Task: Personal Template: Grocery List For DASH.
Action: Mouse moved to (195, 182)
Screenshot: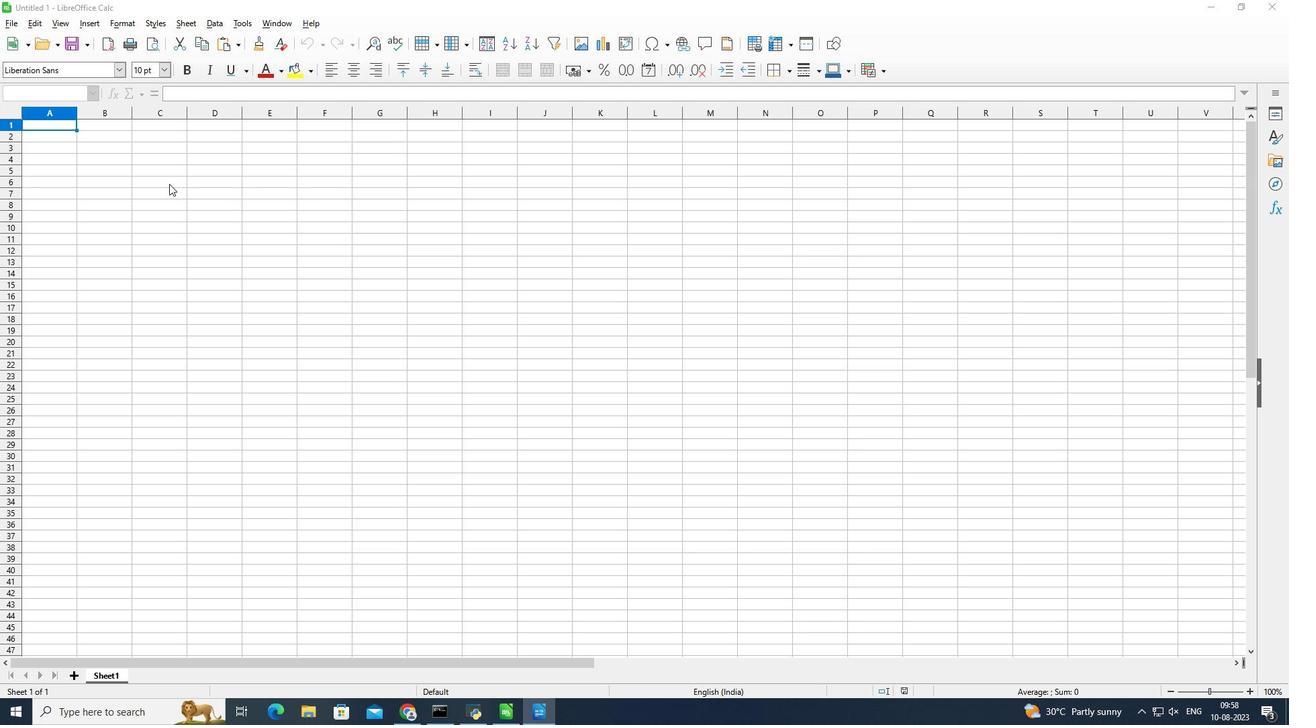 
Action: Mouse pressed left at (195, 182)
Screenshot: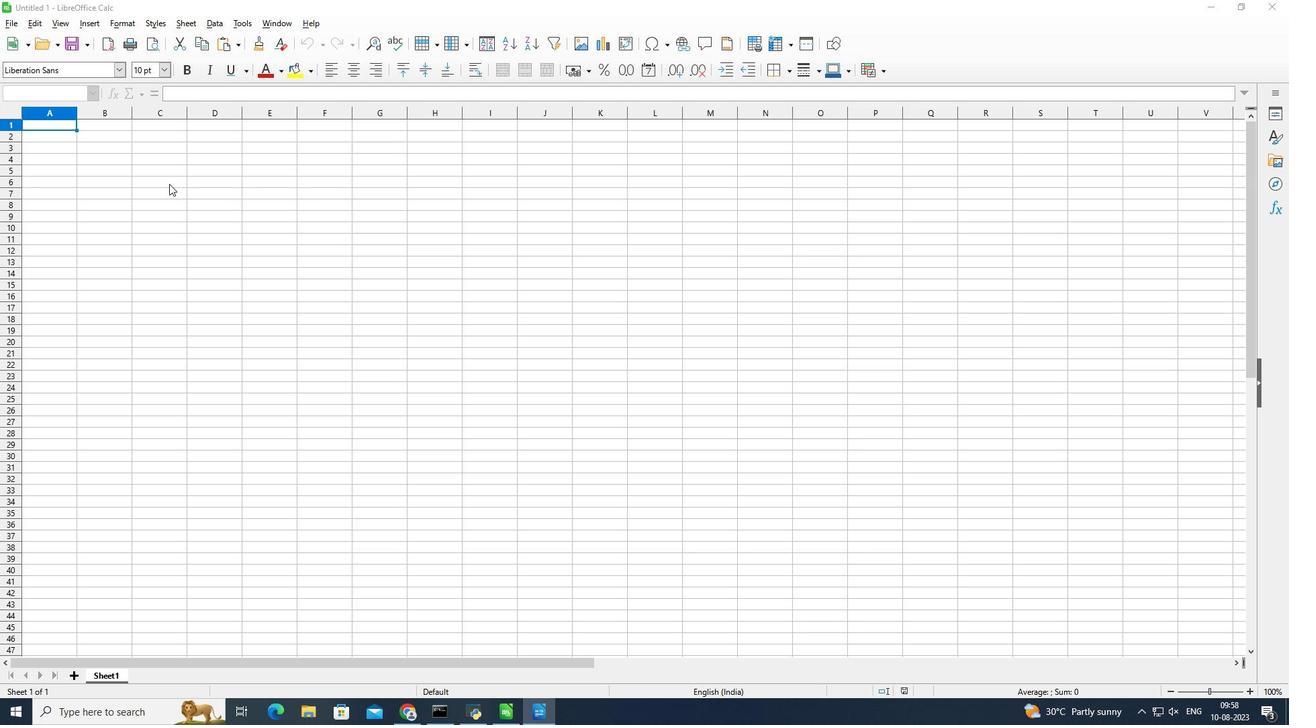 
Action: Mouse moved to (196, 172)
Screenshot: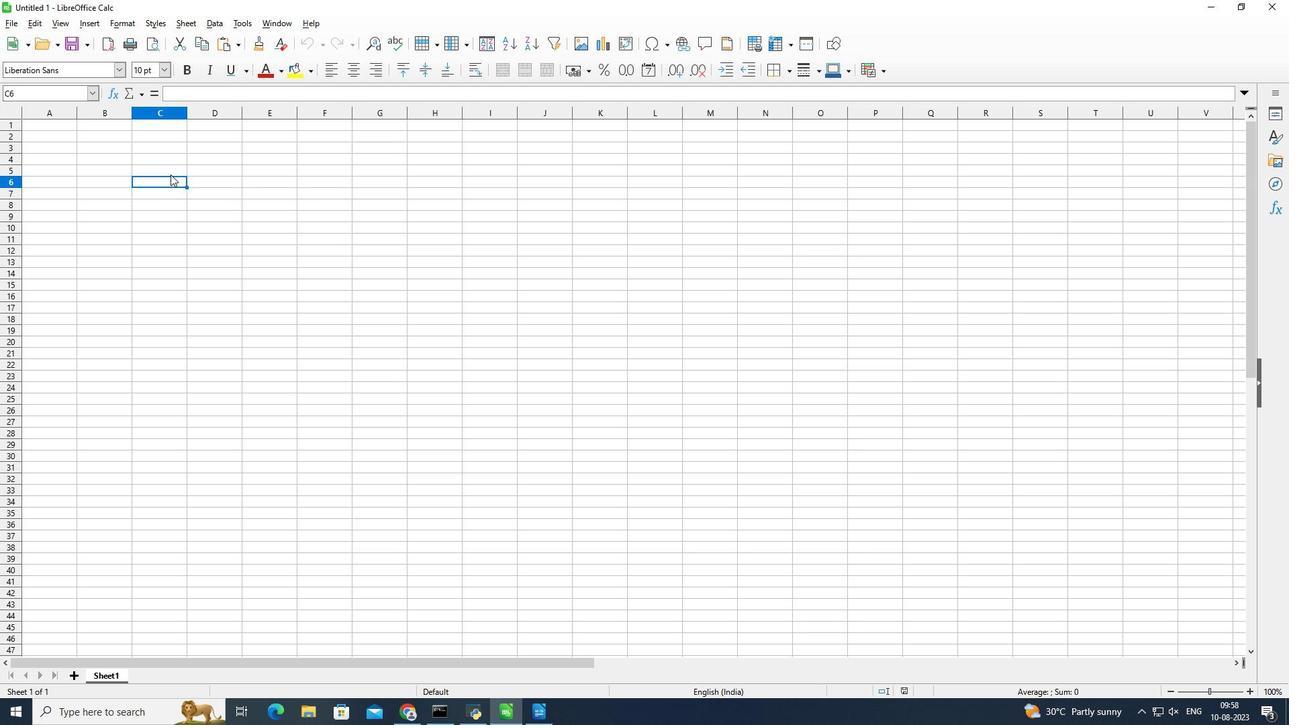 
Action: Mouse pressed left at (196, 172)
Screenshot: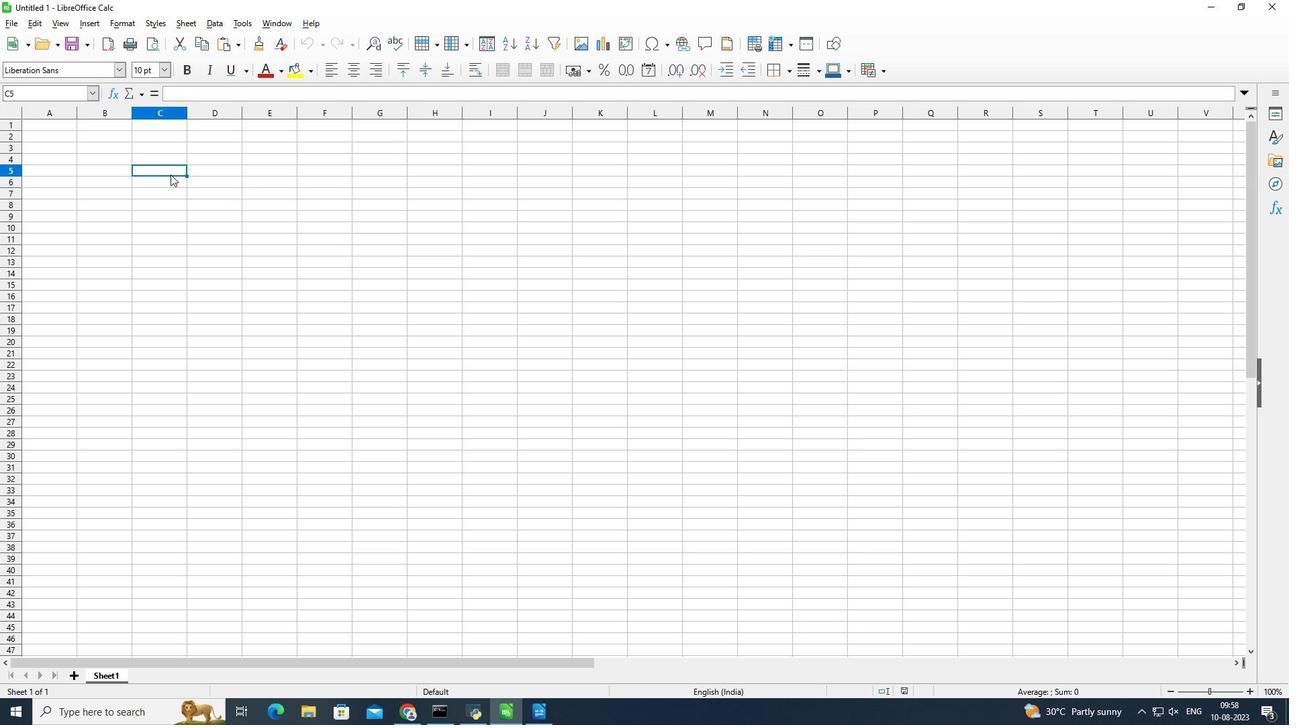 
Action: Key pressed <Key.shift><Key.shift><Key.shift><Key.shift><Key.shift><Key.shift><Key.shift><Key.shift><Key.shift><Key.shift><Key.shift><Key.shift><Key.shift><Key.shift><Key.shift><Key.shift><Key.shift><Key.shift><Key.shift><Key.shift><Key.shift><Key.shift>
Screenshot: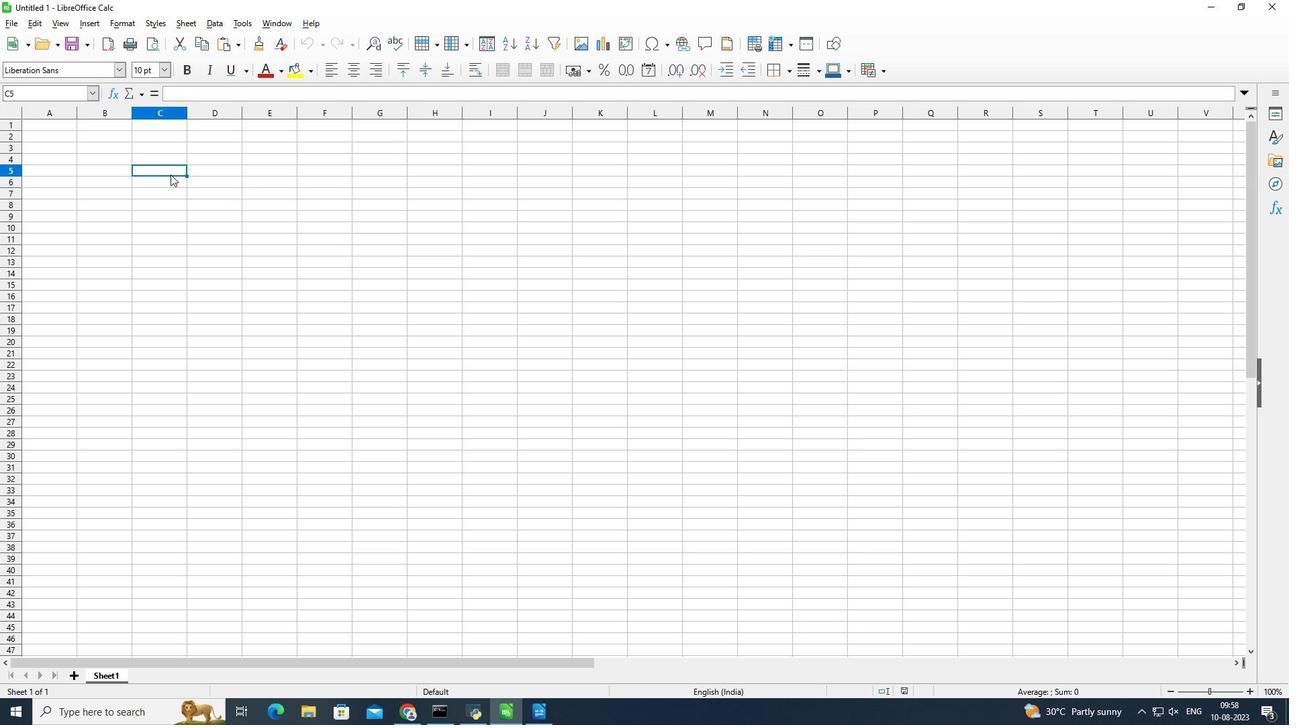 
Action: Mouse moved to (95, 14)
Screenshot: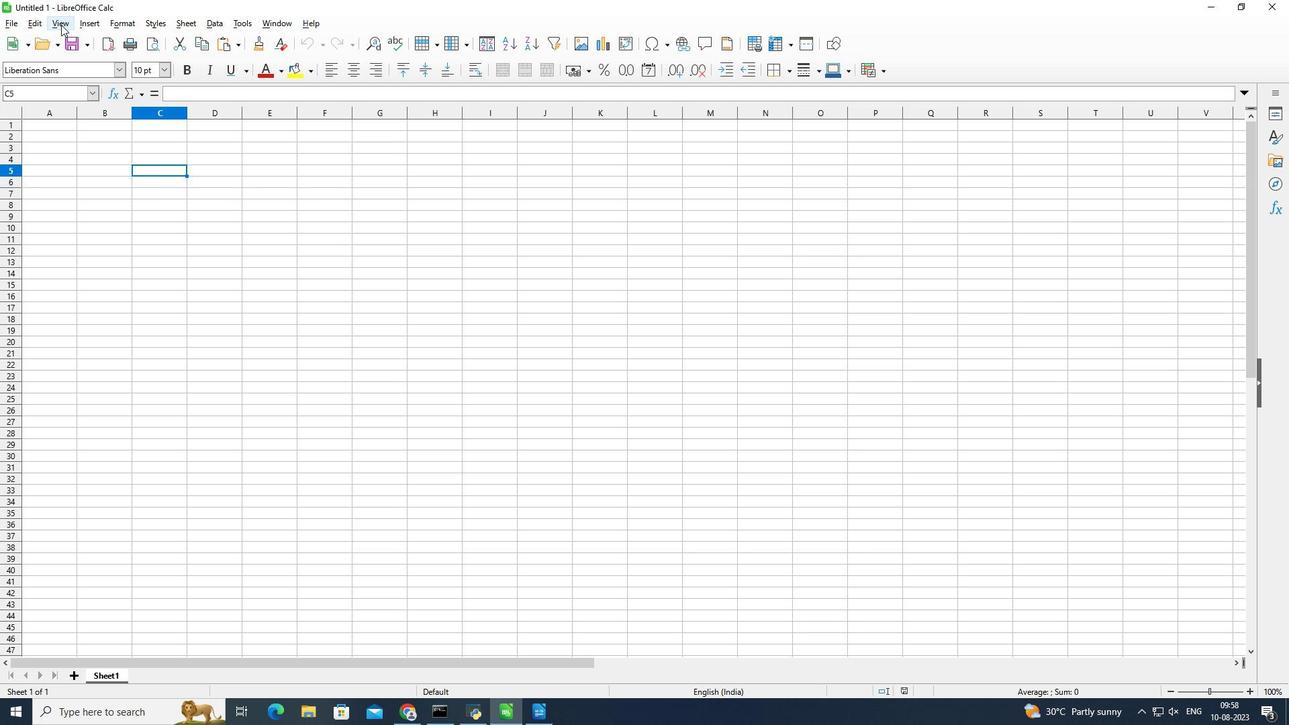
Action: Mouse pressed left at (95, 14)
Screenshot: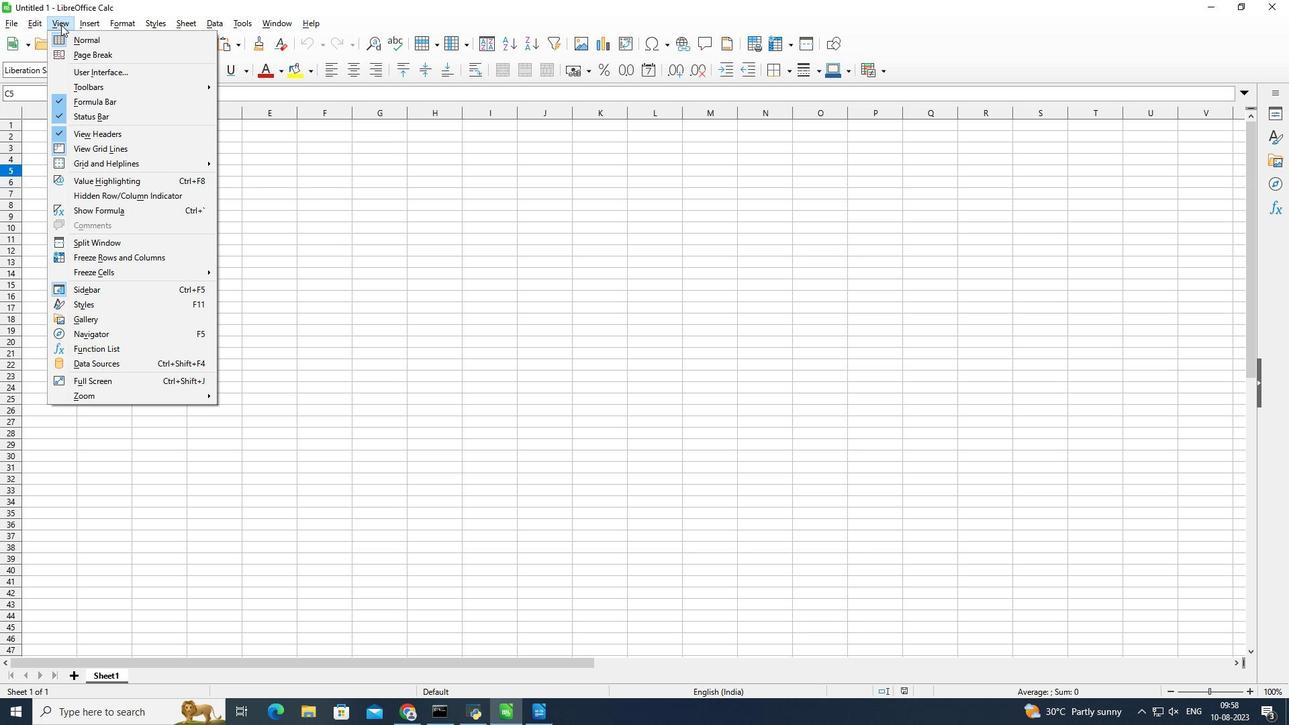 
Action: Mouse moved to (171, 182)
Screenshot: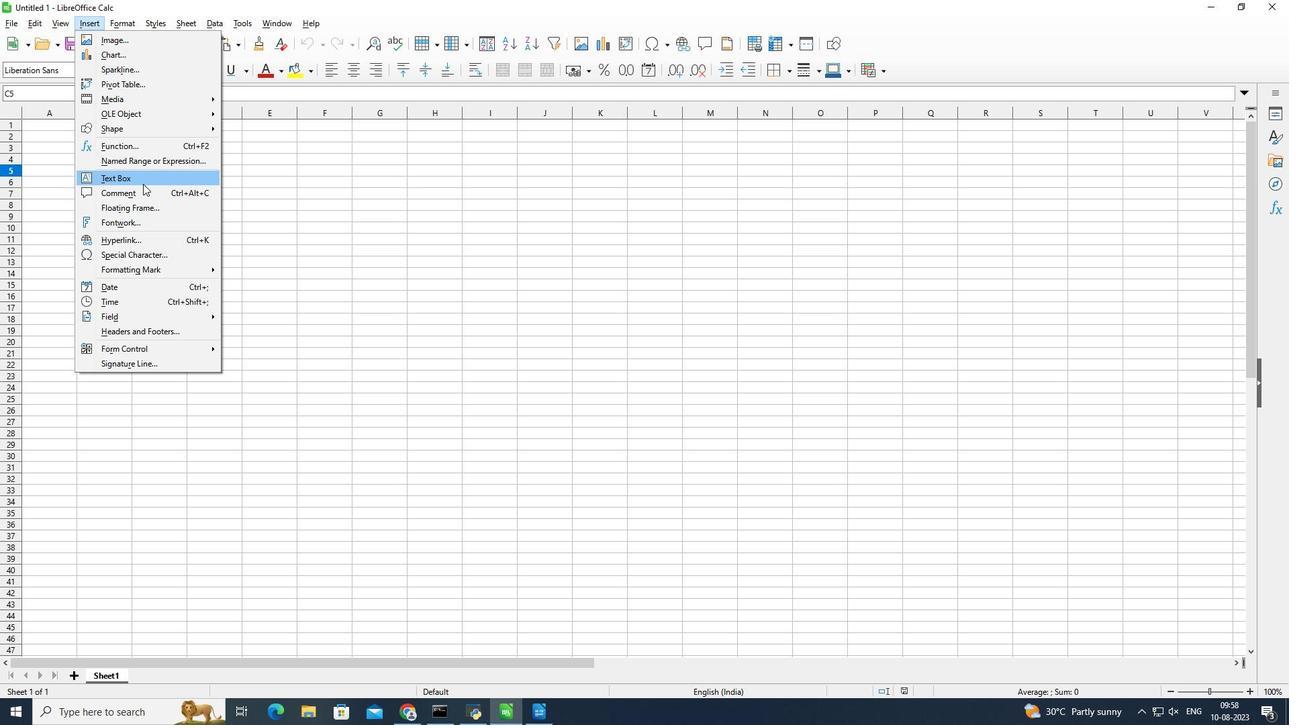 
Action: Mouse pressed left at (171, 182)
Screenshot: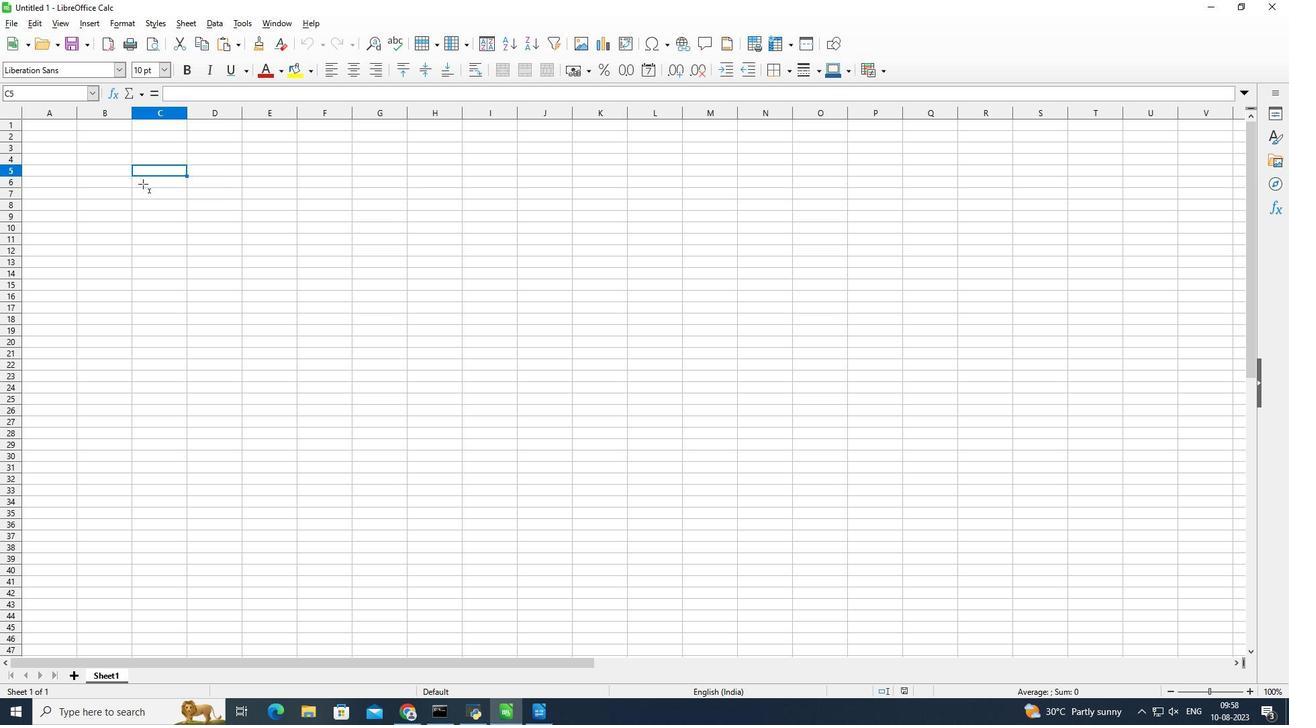 
Action: Mouse moved to (173, 141)
Screenshot: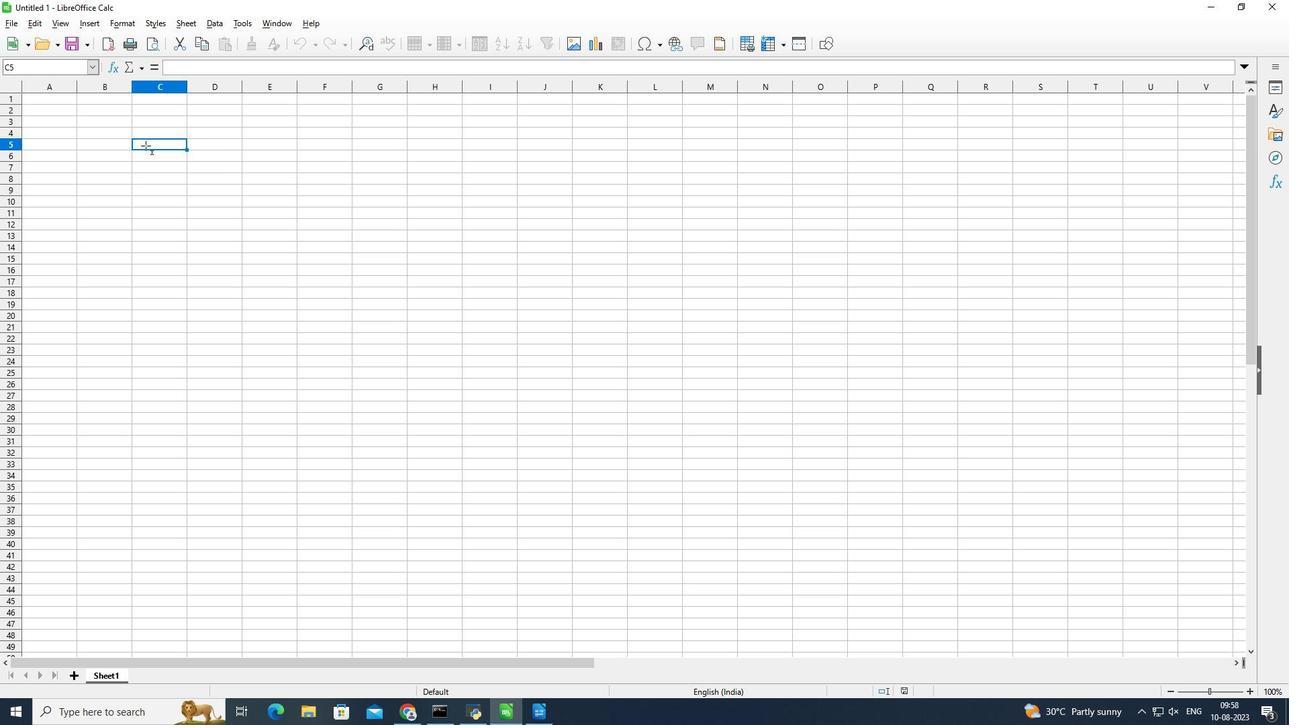 
Action: Mouse pressed left at (173, 141)
Screenshot: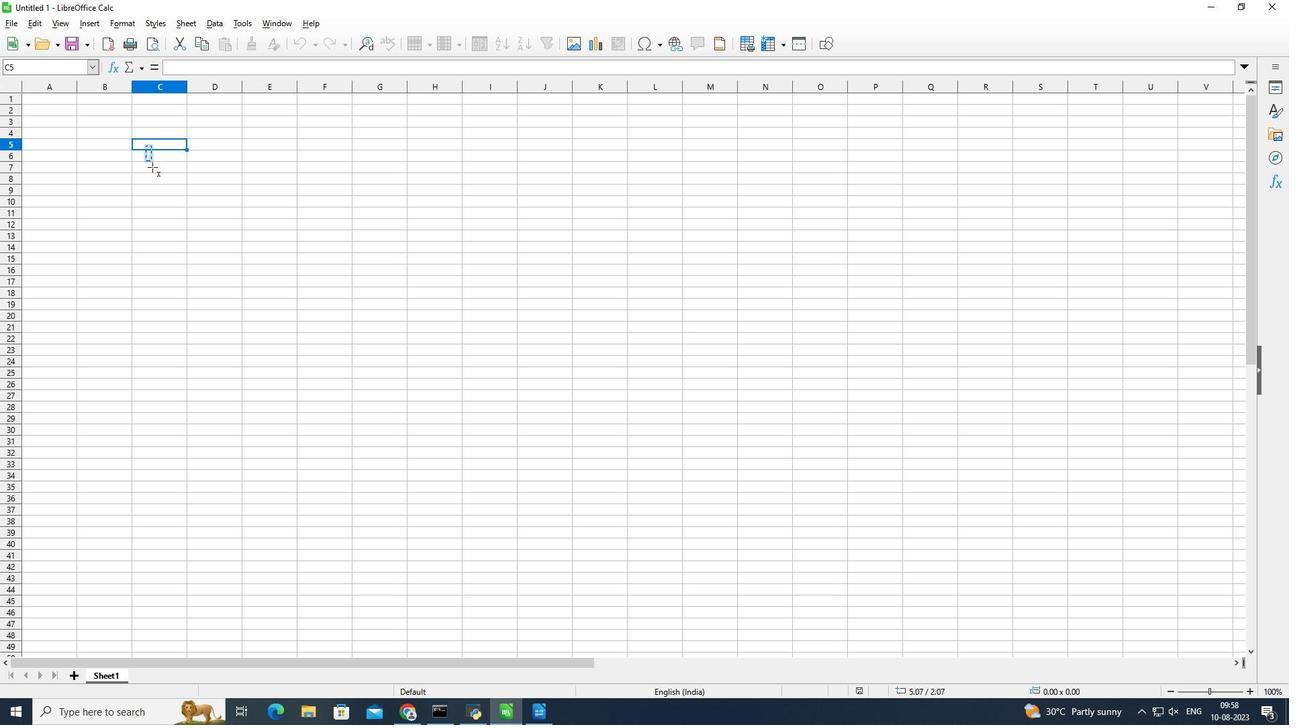 
Action: Mouse moved to (234, 179)
Screenshot: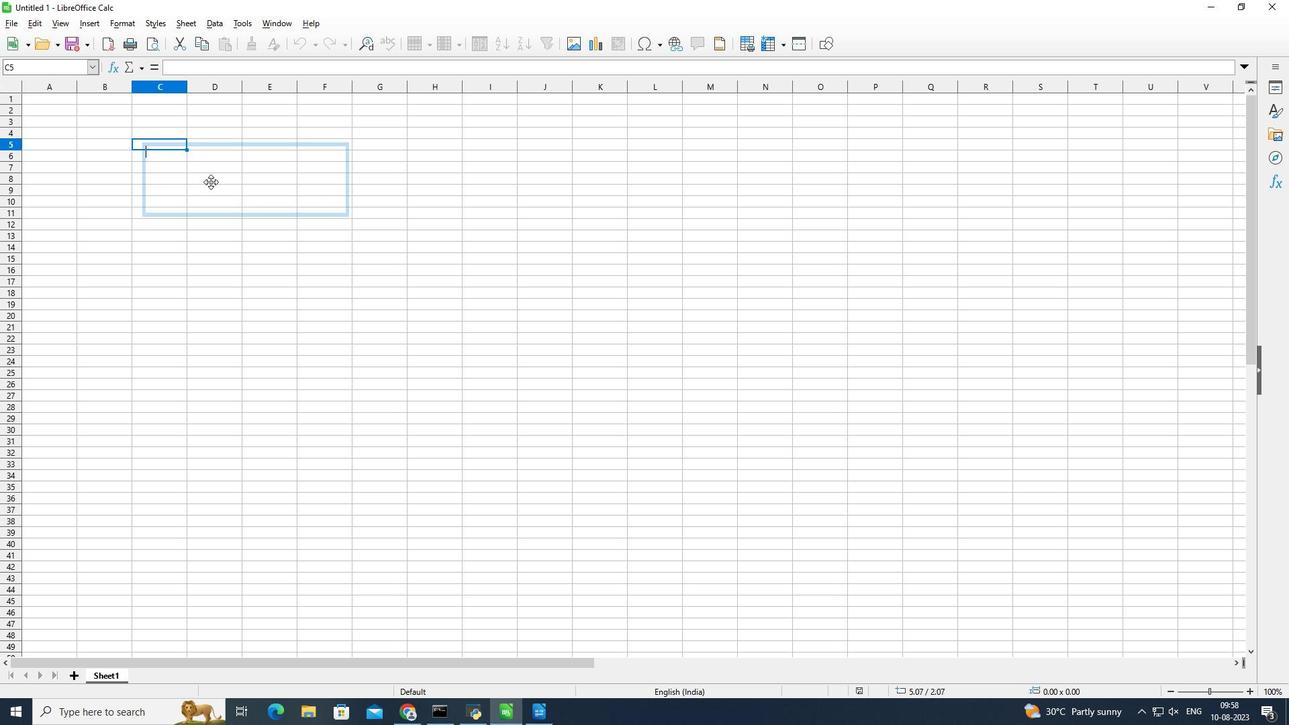 
Action: Key pressed <Key.shift>Da<Key.backspace><Key.shift>ASH<Key.enter><Key.shift><Key.shift><Key.shift><Key.shift><Key.shift><Key.shift><Key.shift><Key.shift><Key.shift><Key.shift><Key.shift><Key.shift><Key.shift><Key.shift><Key.shift><Key.shift><Key.shift><Key.shift><Key.shift><Key.shift><Key.shift><Key.shift><Key.shift><Key.shift><Key.shift><Key.shift>Grocery<Key.space><Key.shift>List
Screenshot: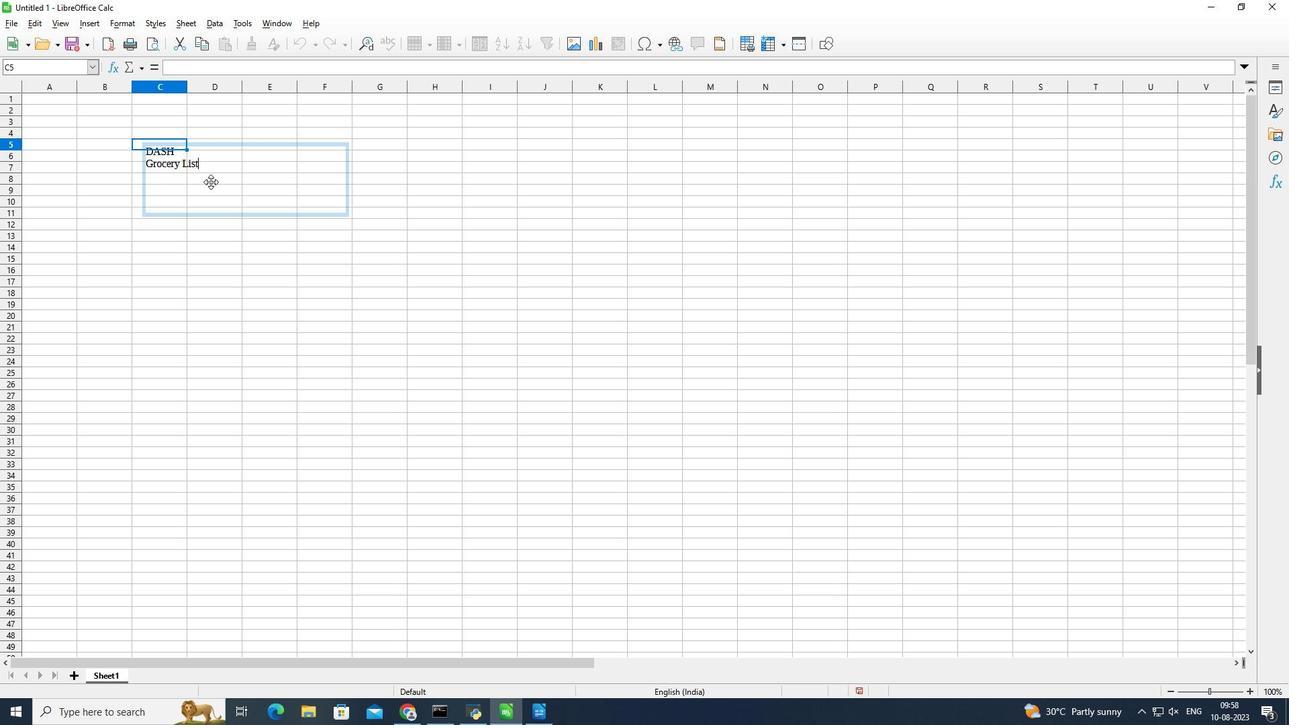 
Action: Mouse moved to (360, 181)
Screenshot: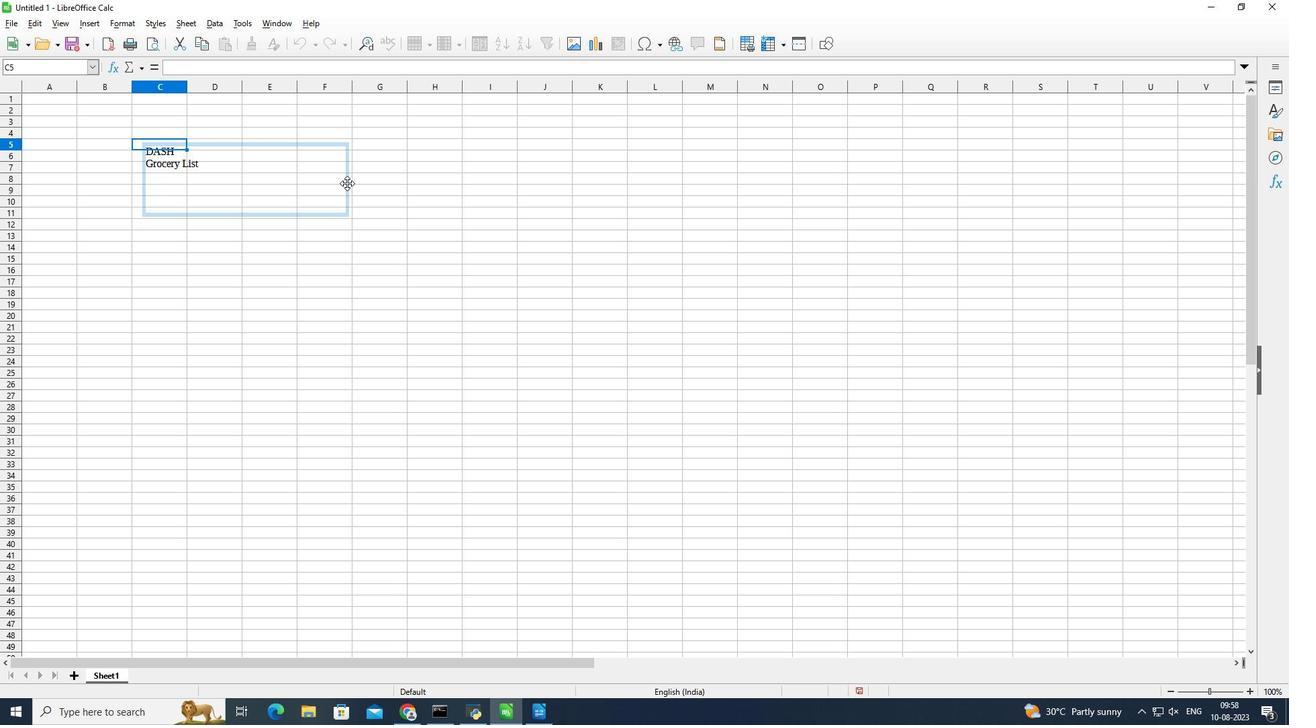 
Action: Mouse pressed left at (360, 181)
Screenshot: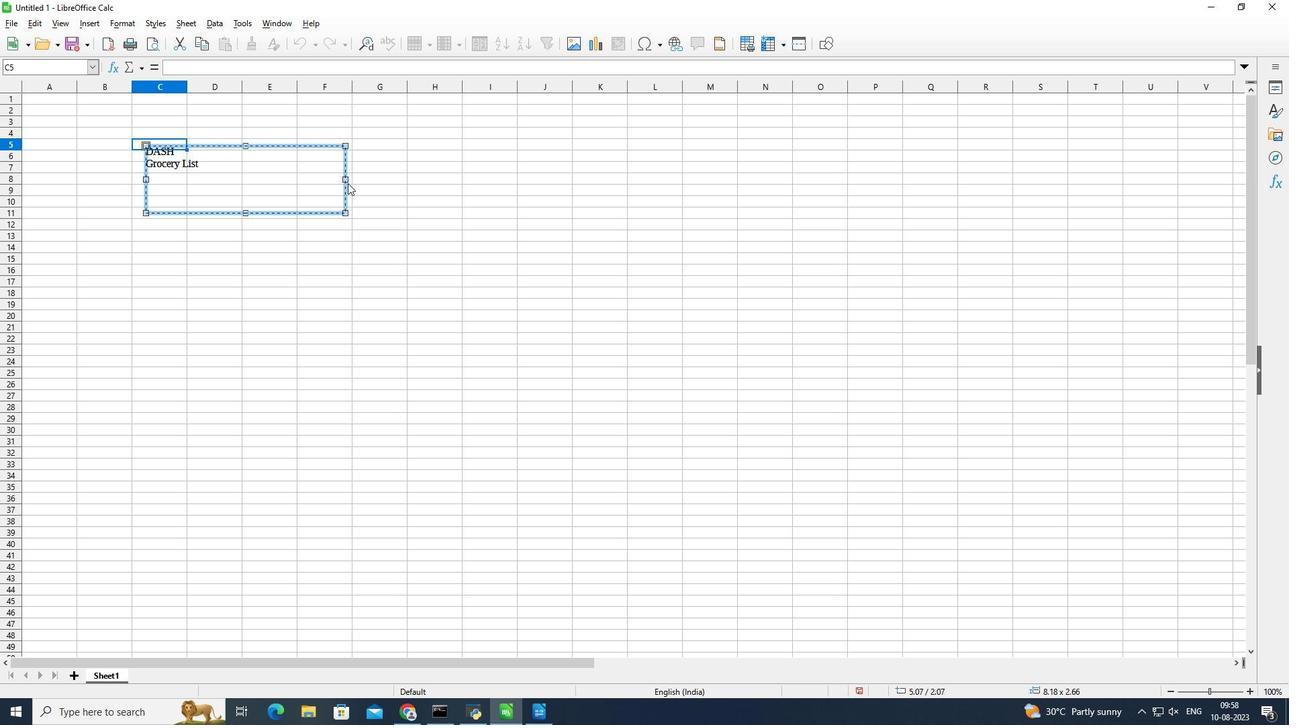 
Action: Mouse moved to (257, 188)
Screenshot: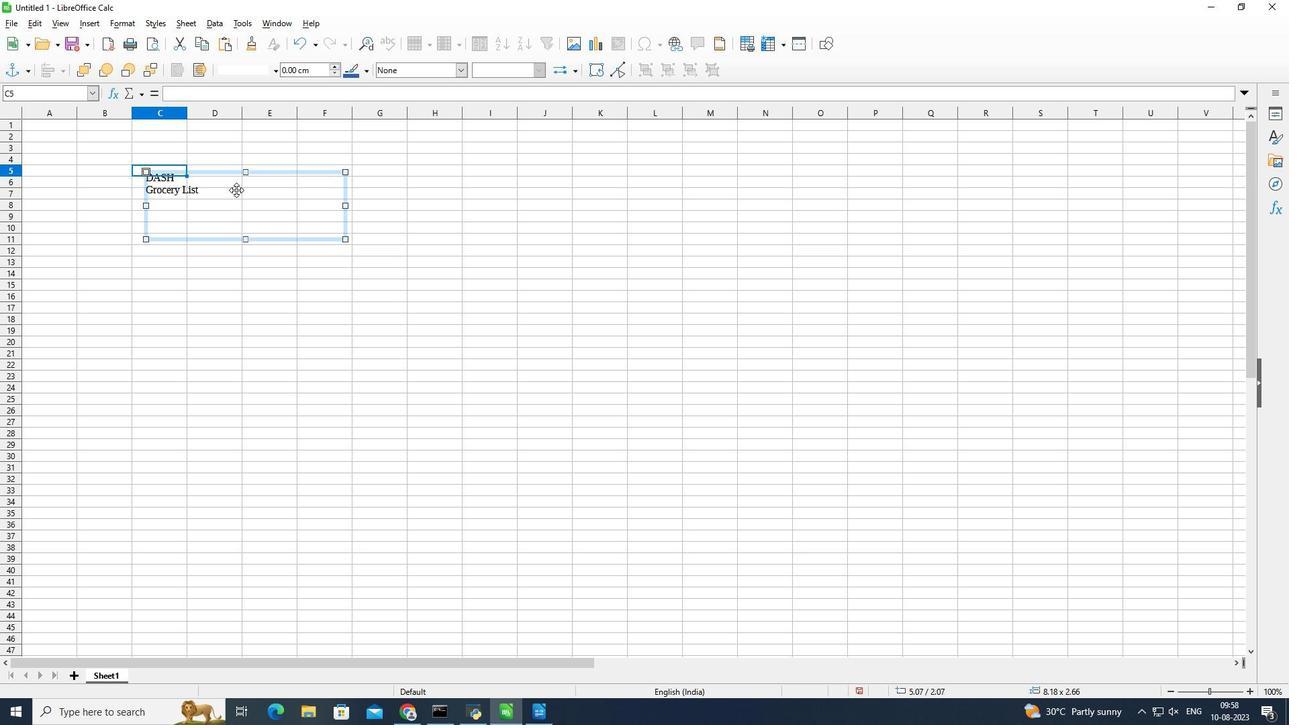 
Action: Mouse pressed left at (257, 188)
Screenshot: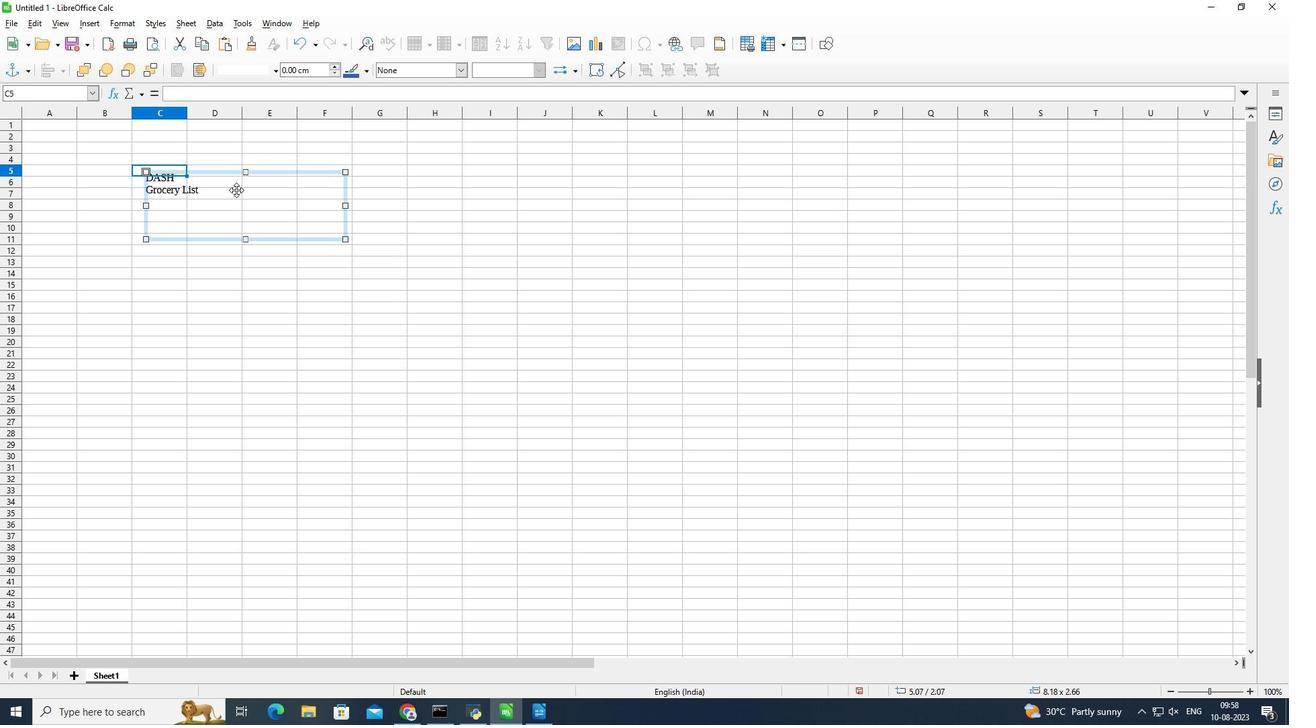 
Action: Mouse pressed left at (257, 188)
Screenshot: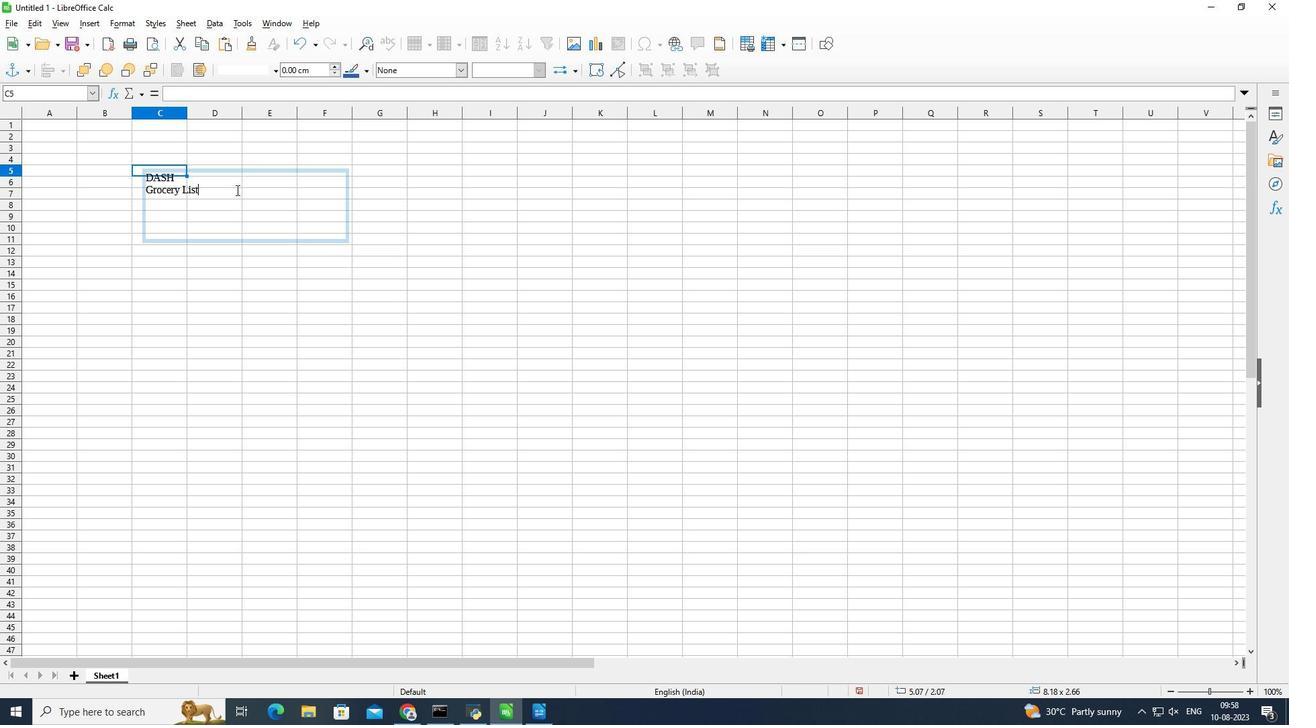 
Action: Mouse pressed left at (257, 188)
Screenshot: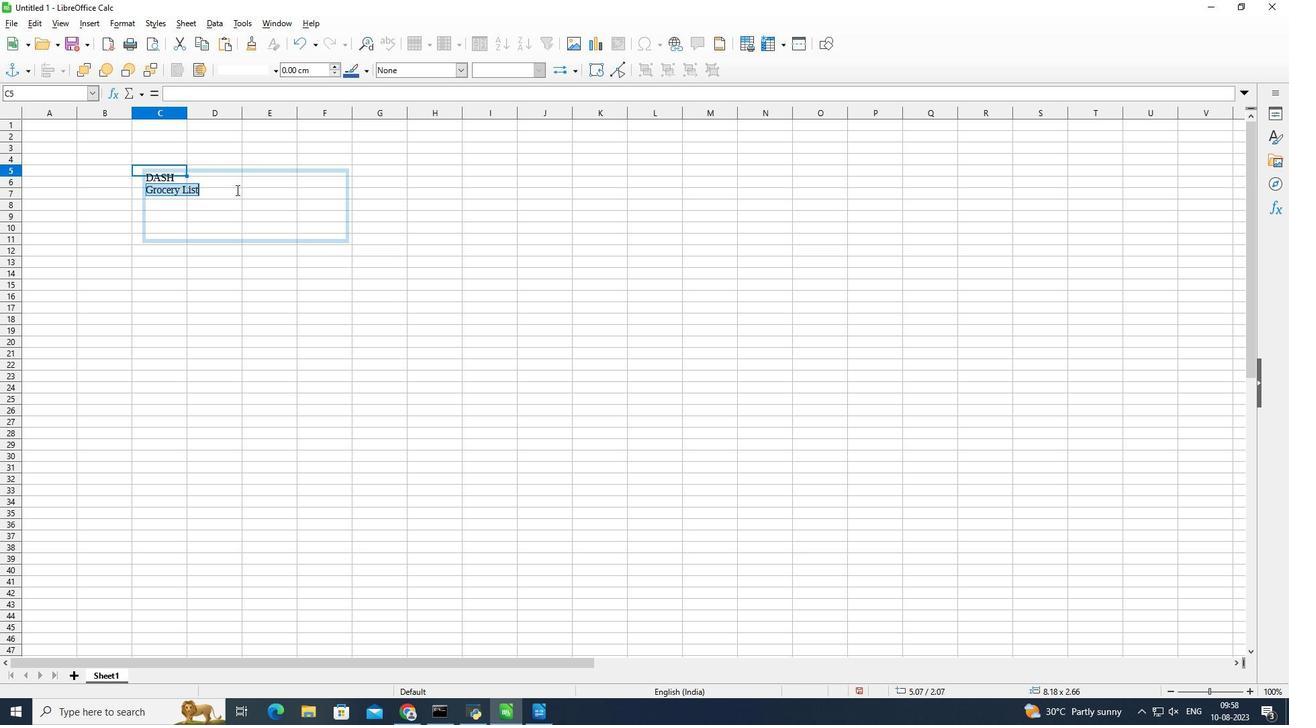 
Action: Mouse moved to (192, 150)
Screenshot: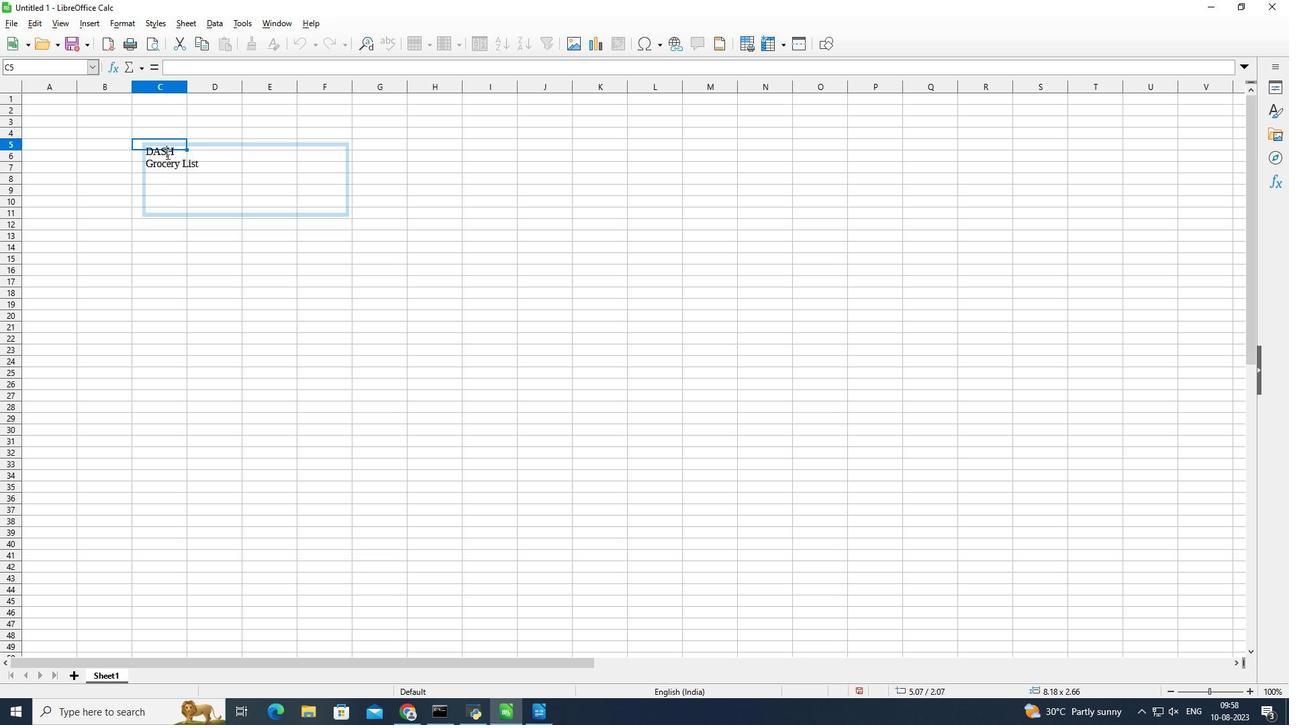 
Action: Mouse pressed left at (192, 150)
Screenshot: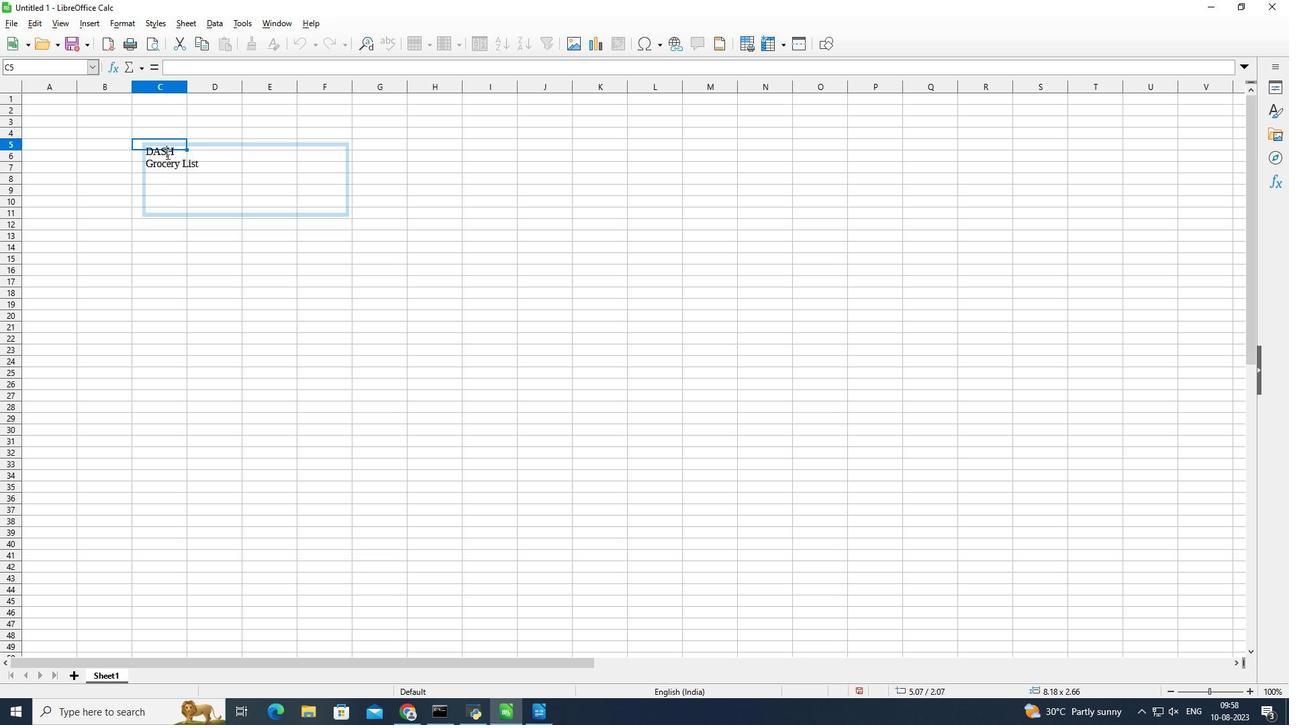 
Action: Mouse pressed left at (192, 150)
Screenshot: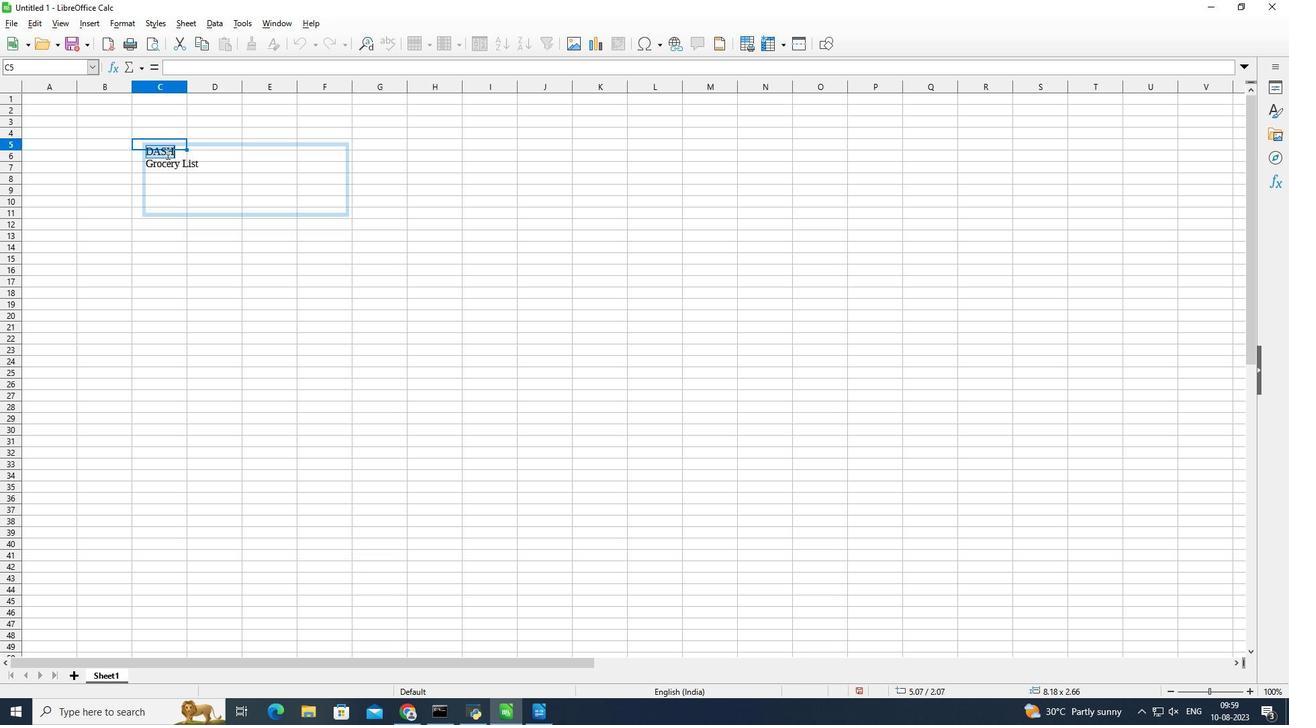 
Action: Mouse pressed left at (192, 150)
Screenshot: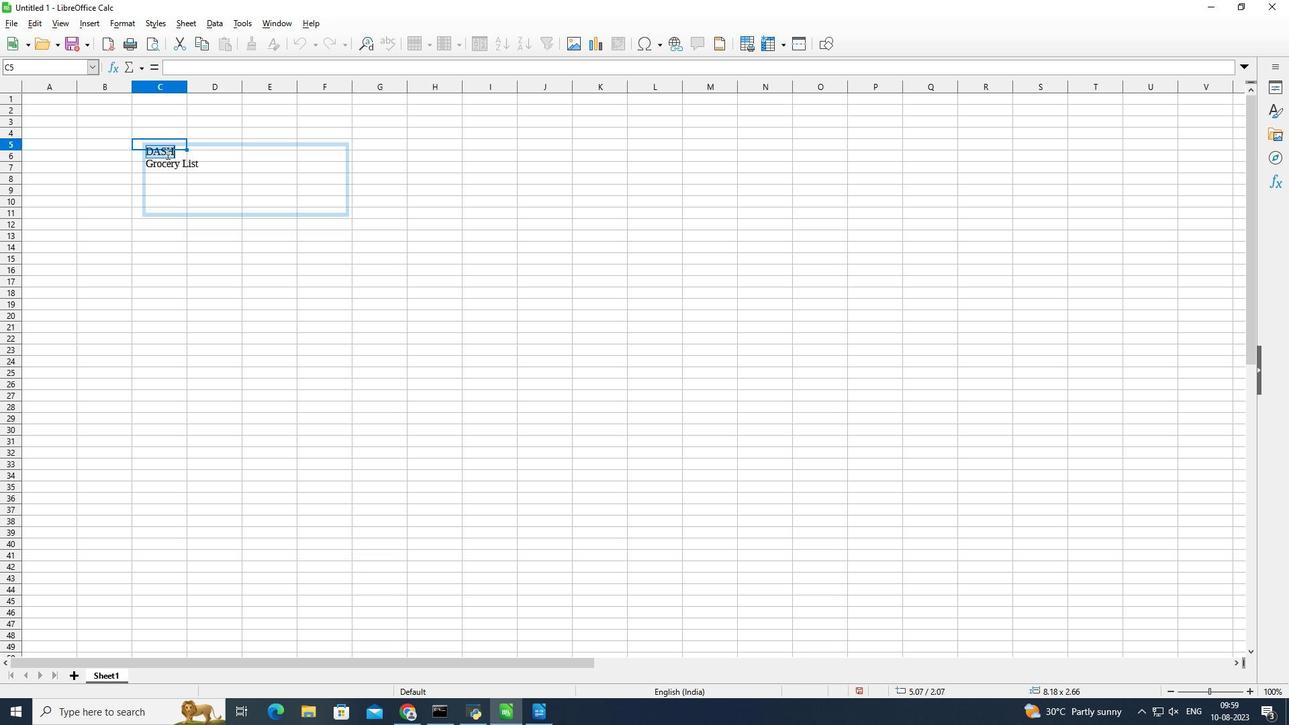 
Action: Mouse moved to (219, 163)
Screenshot: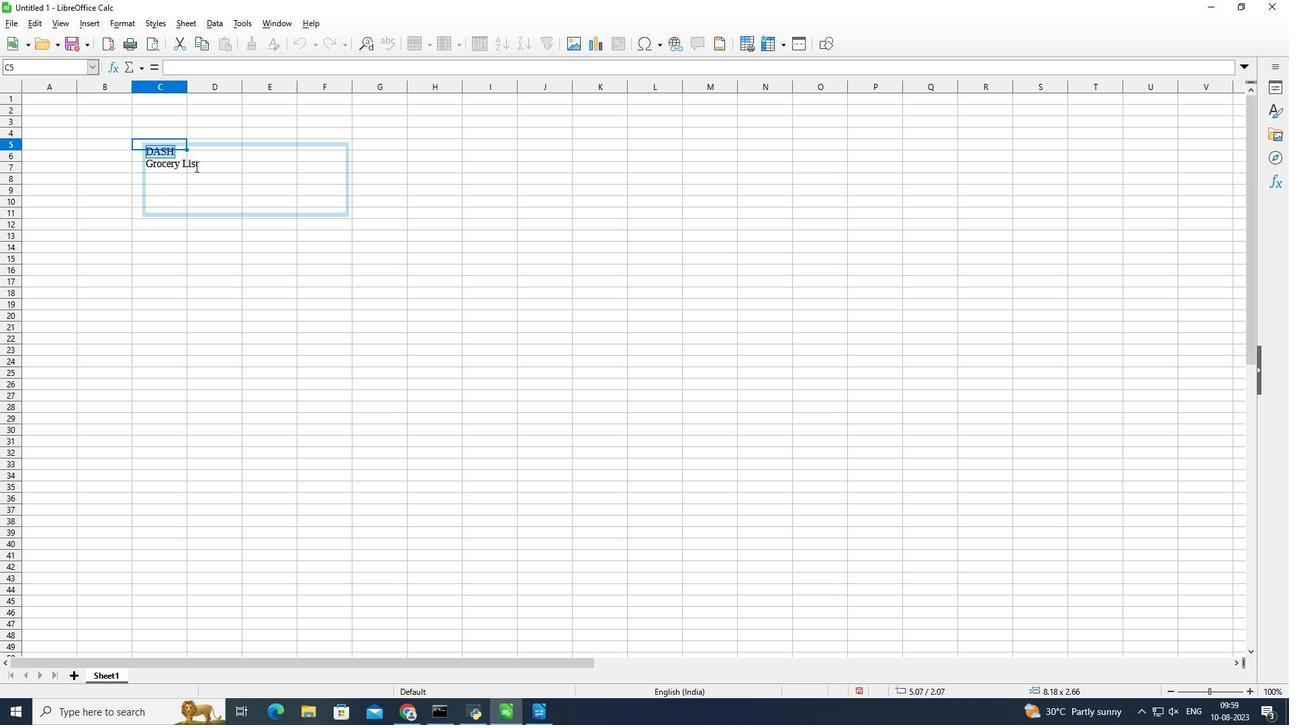 
Action: Mouse pressed left at (219, 163)
Screenshot: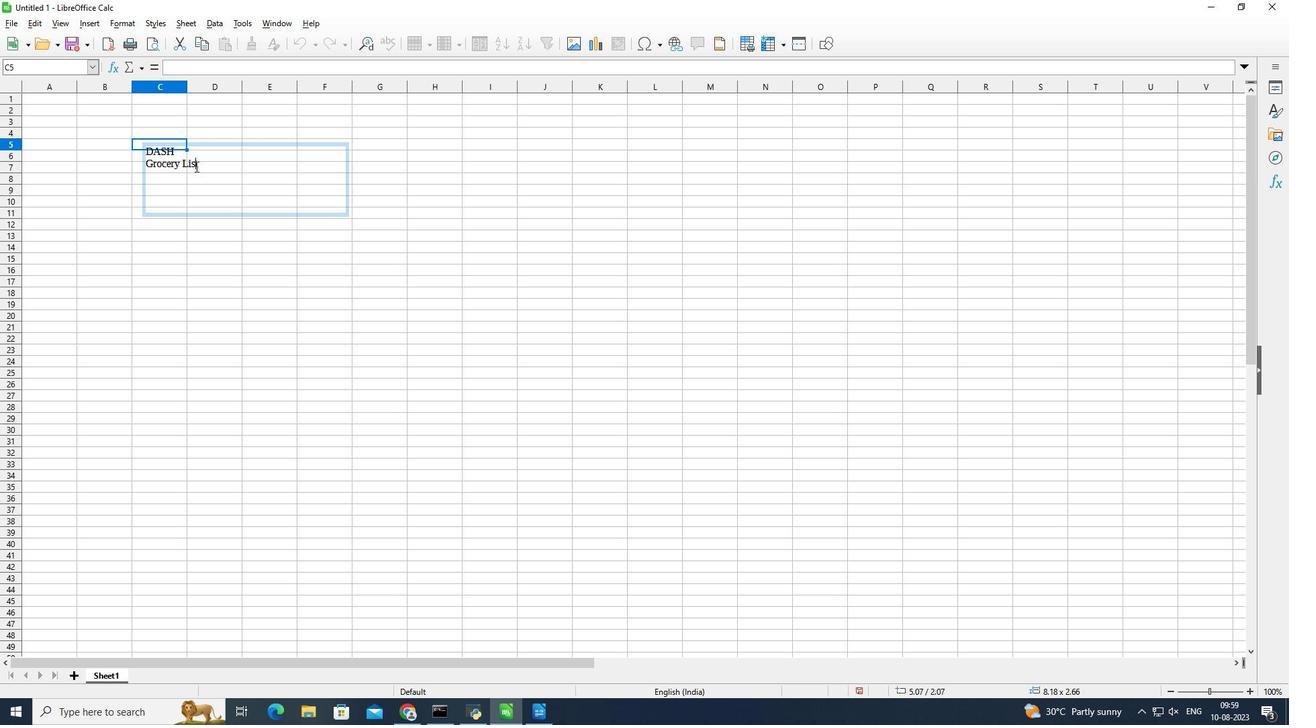
Action: Key pressed ctrl+A
Screenshot: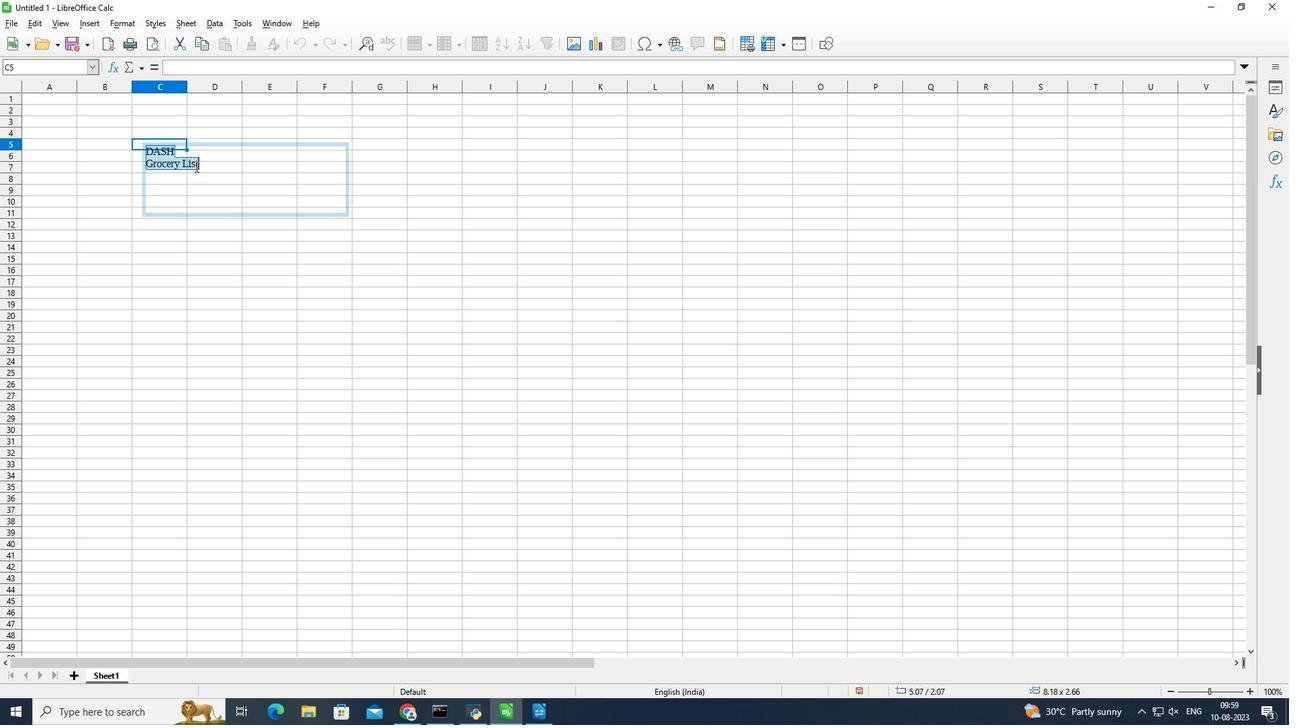 
Action: Mouse moved to (252, 169)
Screenshot: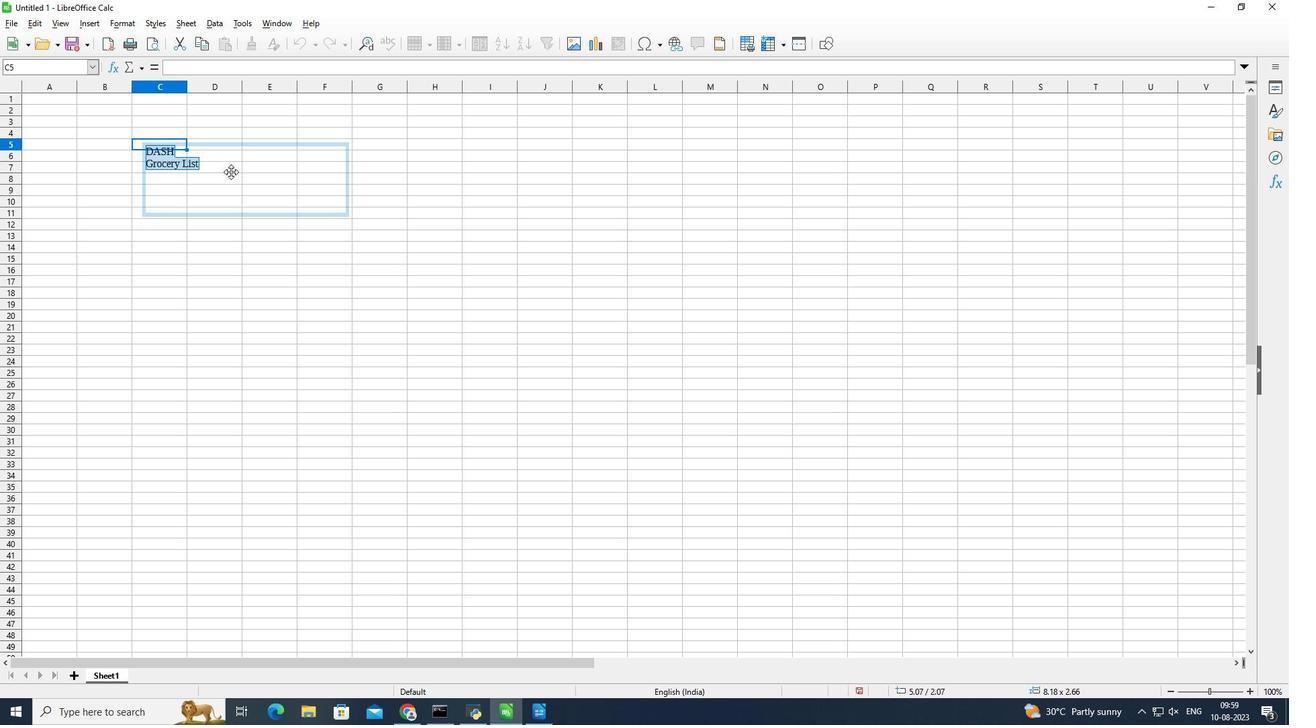 
Action: Mouse pressed left at (252, 169)
Screenshot: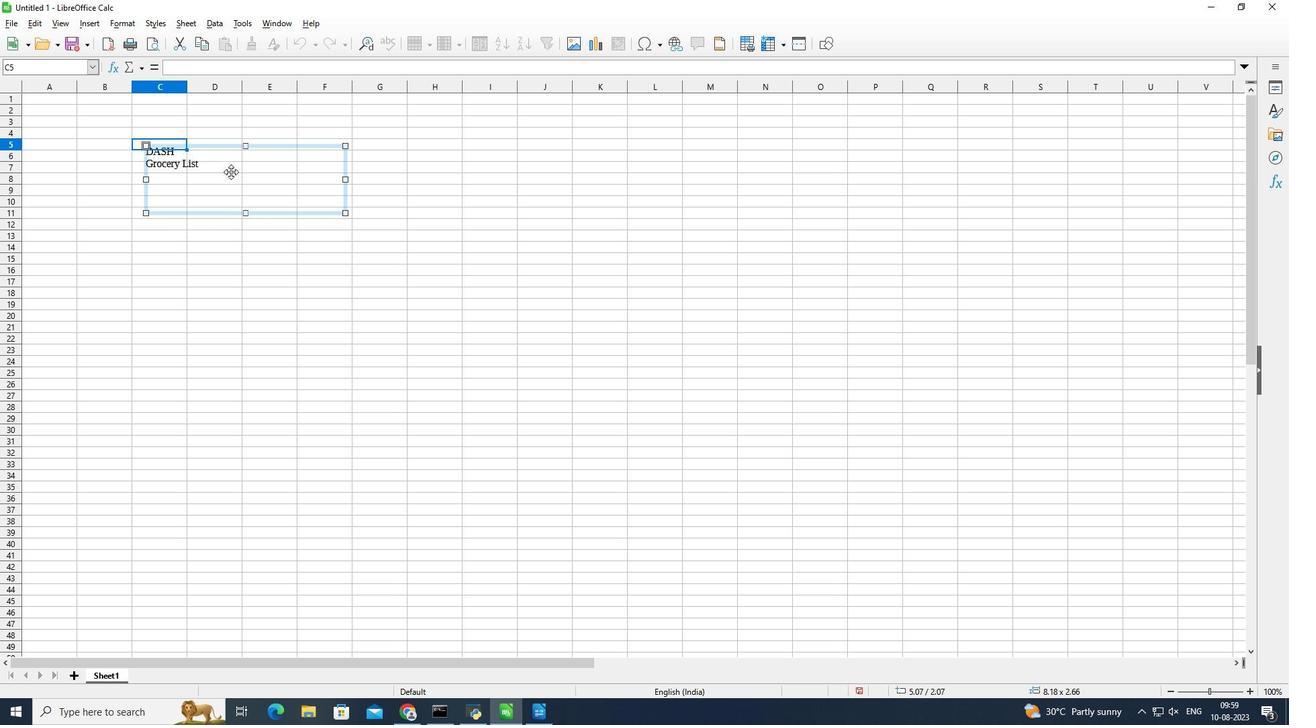 
Action: Mouse moved to (201, 183)
Screenshot: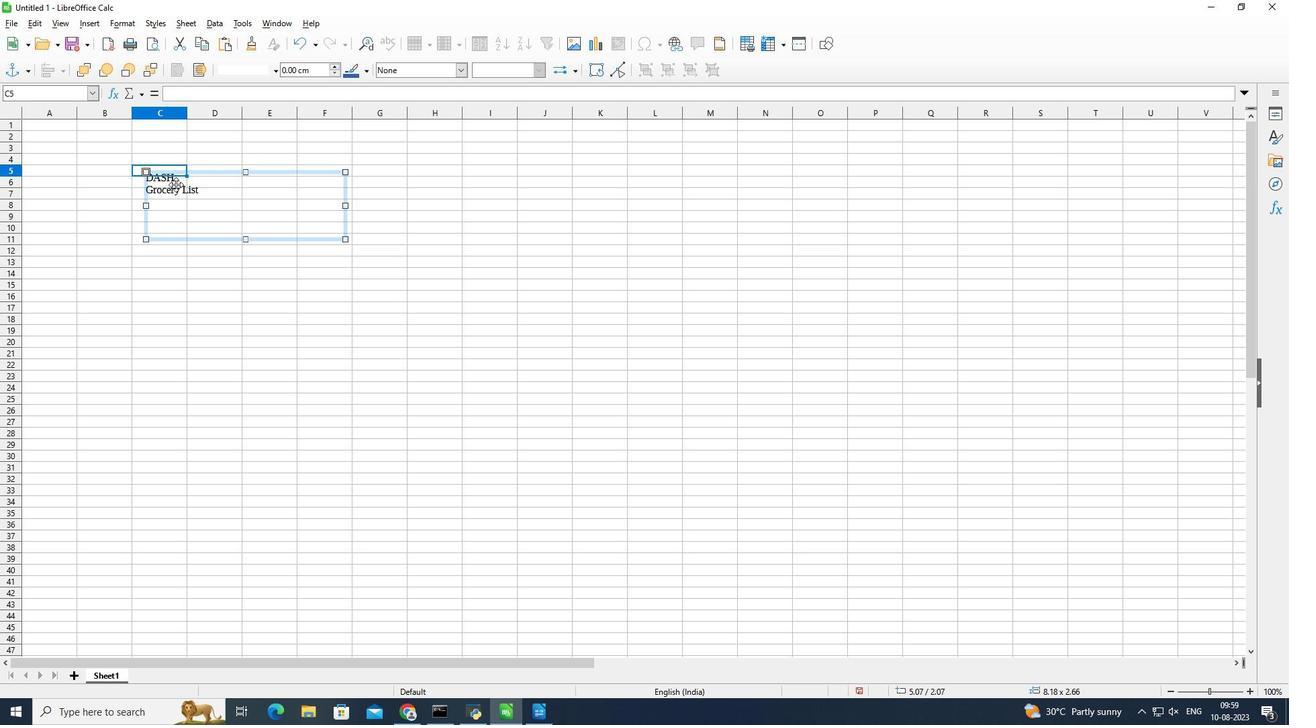 
Action: Mouse pressed left at (201, 183)
Screenshot: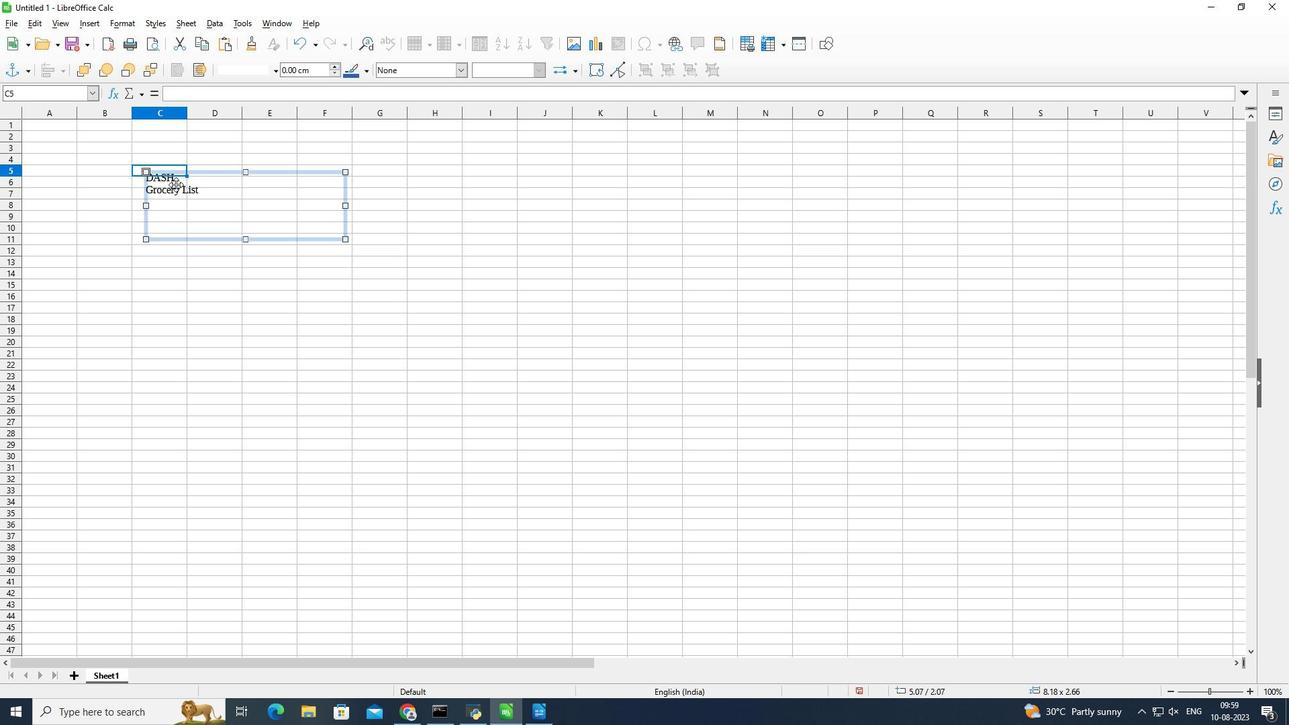 
Action: Mouse pressed left at (201, 183)
Screenshot: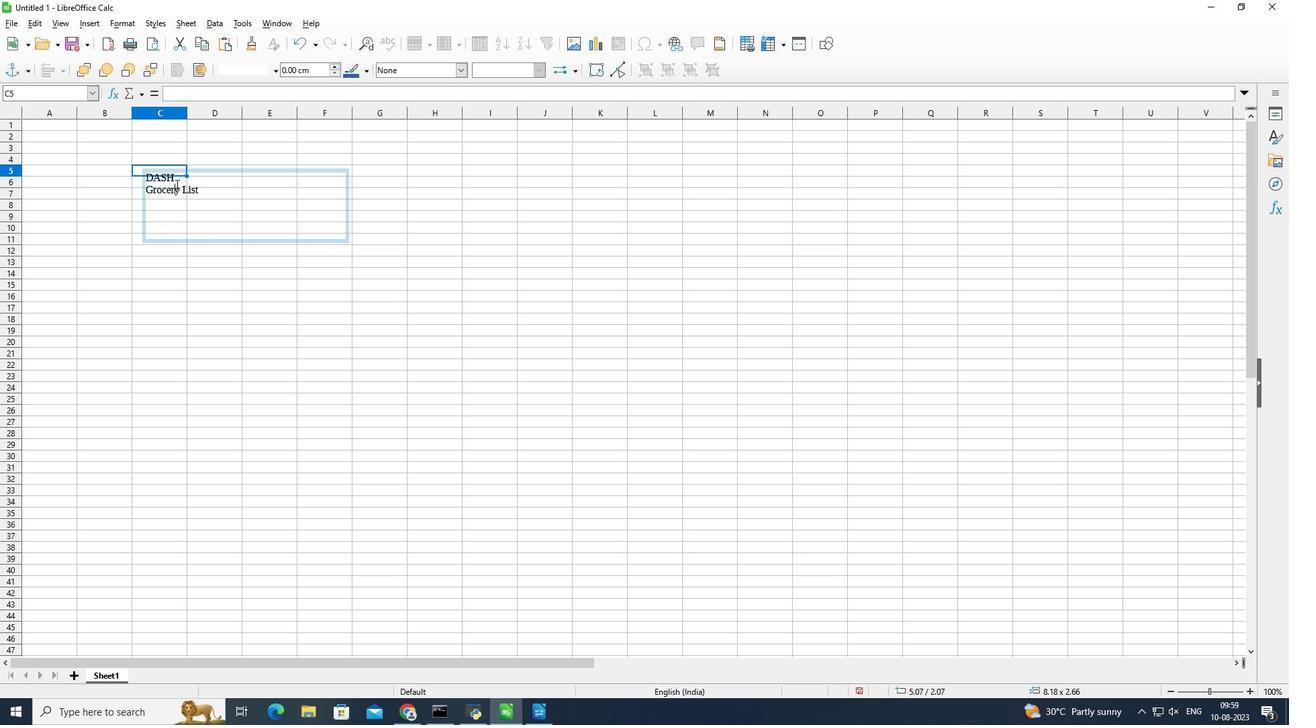 
Action: Mouse pressed left at (201, 183)
Screenshot: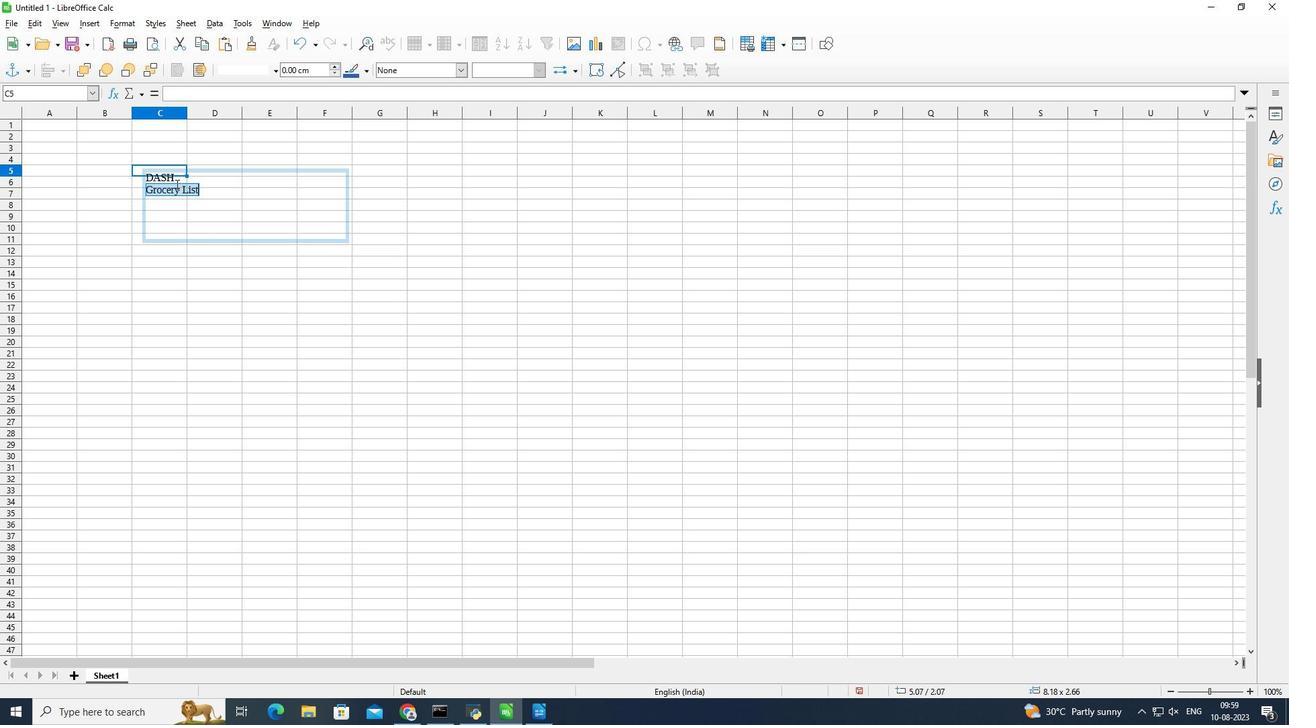 
Action: Mouse moved to (200, 181)
Screenshot: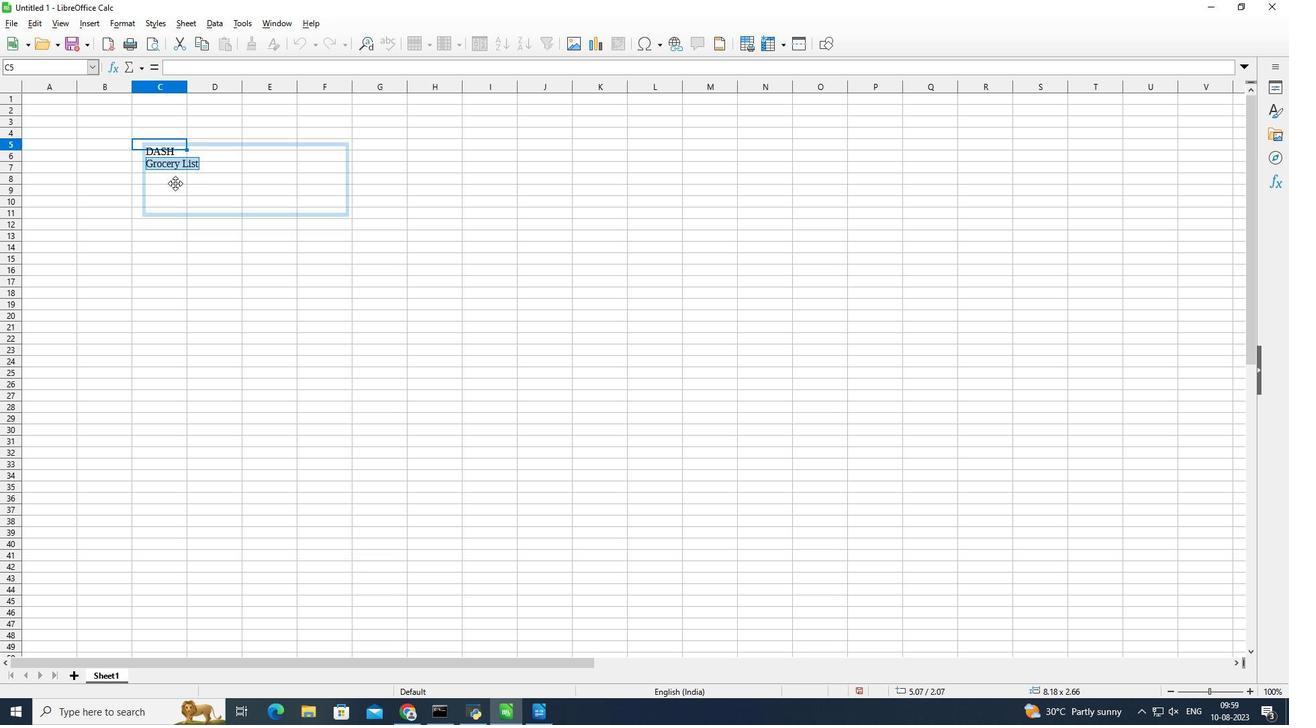 
Action: Mouse pressed right at (200, 181)
Screenshot: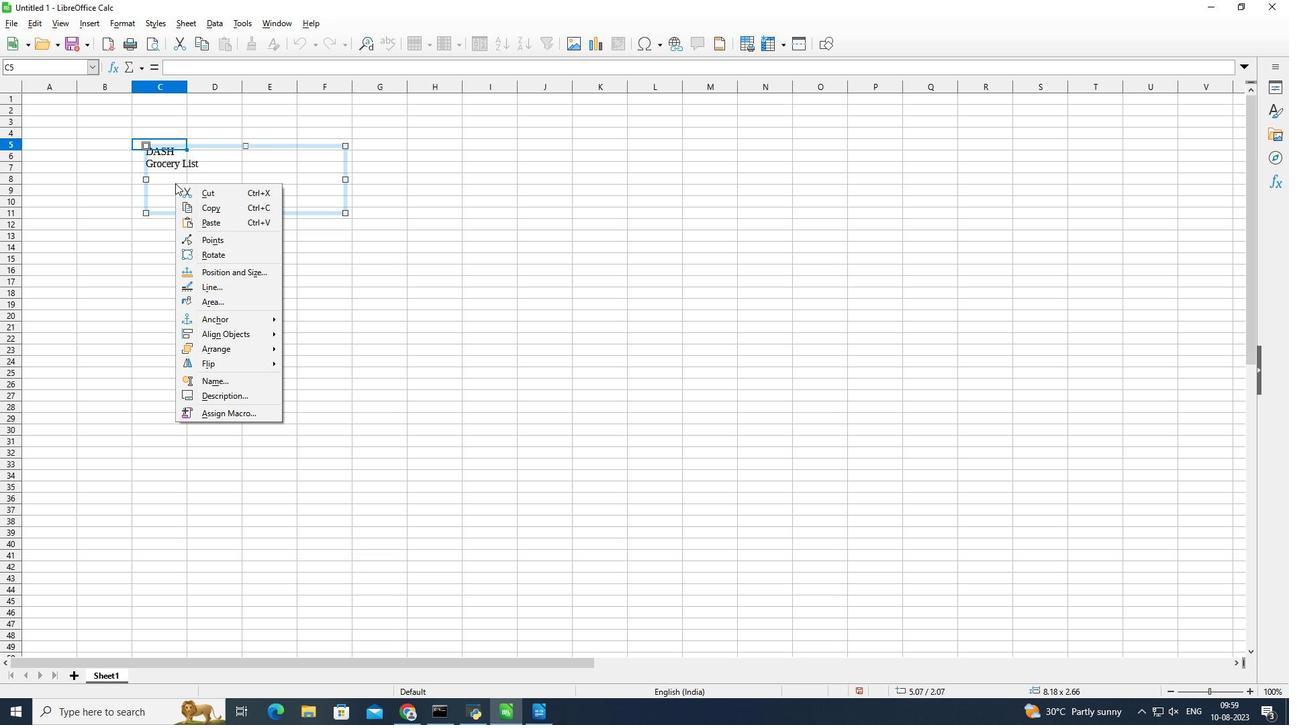 
Action: Mouse moved to (186, 296)
Screenshot: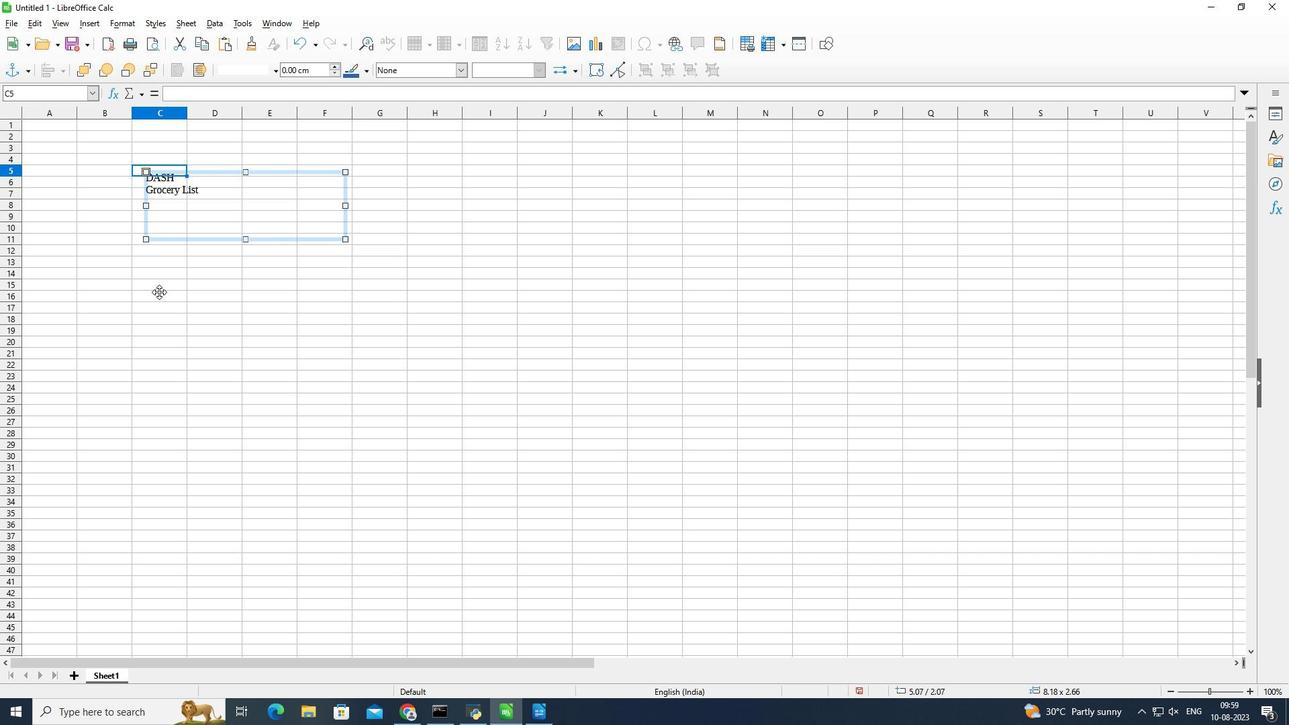 
Action: Mouse pressed left at (186, 296)
Screenshot: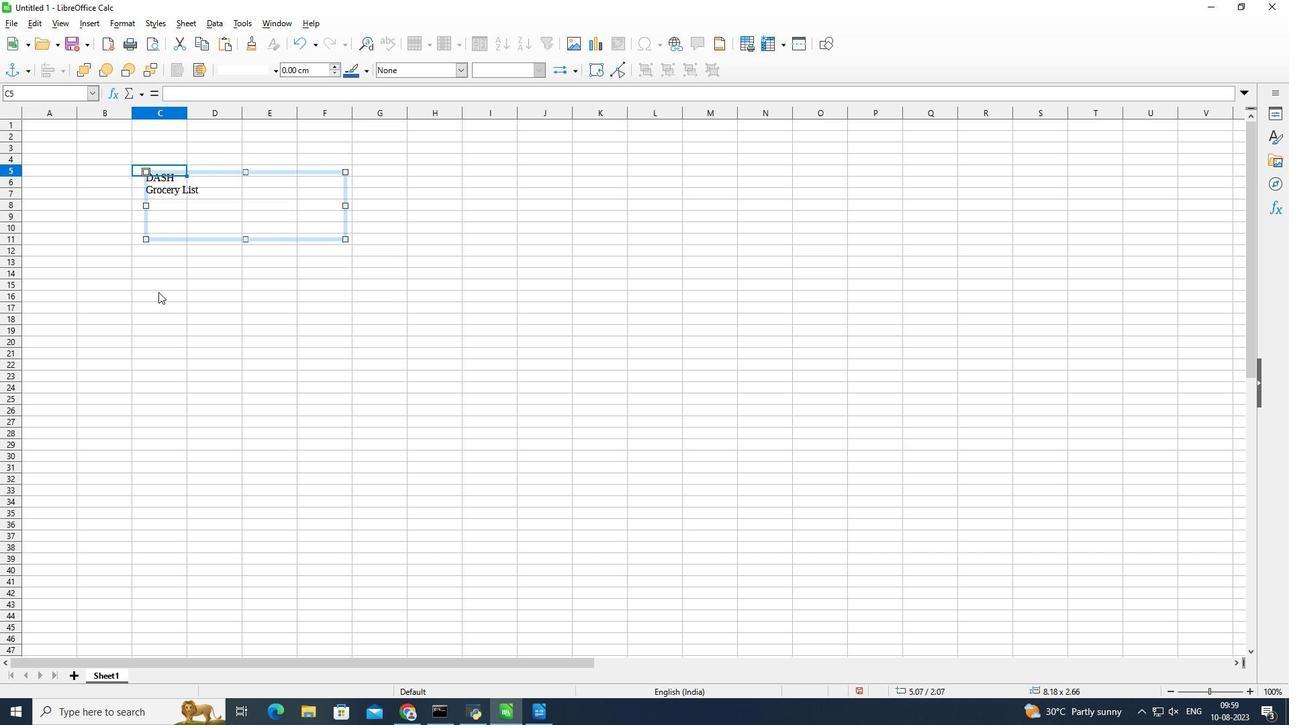 
Action: Mouse moved to (175, 170)
Screenshot: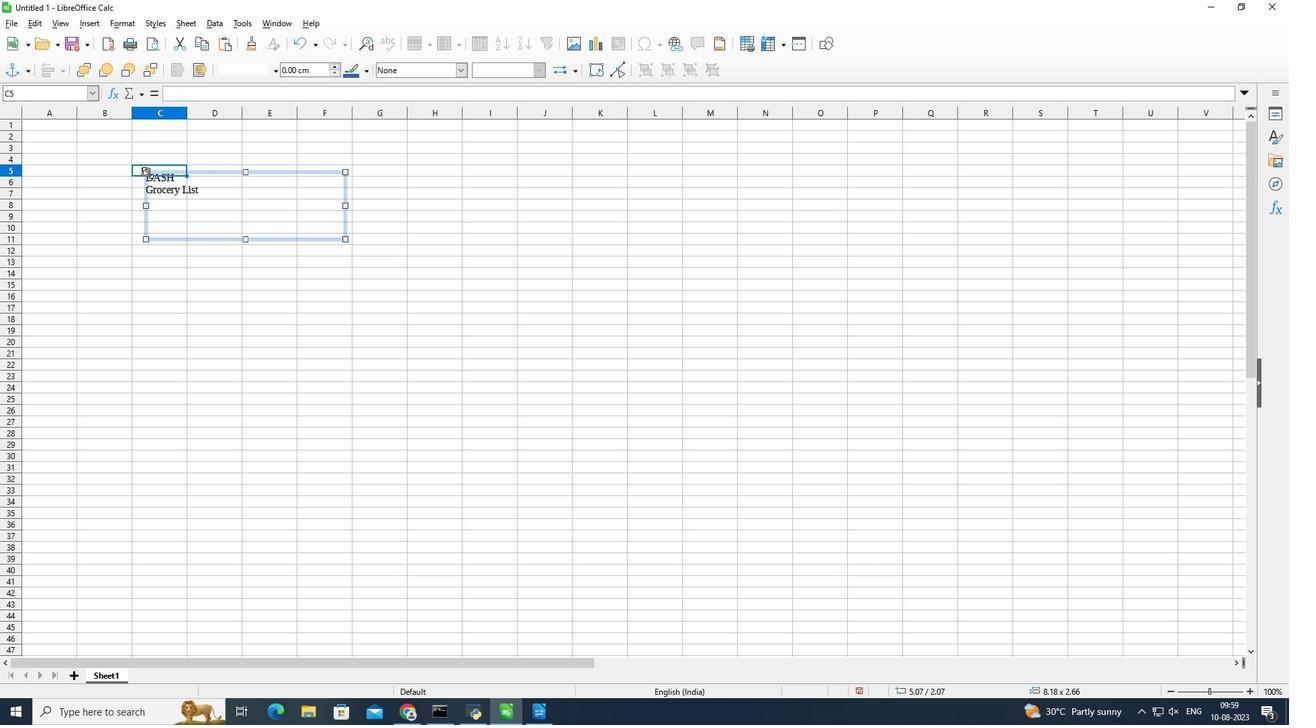 
Action: Mouse pressed left at (175, 170)
Screenshot: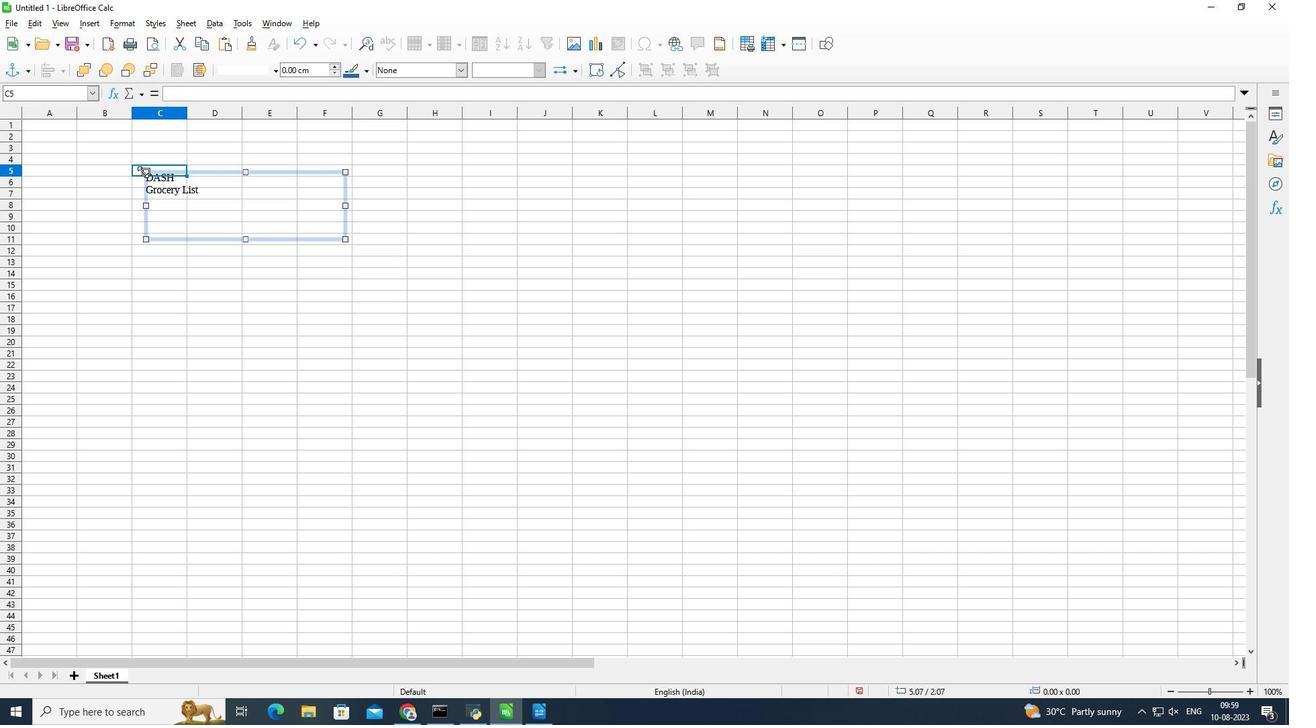 
Action: Mouse moved to (361, 202)
Screenshot: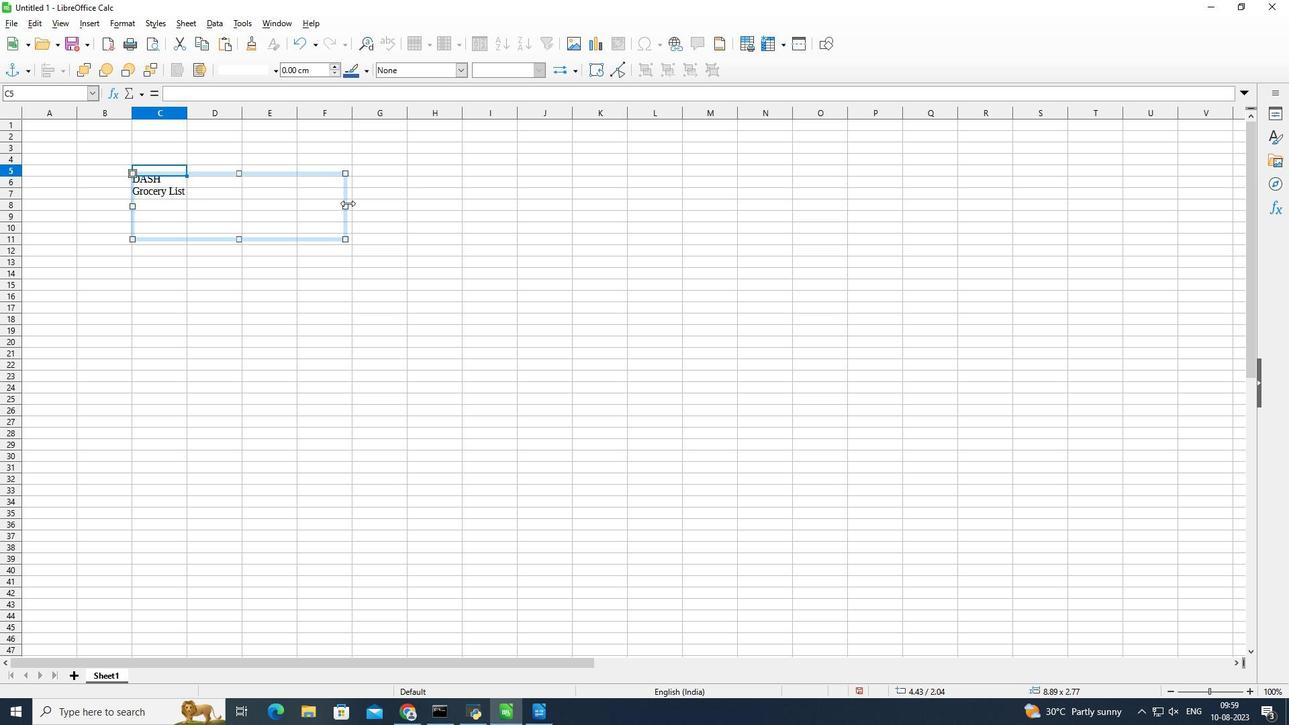 
Action: Mouse pressed left at (361, 202)
Screenshot: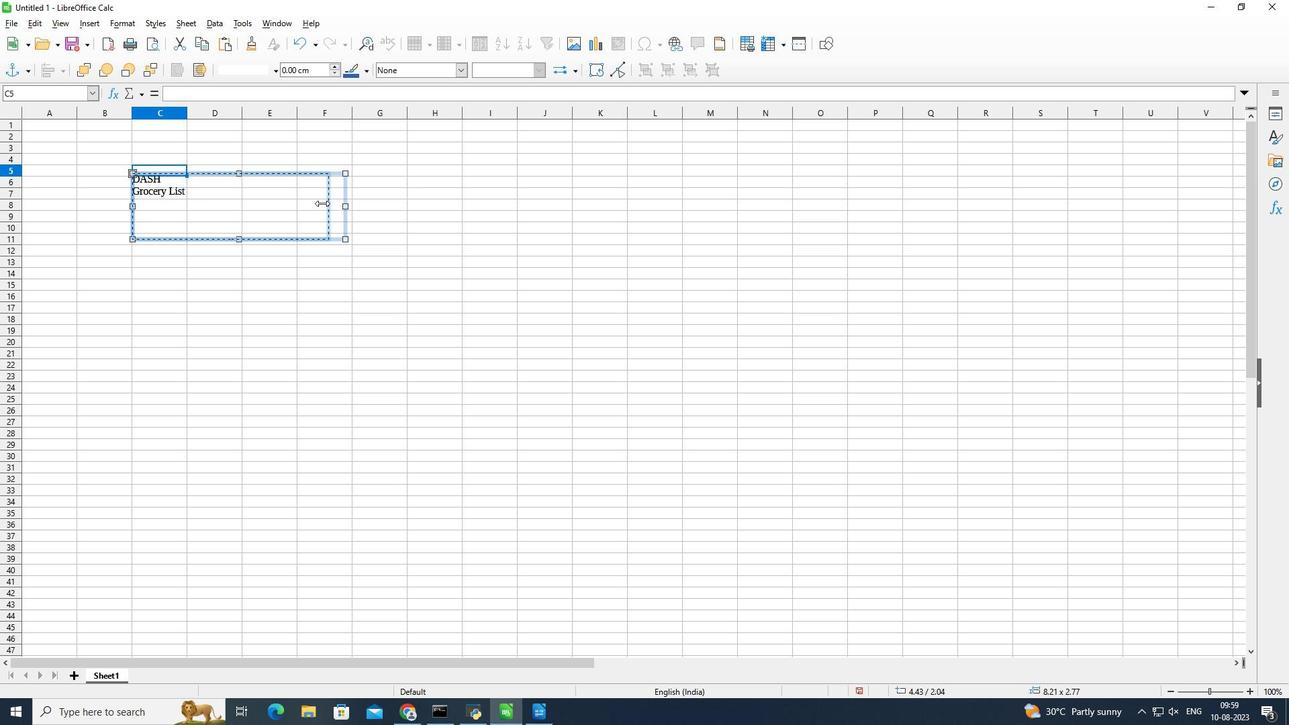 
Action: Mouse moved to (191, 186)
Screenshot: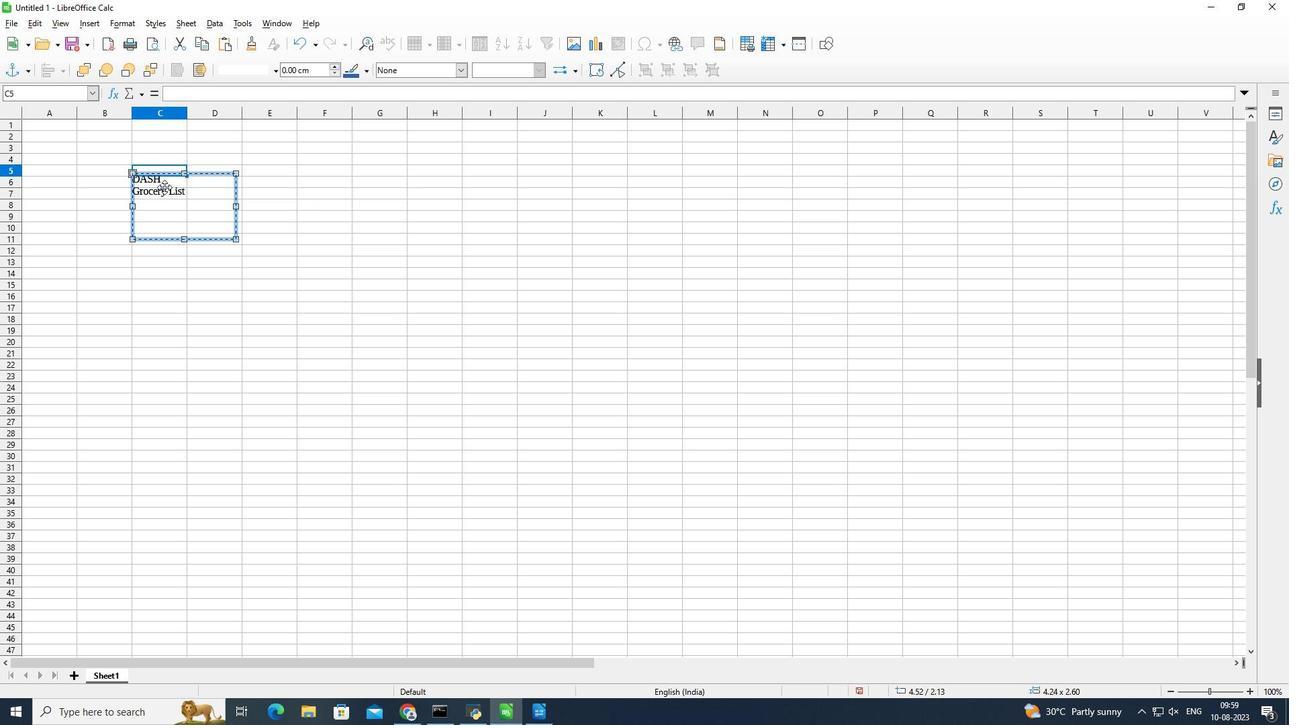 
Action: Mouse pressed left at (191, 186)
Screenshot: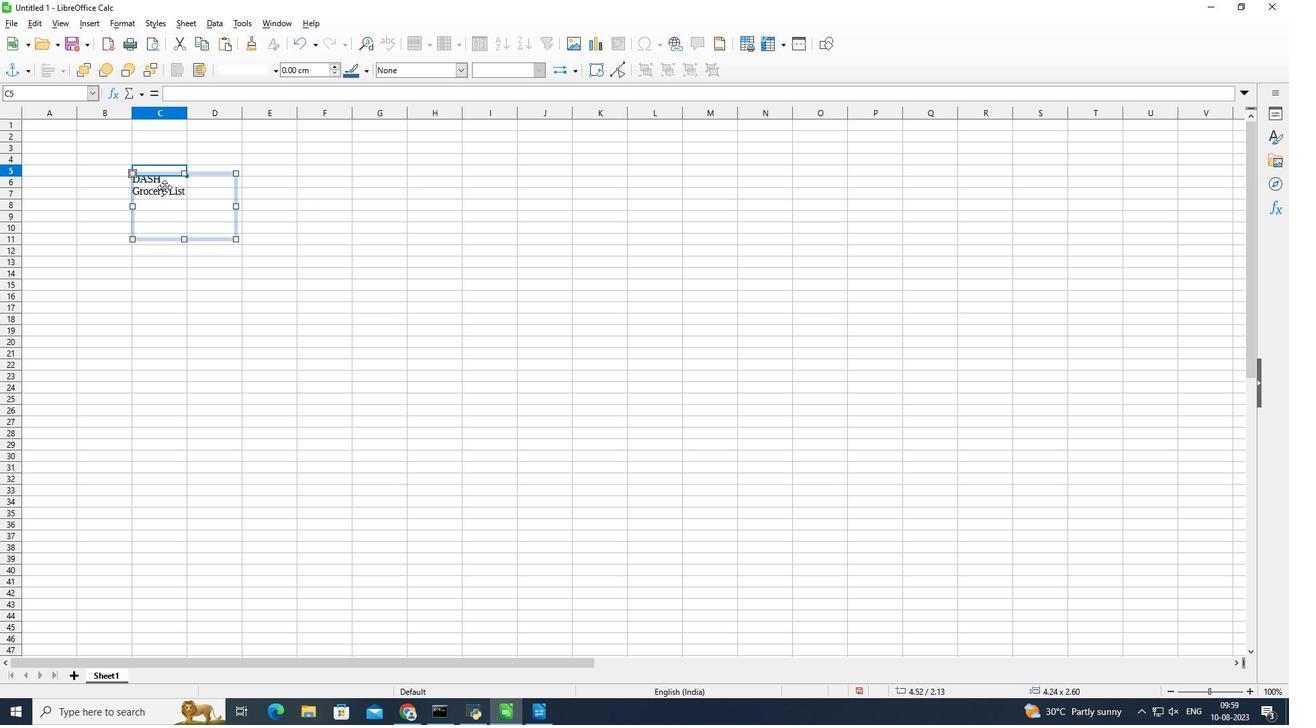 
Action: Mouse pressed left at (191, 186)
Screenshot: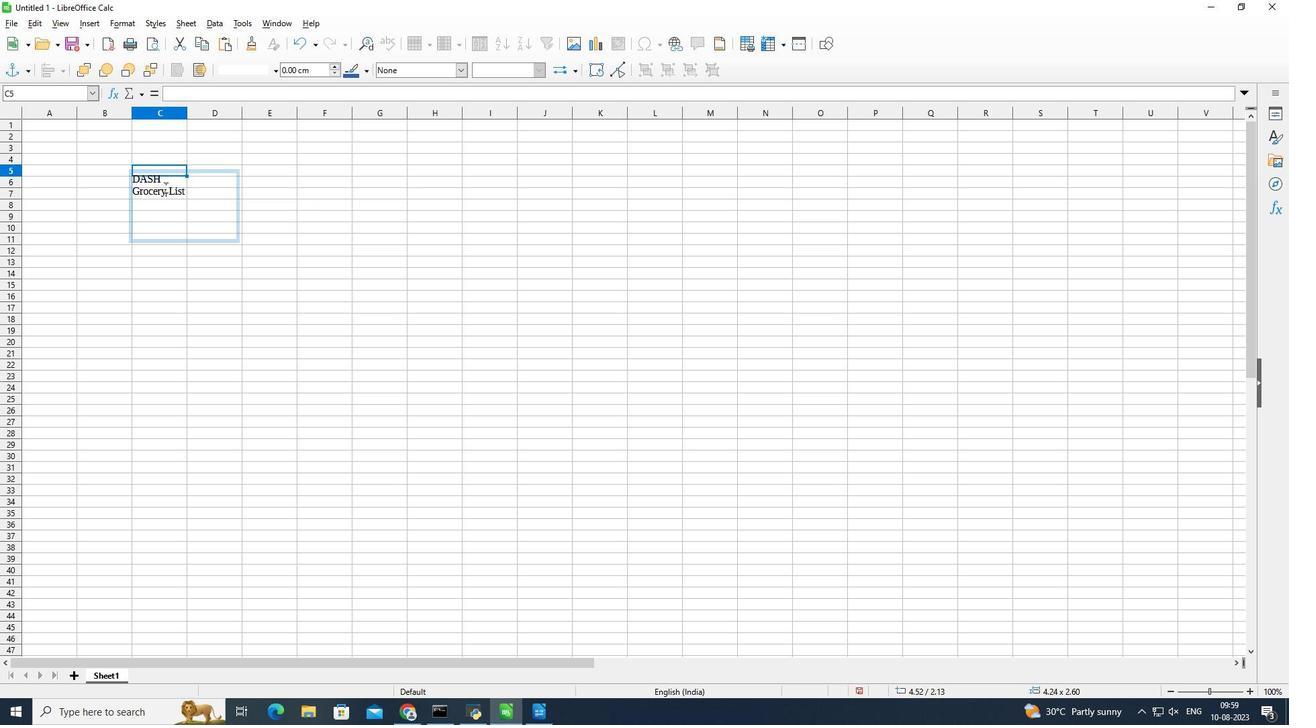
Action: Mouse pressed left at (191, 186)
Screenshot: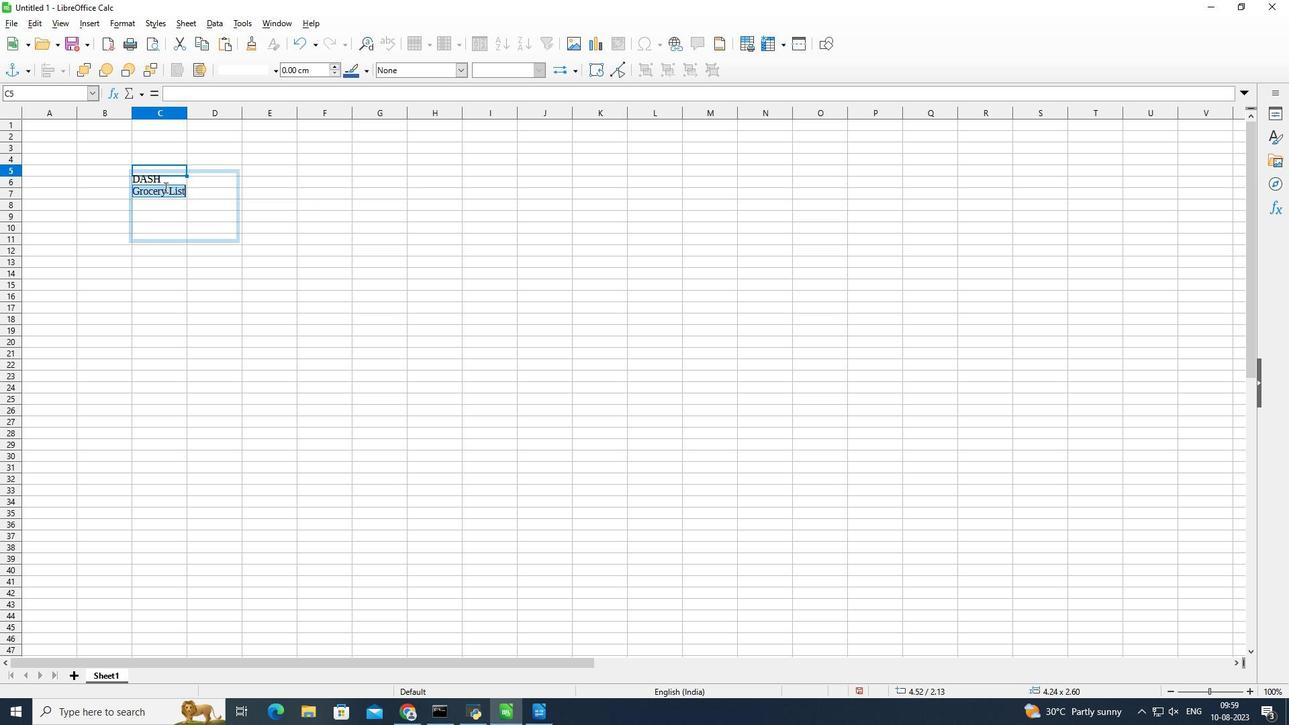 
Action: Mouse moved to (74, 14)
Screenshot: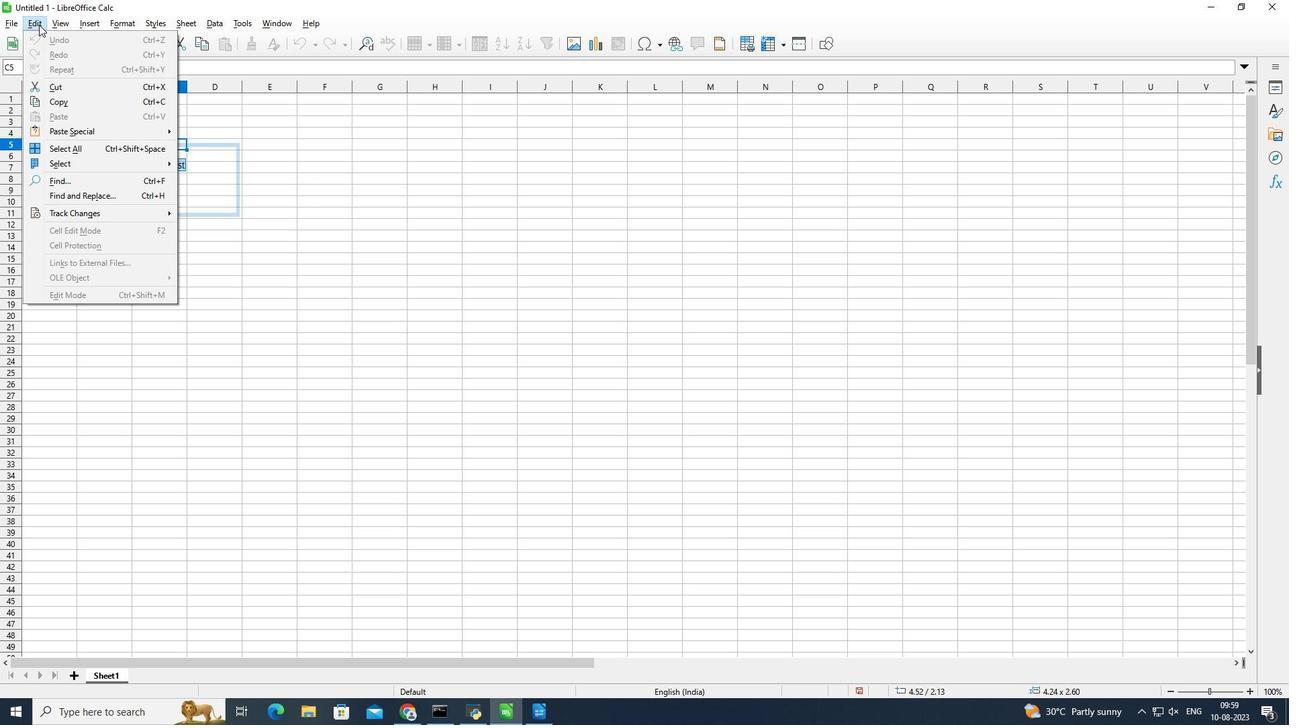 
Action: Mouse pressed left at (74, 14)
Screenshot: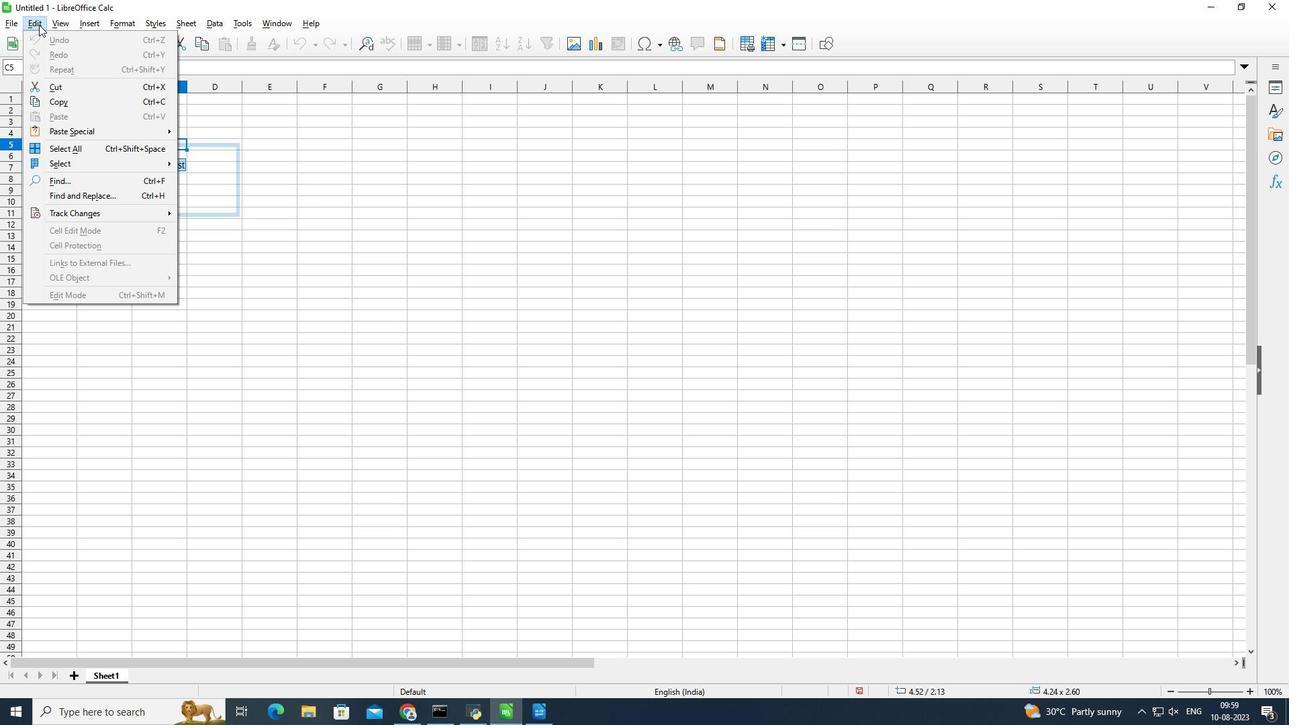 
Action: Mouse moved to (87, 12)
Screenshot: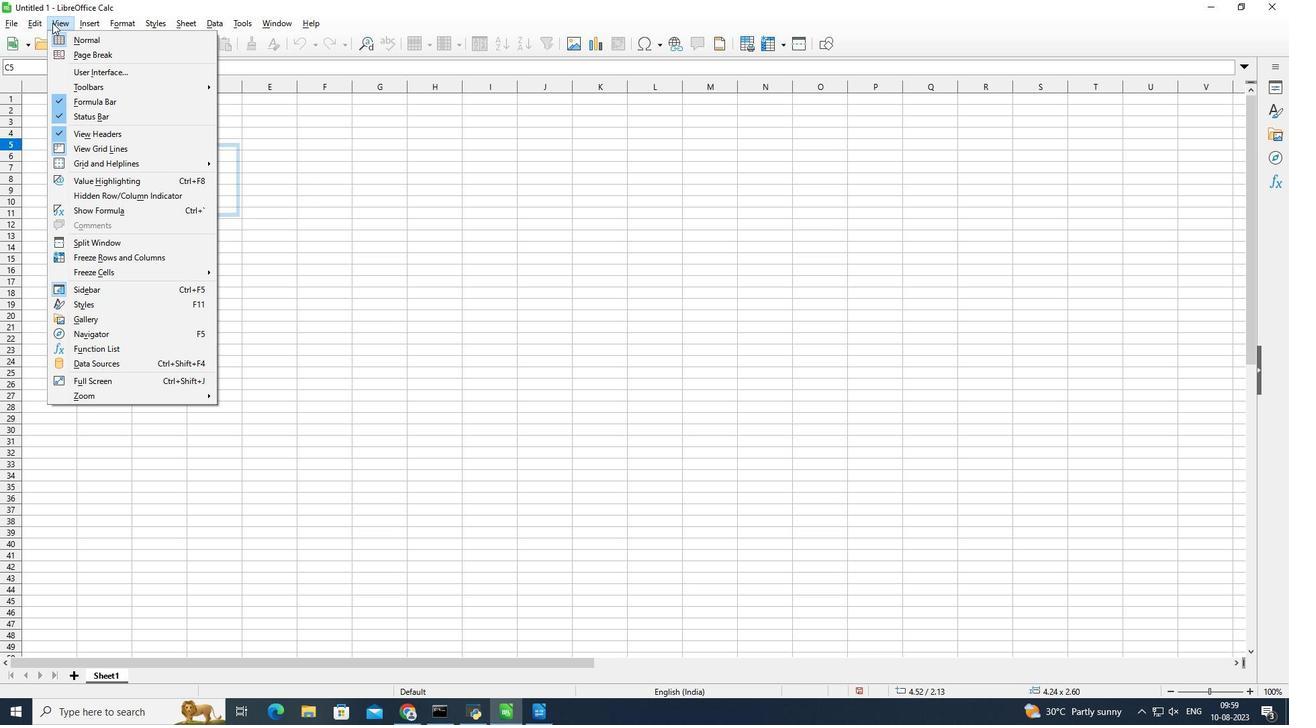
Action: Mouse pressed left at (87, 12)
Screenshot: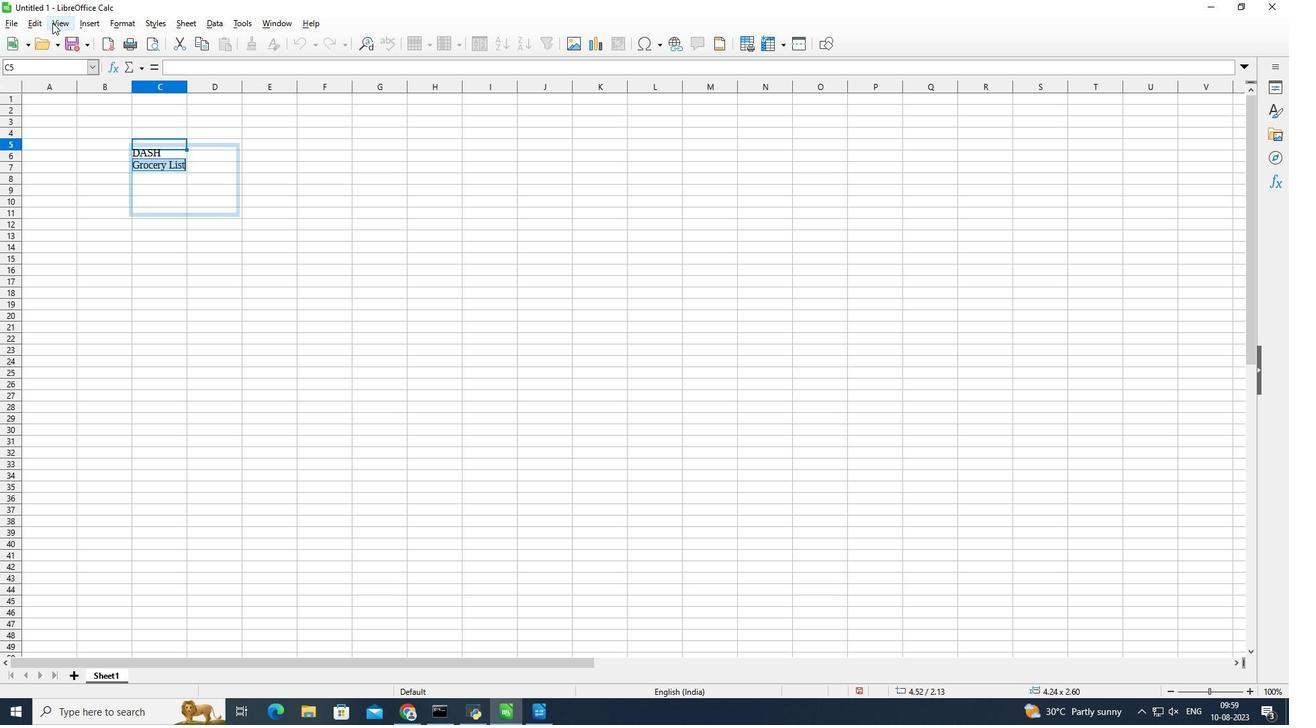 
Action: Mouse moved to (122, 12)
Screenshot: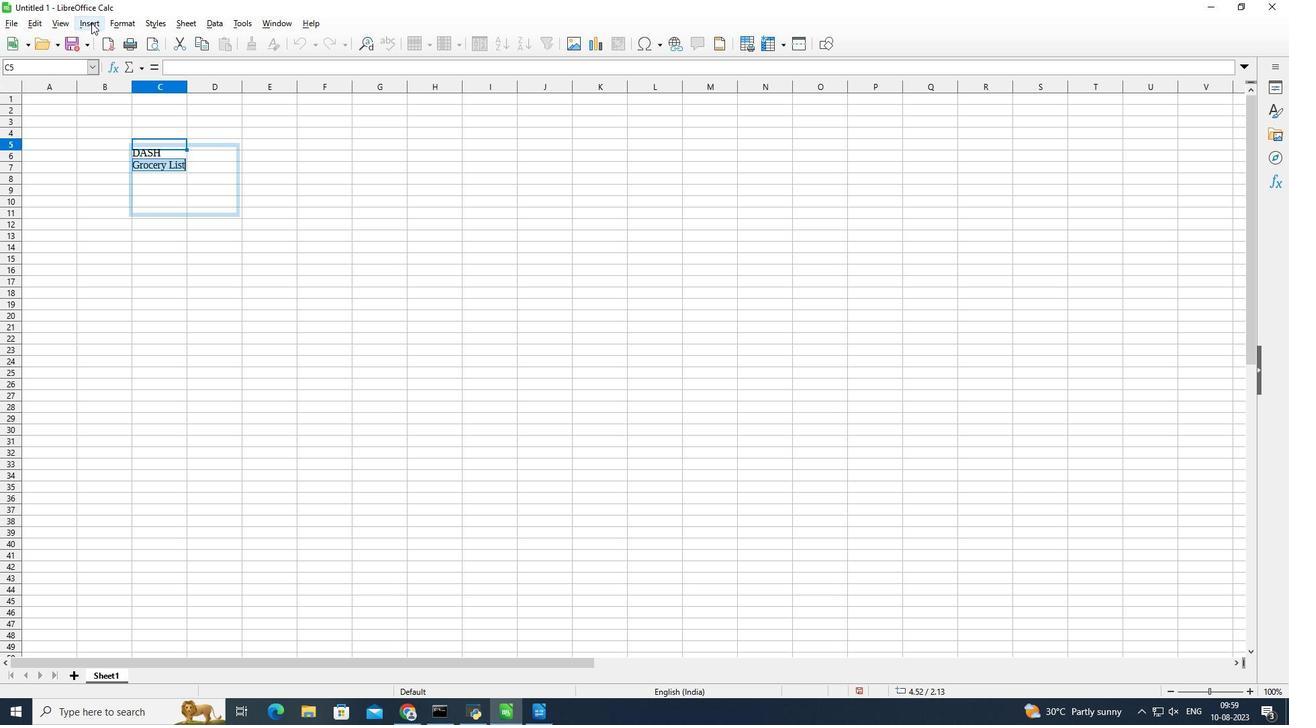 
Action: Mouse pressed left at (122, 12)
Screenshot: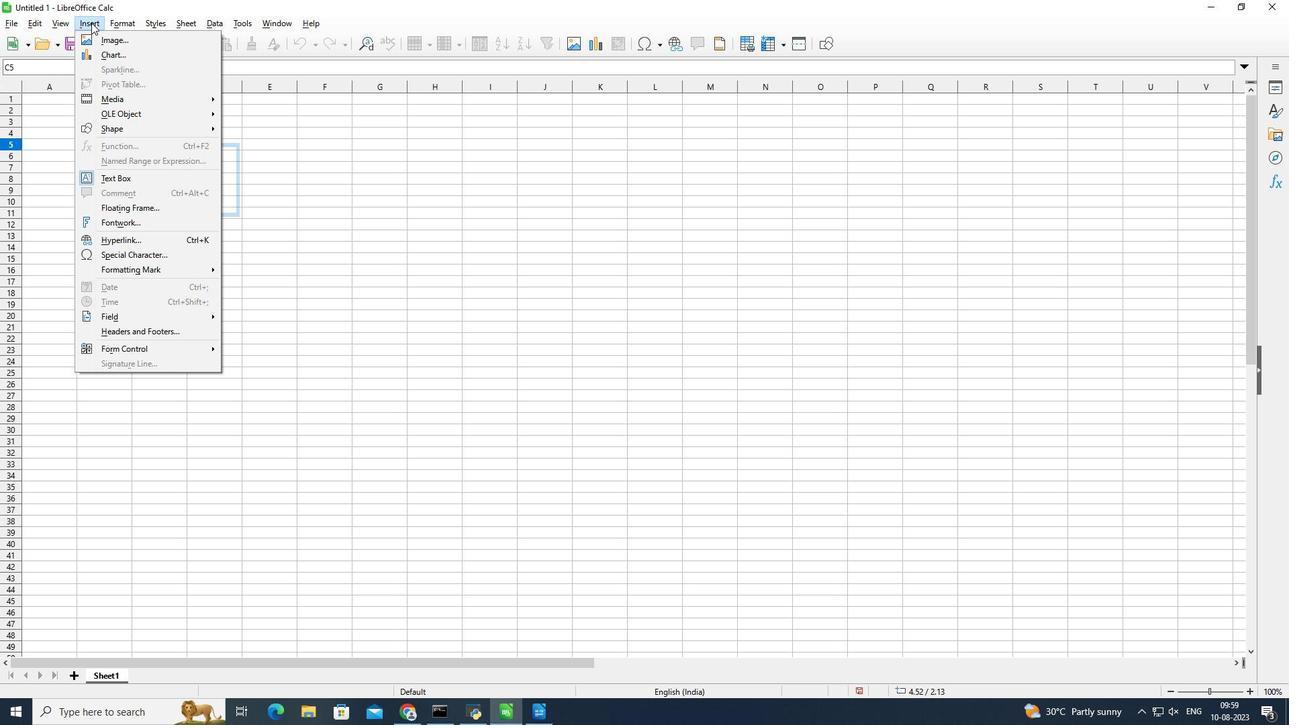
Action: Mouse moved to (396, 346)
Screenshot: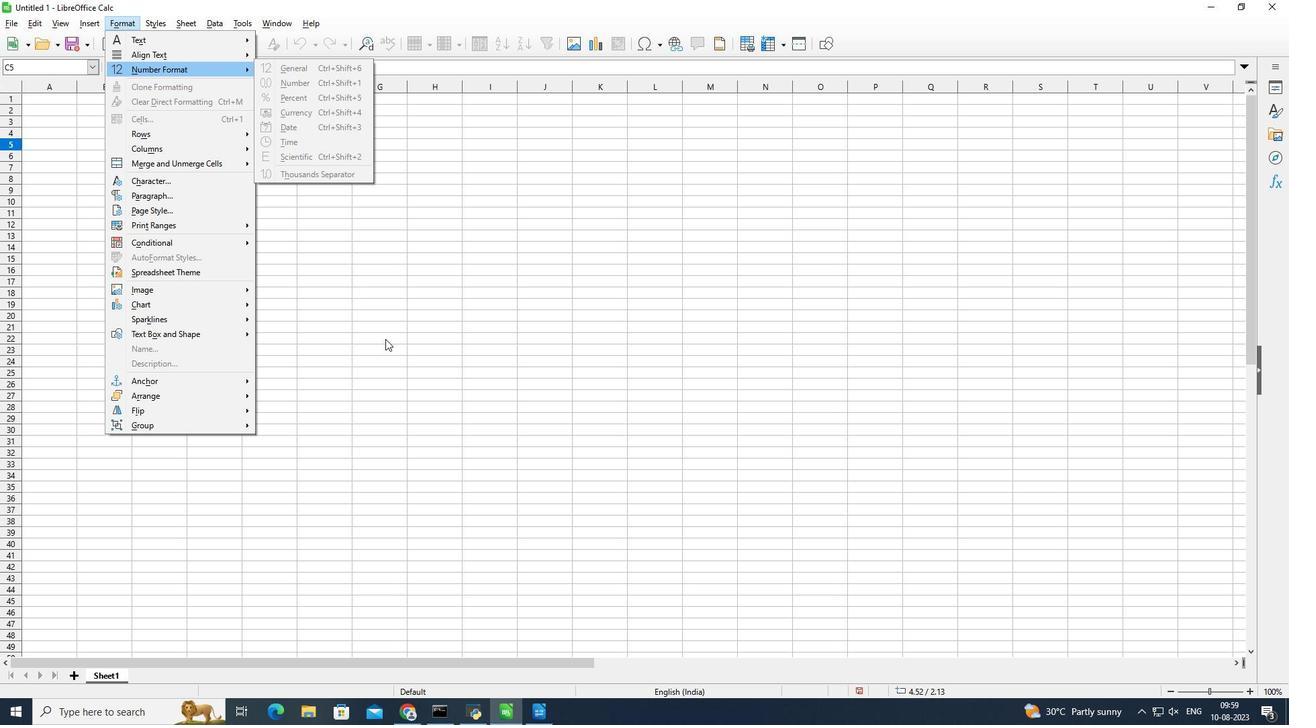 
Action: Mouse pressed left at (396, 346)
Screenshot: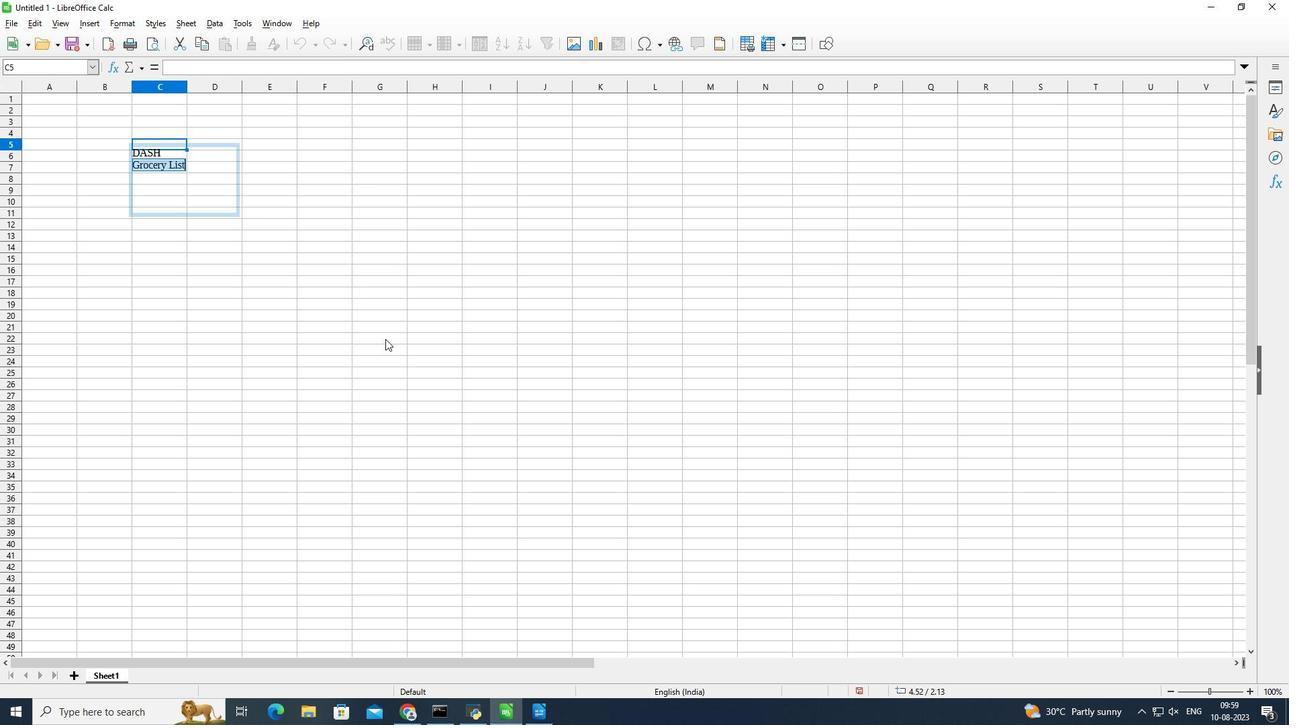 
Action: Mouse moved to (179, 166)
Screenshot: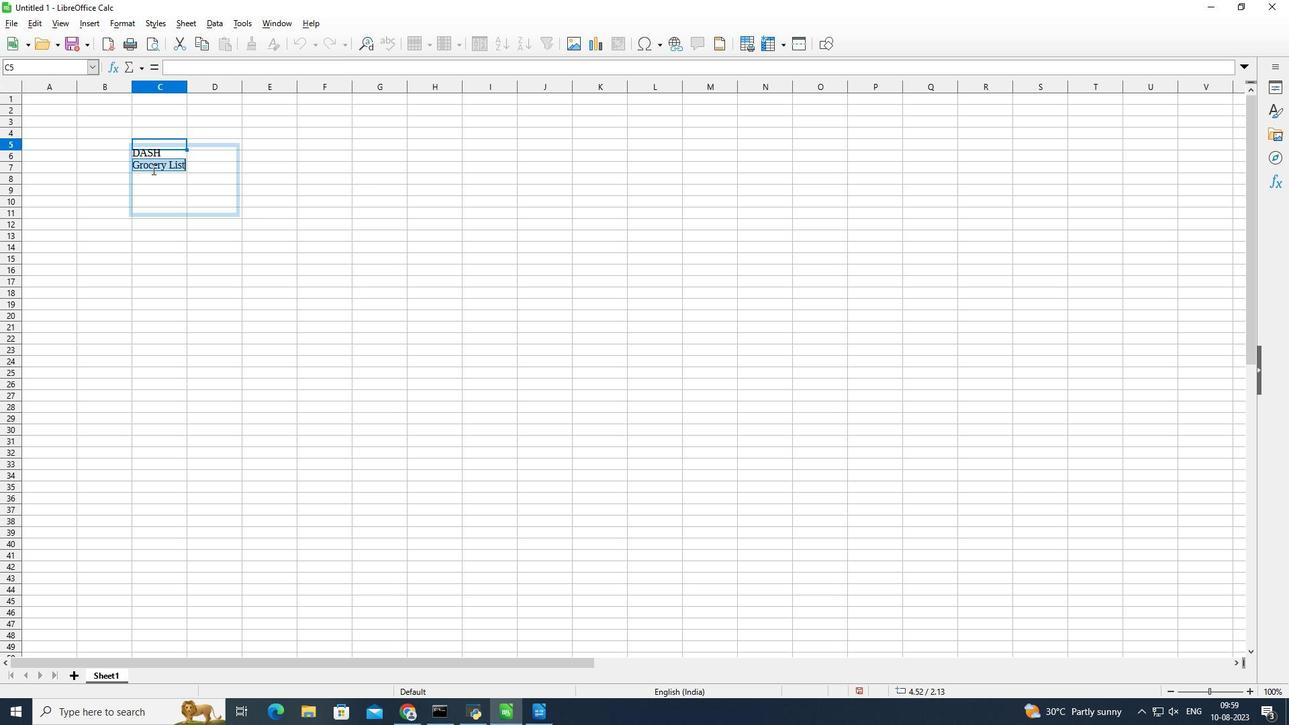 
Action: Mouse pressed left at (179, 166)
Screenshot: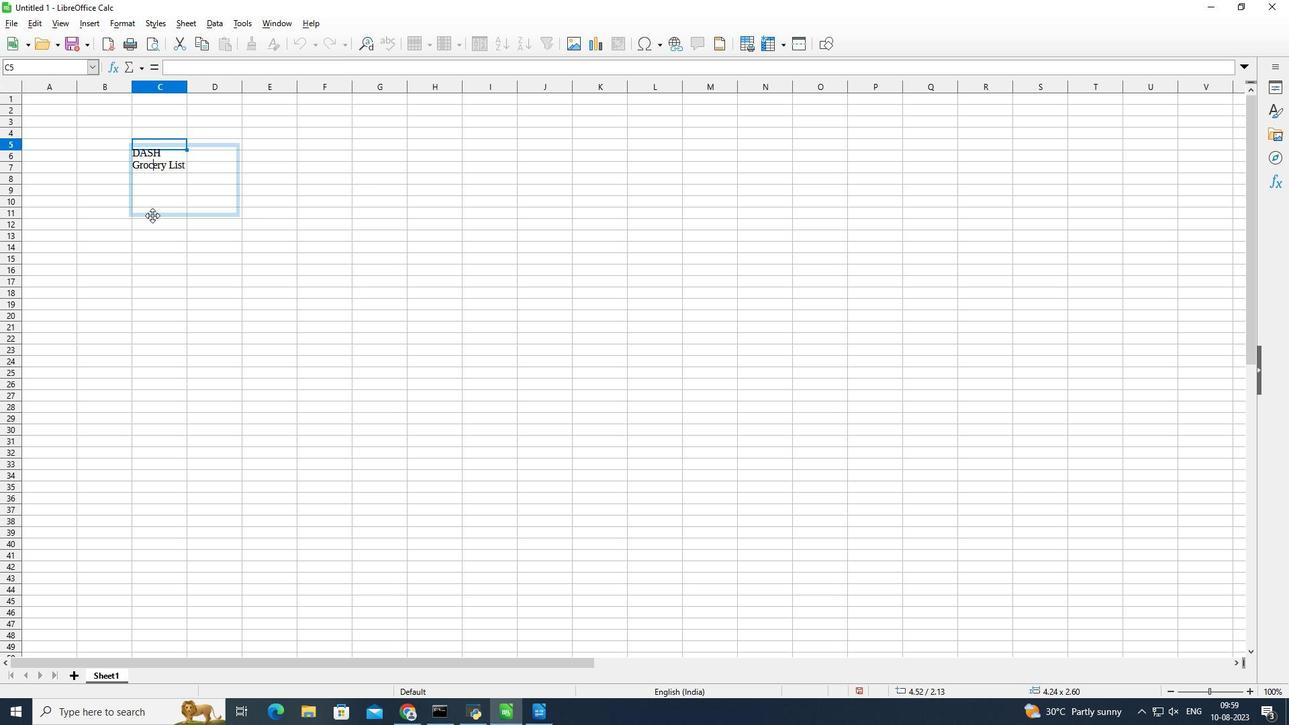 
Action: Mouse moved to (187, 253)
Screenshot: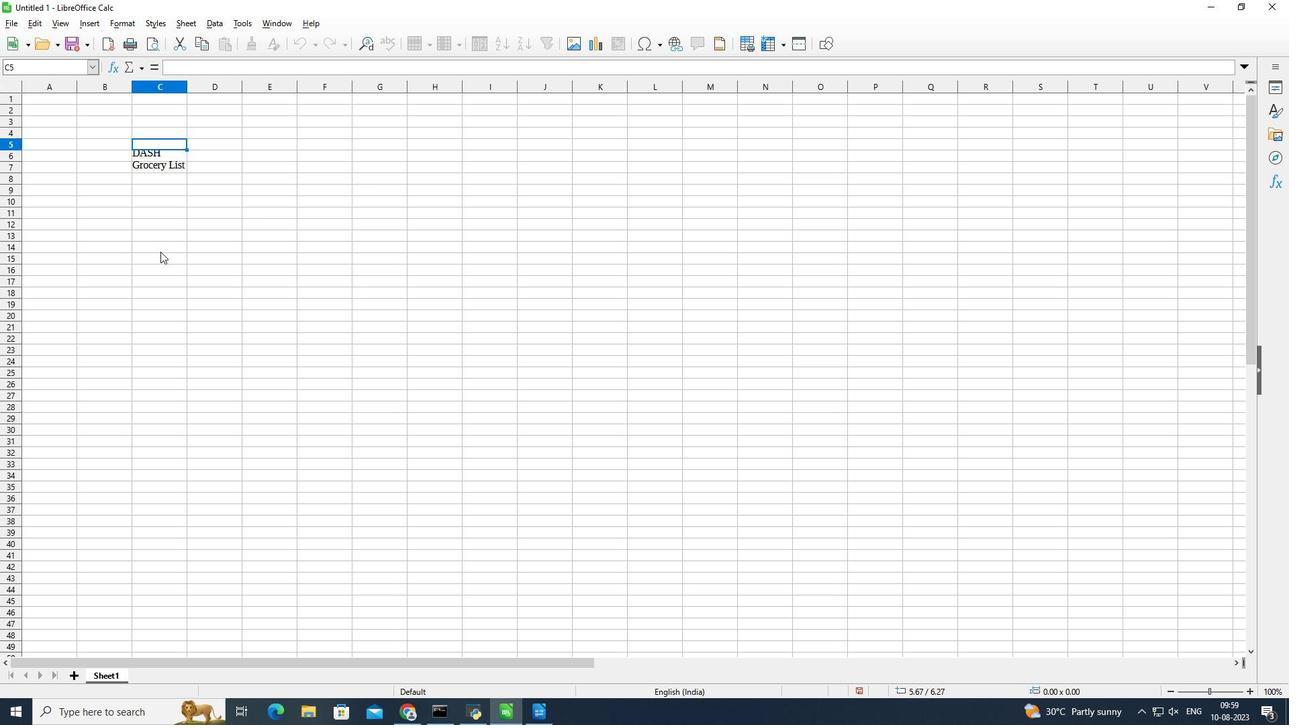 
Action: Mouse pressed left at (187, 253)
Screenshot: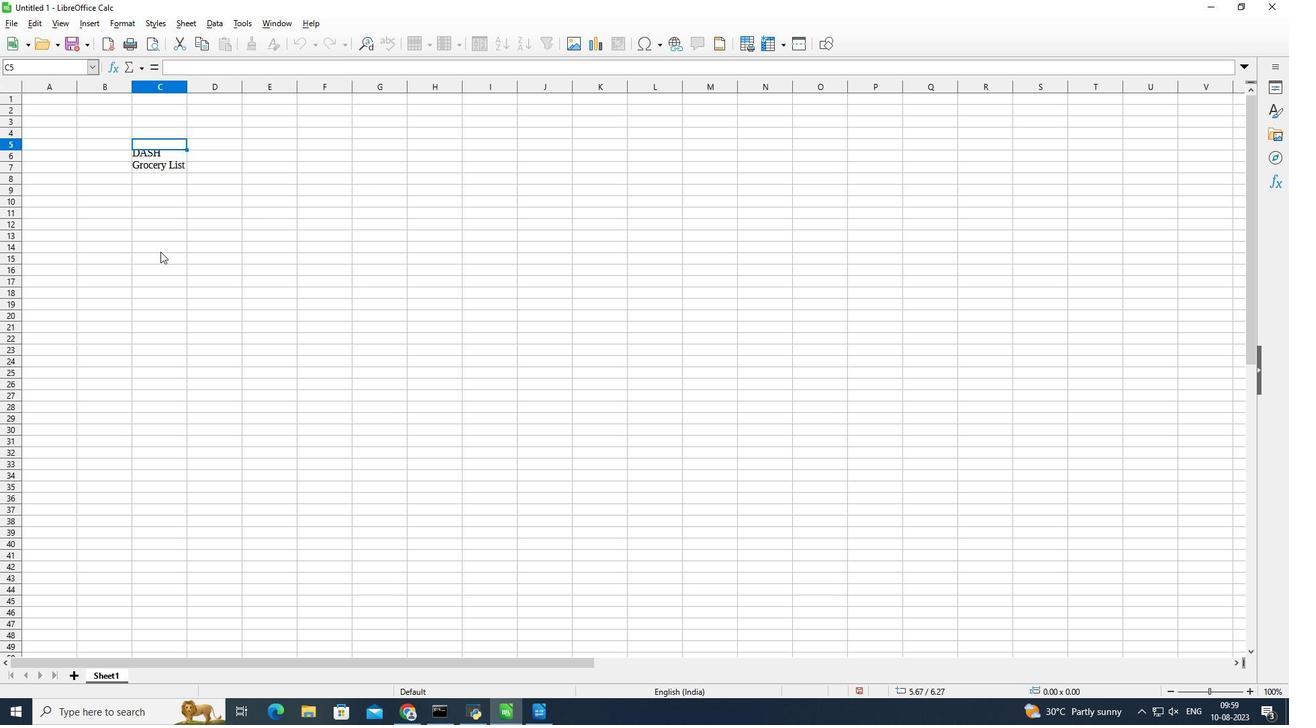 
Action: Mouse moved to (182, 145)
Screenshot: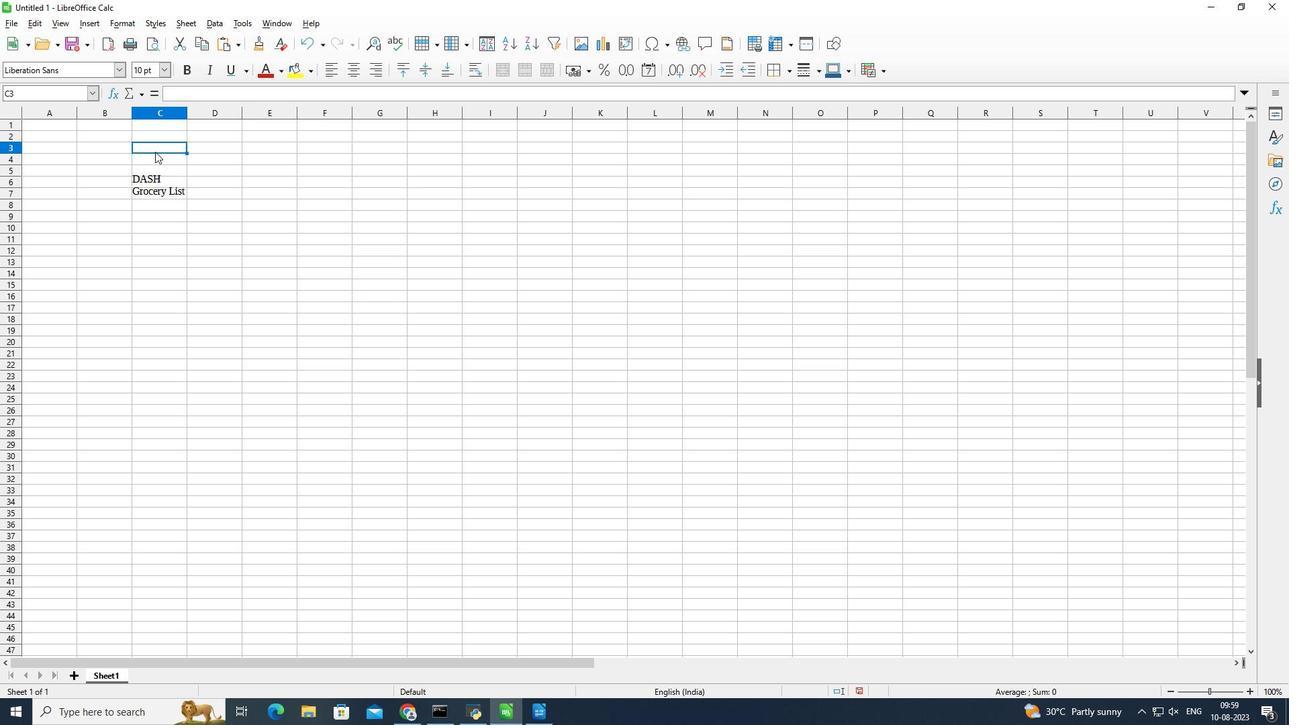 
Action: Mouse pressed left at (182, 145)
Screenshot: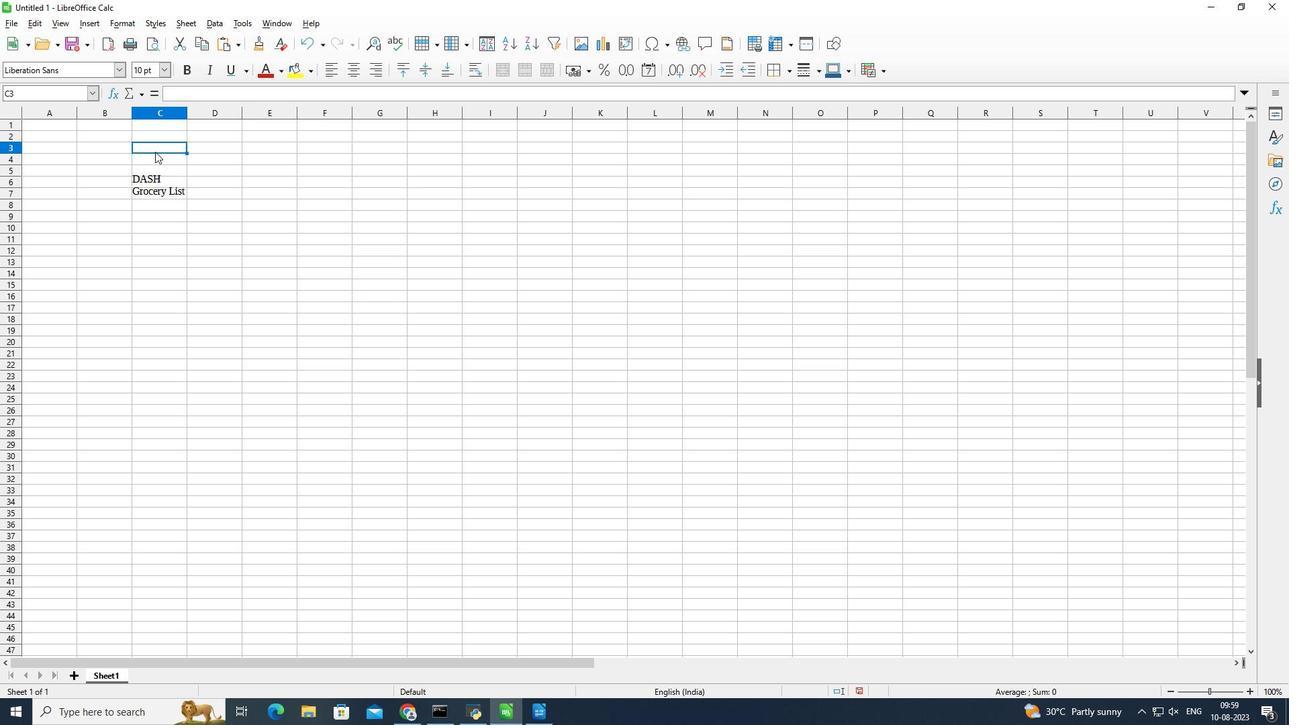 
Action: Mouse moved to (181, 177)
Screenshot: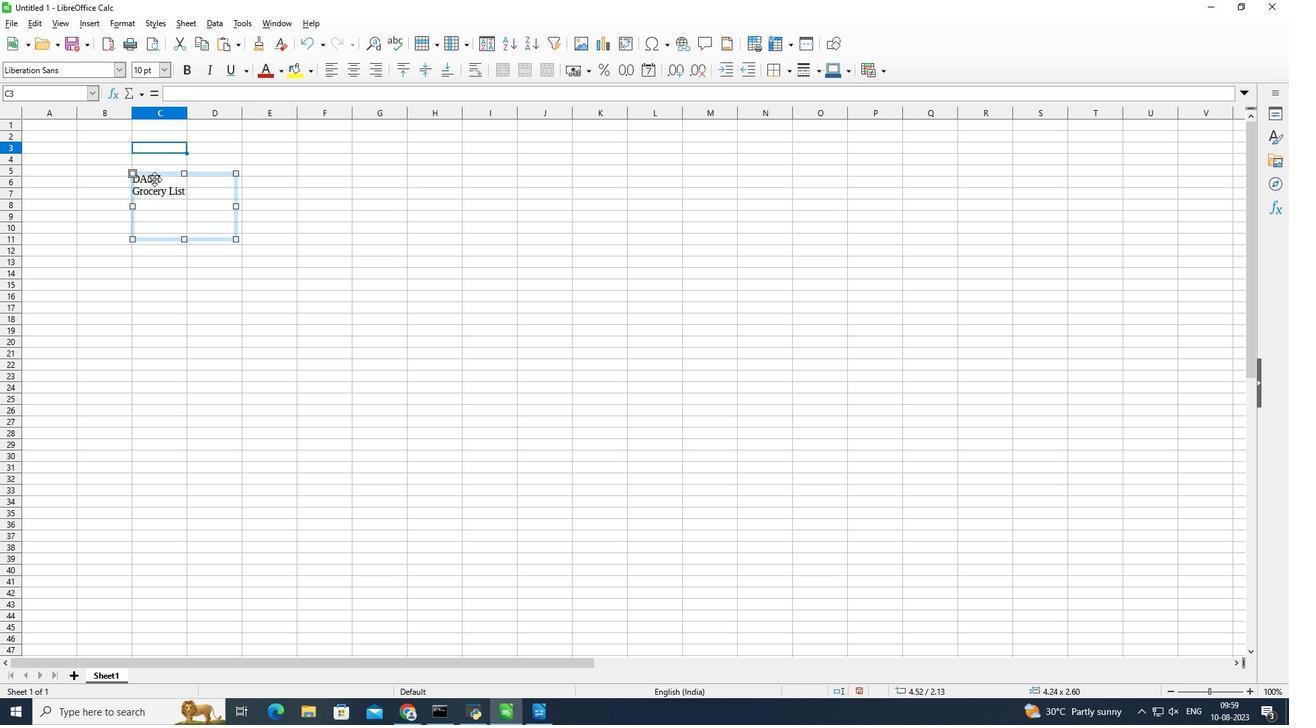 
Action: Mouse pressed left at (181, 177)
Screenshot: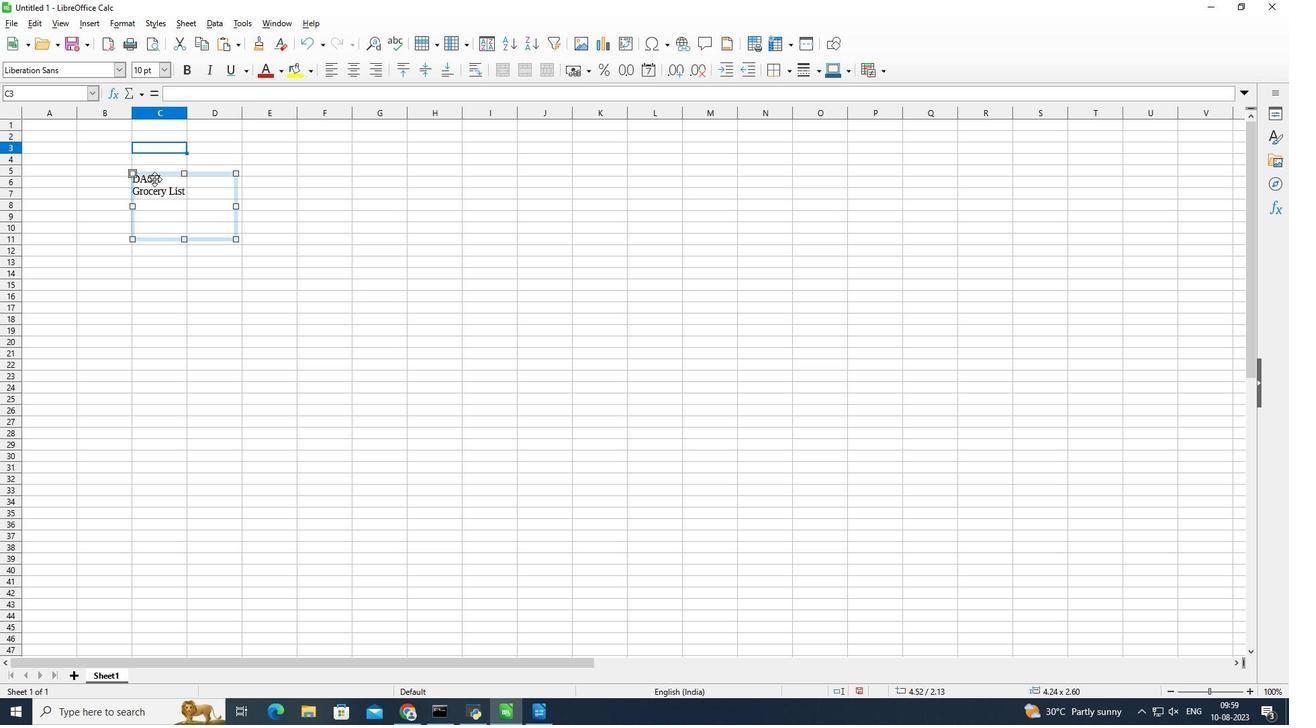 
Action: Key pressed <Key.delete>
Screenshot: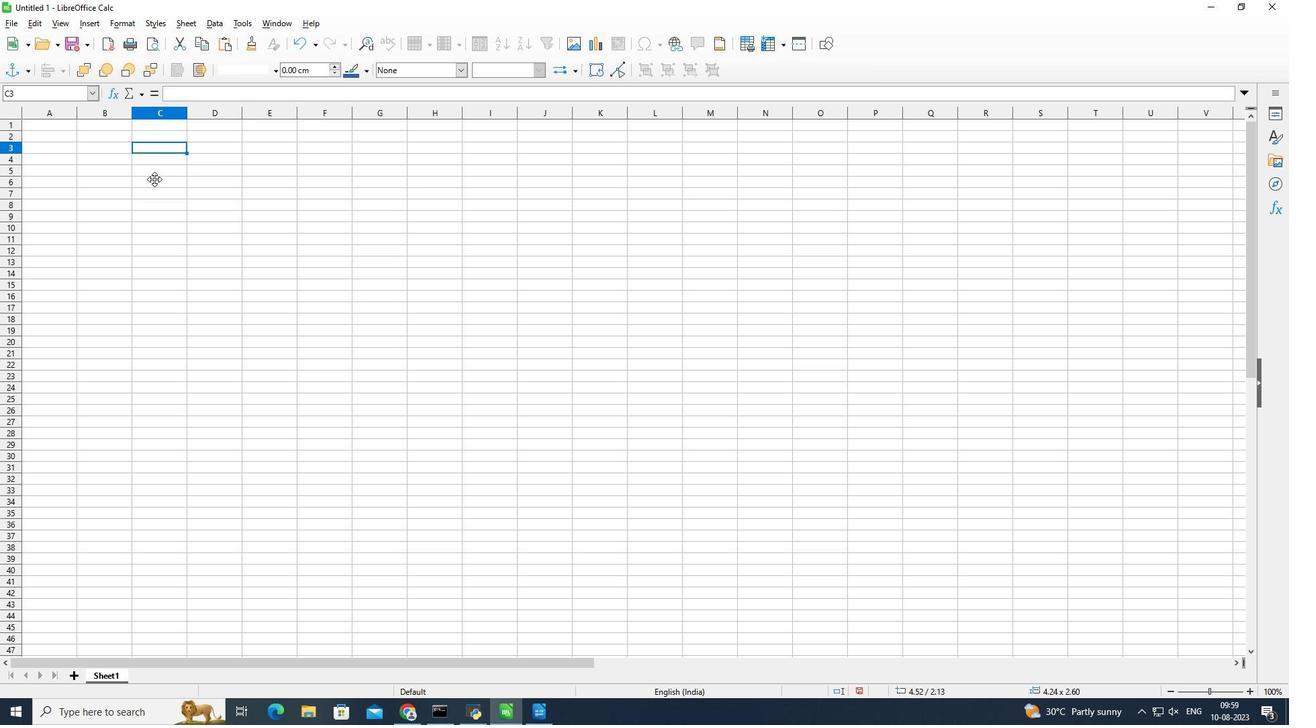 
Action: Mouse pressed left at (181, 177)
Screenshot: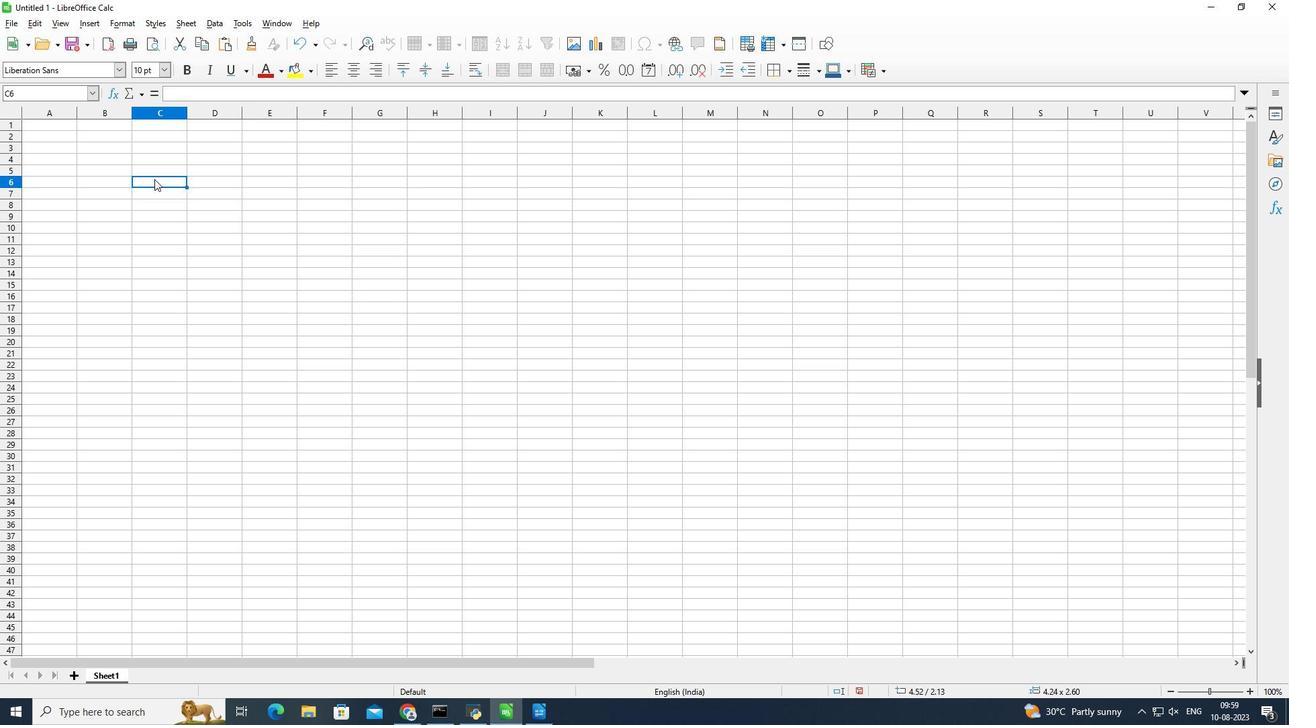 
Action: Key pressed <Key.shift>D<Key.shift>A<Key.shift>Sh<Key.backspace><Key.shift><Key.shift><Key.shift><Key.shift><Key.shift><Key.shift>H
Screenshot: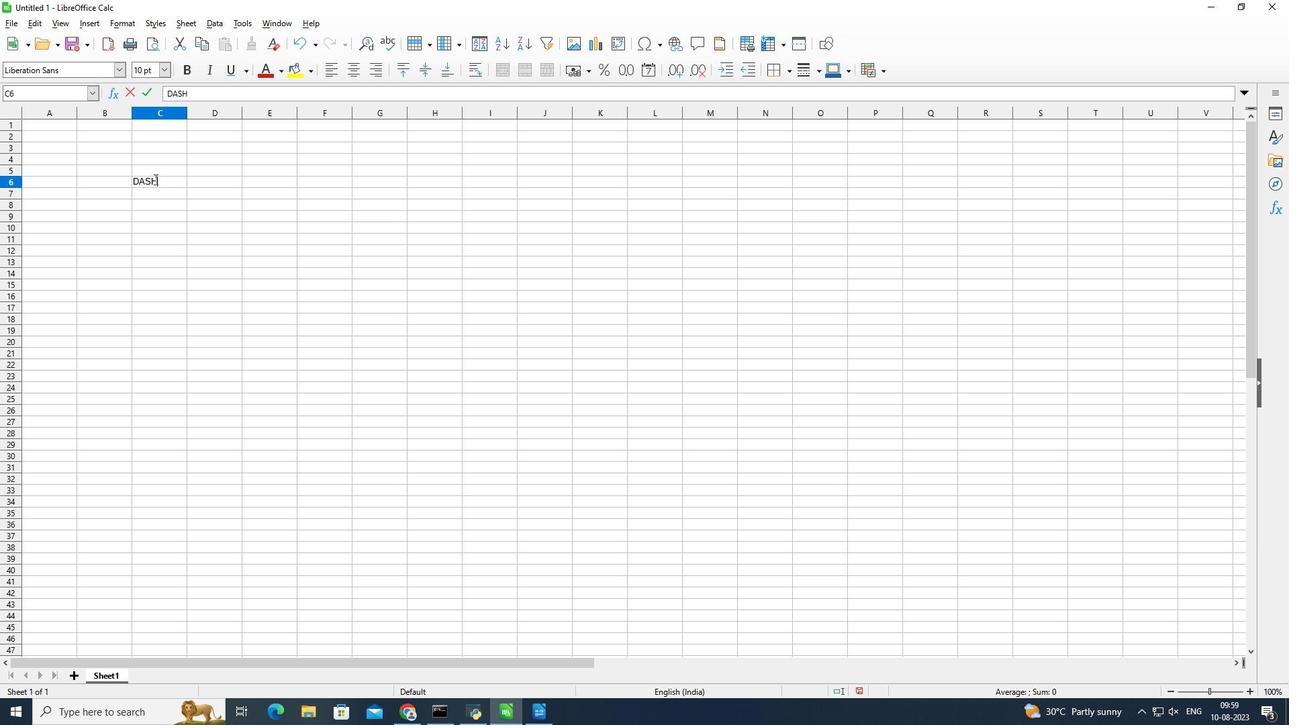 
Action: Mouse moved to (181, 196)
Screenshot: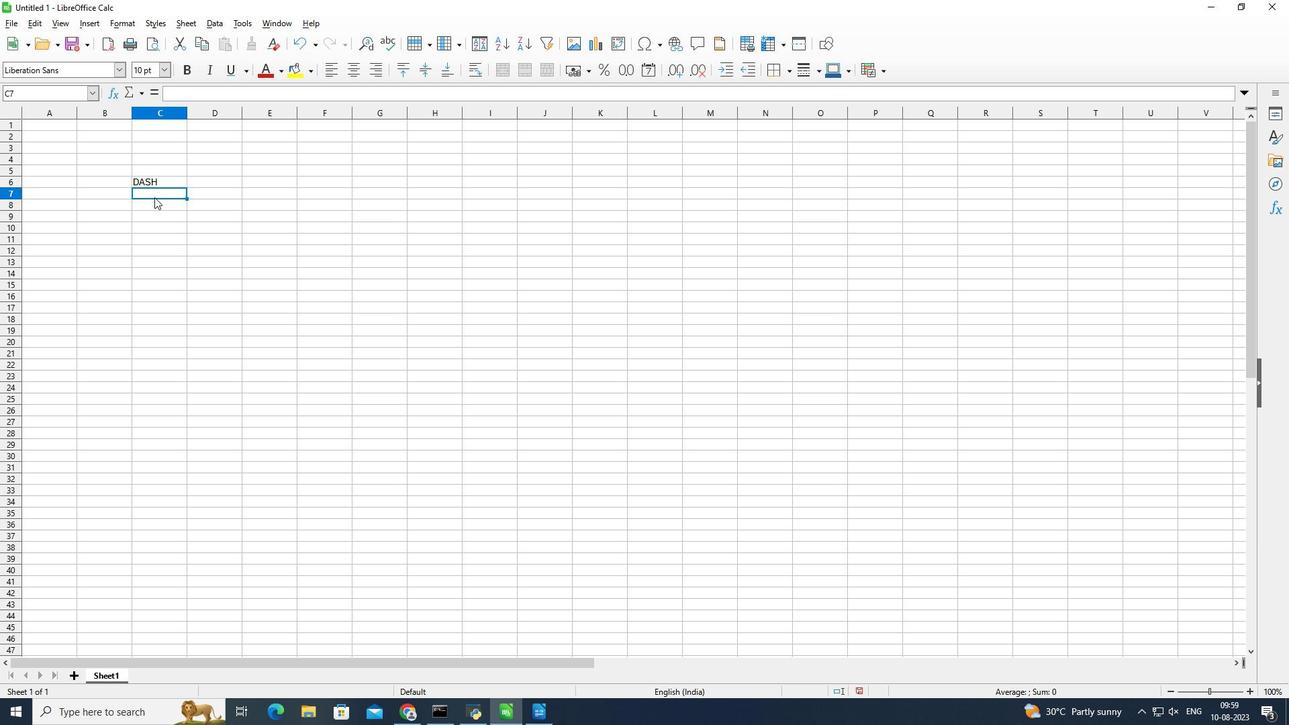 
Action: Mouse pressed left at (181, 196)
Screenshot: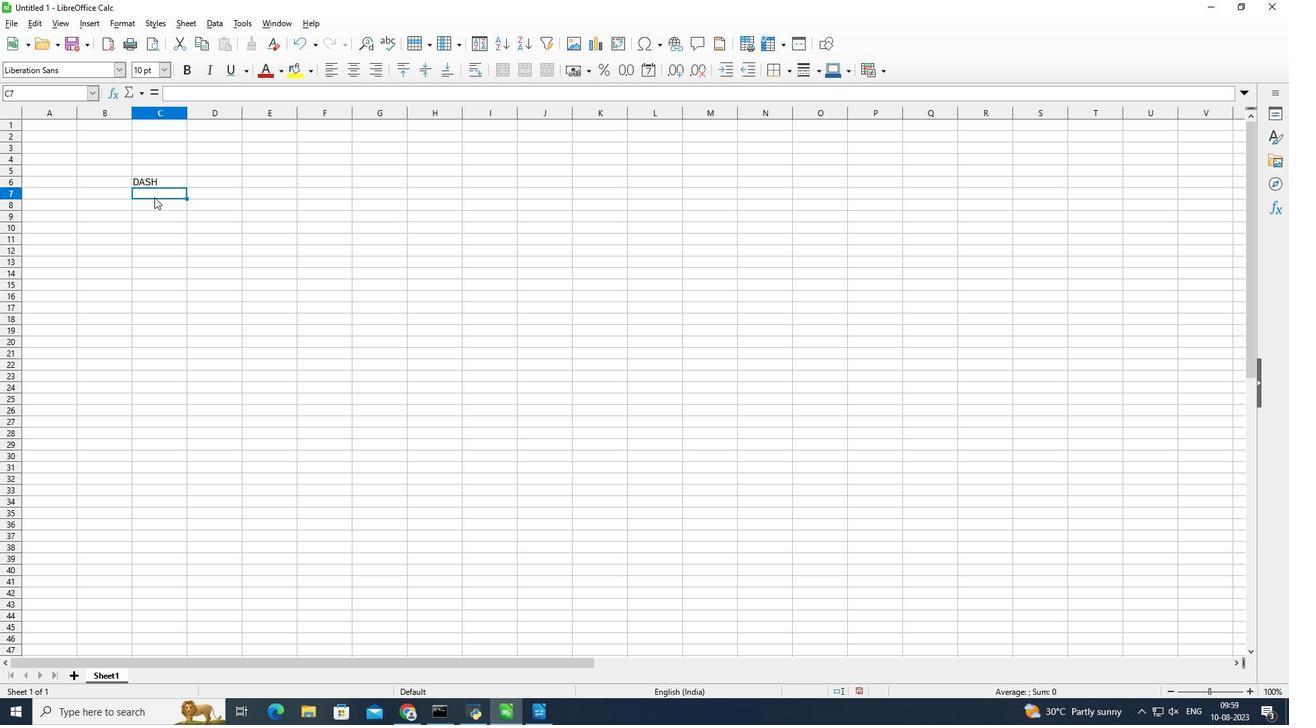 
Action: Key pressed <Key.shift>G<Key.shift>Ro<Key.space><Key.shift>Cery
Screenshot: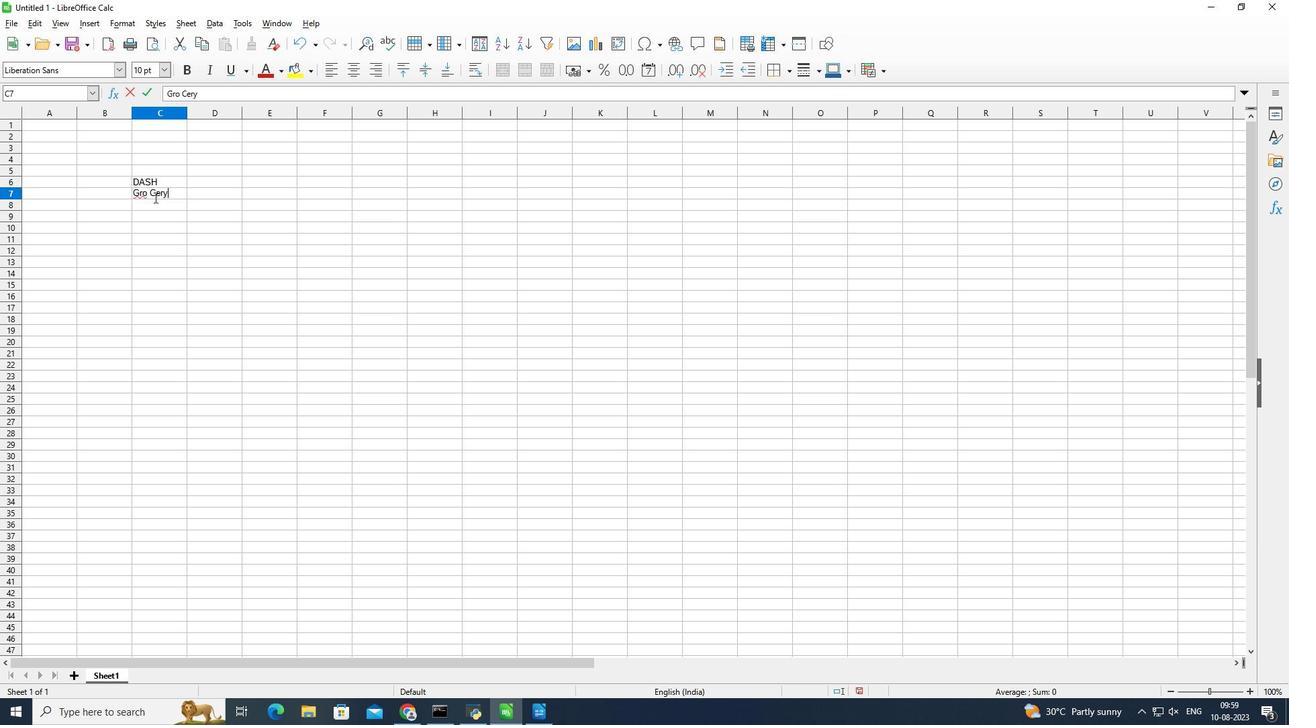 
Action: Mouse moved to (177, 193)
Screenshot: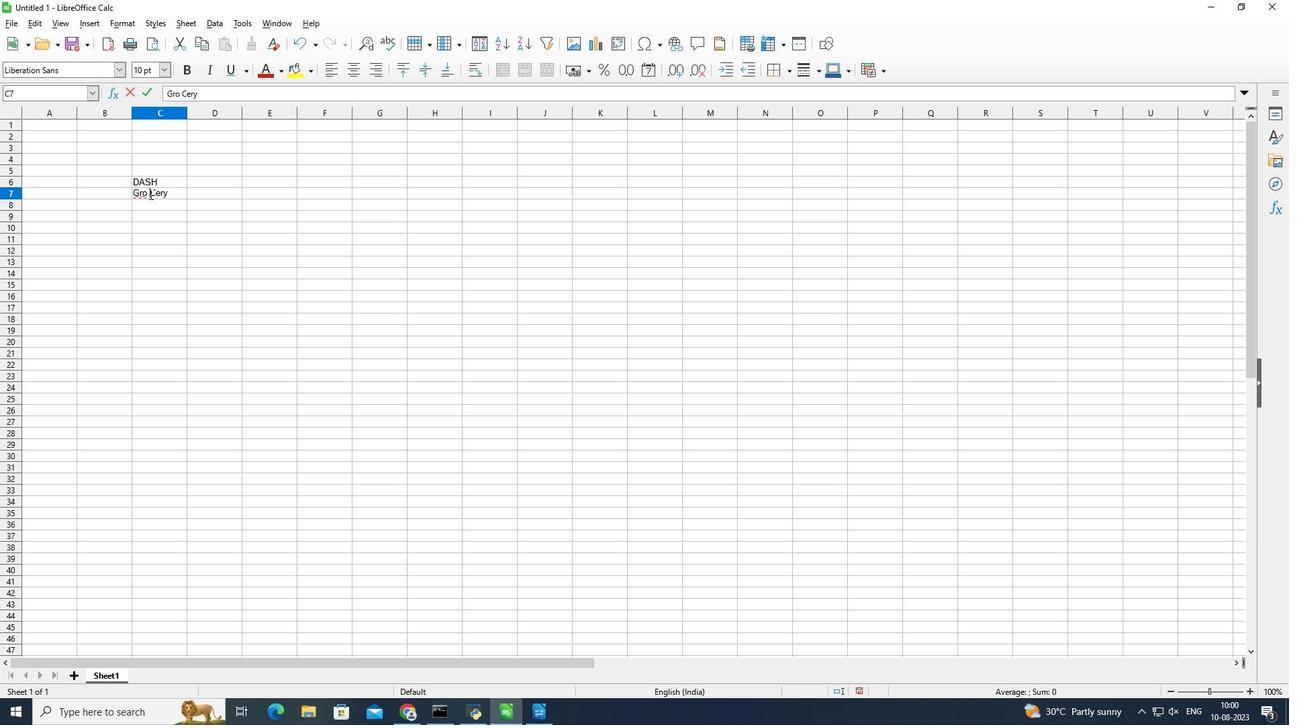 
Action: Mouse pressed left at (177, 193)
Screenshot: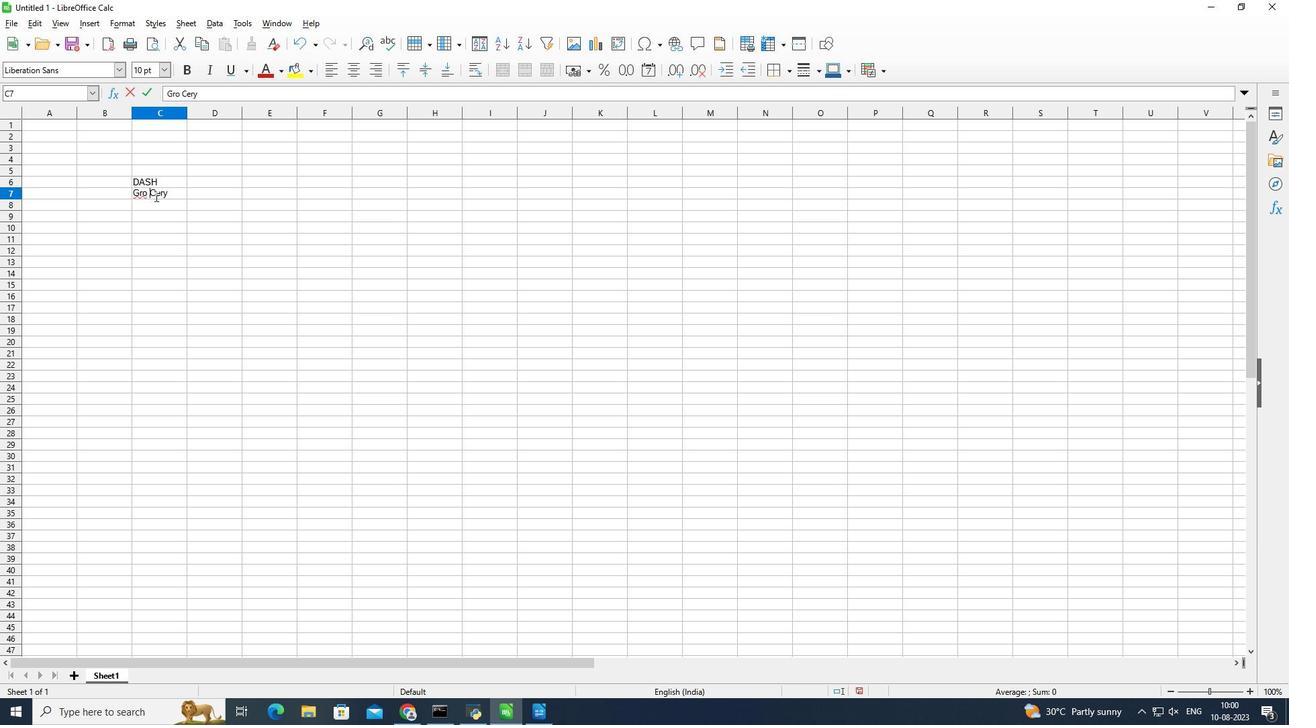 
Action: Mouse moved to (183, 188)
Screenshot: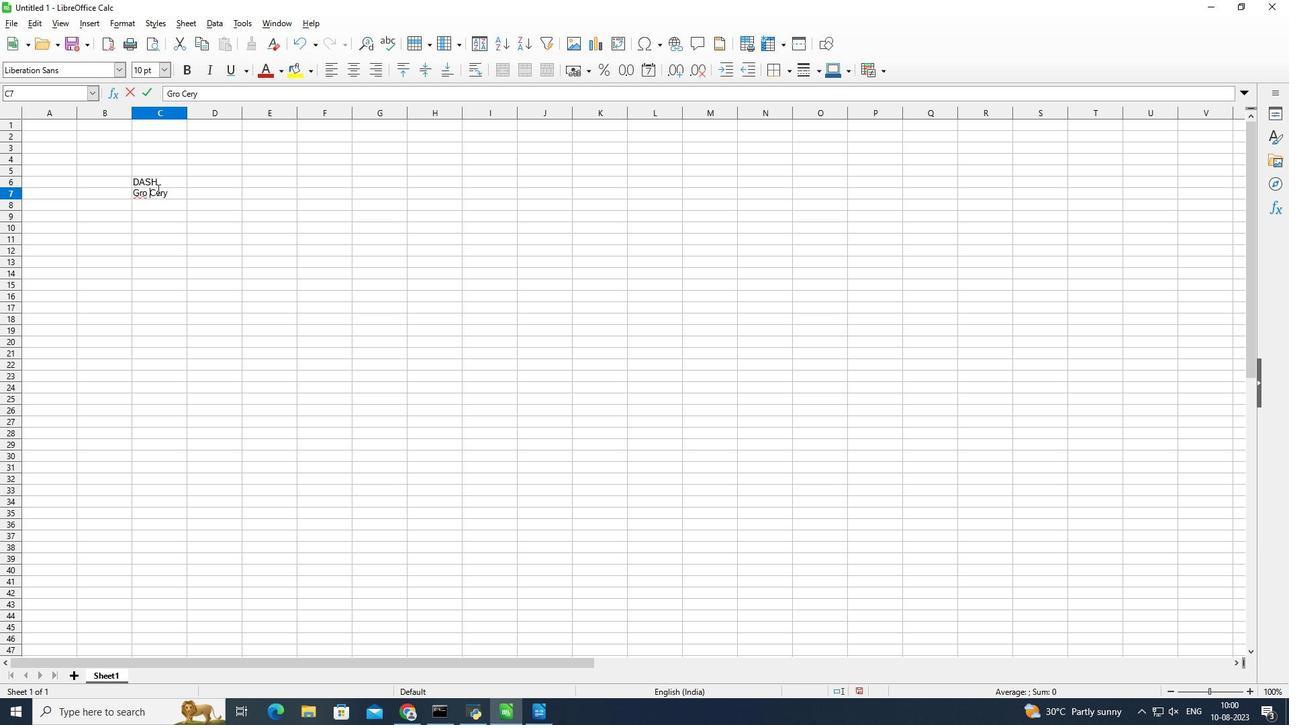 
Action: Mouse pressed left at (183, 188)
Screenshot: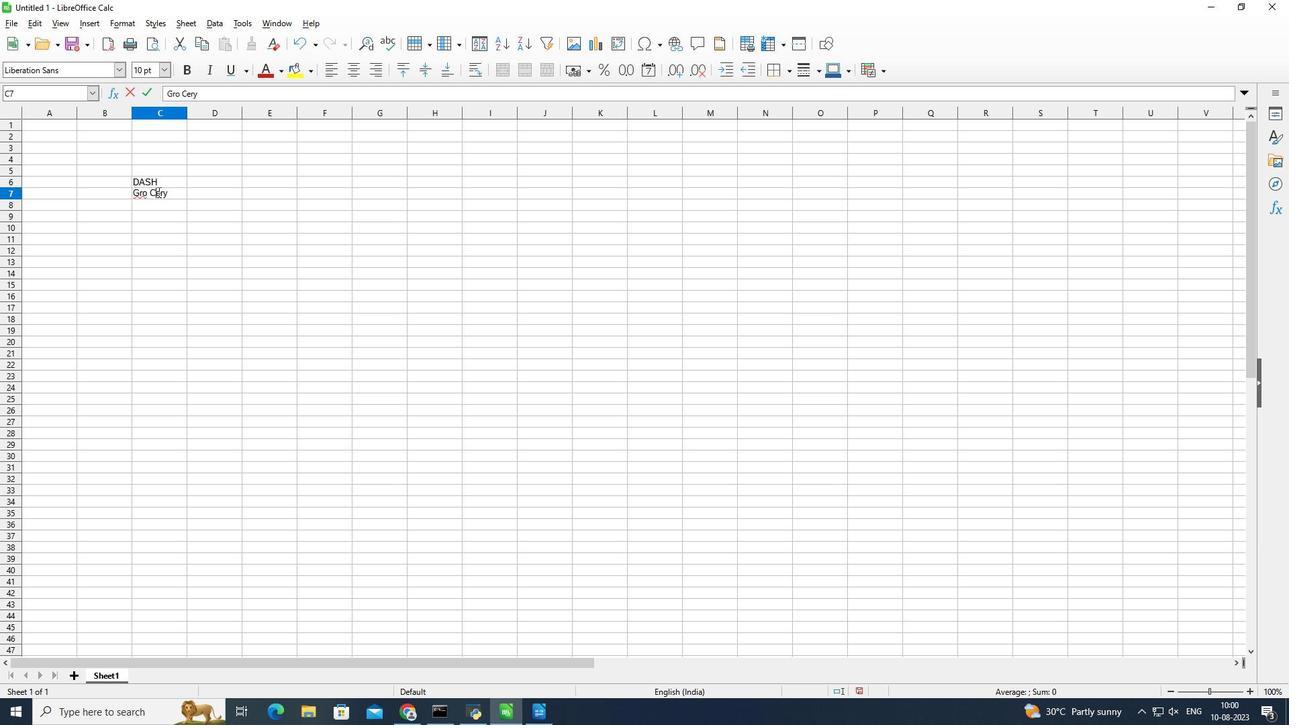 
Action: Mouse moved to (188, 200)
Screenshot: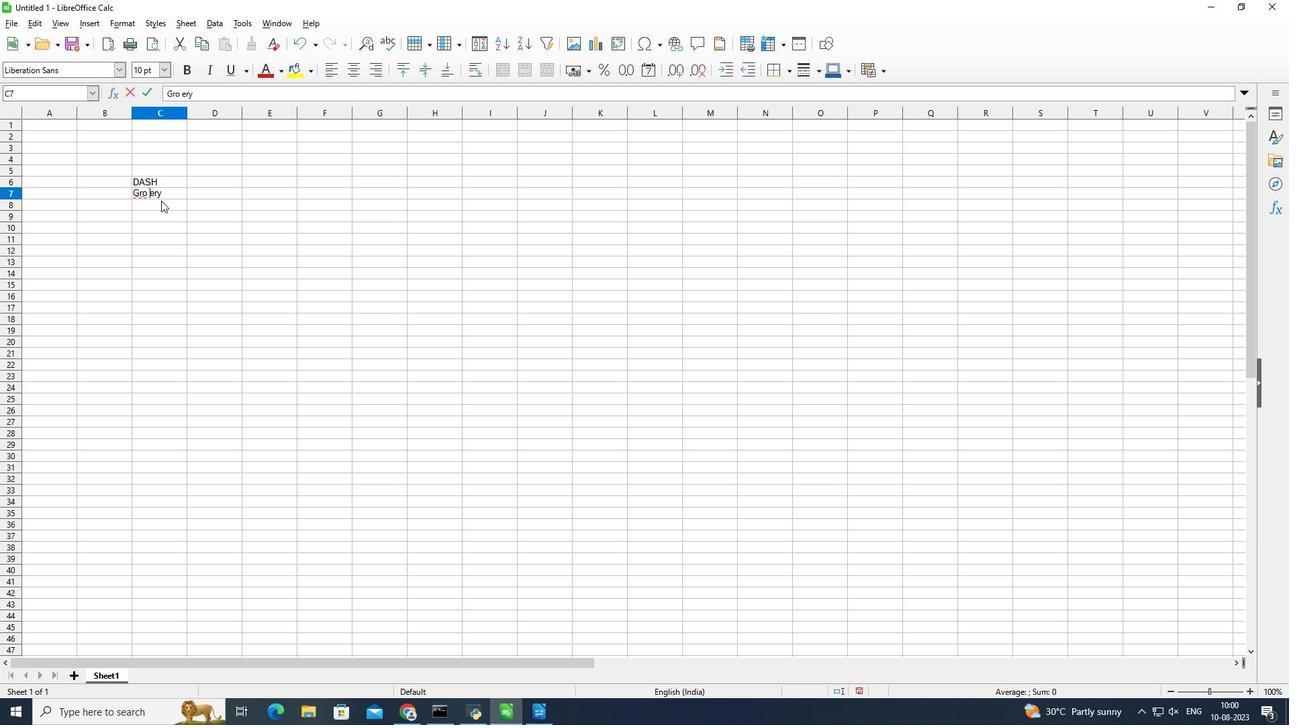 
Action: Key pressed <Key.backspace><Key.backspace>c<Key.right><Key.right><Key.right><Key.space><Key.shift><Key.shift><Key.shift>List
Screenshot: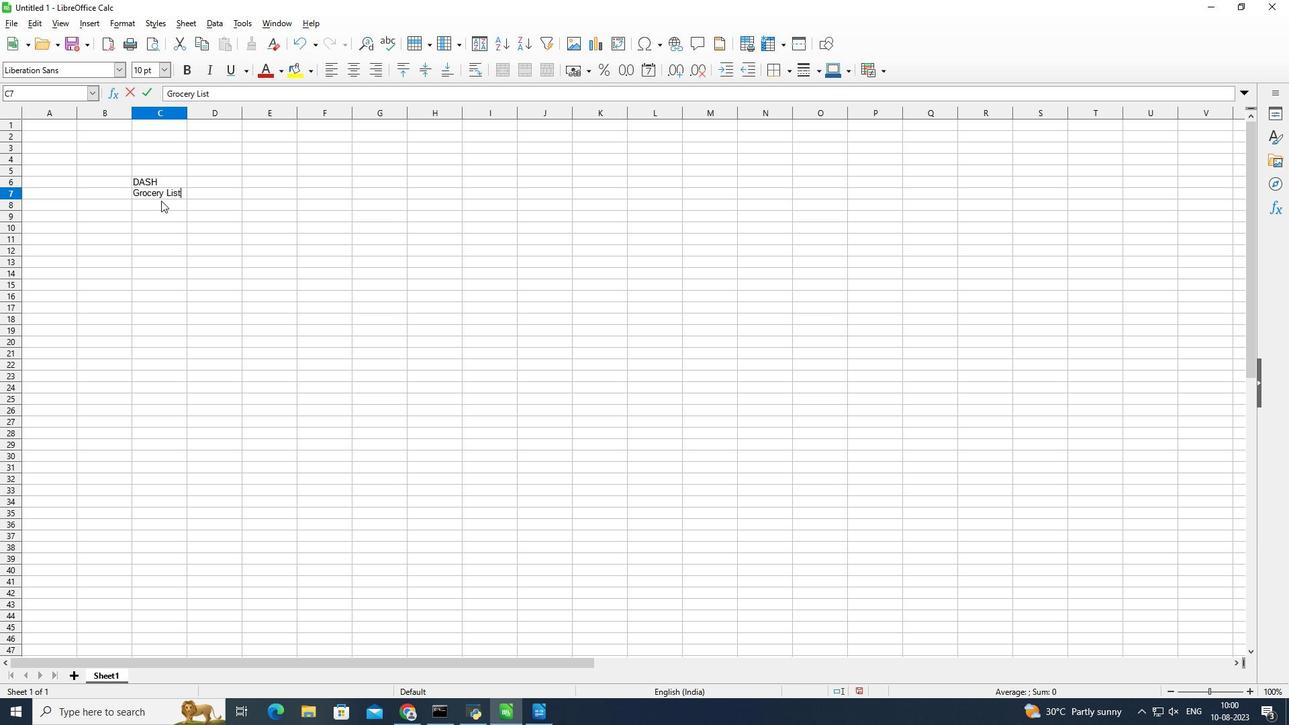 
Action: Mouse moved to (198, 233)
Screenshot: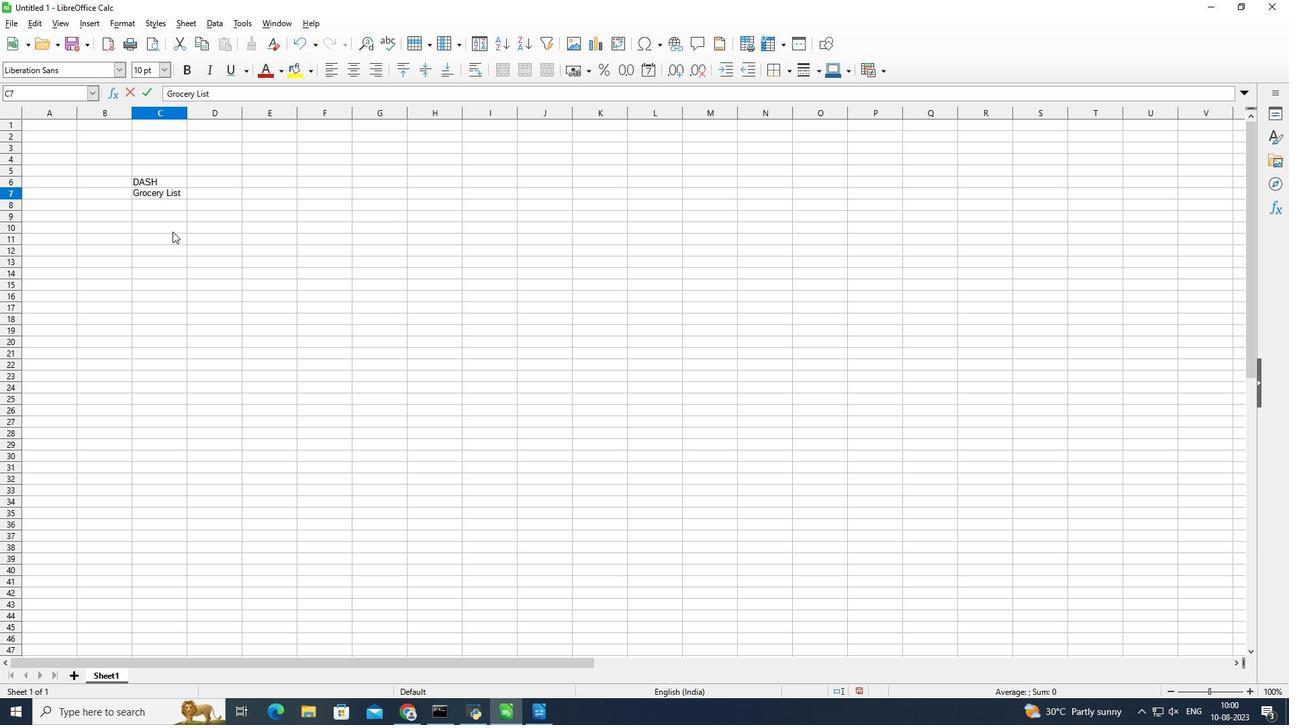 
Action: Mouse pressed left at (198, 233)
Screenshot: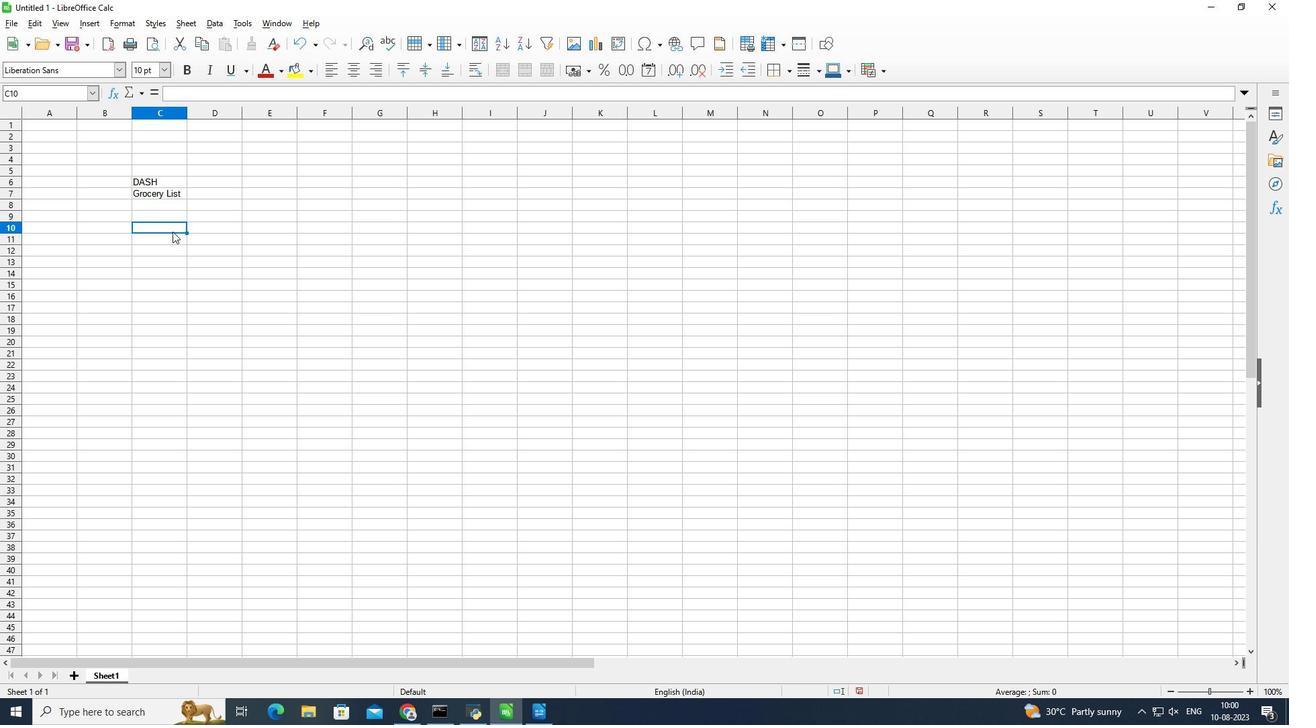 
Action: Mouse moved to (181, 181)
Screenshot: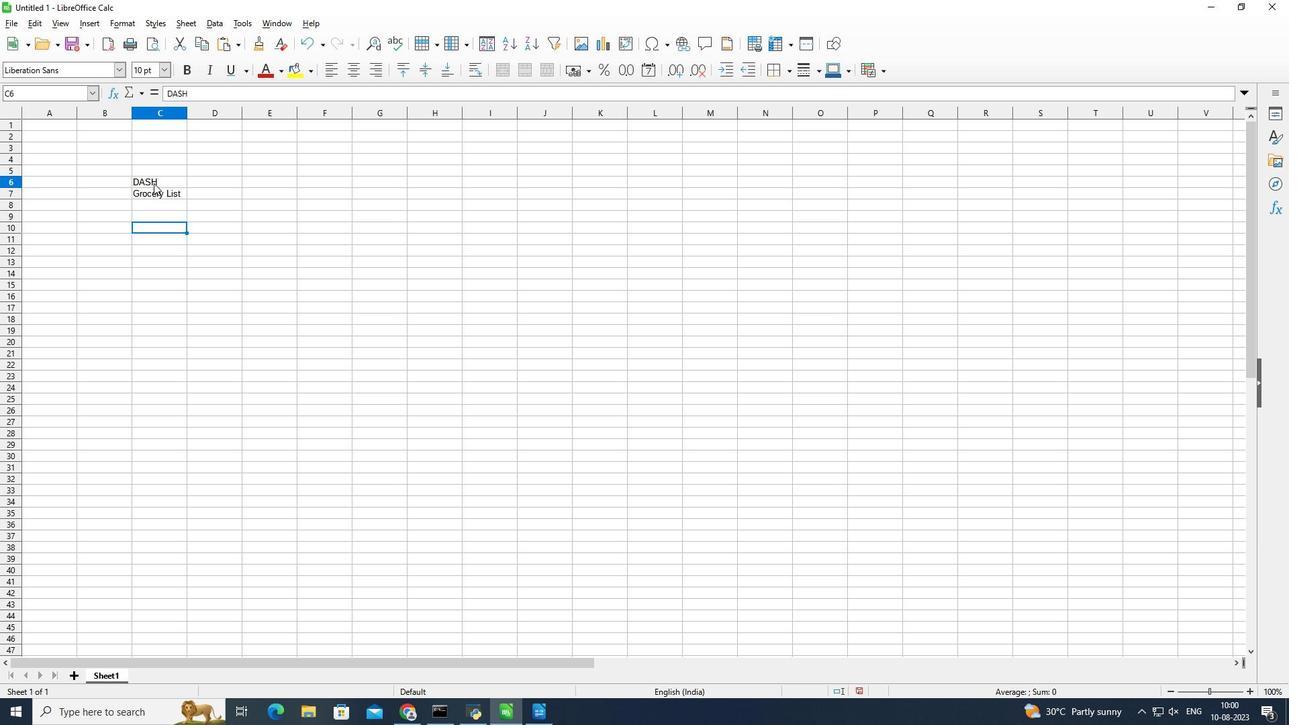 
Action: Mouse pressed left at (181, 181)
Screenshot: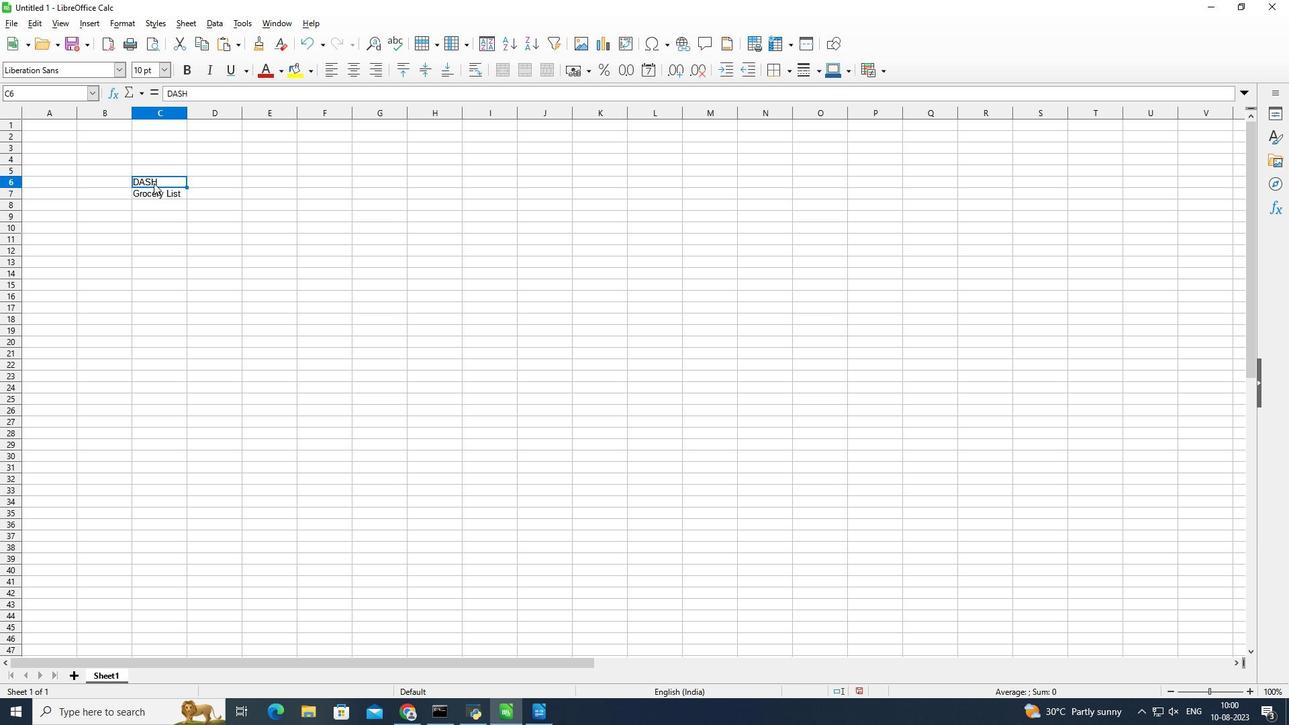 
Action: Mouse moved to (188, 61)
Screenshot: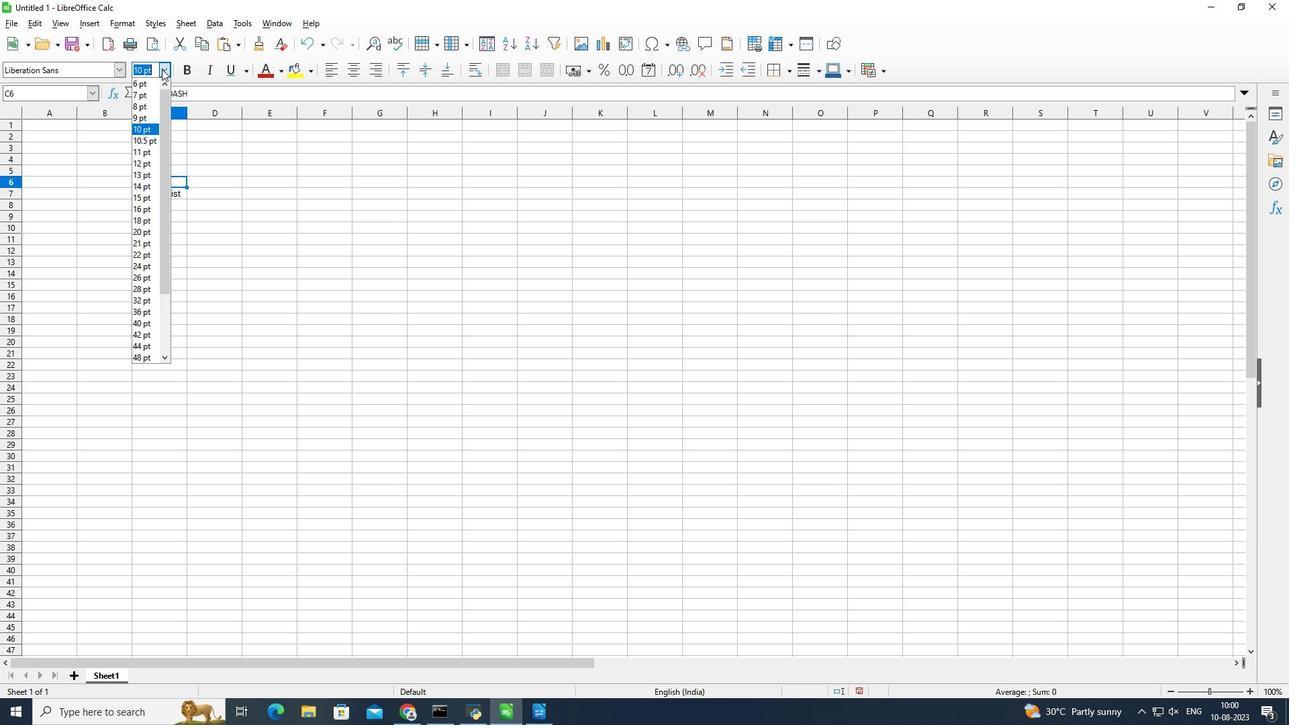 
Action: Mouse pressed left at (188, 61)
Screenshot: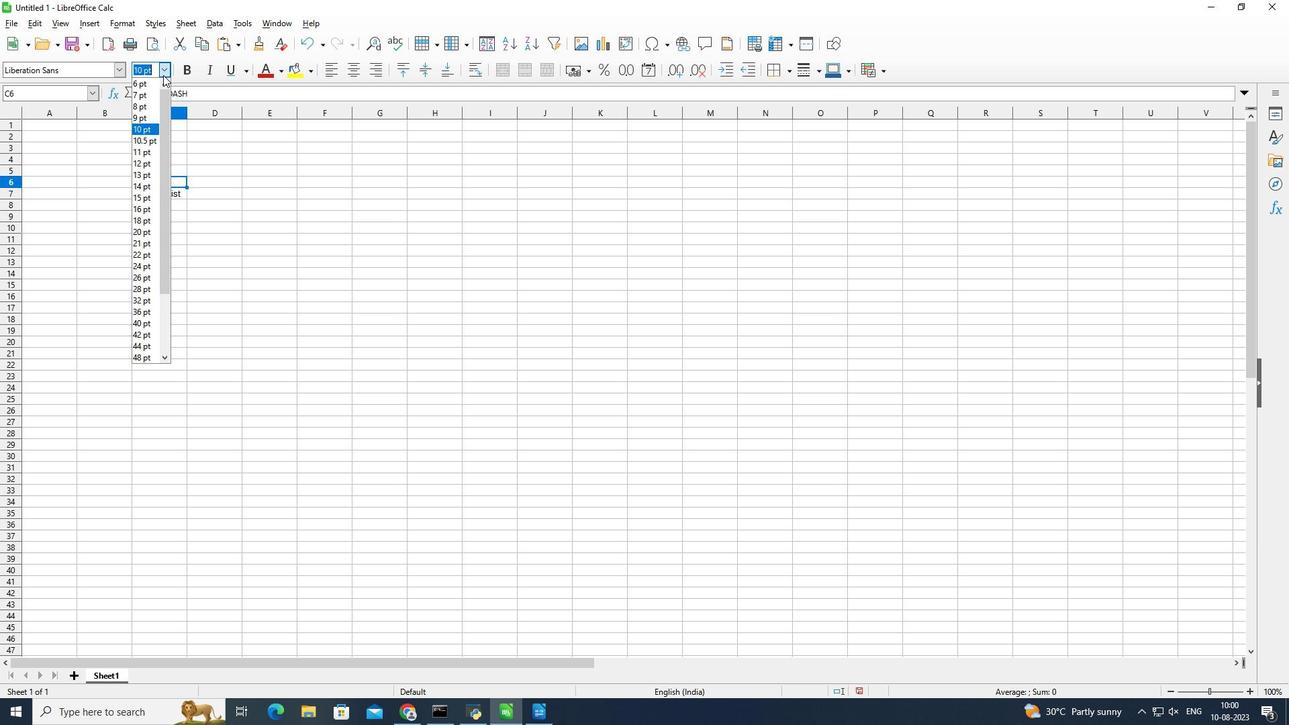 
Action: Mouse moved to (171, 188)
Screenshot: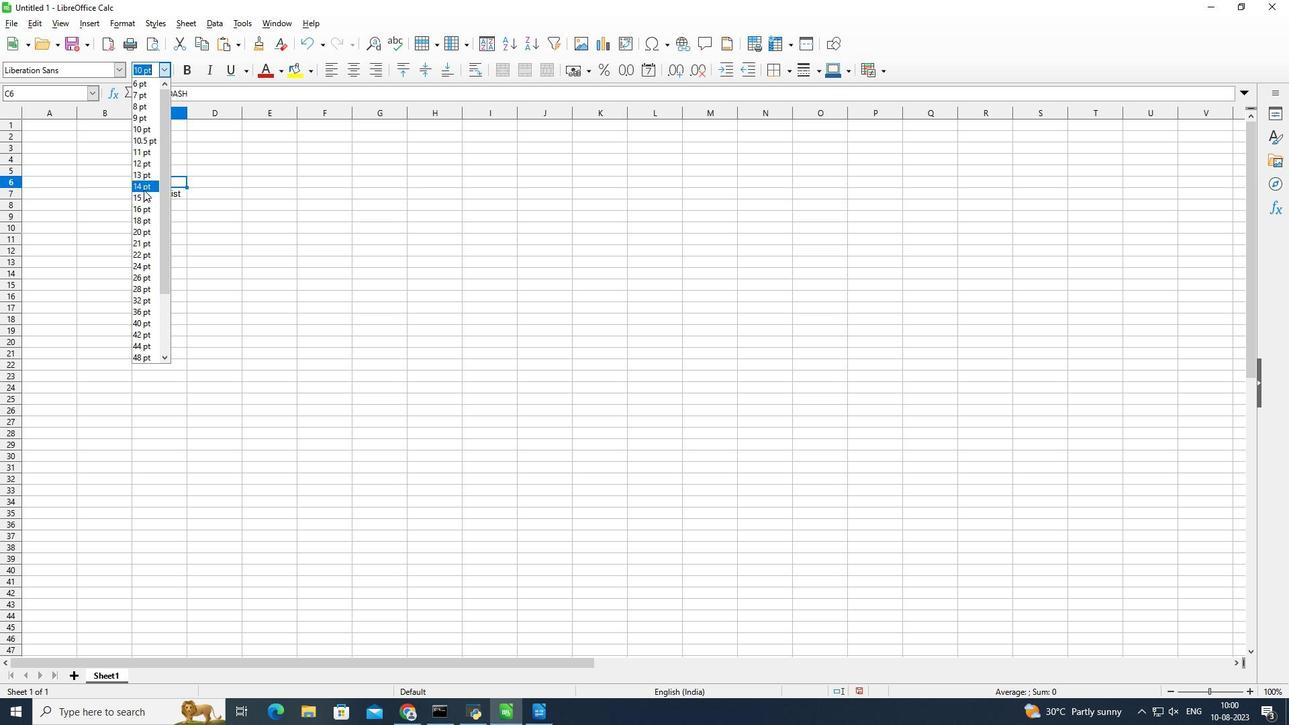 
Action: Mouse pressed left at (171, 188)
Screenshot: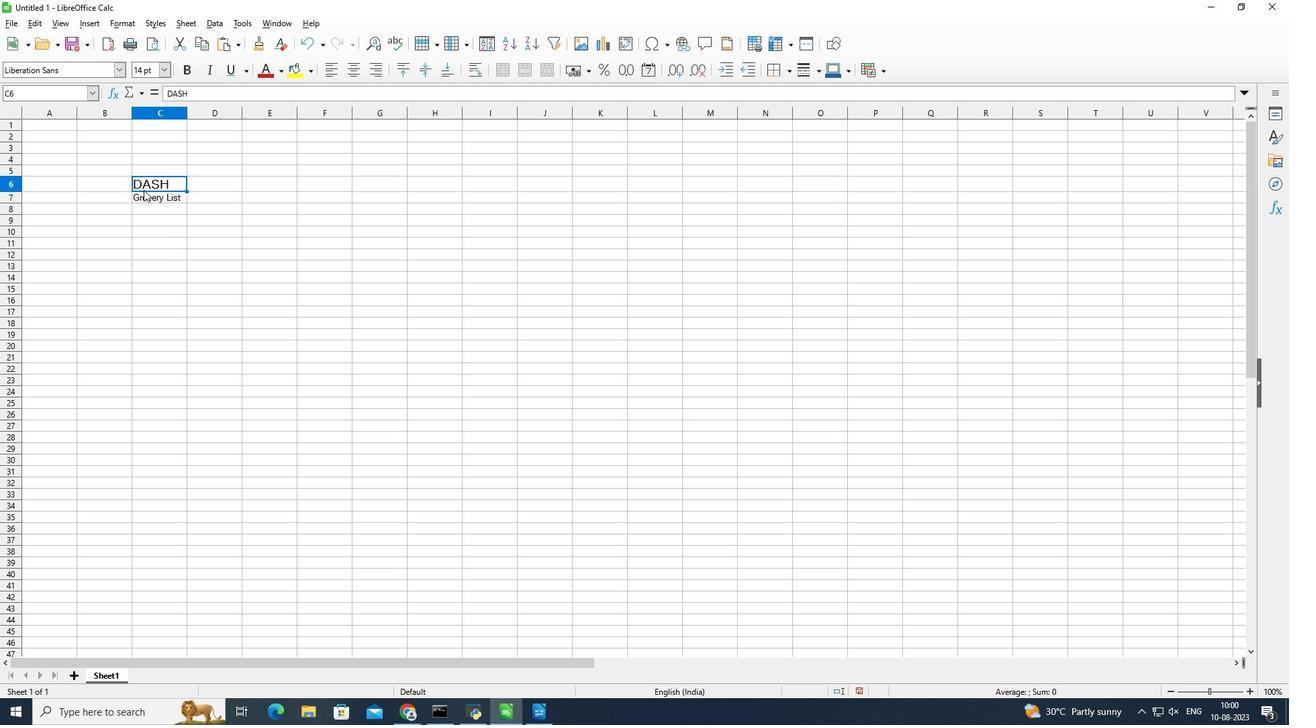 
Action: Mouse moved to (181, 190)
Screenshot: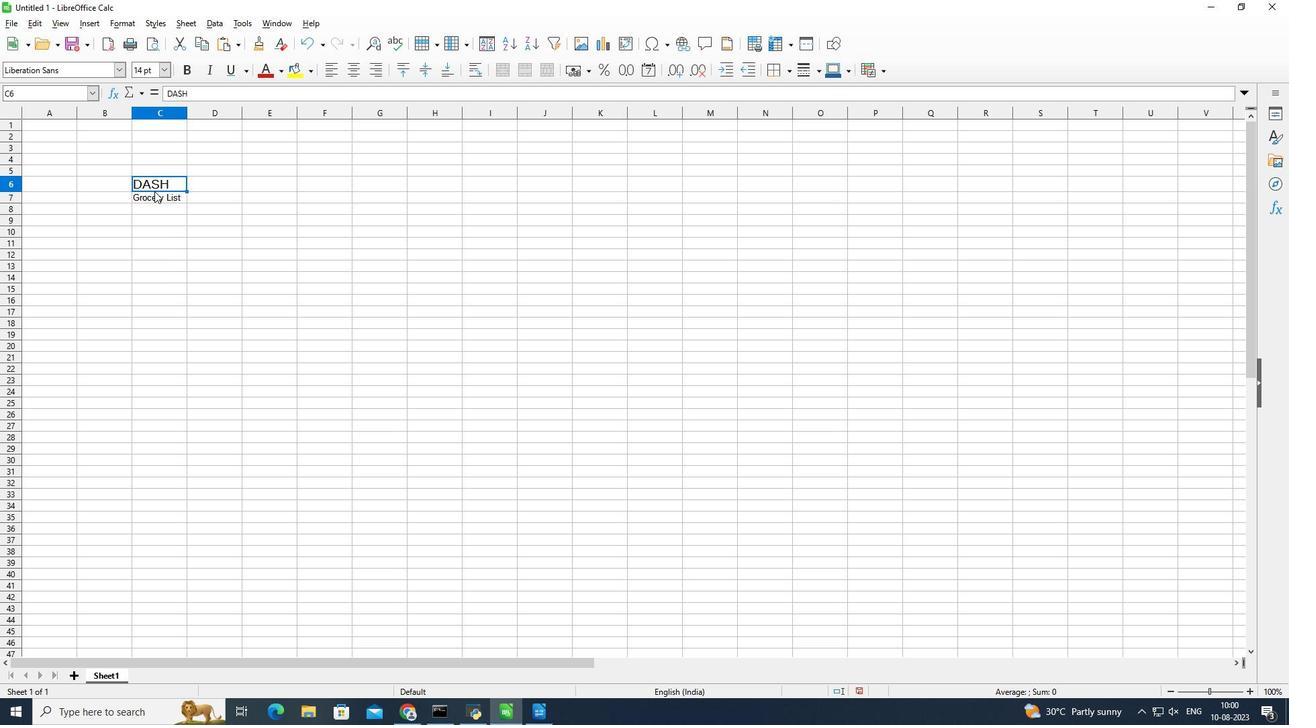 
Action: Mouse pressed left at (181, 190)
Screenshot: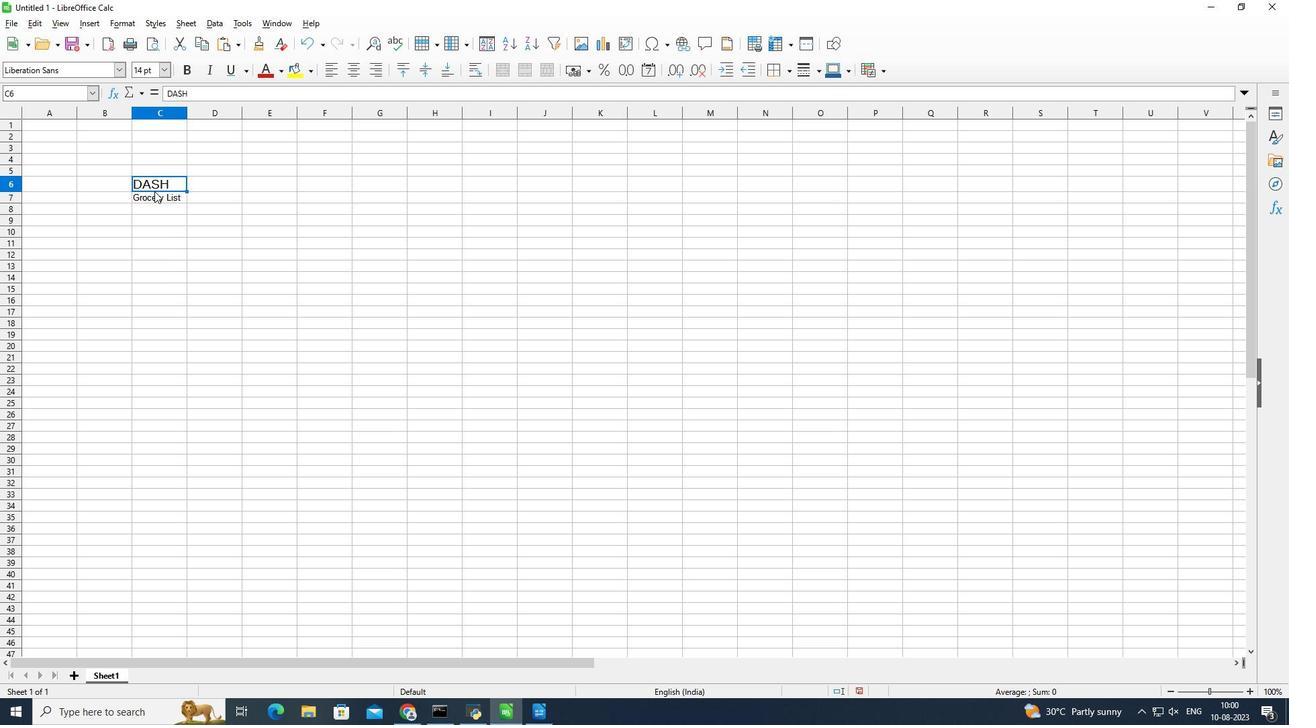 
Action: Mouse moved to (181, 194)
Screenshot: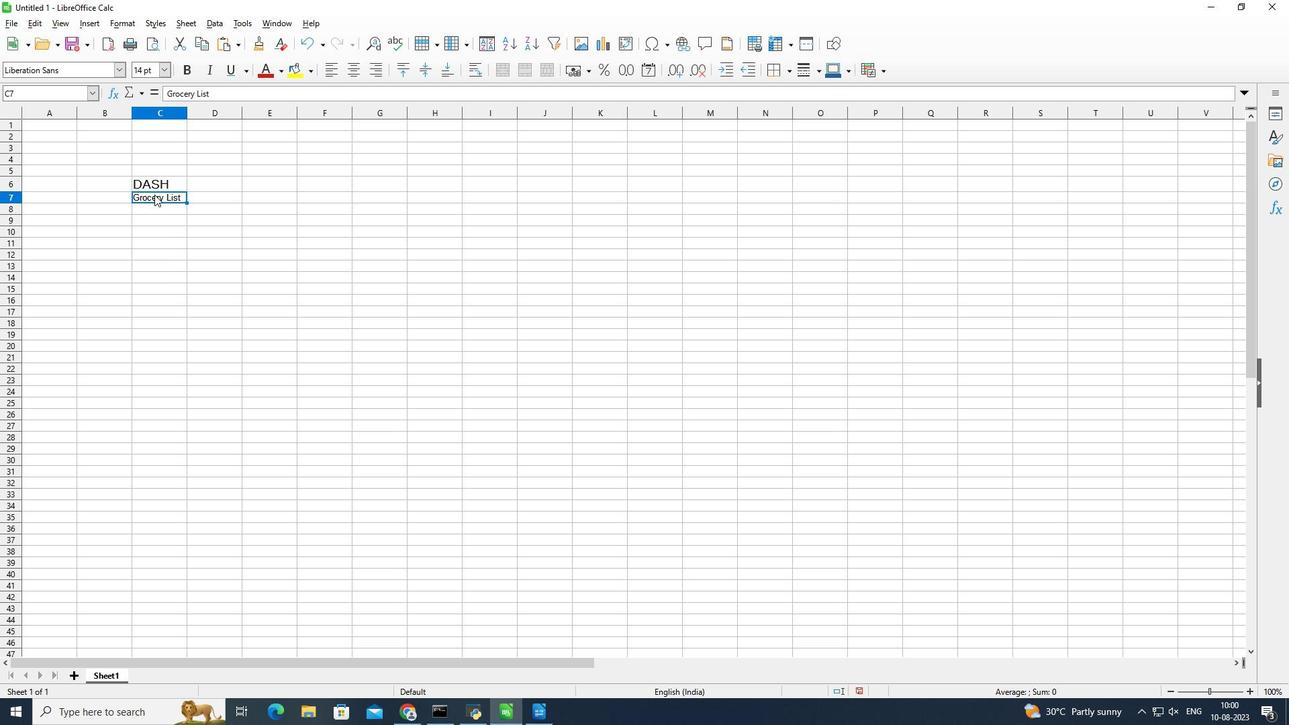 
Action: Mouse pressed left at (181, 194)
Screenshot: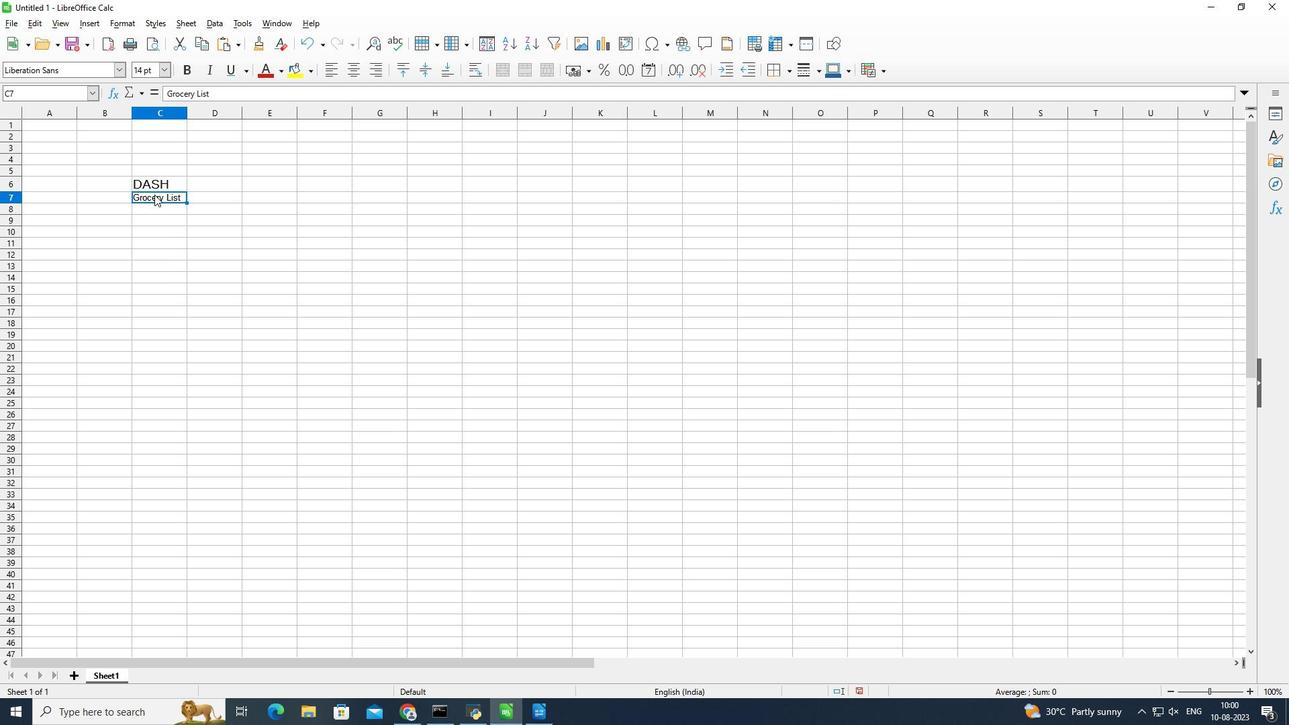 
Action: Mouse moved to (195, 61)
Screenshot: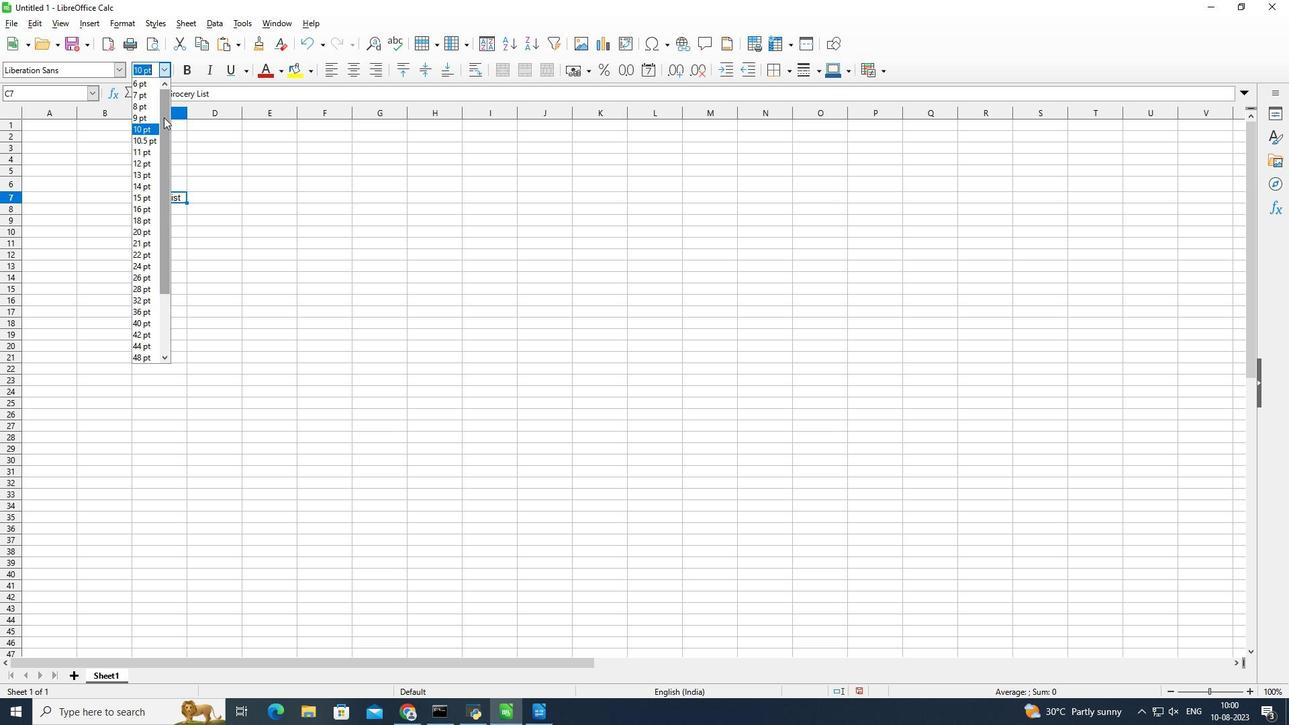 
Action: Mouse pressed left at (195, 61)
Screenshot: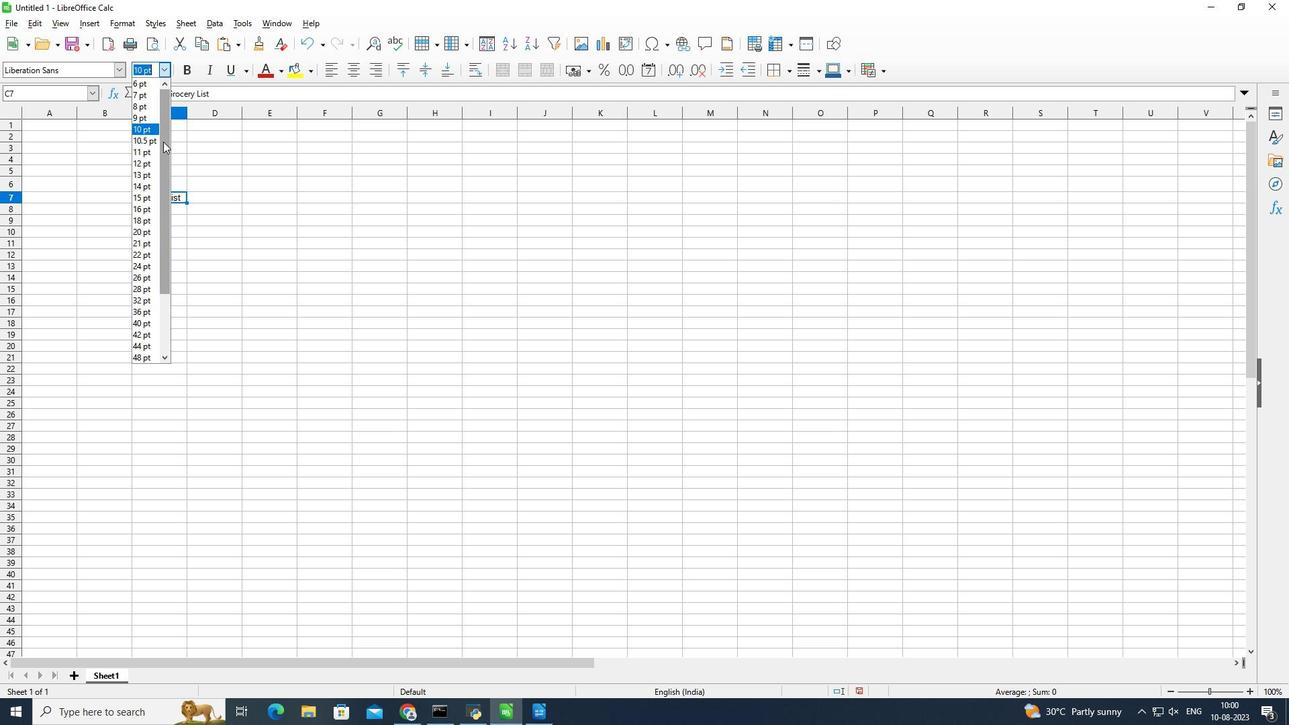 
Action: Mouse moved to (177, 265)
Screenshot: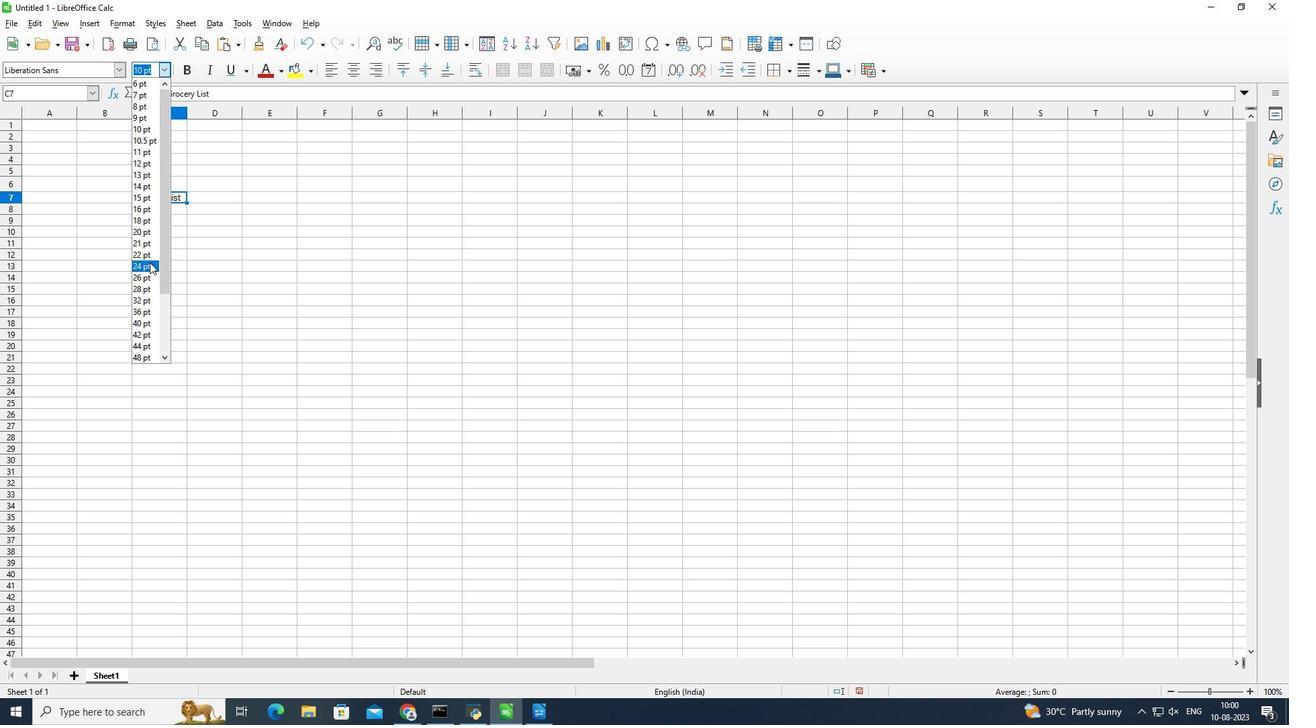 
Action: Mouse pressed left at (177, 265)
Screenshot: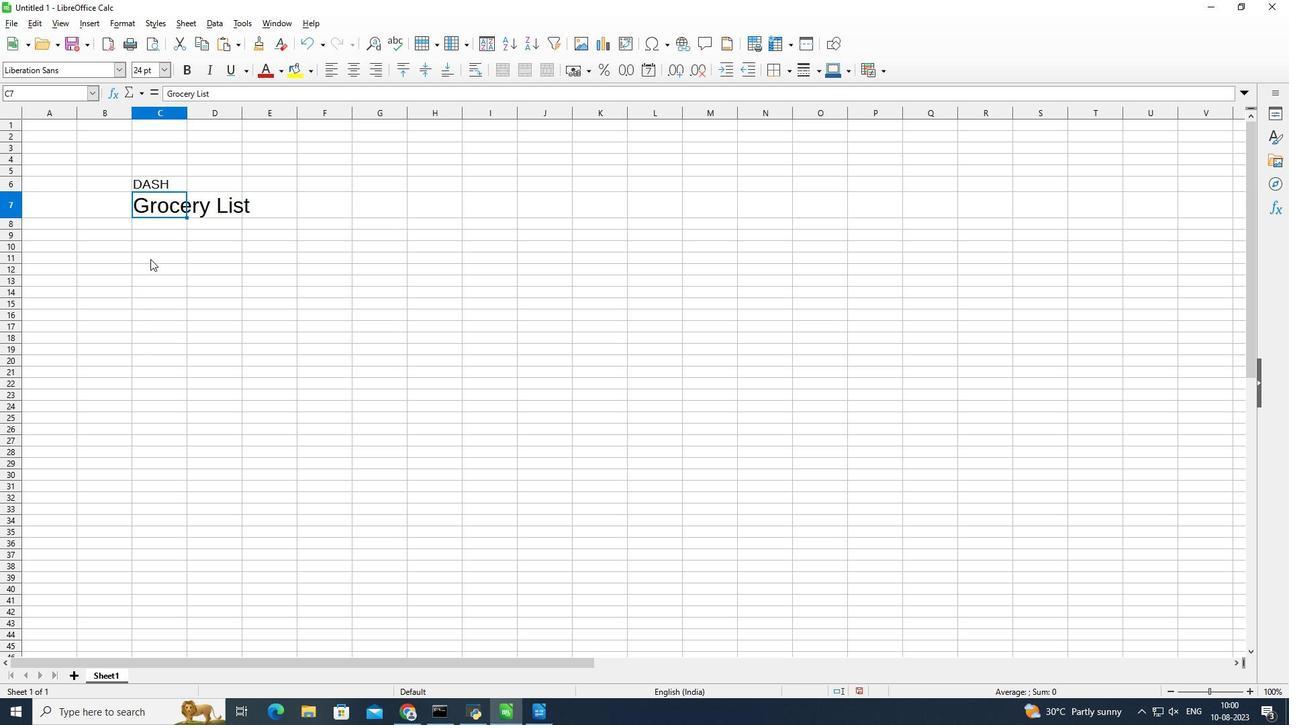 
Action: Mouse moved to (198, 169)
Screenshot: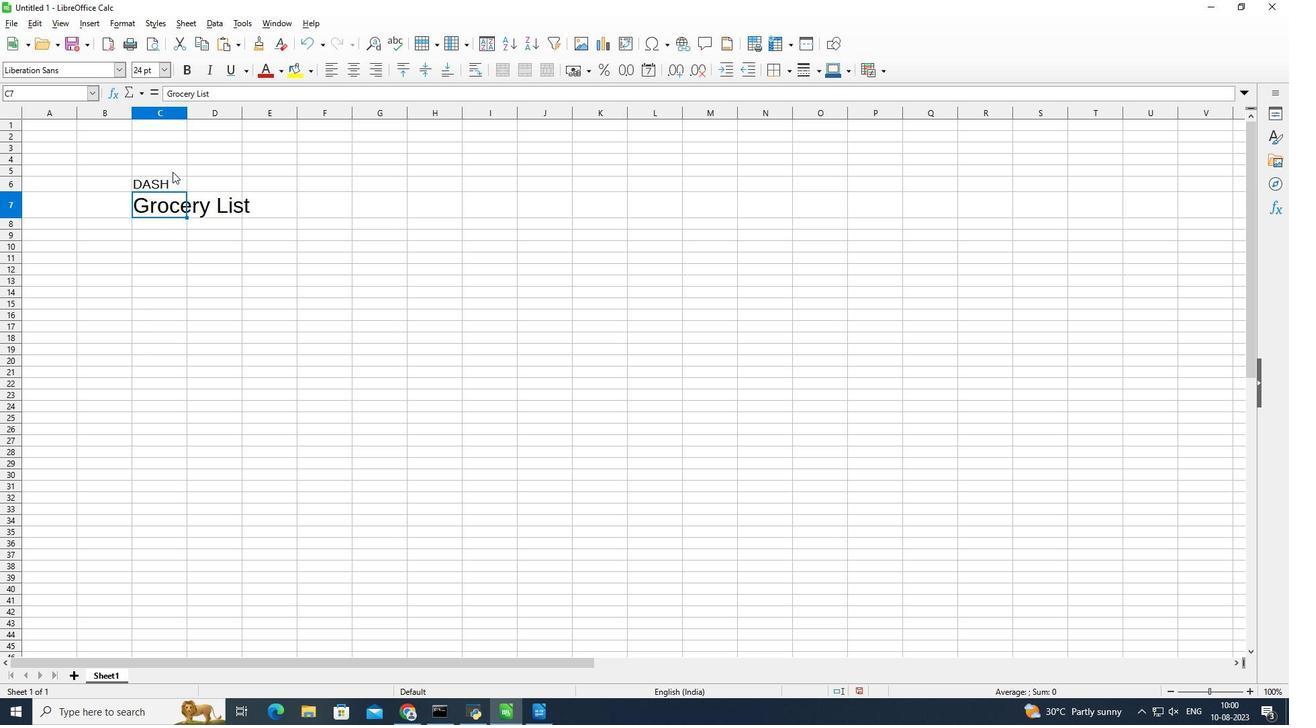 
Action: Mouse pressed left at (198, 169)
Screenshot: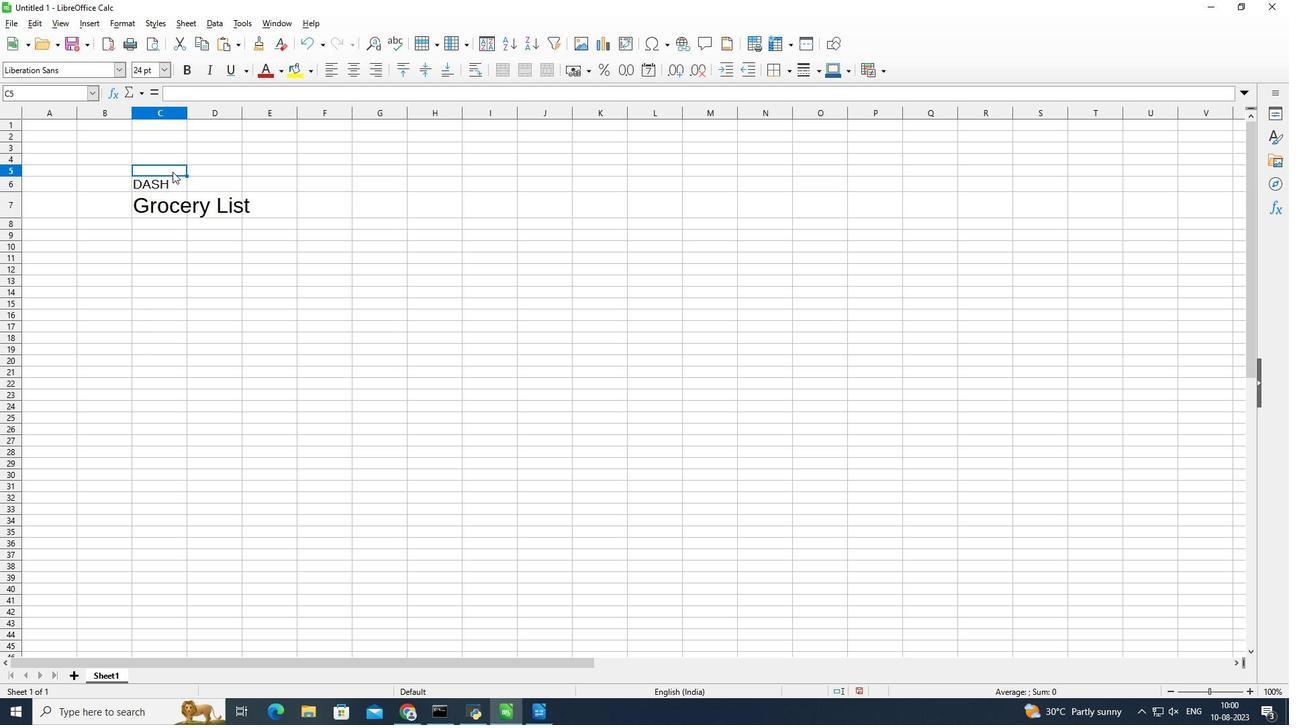 
Action: Mouse moved to (195, 175)
Screenshot: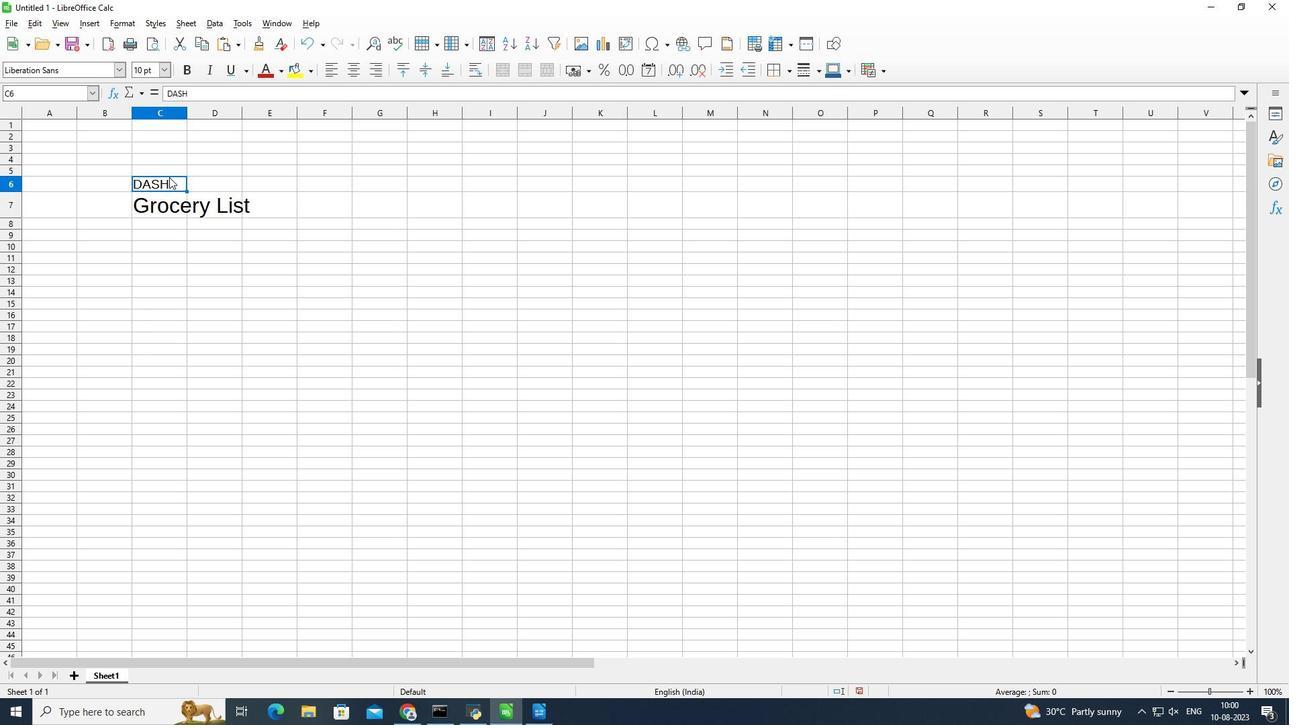 
Action: Mouse pressed left at (195, 175)
Screenshot: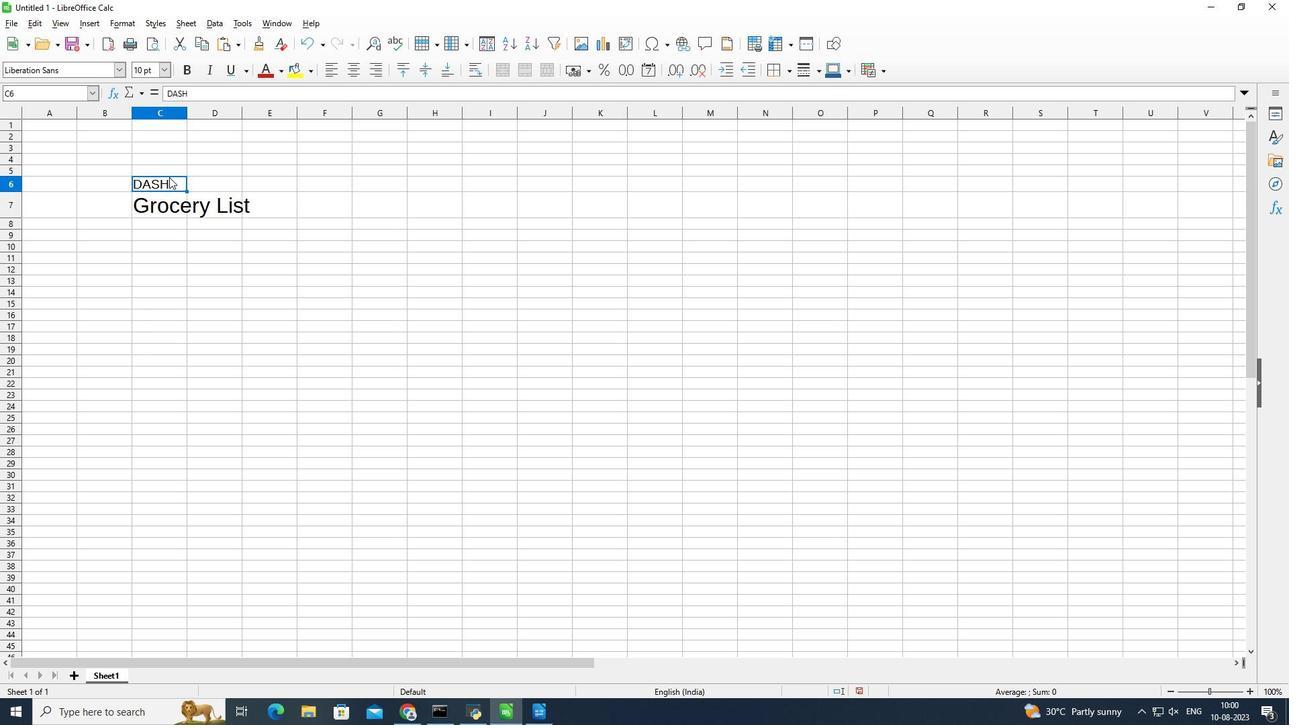 
Action: Mouse moved to (192, 68)
Screenshot: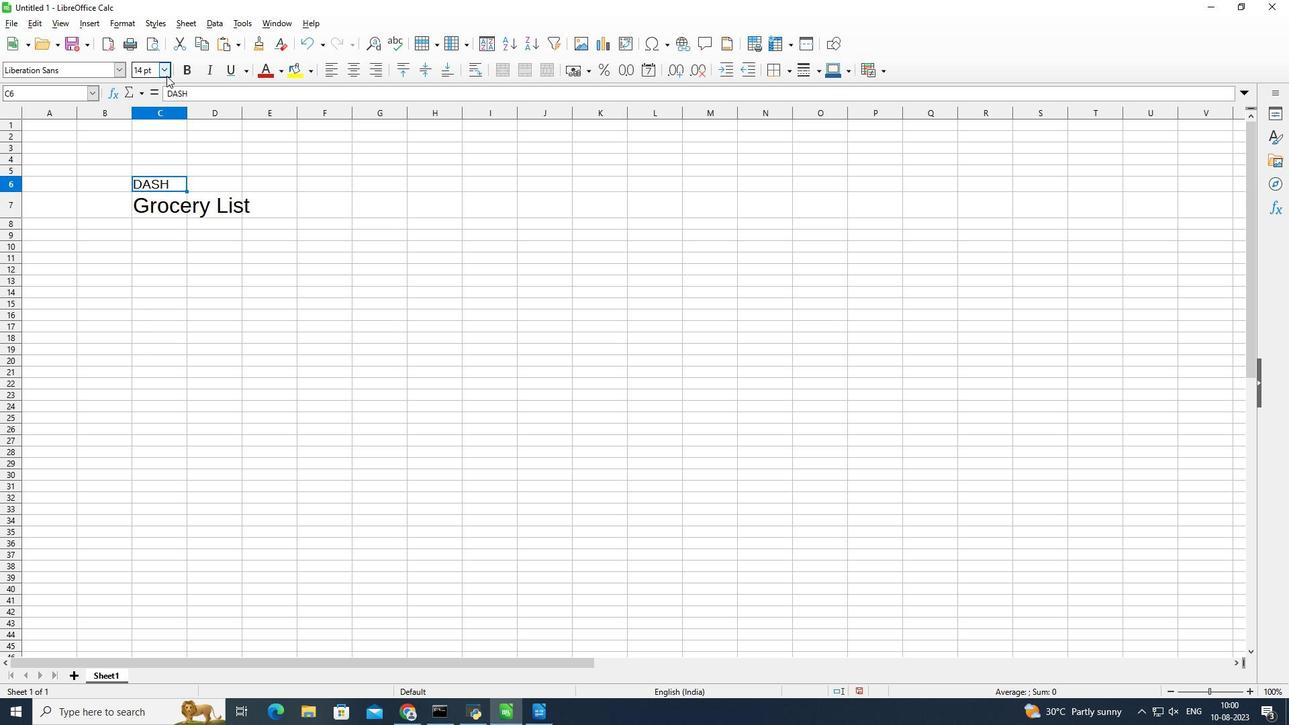 
Action: Mouse pressed left at (192, 68)
Screenshot: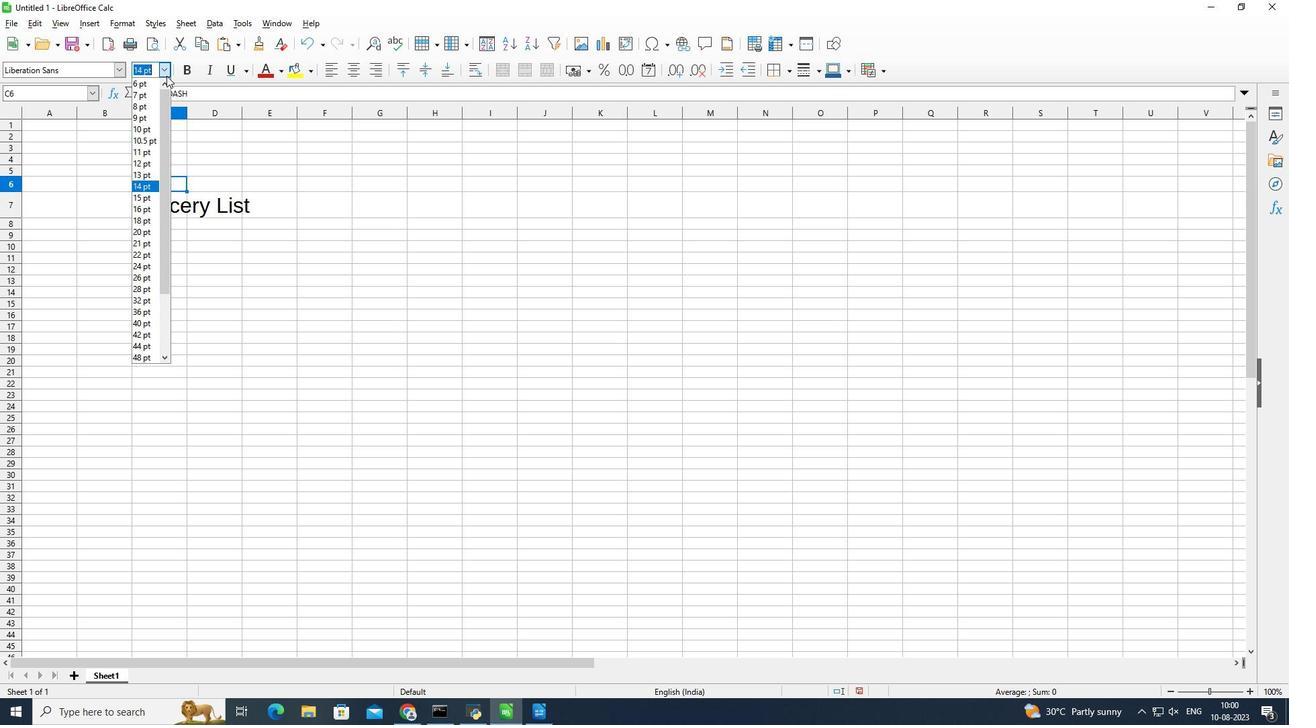 
Action: Mouse moved to (174, 271)
Screenshot: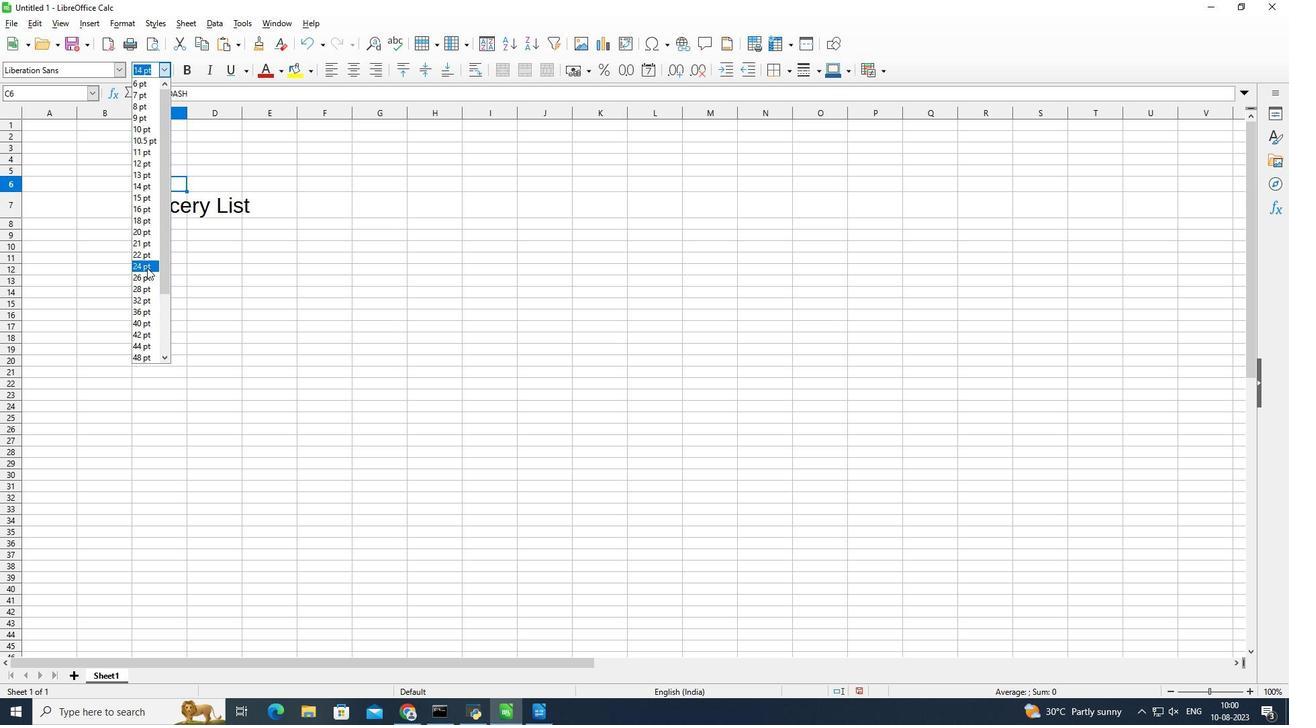 
Action: Mouse pressed left at (174, 271)
Screenshot: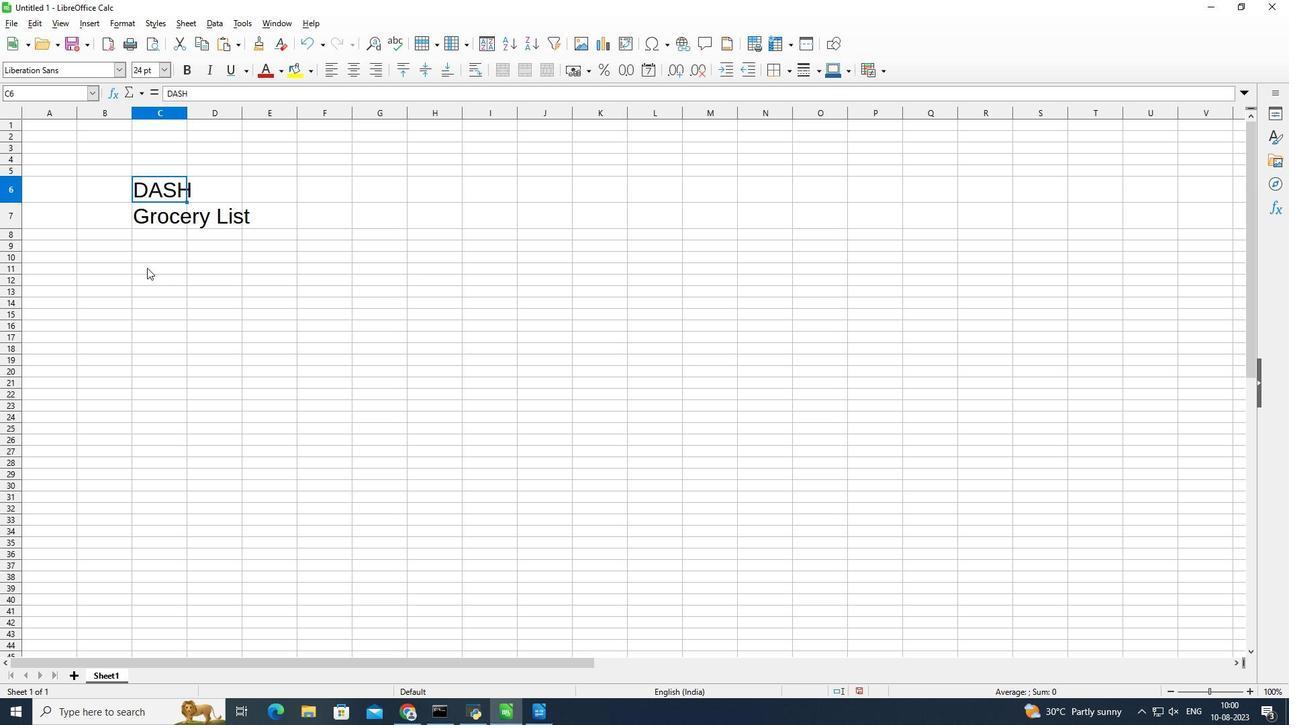 
Action: Mouse moved to (204, 263)
Screenshot: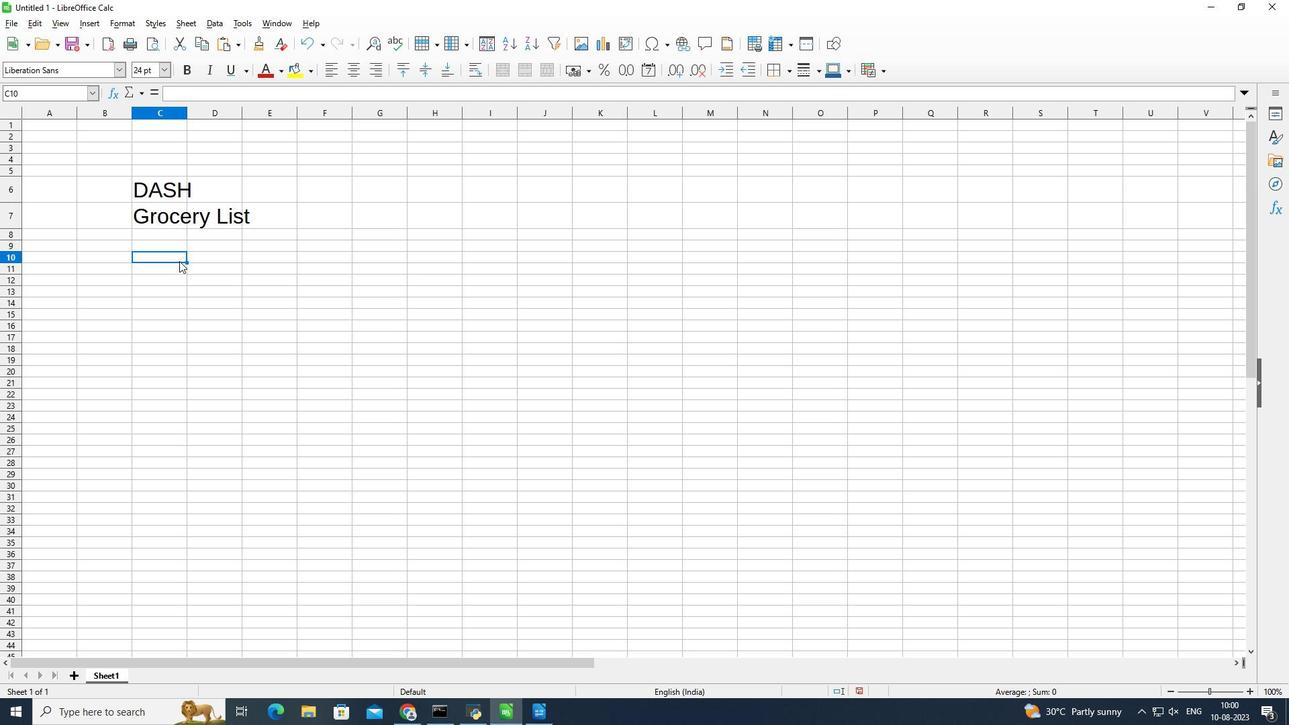 
Action: Mouse pressed left at (204, 263)
Screenshot: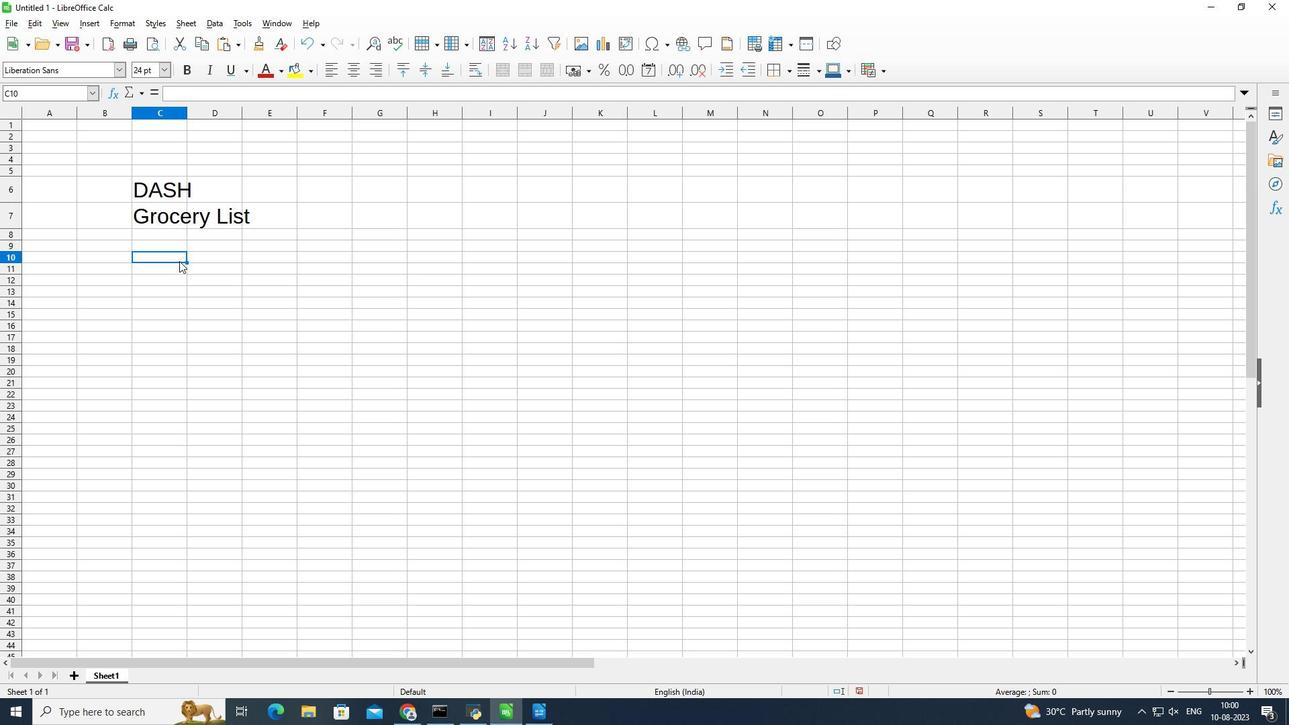 
Action: Mouse moved to (192, 192)
Screenshot: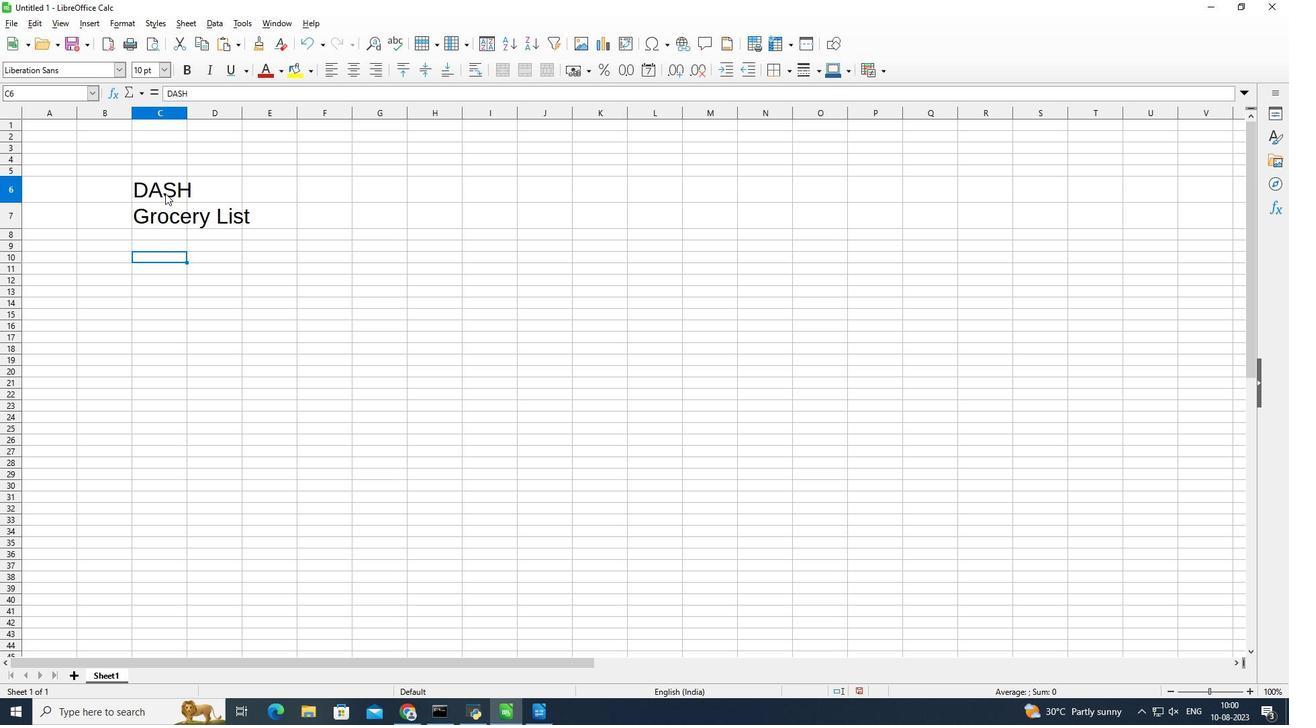 
Action: Mouse pressed left at (192, 192)
Screenshot: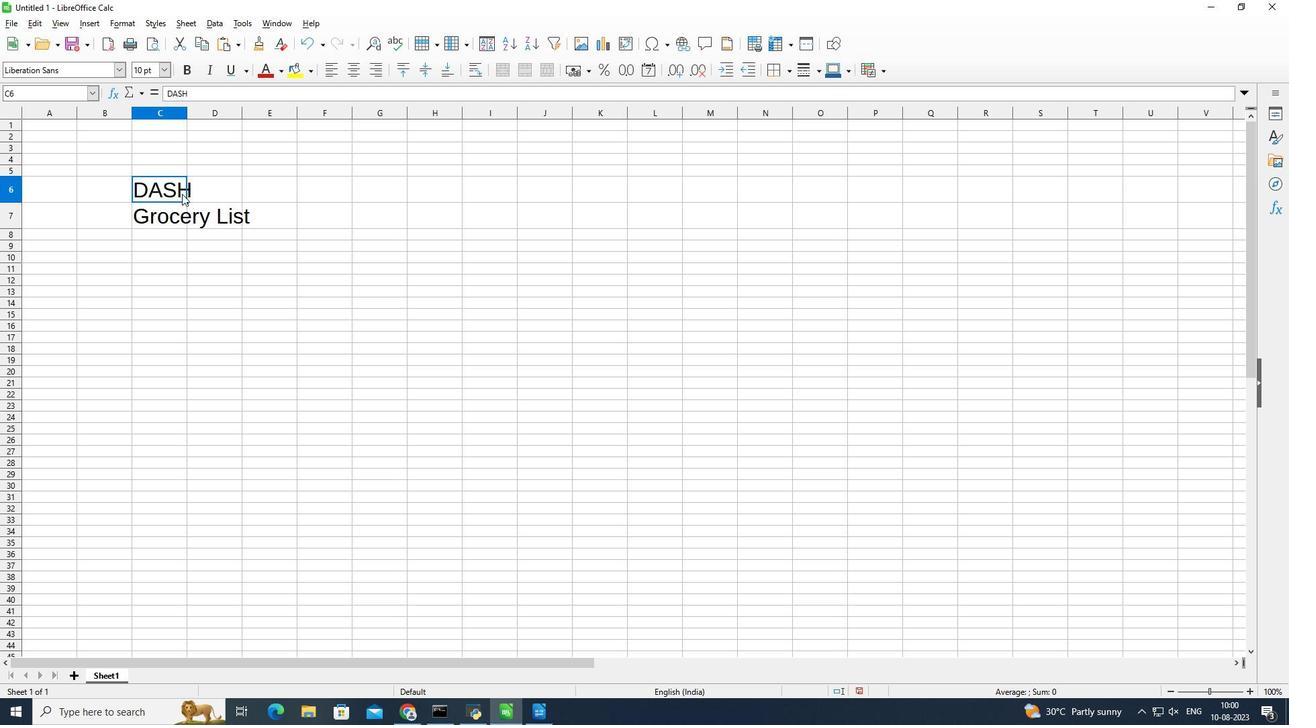 
Action: Mouse moved to (526, 70)
Screenshot: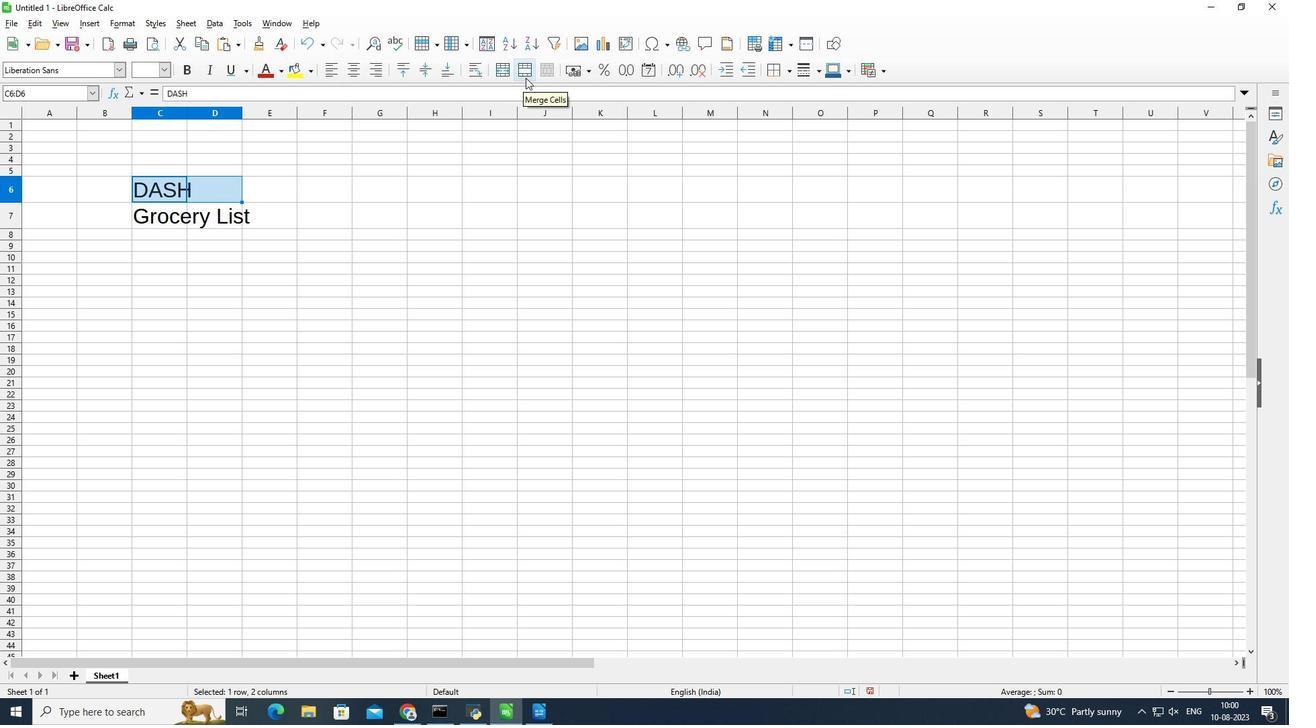 
Action: Mouse pressed left at (526, 70)
Screenshot: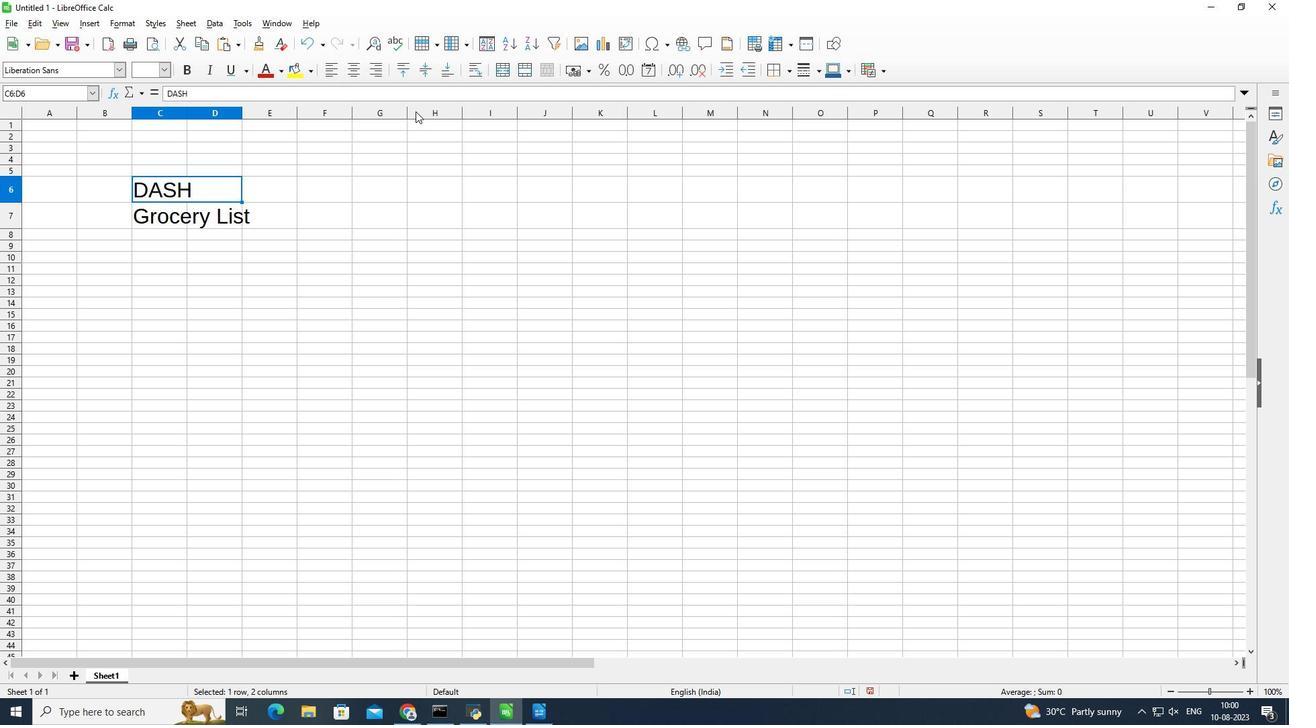 
Action: Mouse moved to (180, 216)
Screenshot: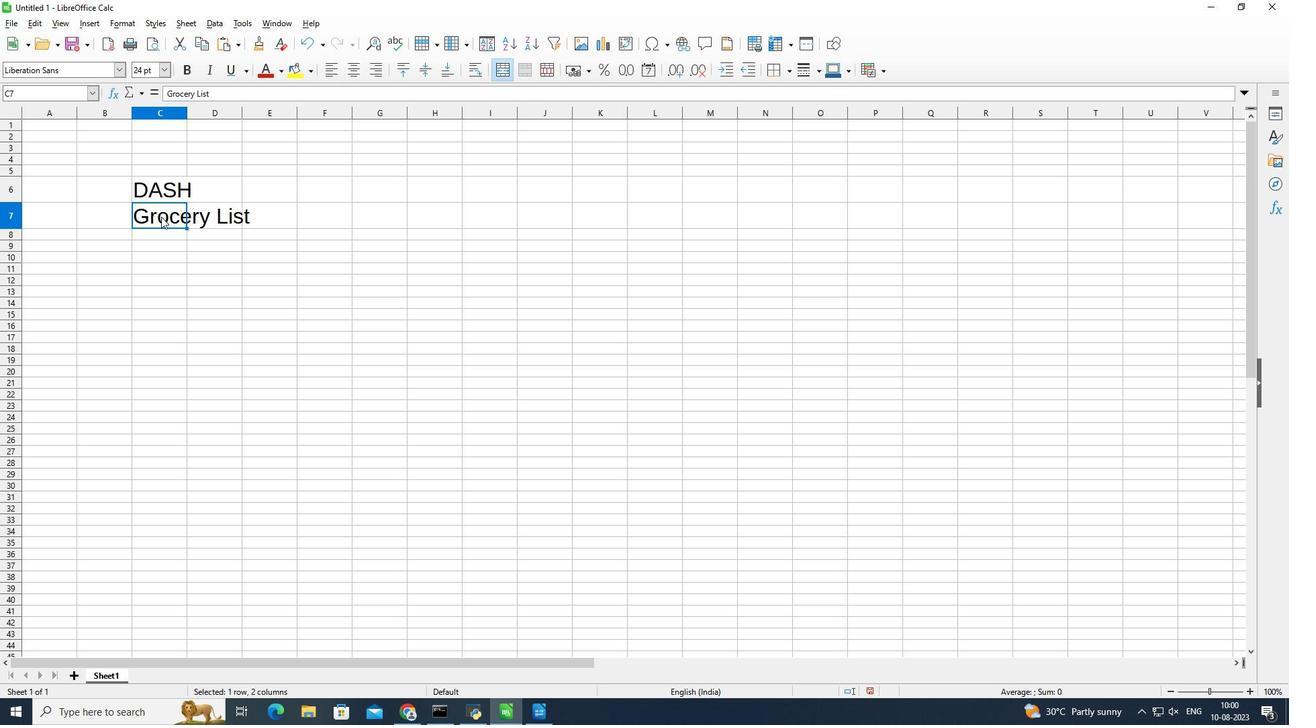 
Action: Mouse pressed left at (180, 216)
Screenshot: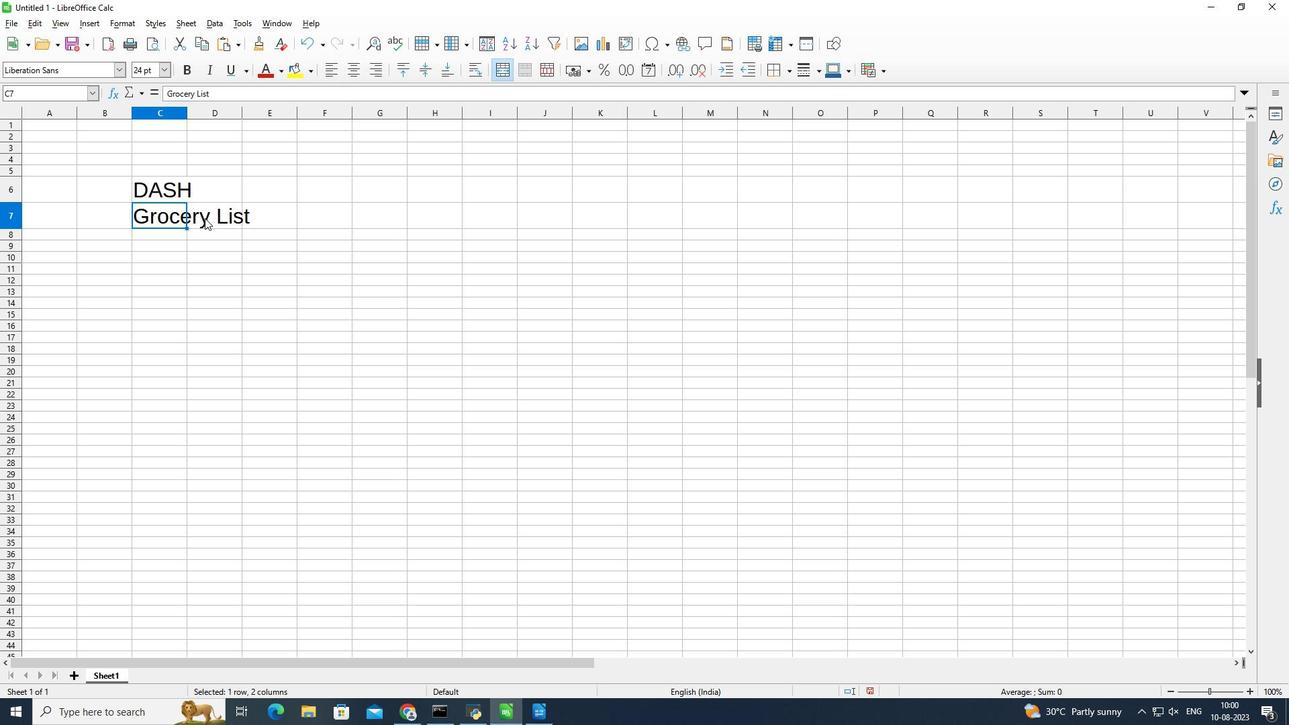 
Action: Mouse moved to (529, 63)
Screenshot: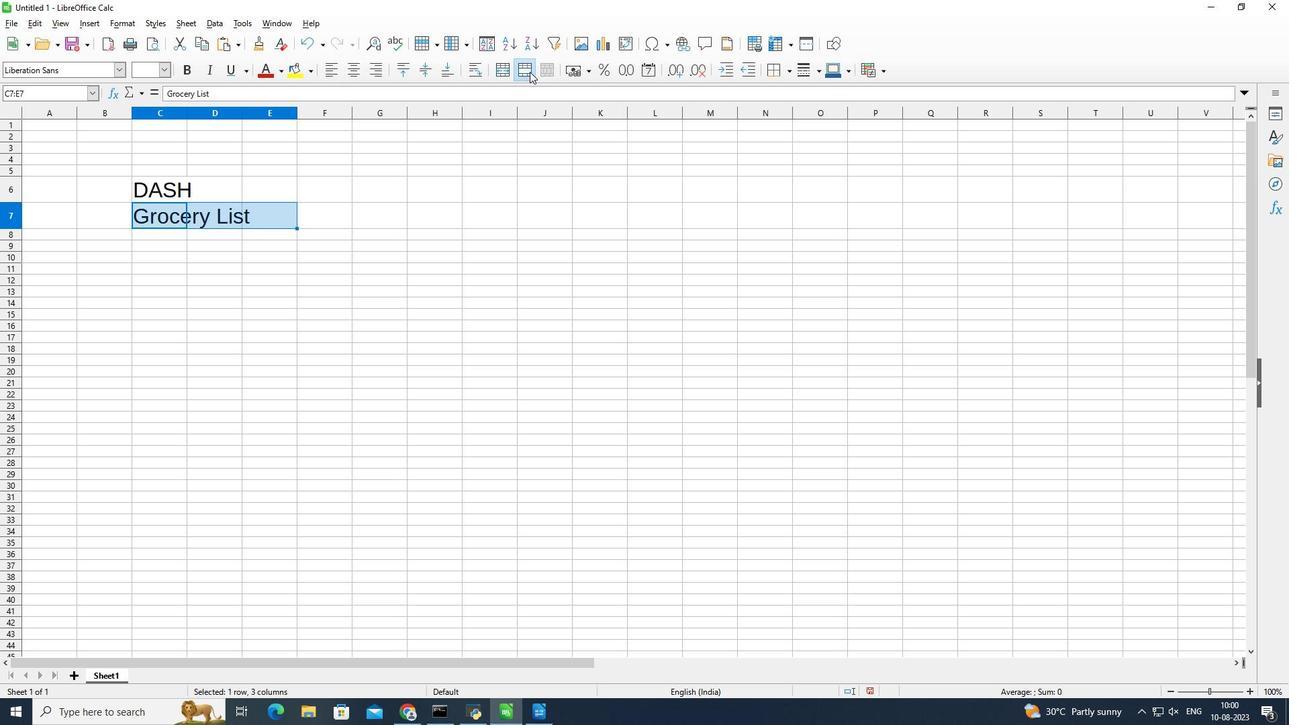 
Action: Mouse pressed left at (529, 63)
Screenshot: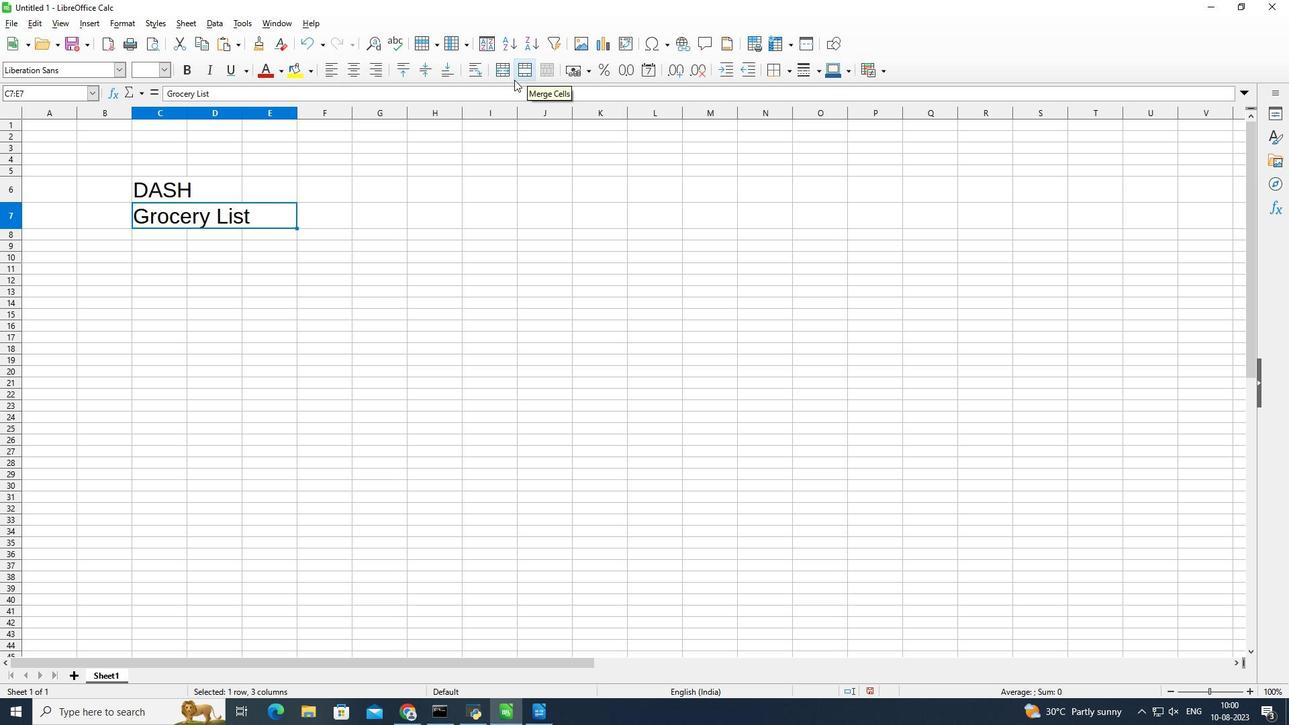 
Action: Mouse moved to (204, 297)
Screenshot: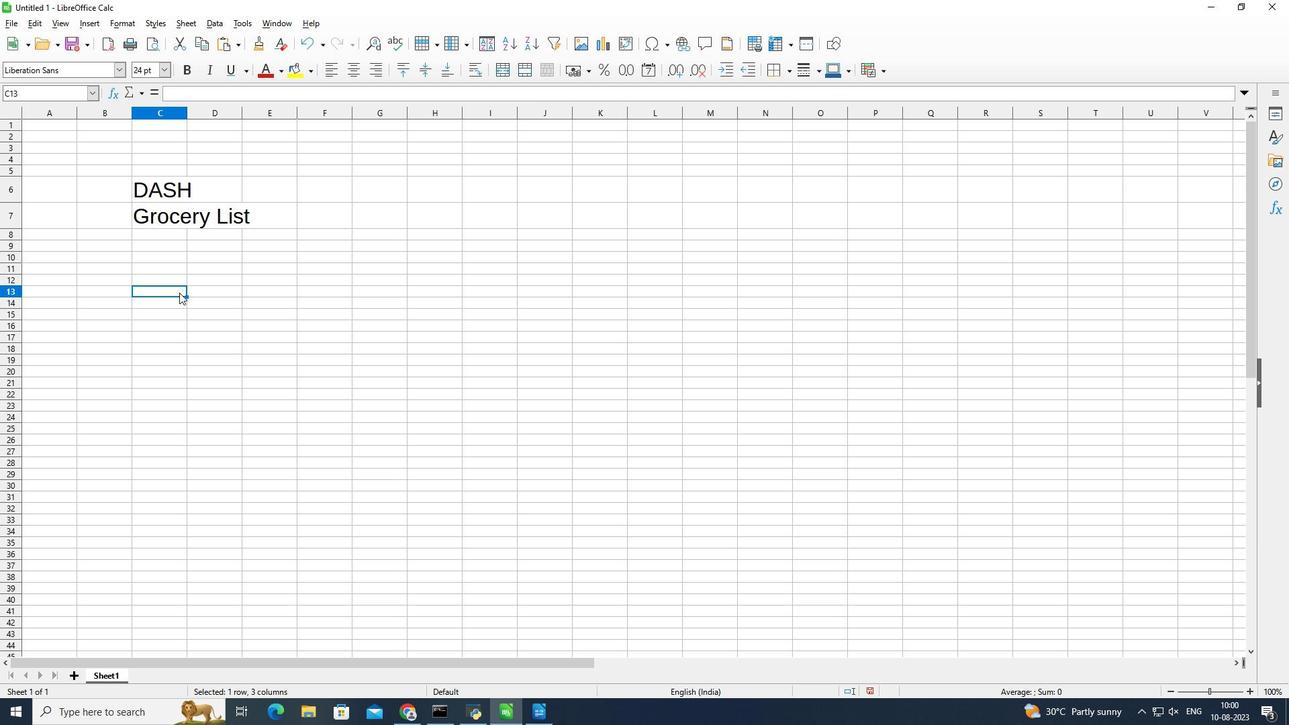 
Action: Mouse pressed left at (204, 297)
Screenshot: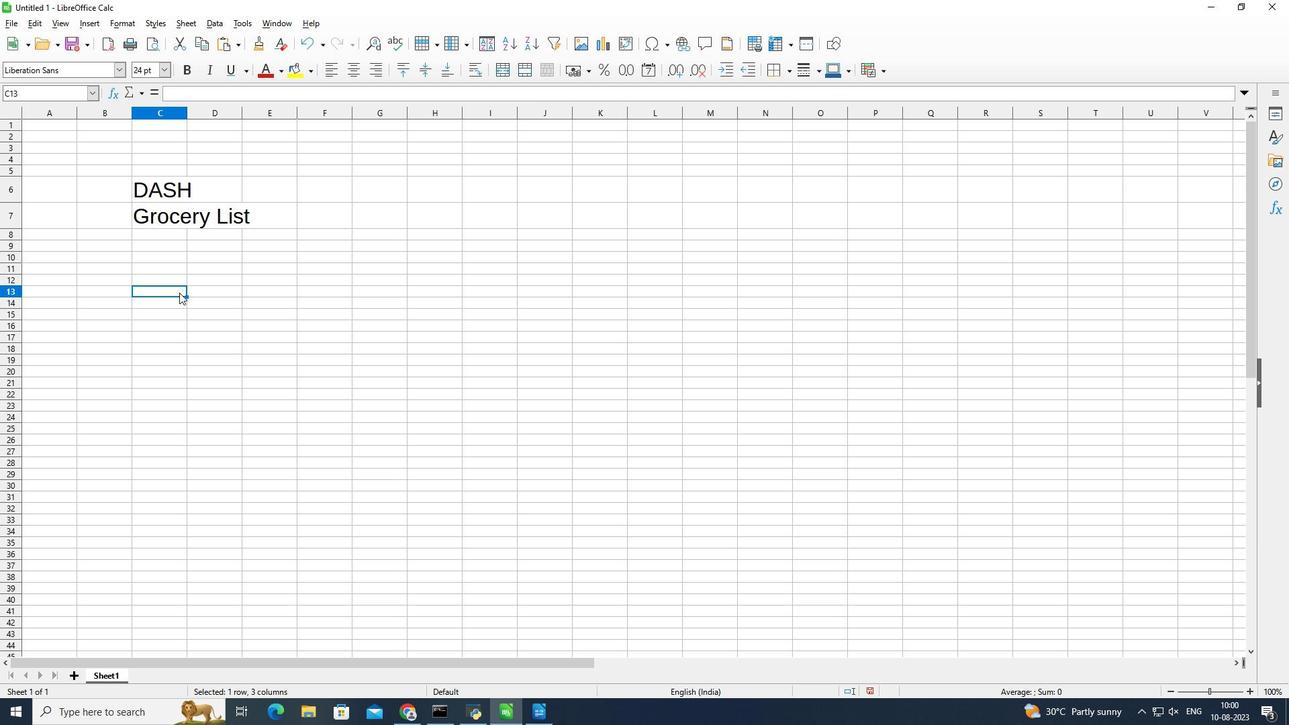
Action: Mouse moved to (188, 179)
Screenshot: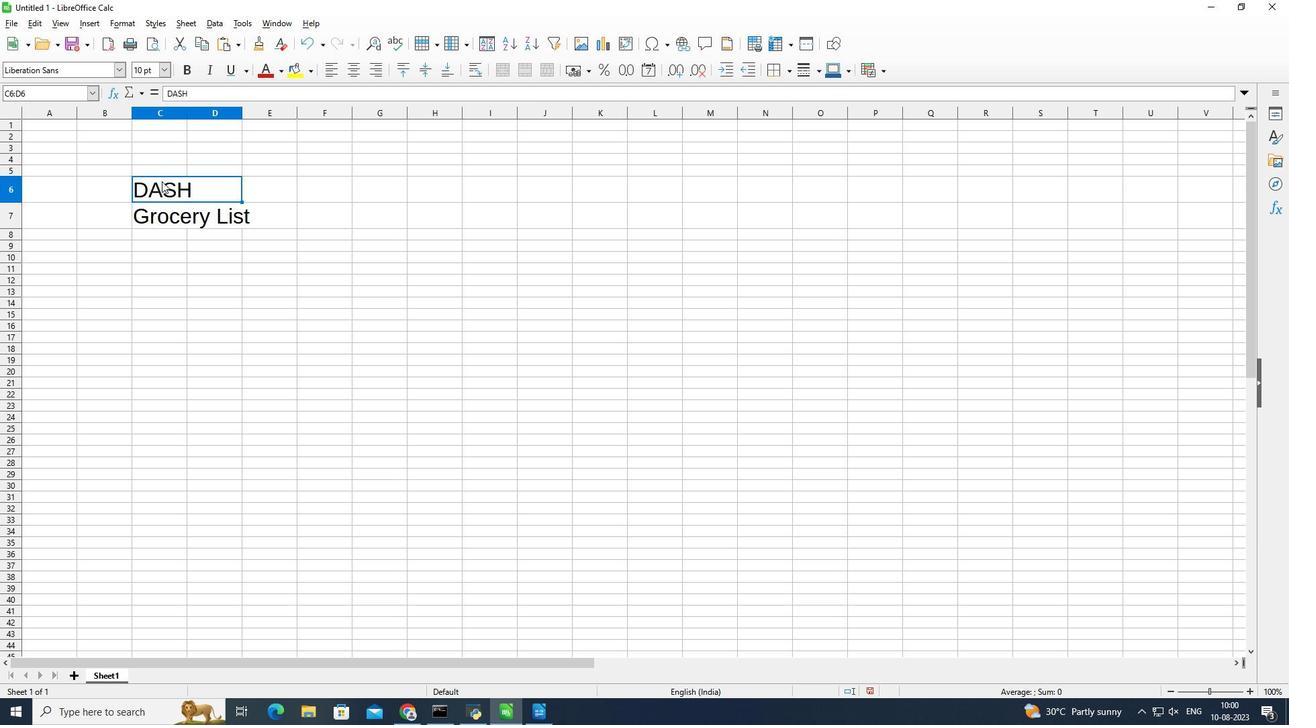 
Action: Mouse pressed left at (188, 179)
Screenshot: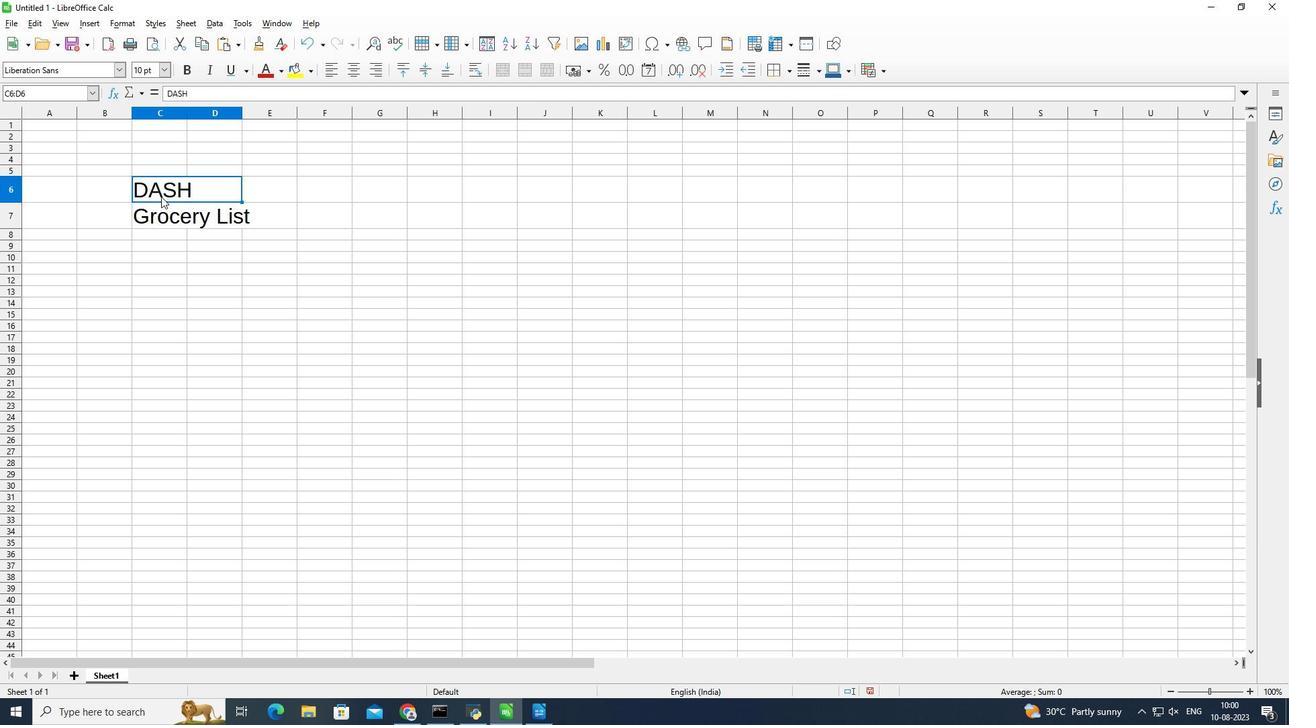 
Action: Mouse moved to (766, 66)
Screenshot: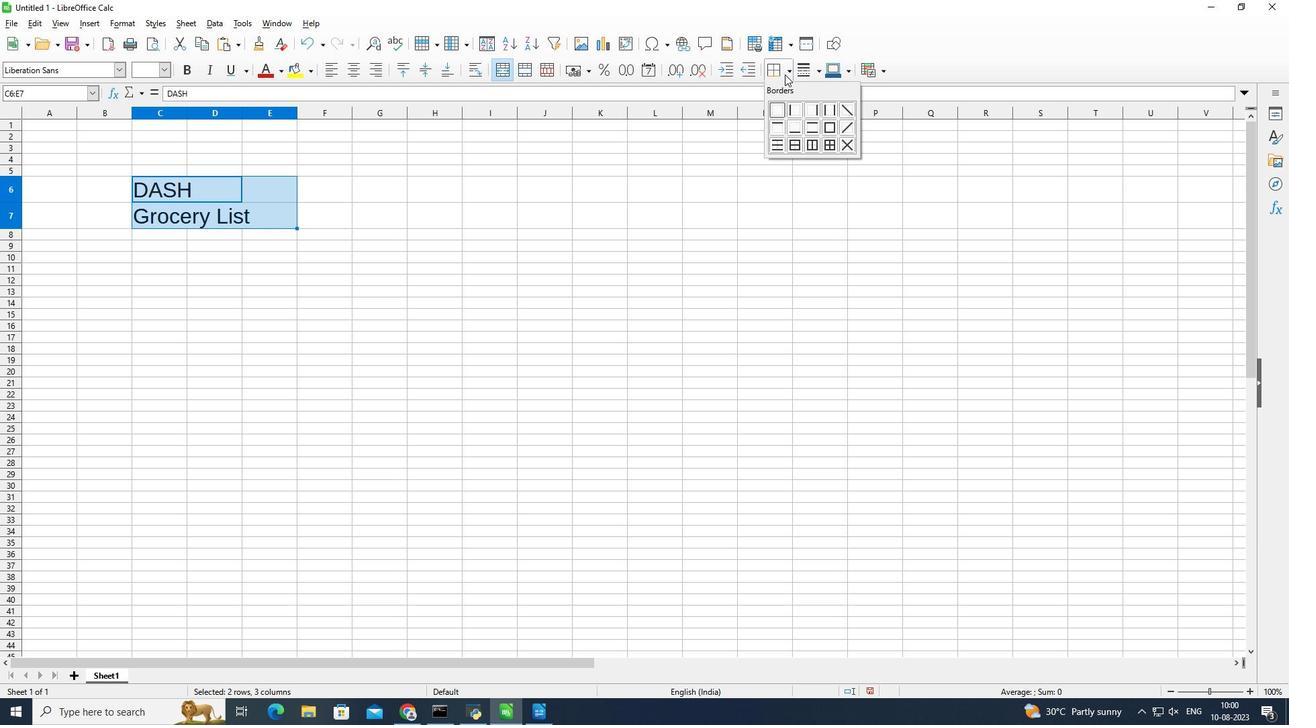 
Action: Mouse pressed left at (766, 66)
Screenshot: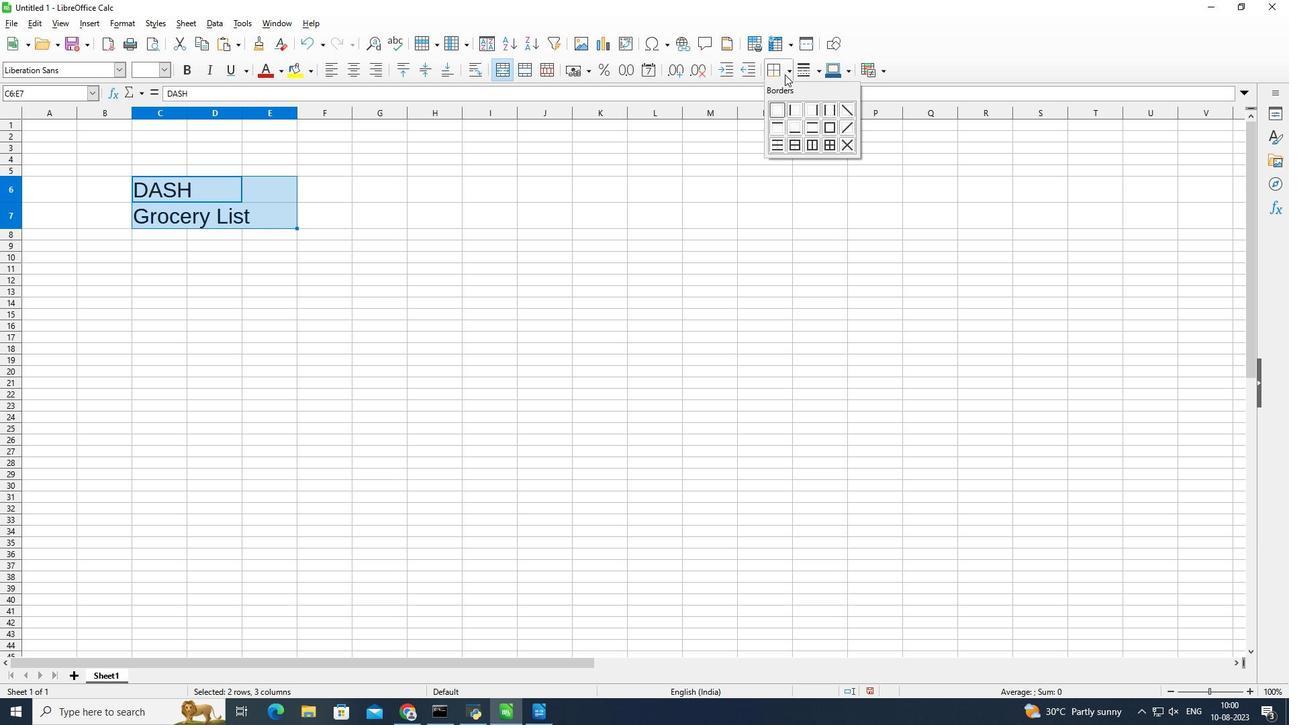 
Action: Mouse moved to (807, 123)
Screenshot: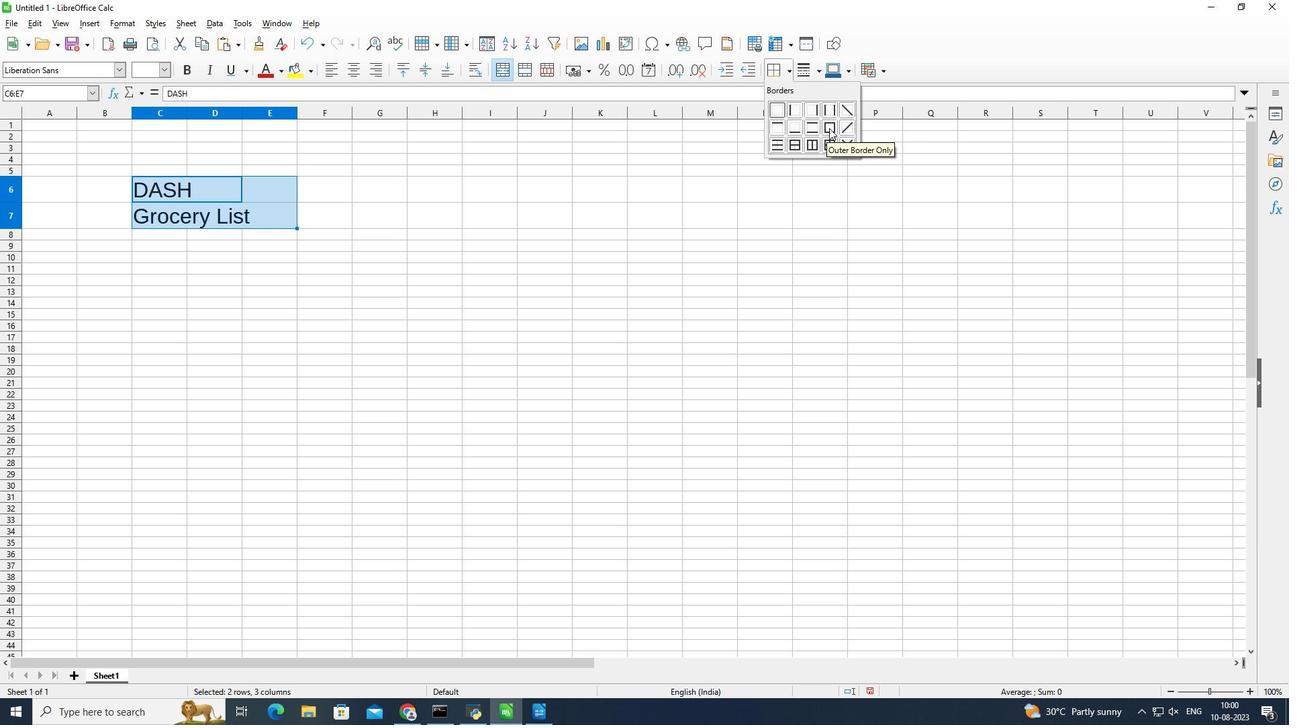 
Action: Mouse pressed left at (807, 123)
Screenshot: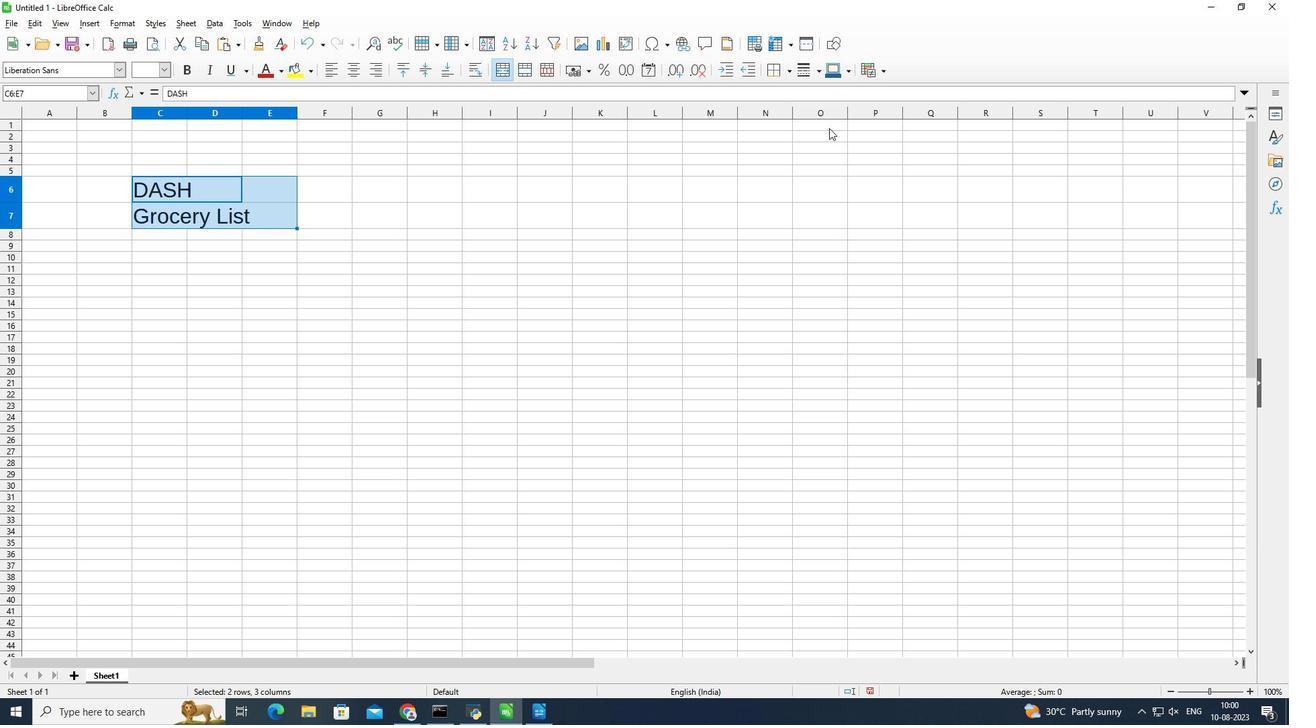 
Action: Mouse moved to (823, 57)
Screenshot: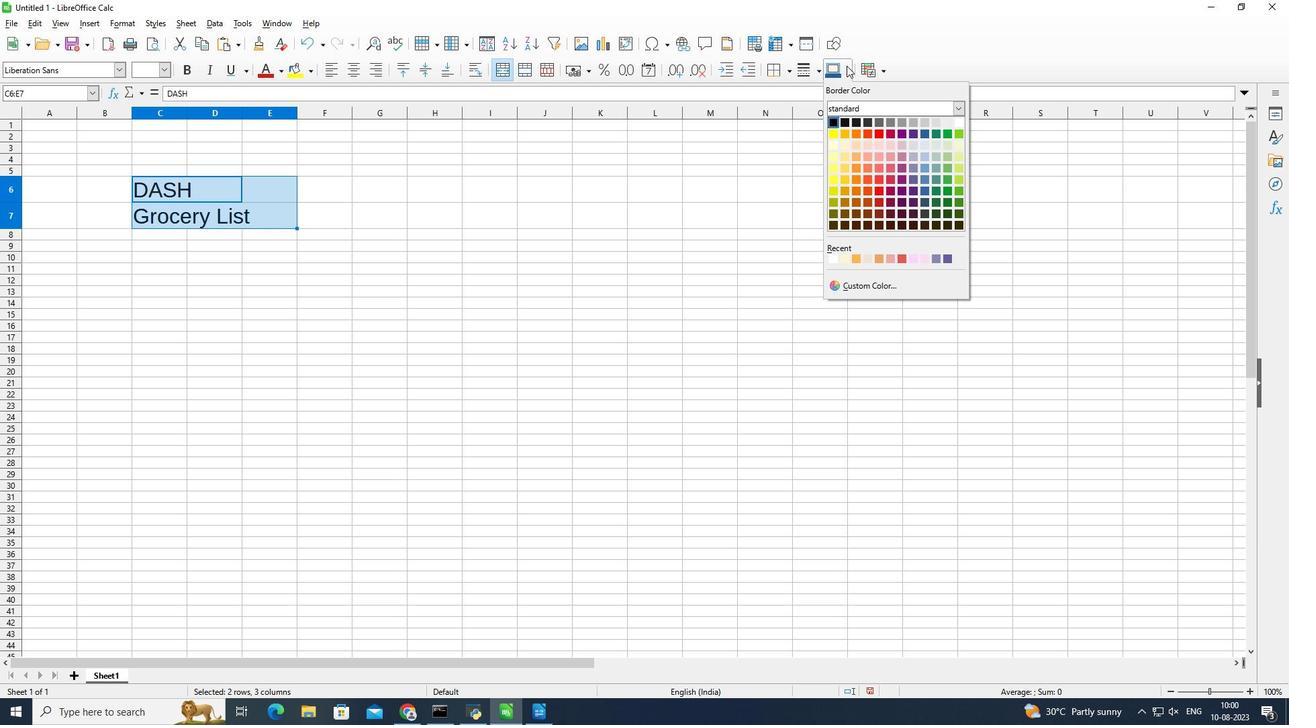 
Action: Mouse pressed left at (823, 57)
Screenshot: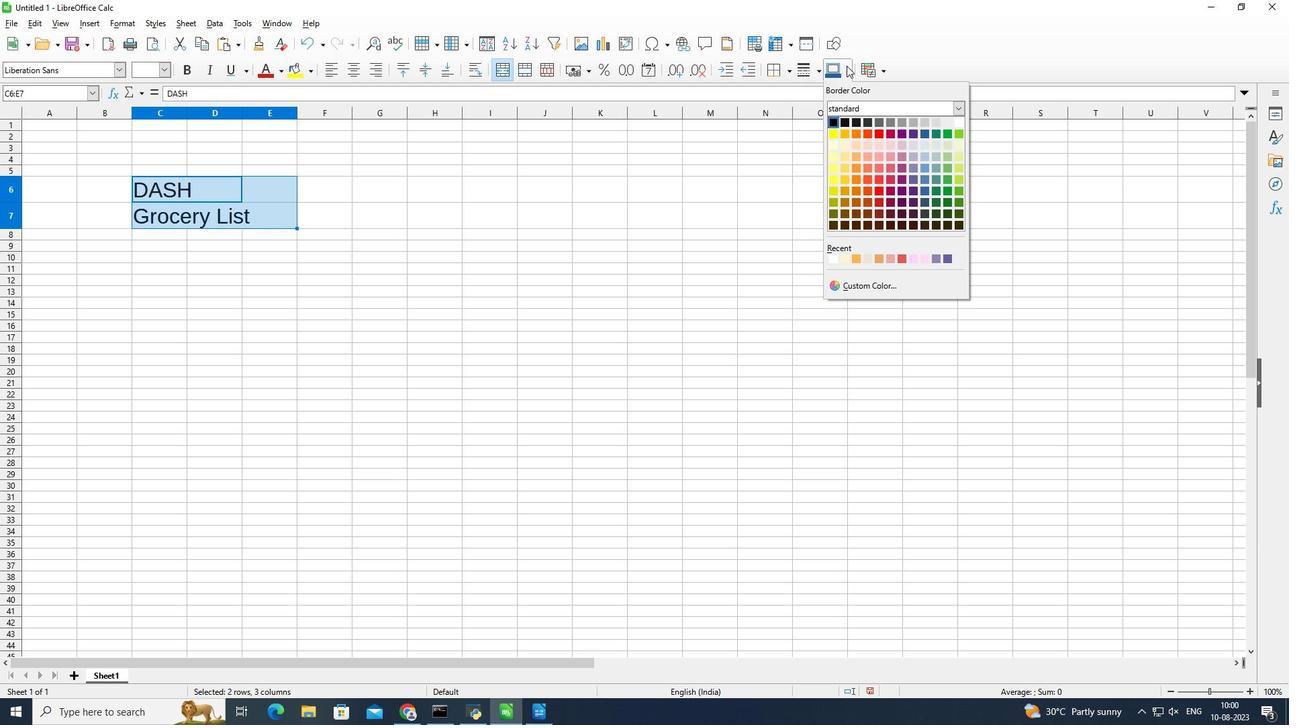
Action: Mouse moved to (856, 116)
Screenshot: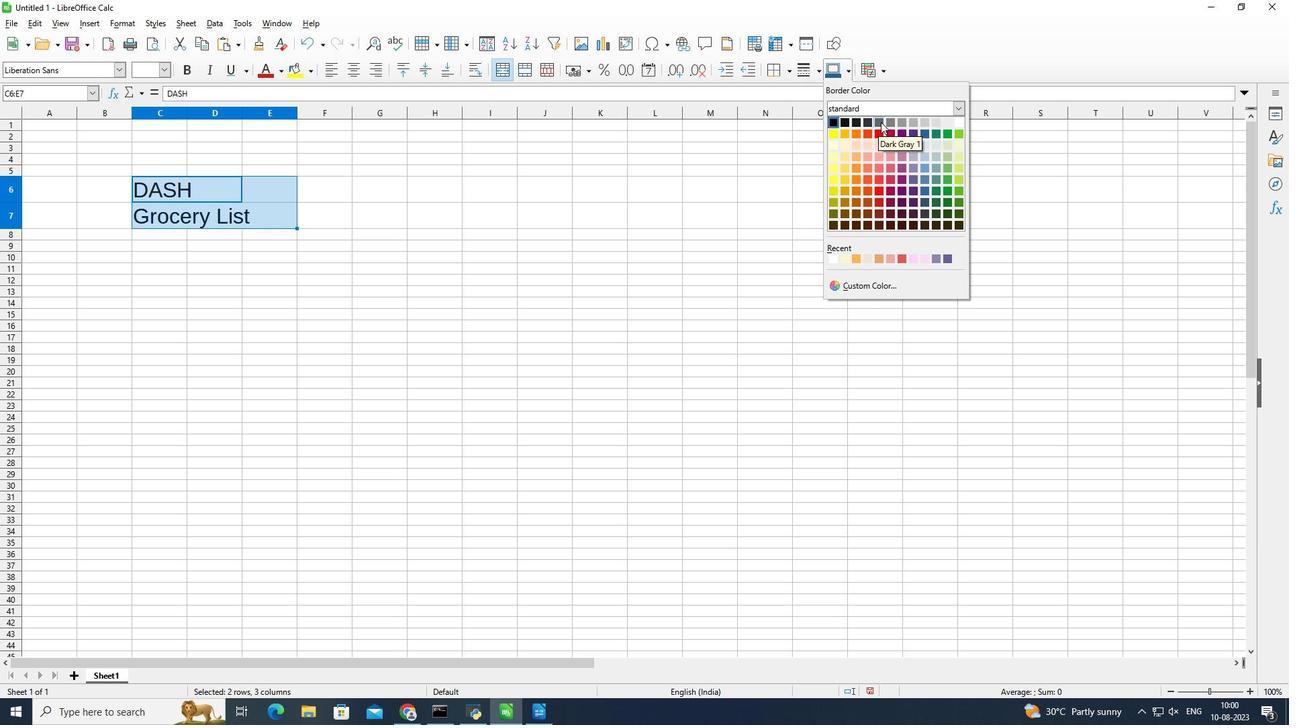 
Action: Mouse pressed left at (856, 116)
Screenshot: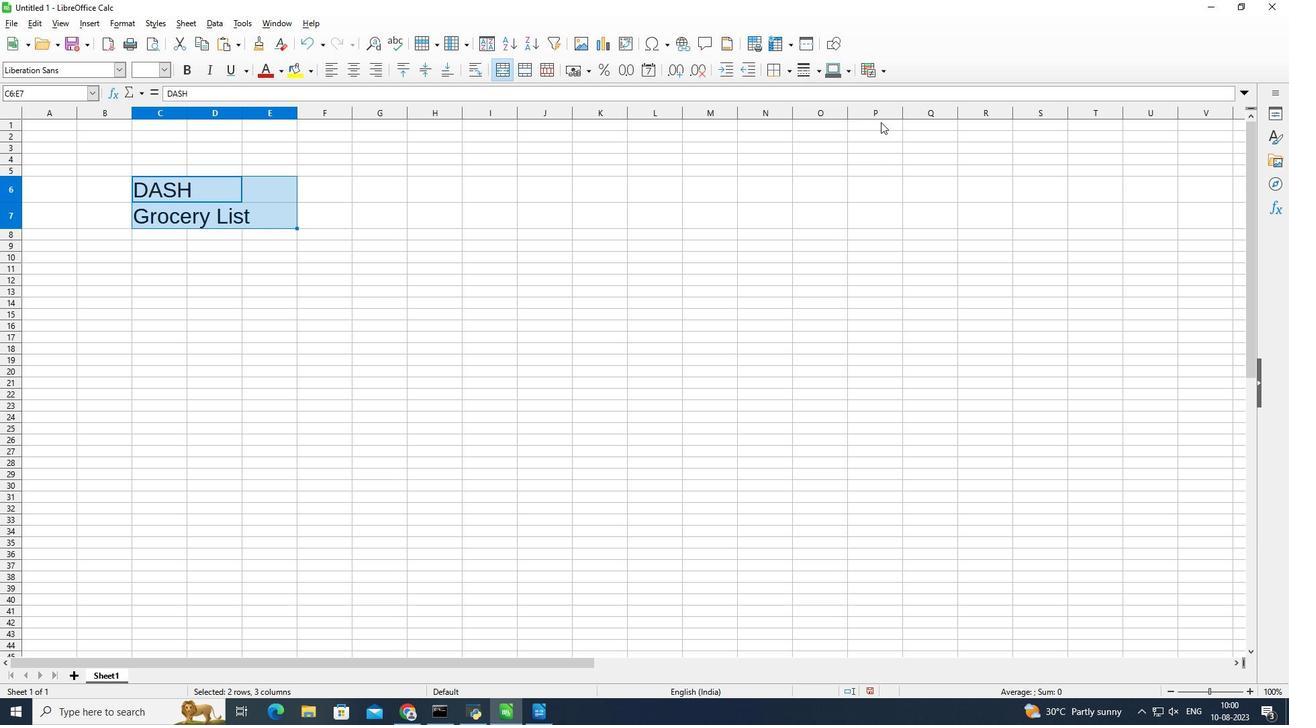 
Action: Mouse moved to (341, 272)
Screenshot: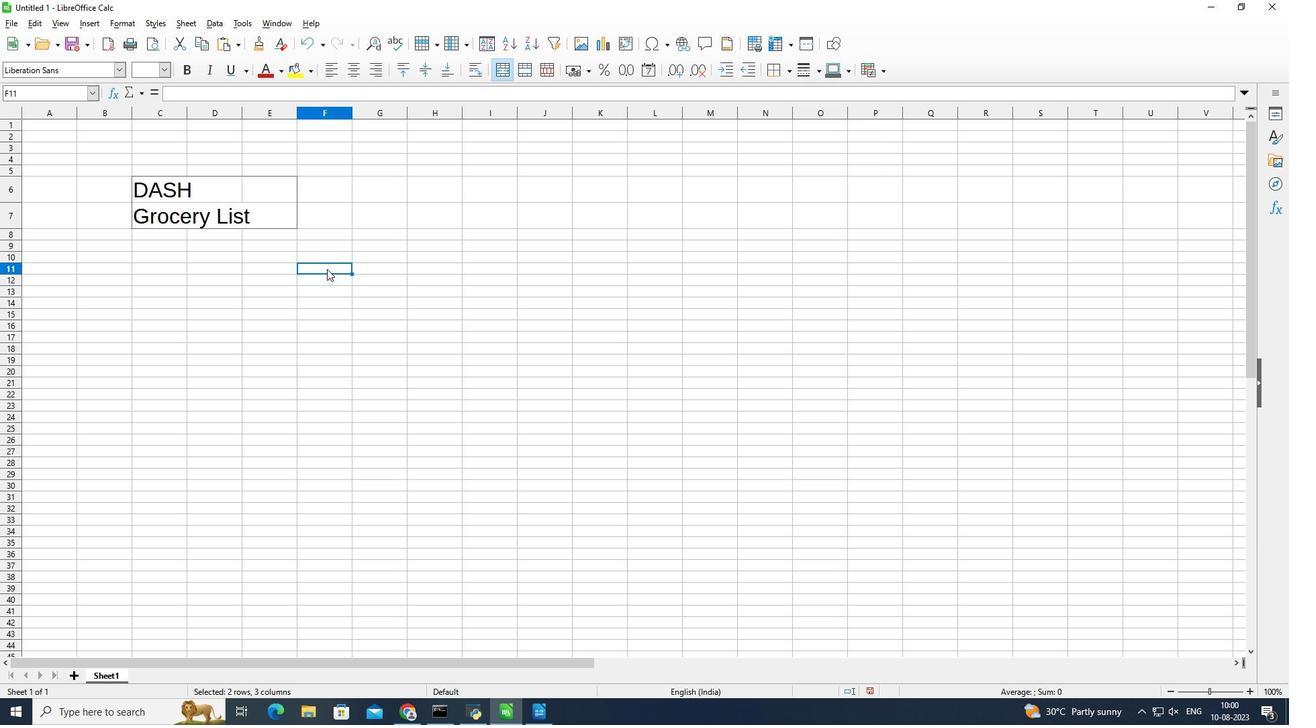 
Action: Mouse pressed left at (341, 272)
Screenshot: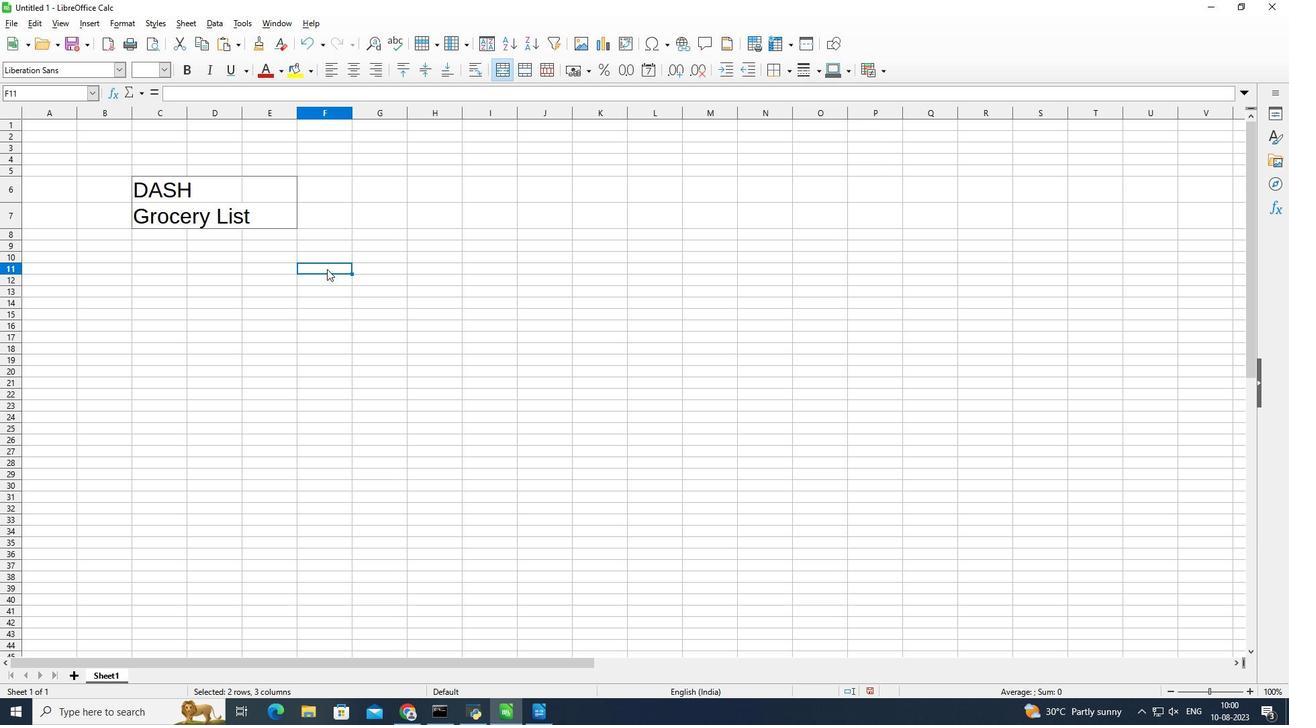 
Action: Mouse moved to (179, 253)
Screenshot: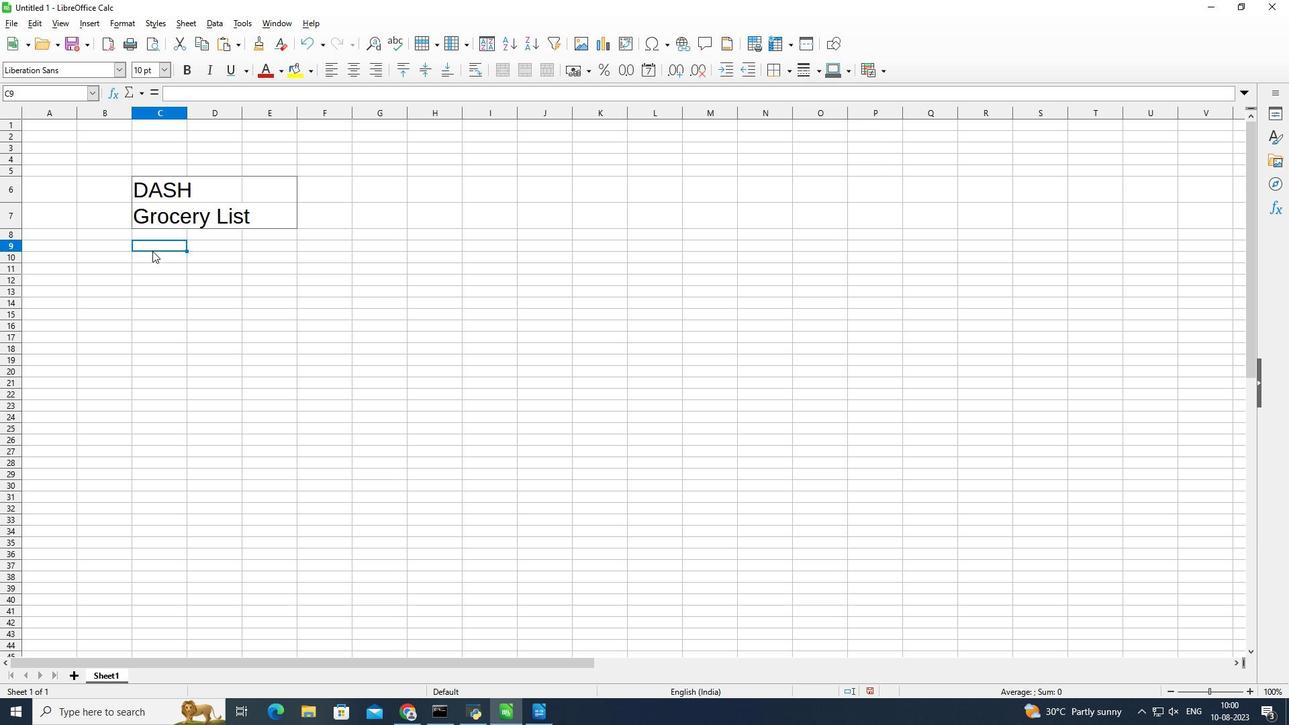 
Action: Mouse pressed left at (179, 253)
Screenshot: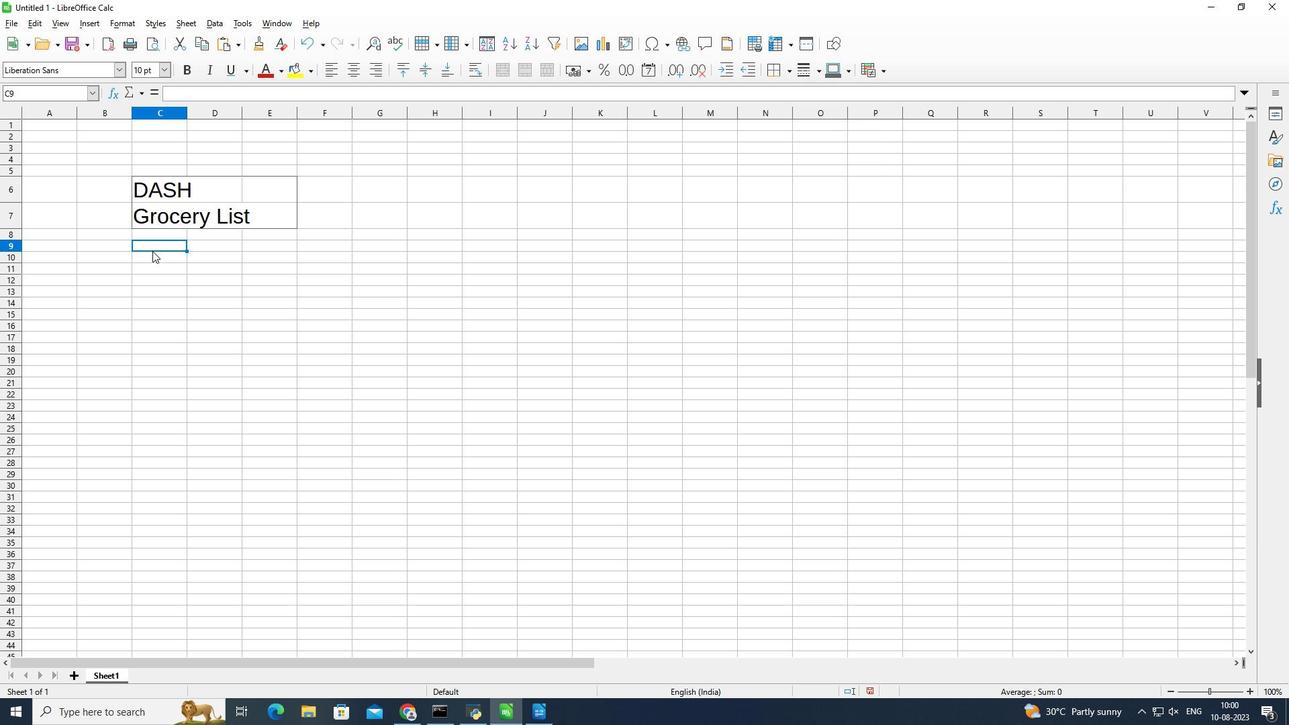
Action: Mouse moved to (176, 258)
Screenshot: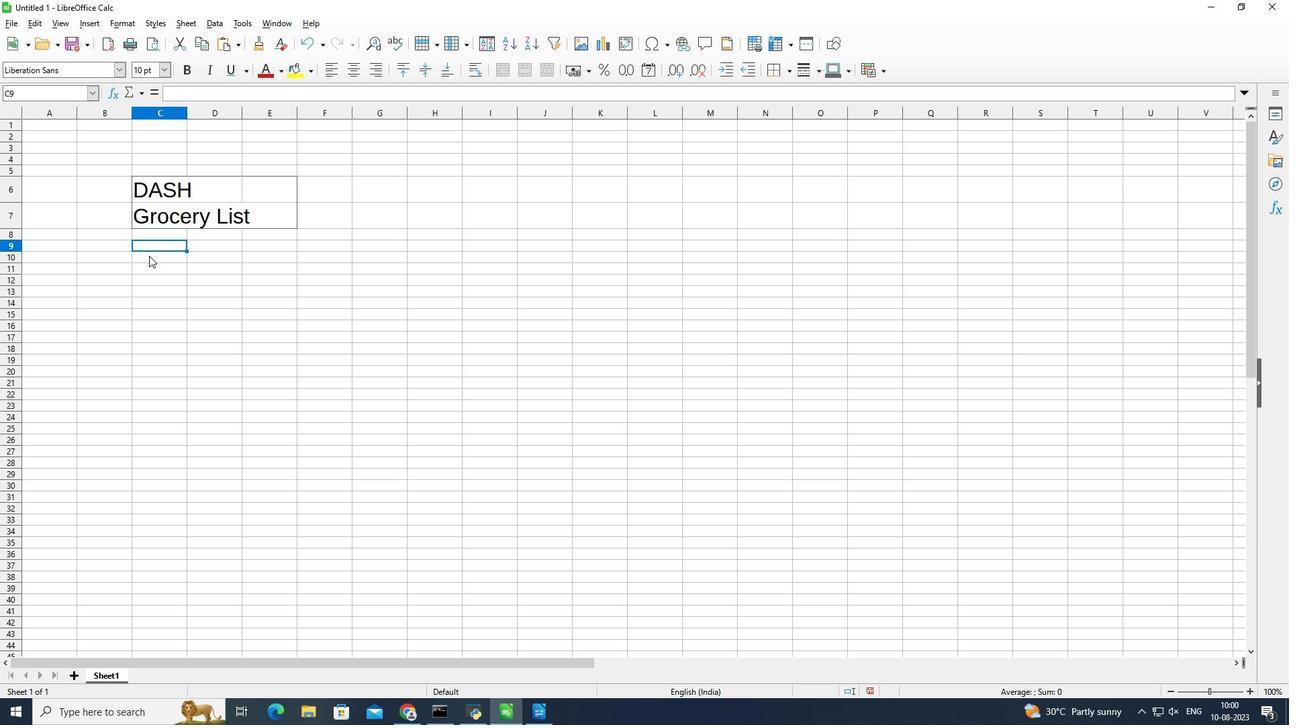 
Action: Mouse pressed left at (176, 258)
Screenshot: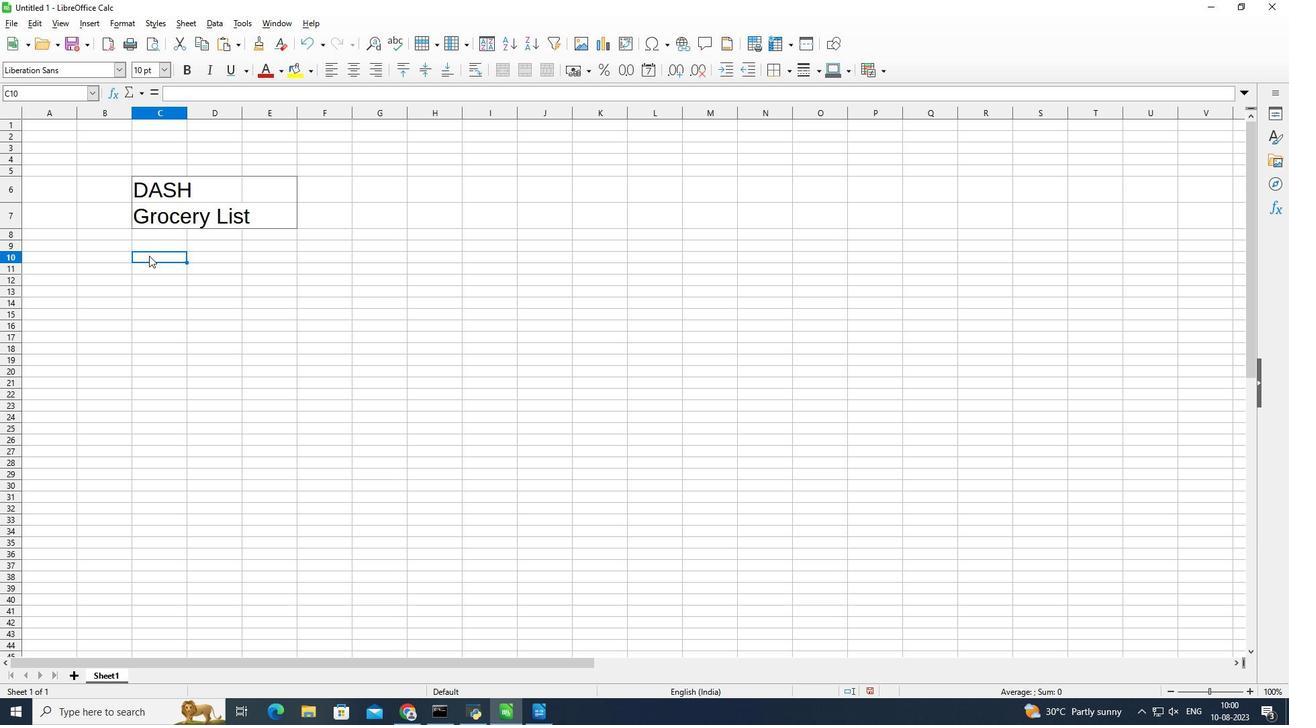 
Action: Mouse moved to (175, 248)
Screenshot: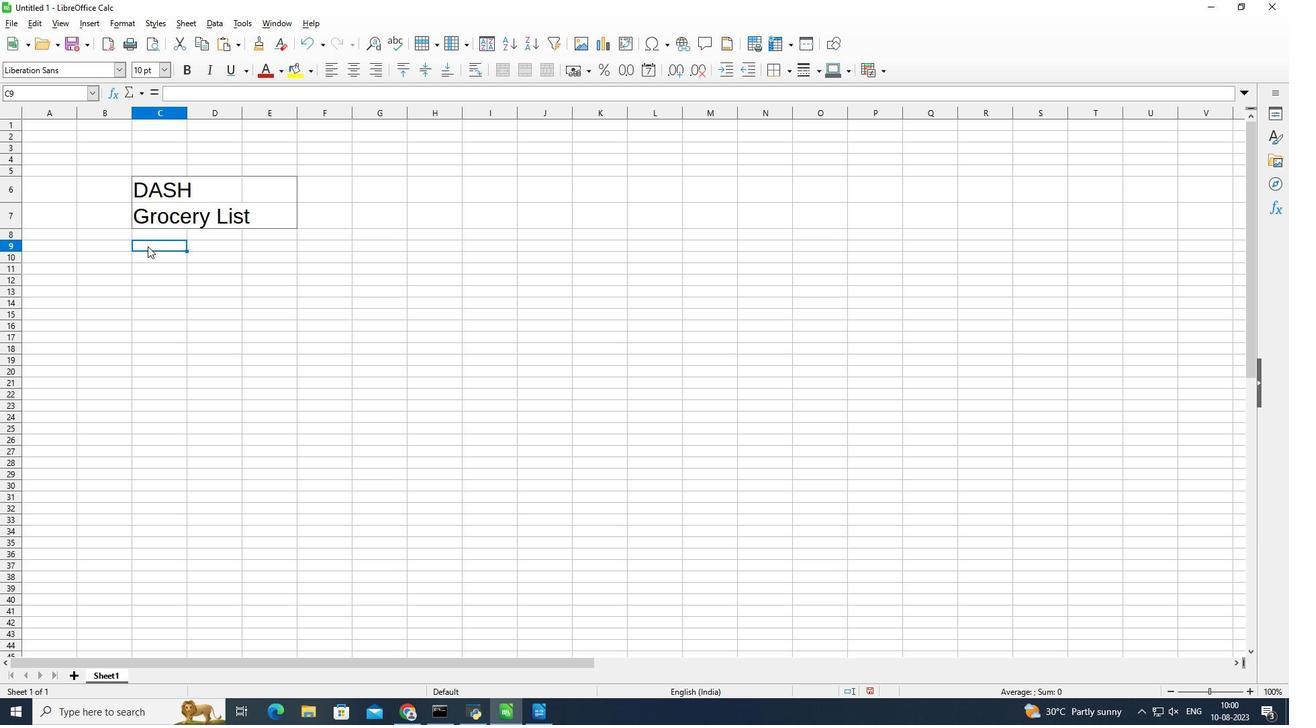 
Action: Mouse pressed left at (175, 248)
Screenshot: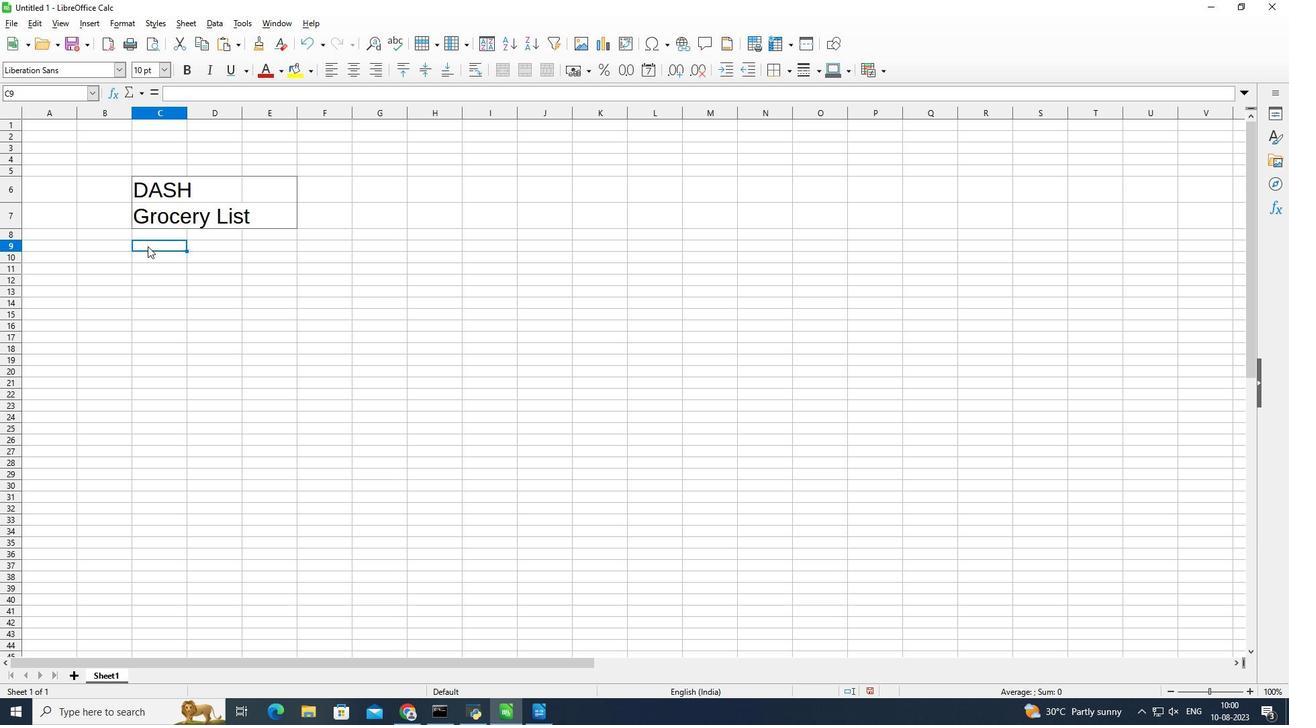 
Action: Key pressed <Key.shift><Key.shift>Me<Key.shift>A<Key.backspace>at
Screenshot: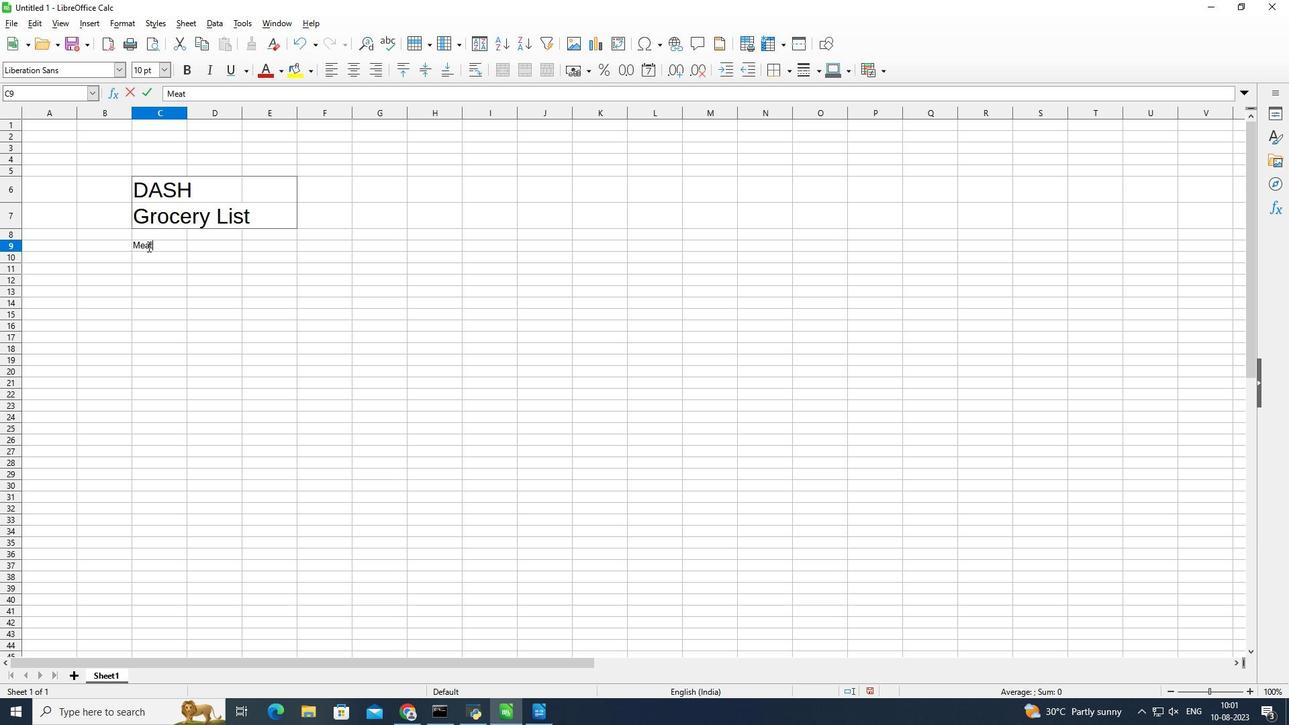 
Action: Mouse moved to (201, 282)
Screenshot: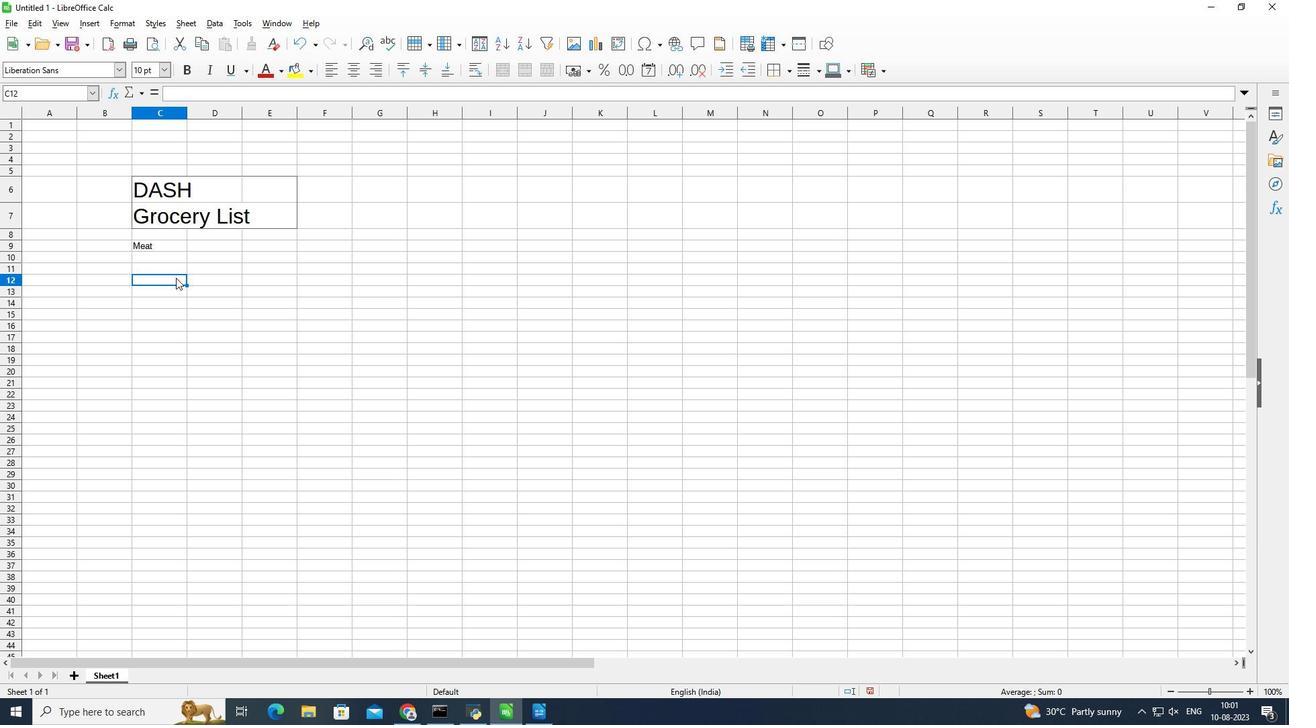 
Action: Mouse pressed left at (201, 282)
Screenshot: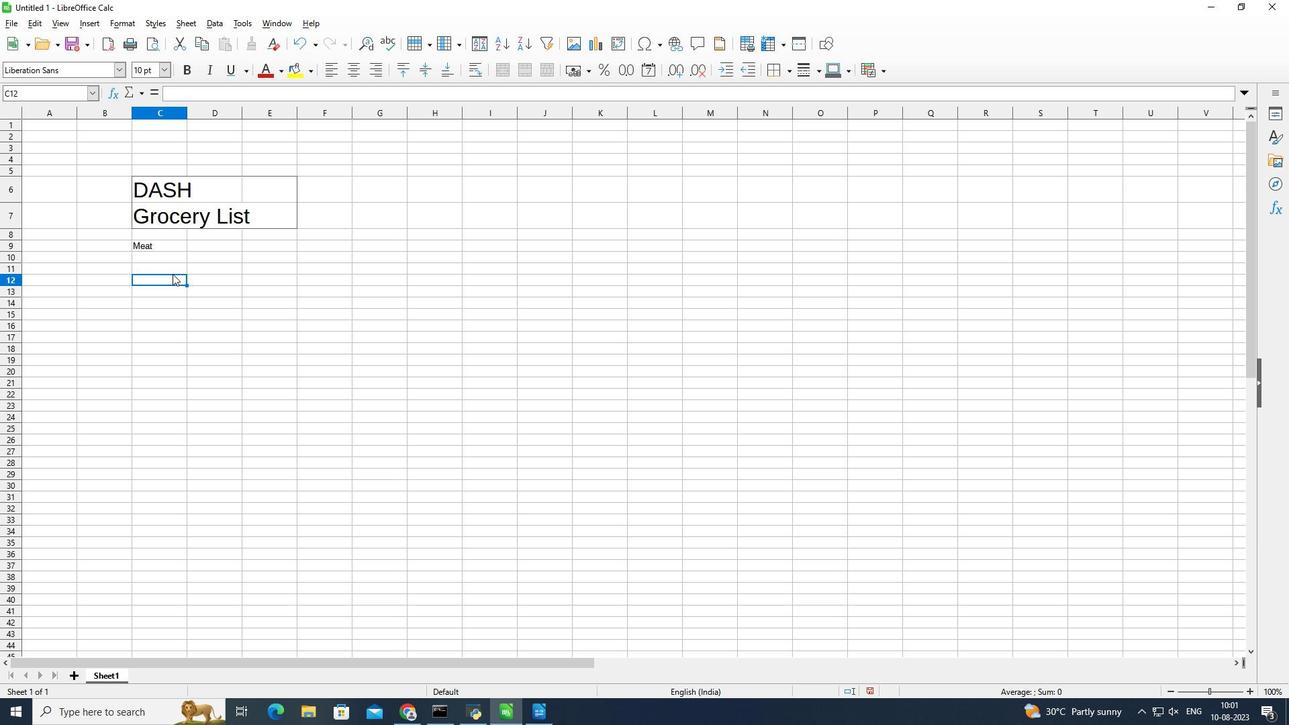 
Action: Mouse moved to (188, 251)
Screenshot: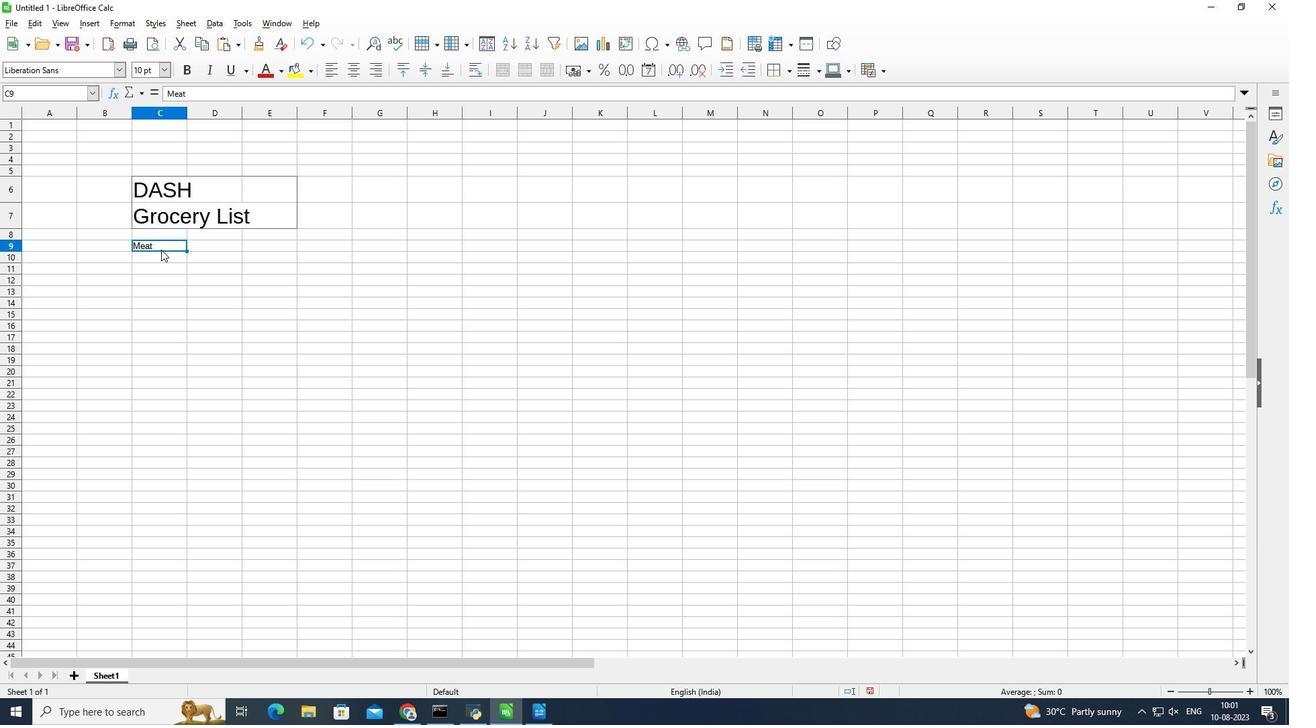 
Action: Mouse pressed left at (188, 251)
Screenshot: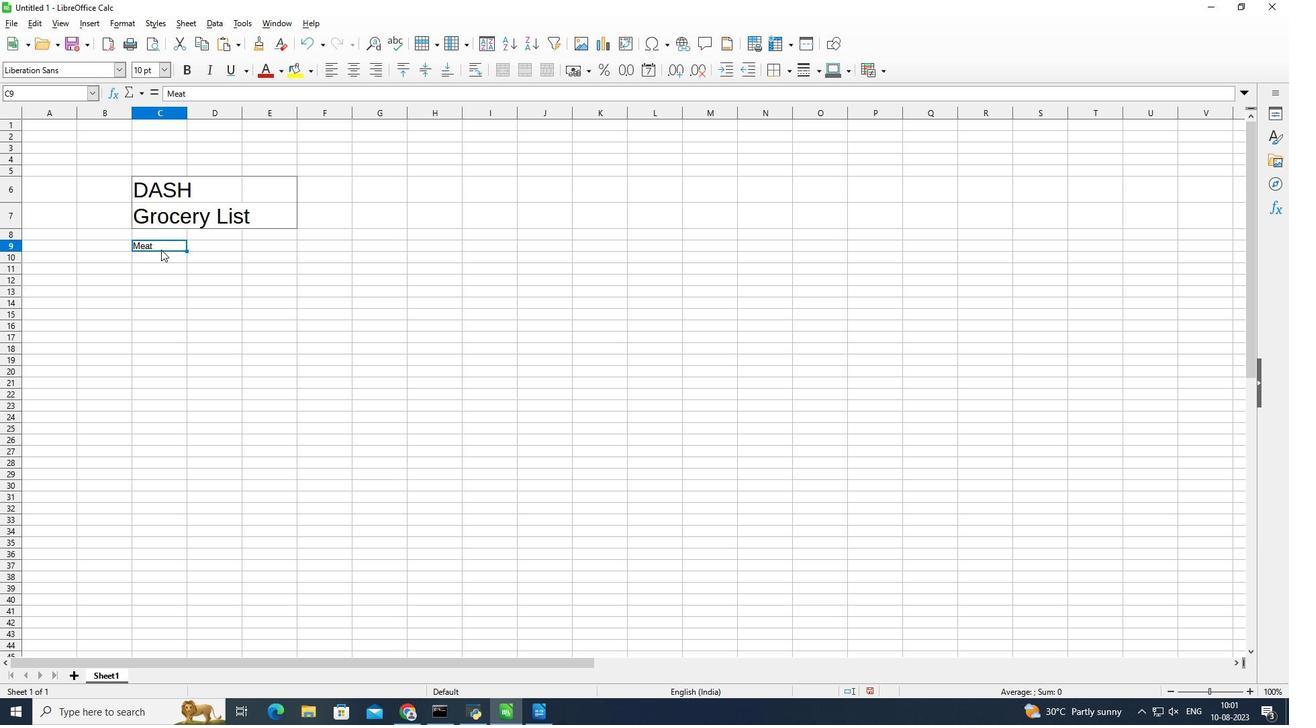 
Action: Mouse moved to (210, 71)
Screenshot: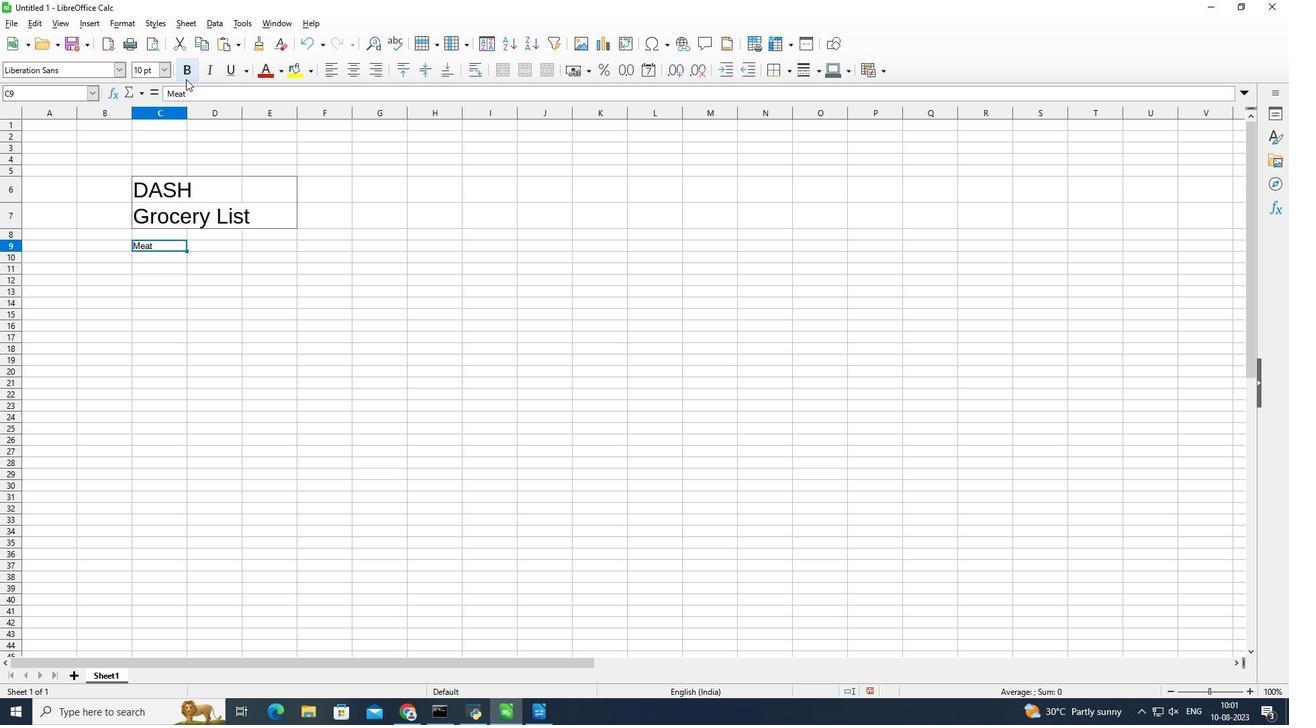 
Action: Mouse pressed left at (210, 71)
Screenshot: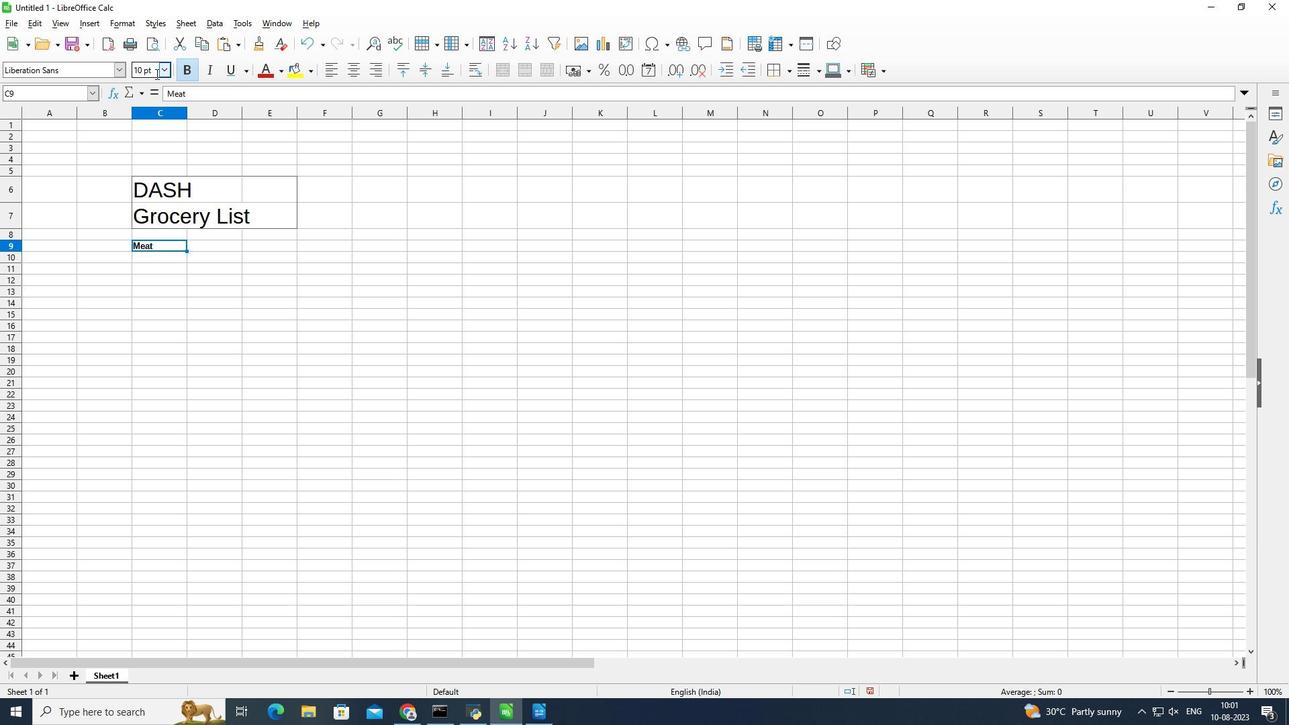 
Action: Mouse moved to (189, 61)
Screenshot: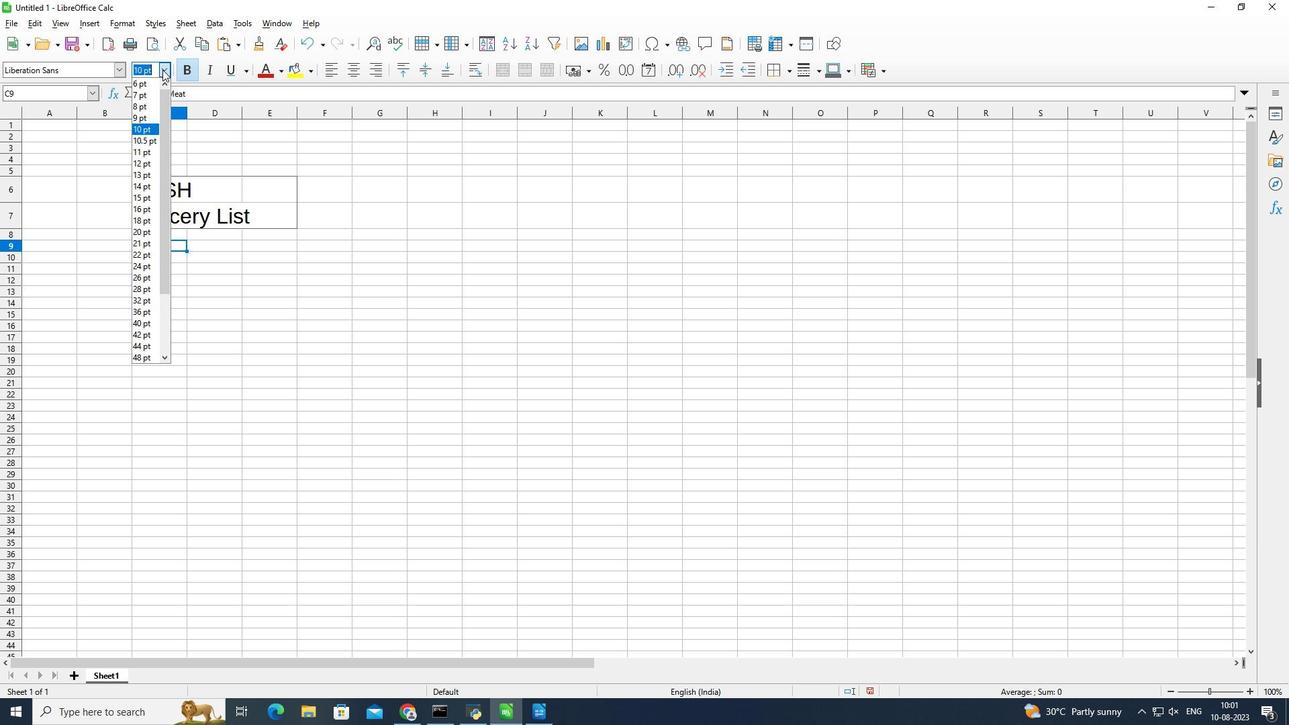 
Action: Mouse pressed left at (189, 61)
Screenshot: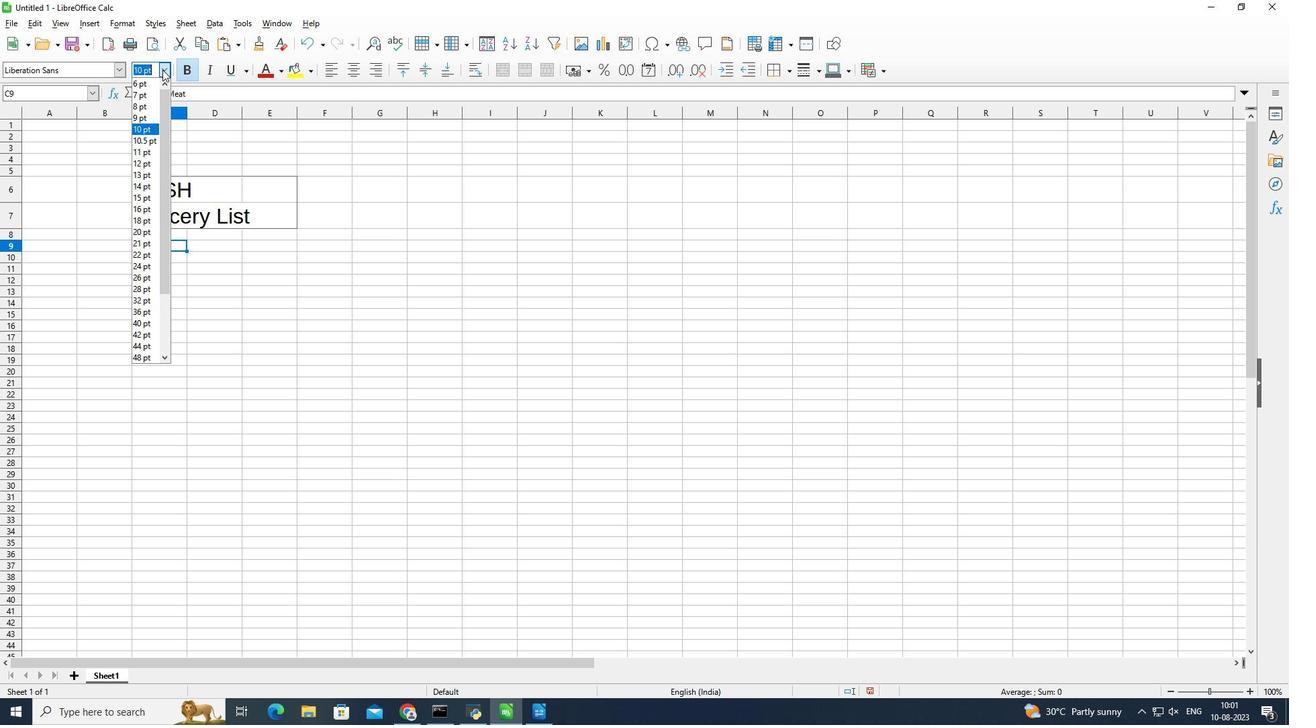 
Action: Mouse moved to (178, 190)
Screenshot: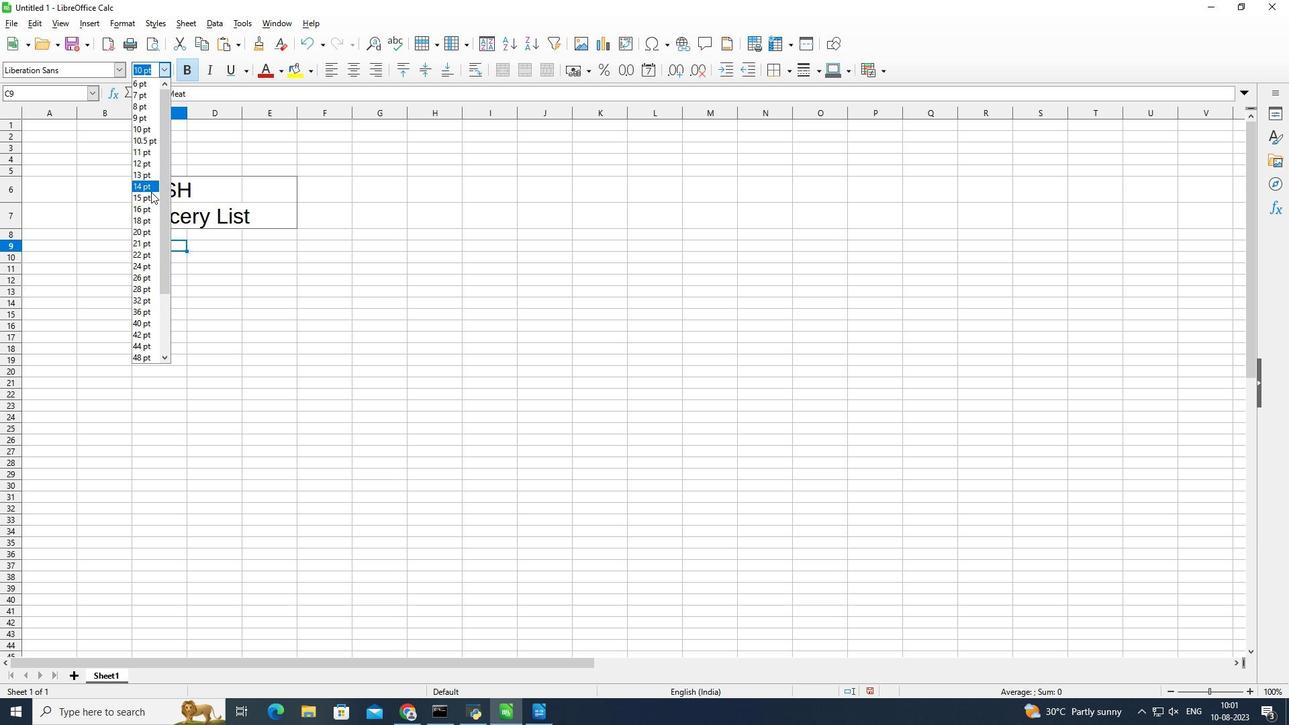 
Action: Mouse pressed left at (178, 190)
Screenshot: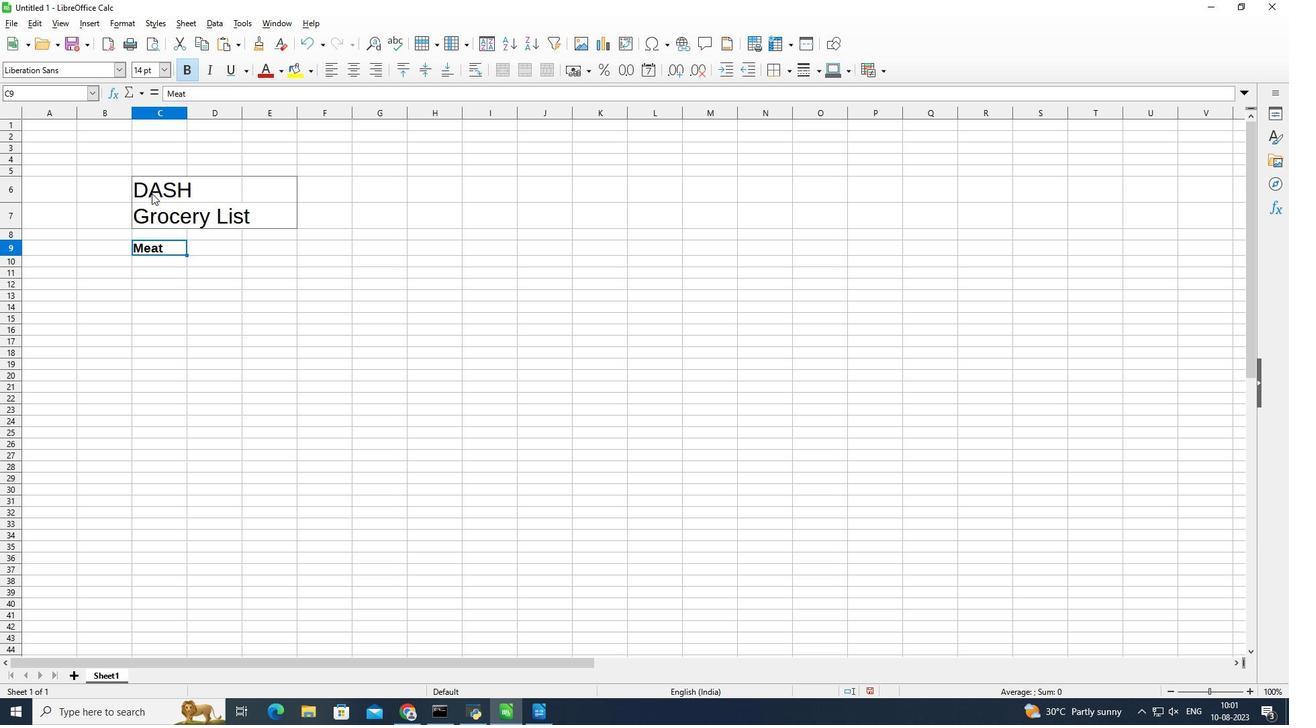 
Action: Mouse moved to (166, 259)
Screenshot: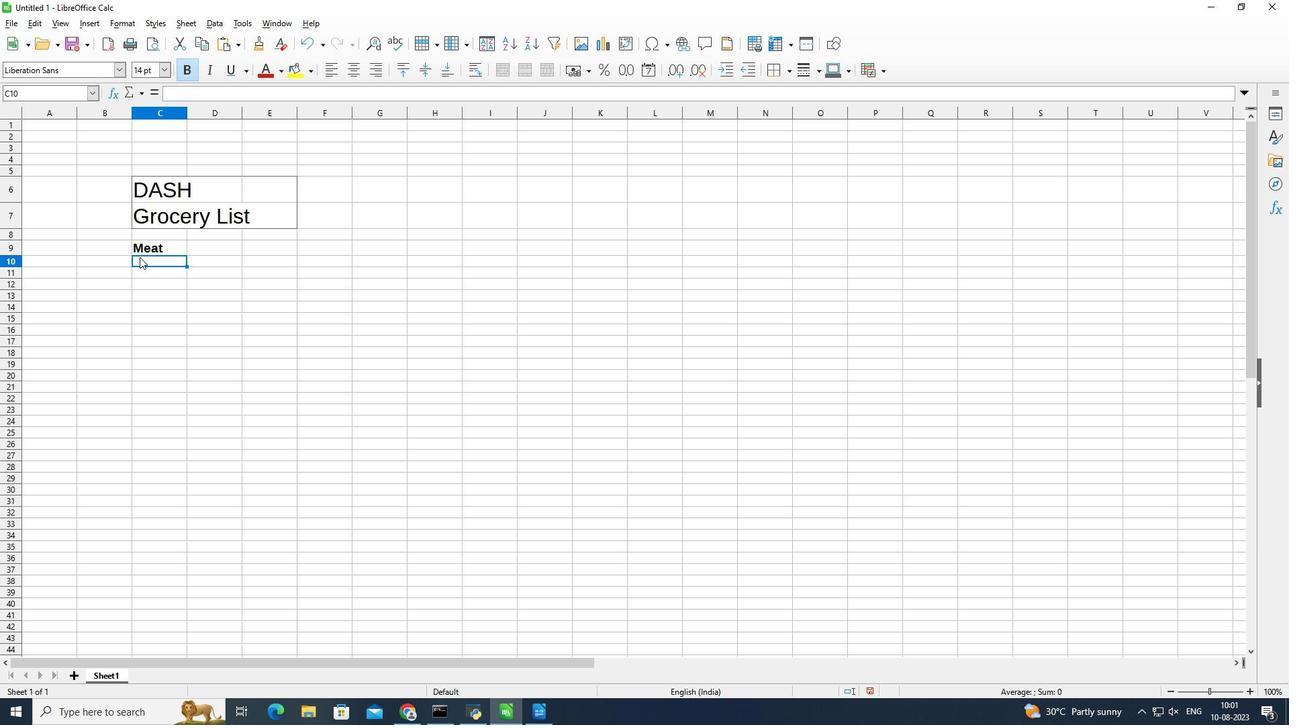 
Action: Mouse pressed left at (166, 259)
Screenshot: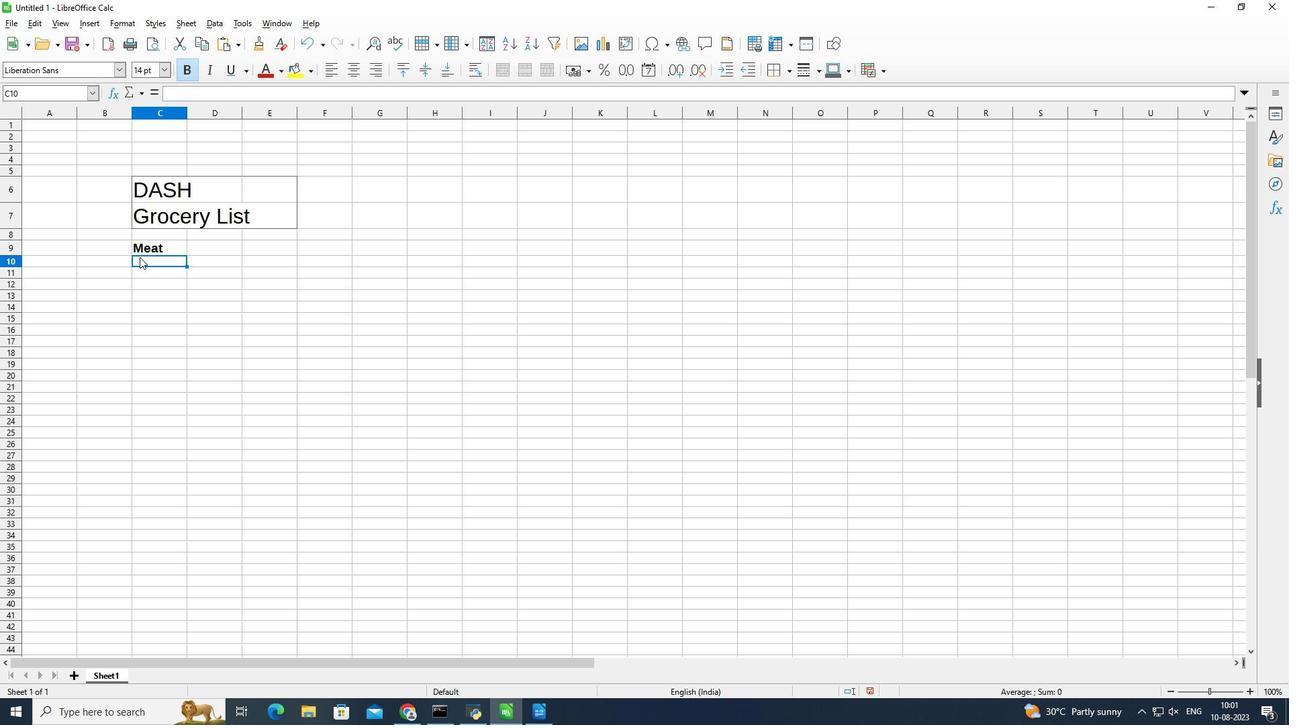 
Action: Mouse moved to (656, 33)
Screenshot: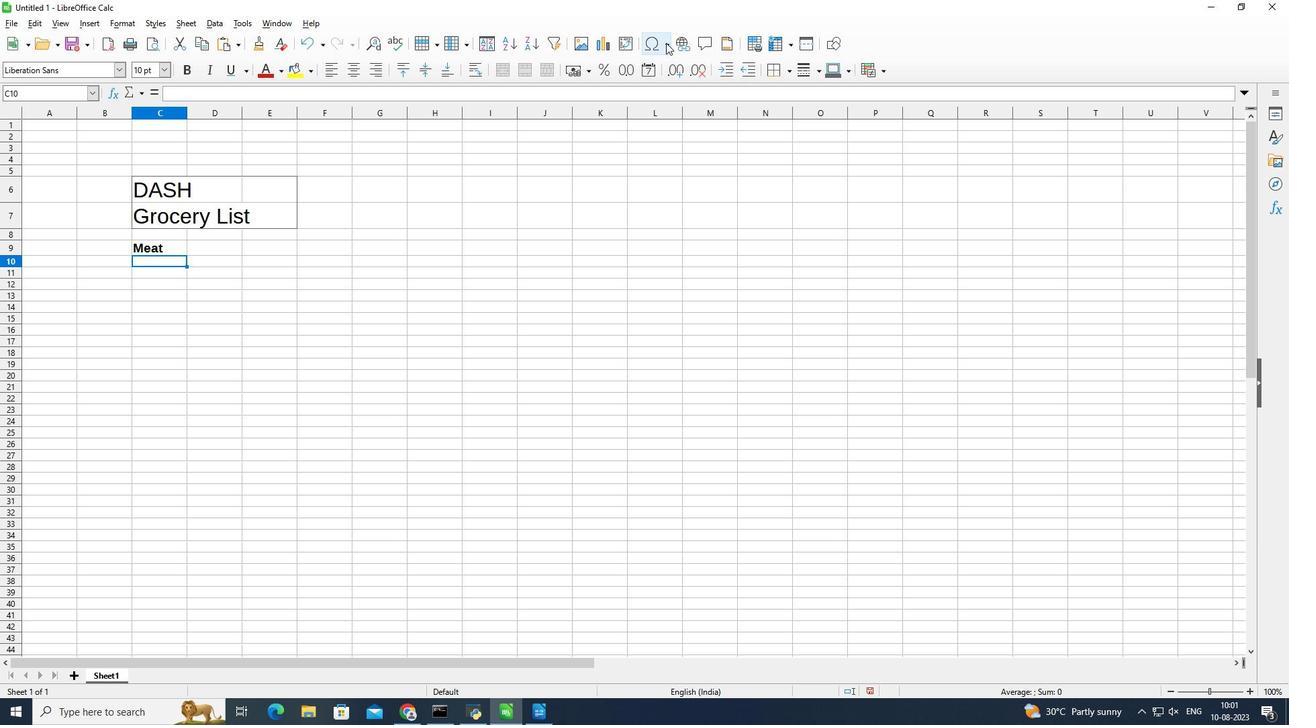 
Action: Mouse pressed left at (656, 33)
Screenshot: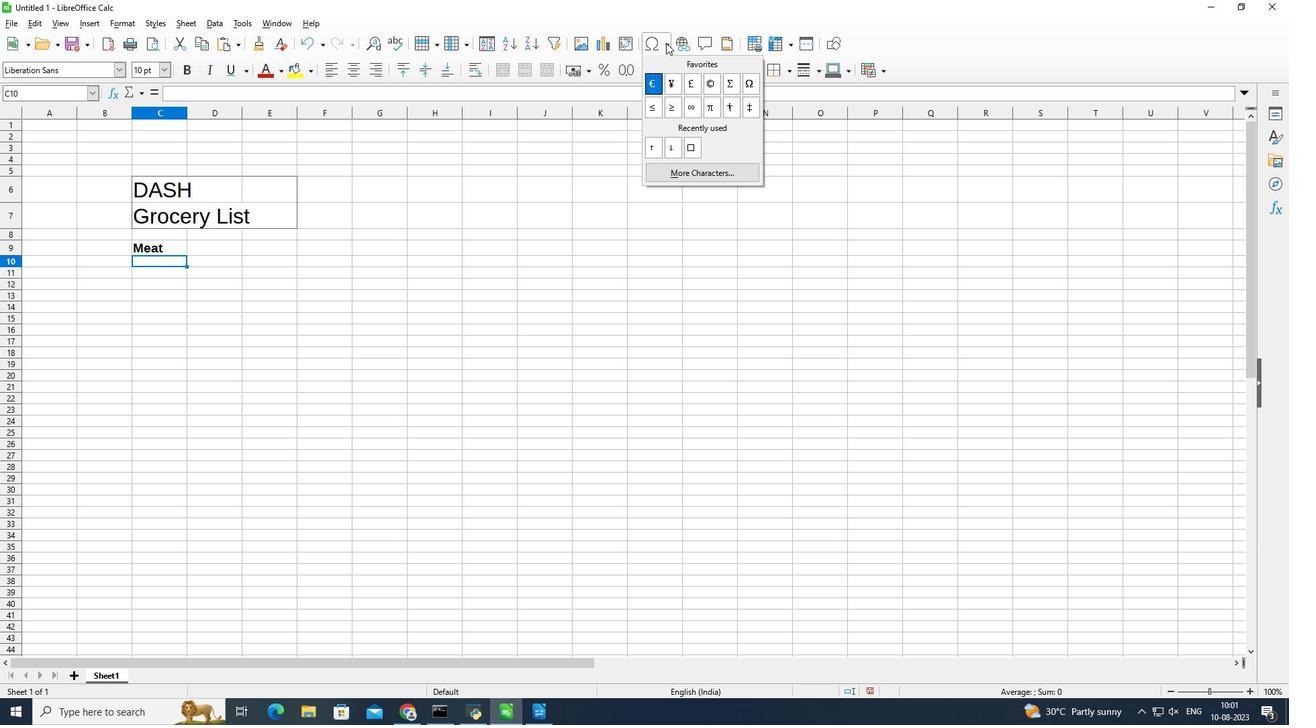 
Action: Mouse moved to (680, 146)
Screenshot: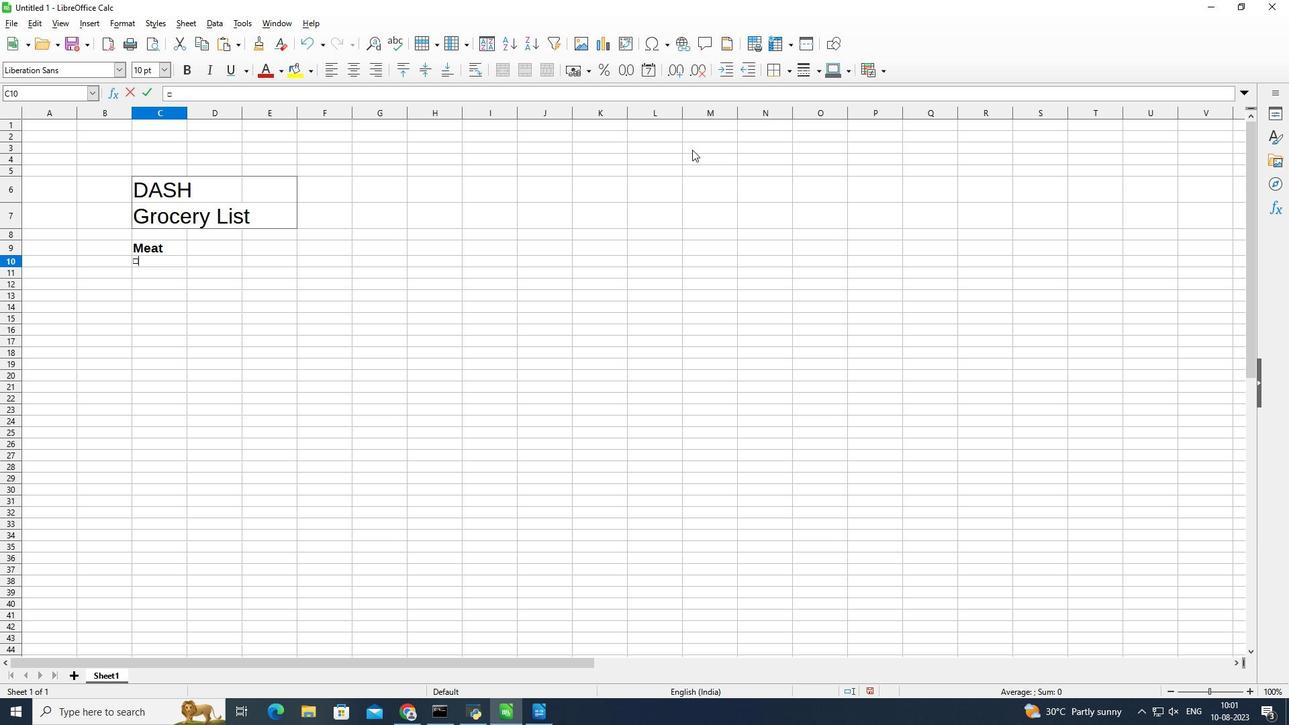 
Action: Mouse pressed left at (680, 146)
Screenshot: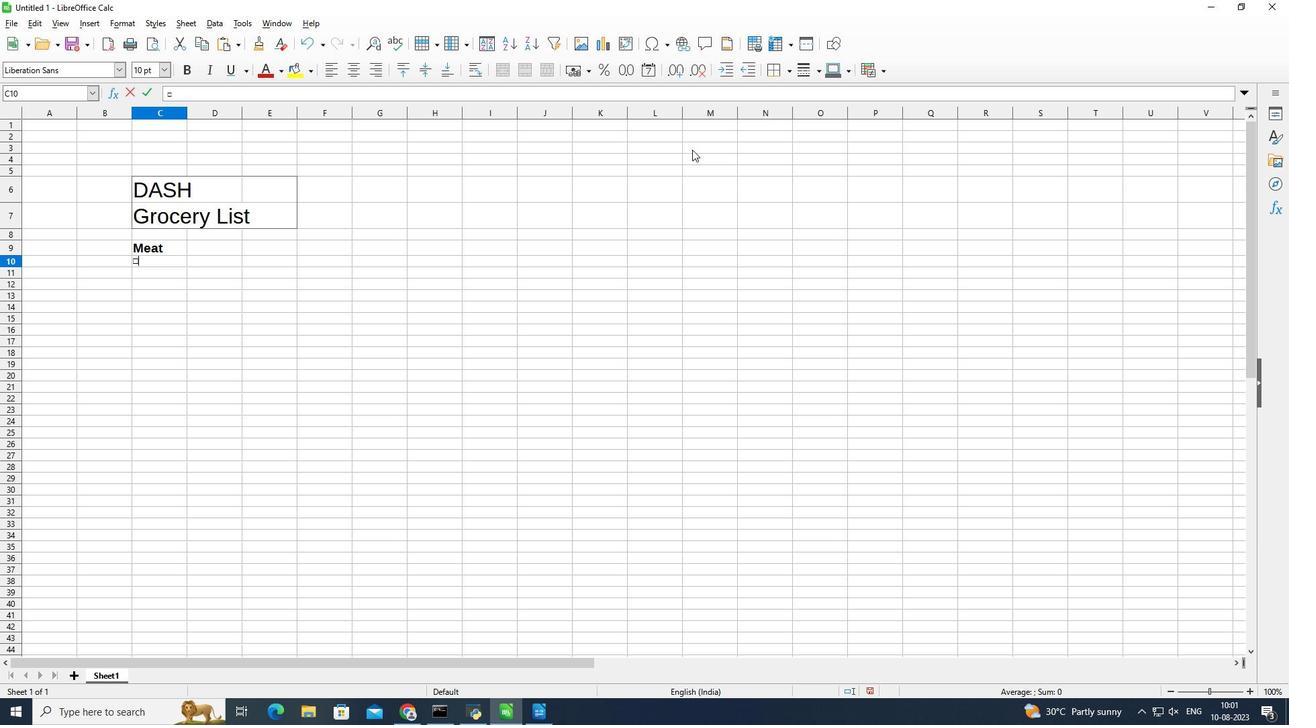 
Action: Mouse moved to (177, 263)
Screenshot: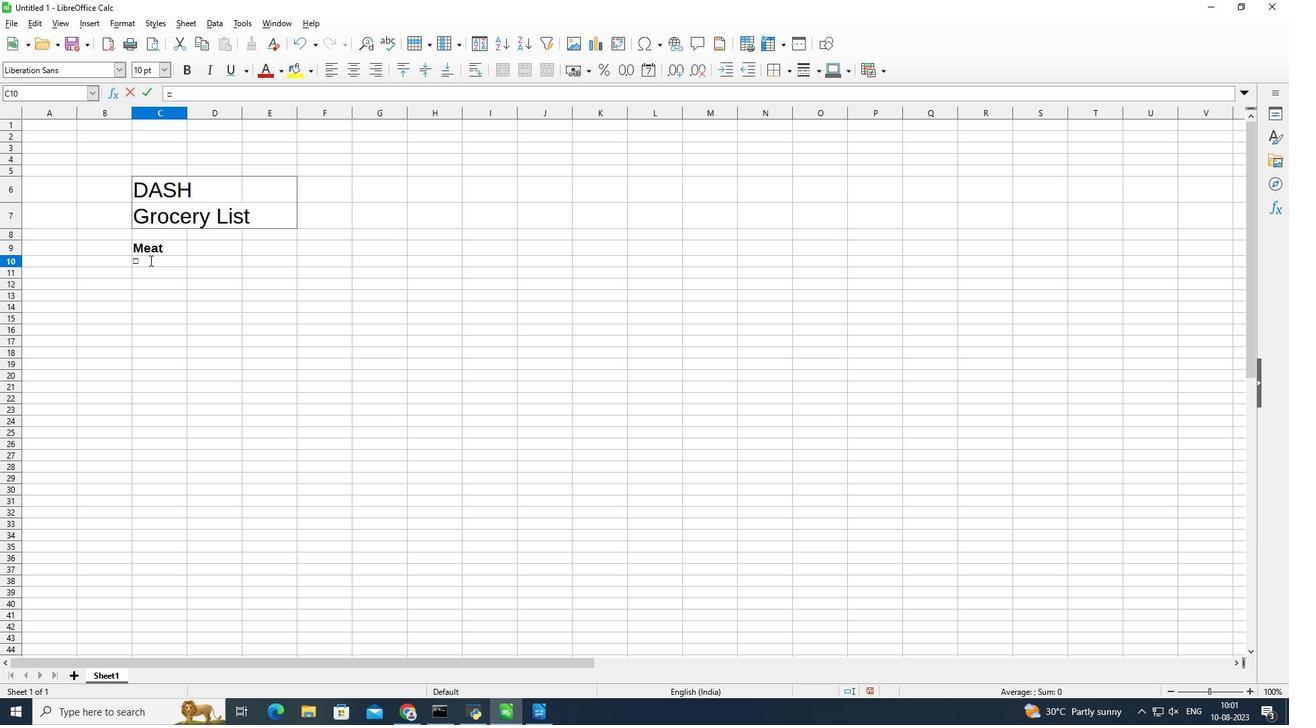 
Action: Mouse pressed left at (177, 263)
Screenshot: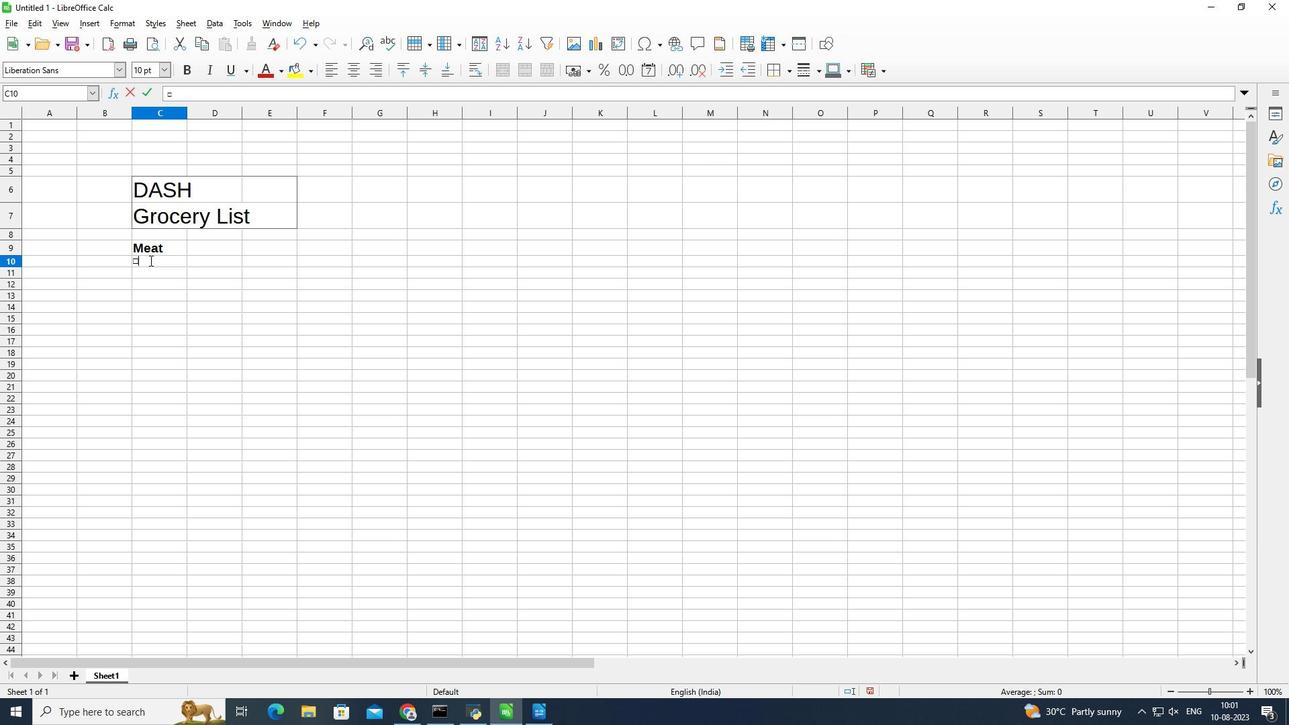 
Action: Mouse moved to (199, 263)
Screenshot: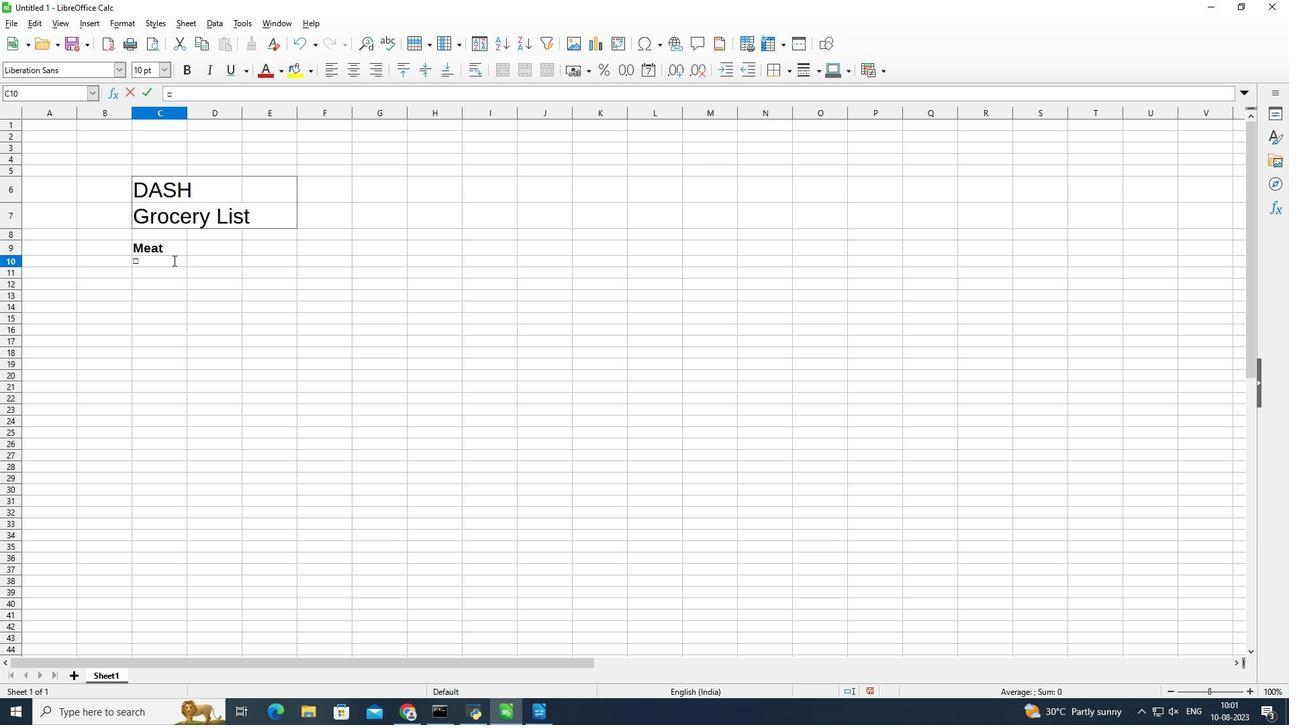 
Action: Mouse pressed left at (199, 263)
Screenshot: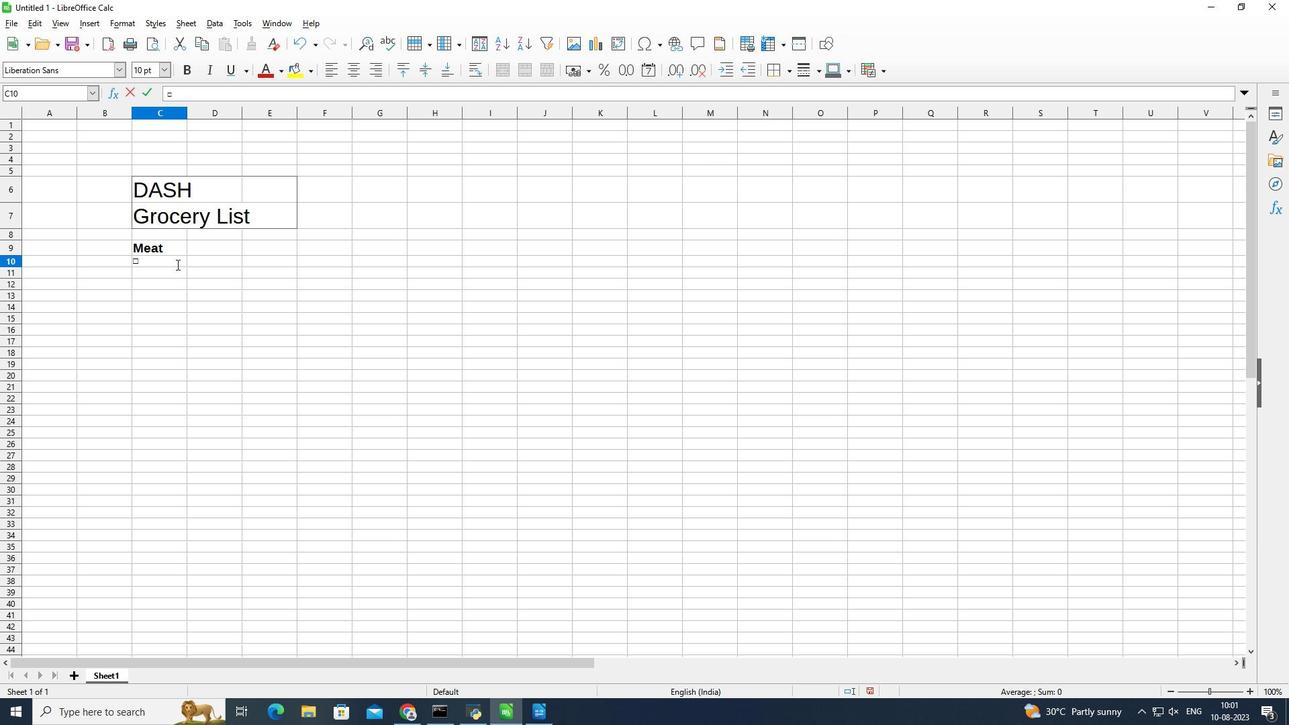 
Action: Mouse moved to (223, 306)
Screenshot: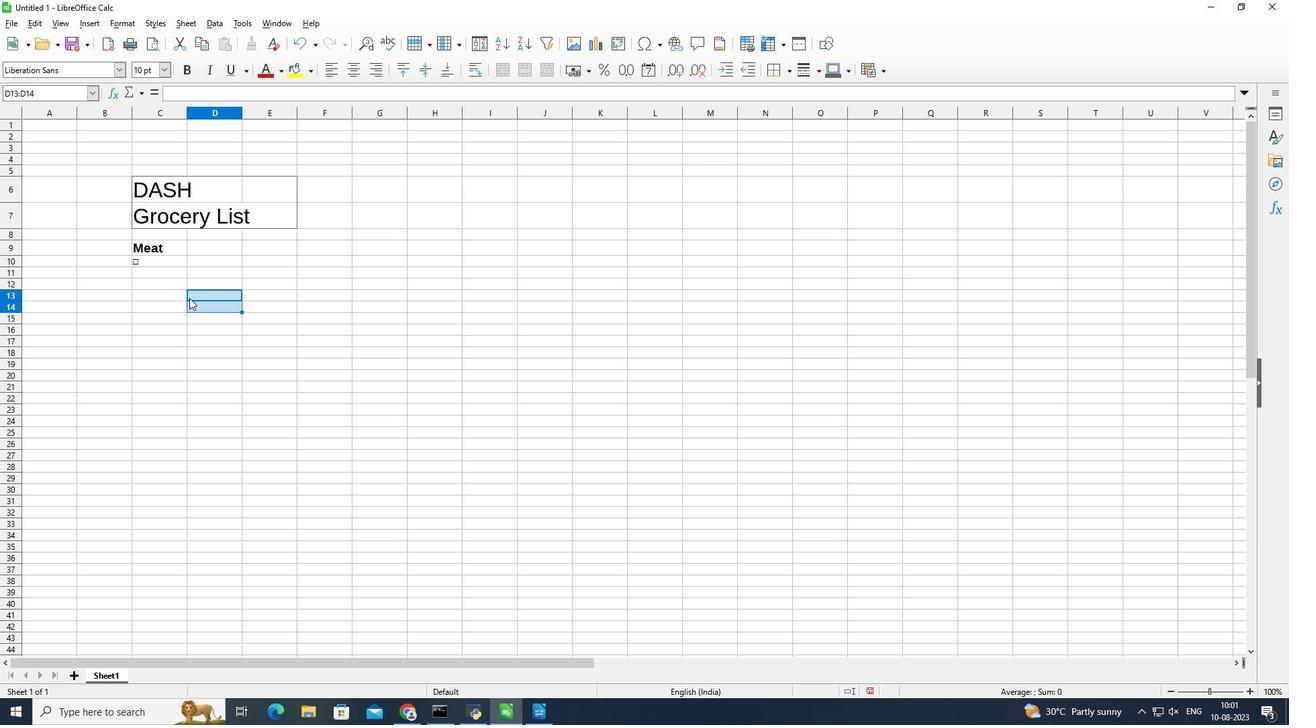 
Action: Mouse pressed left at (223, 306)
Screenshot: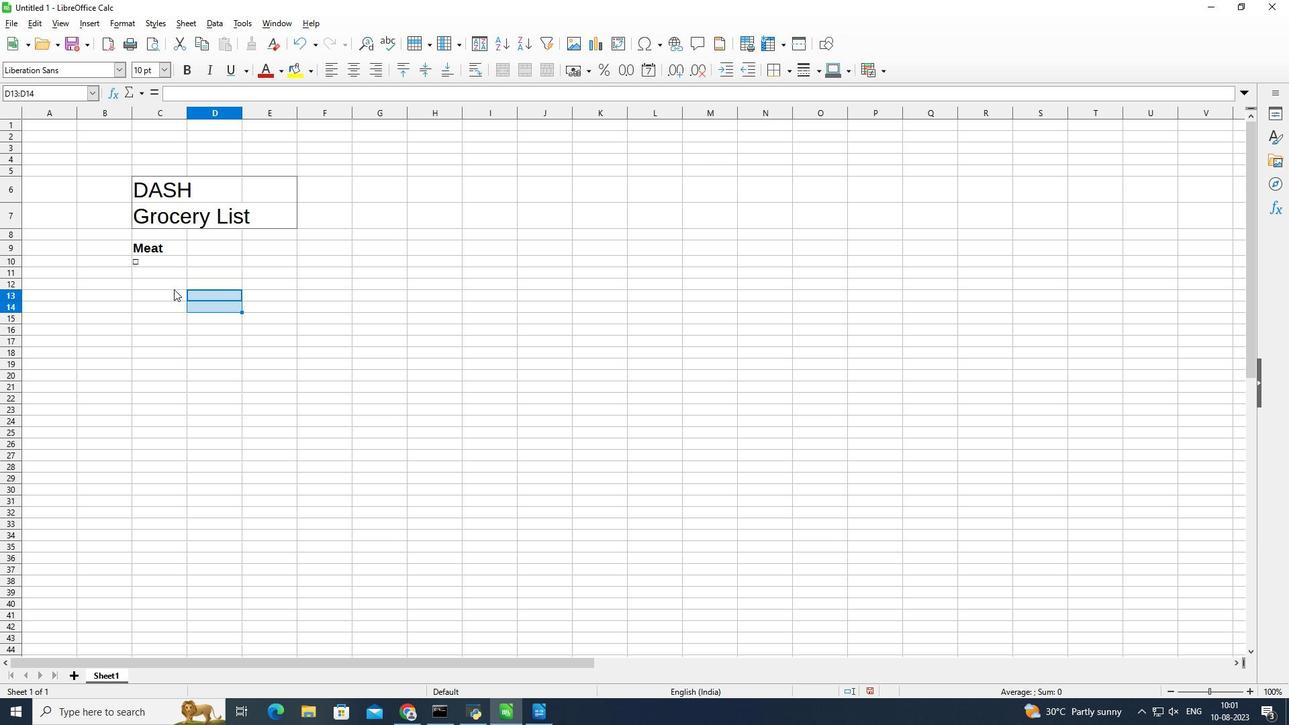 
Action: Mouse moved to (189, 256)
Screenshot: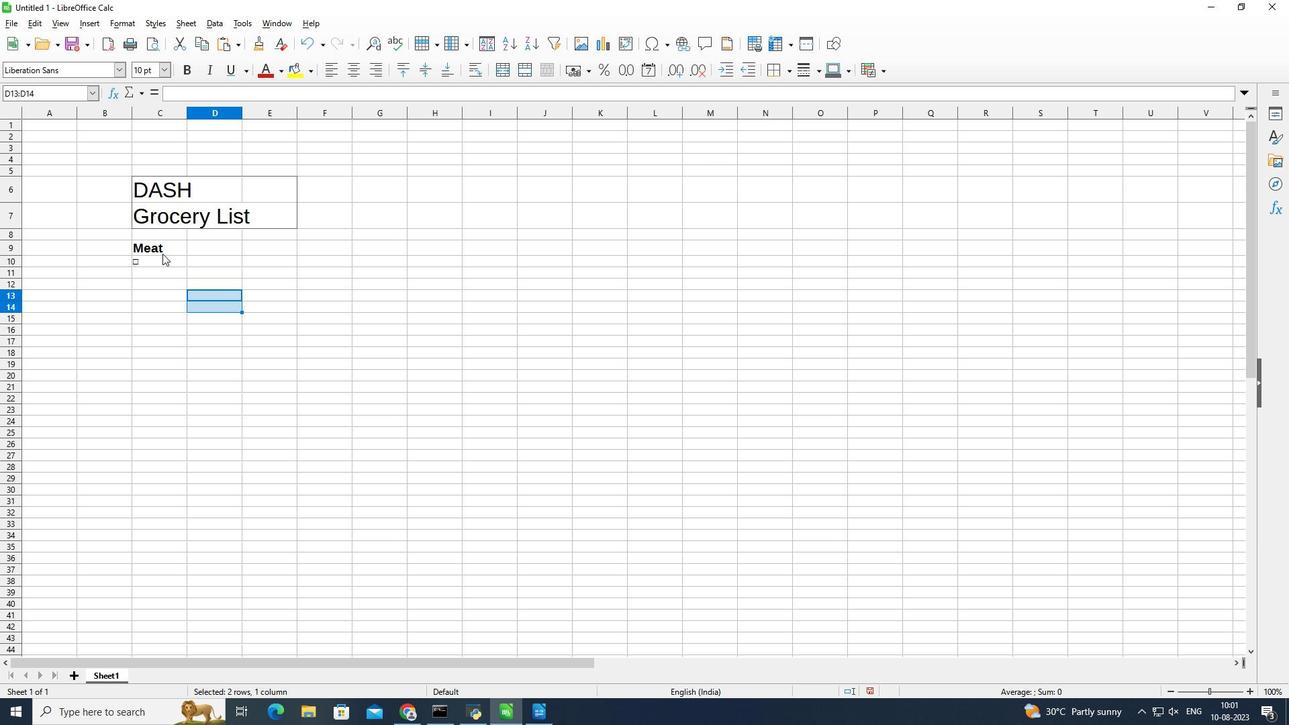 
Action: Mouse pressed left at (189, 256)
Screenshot: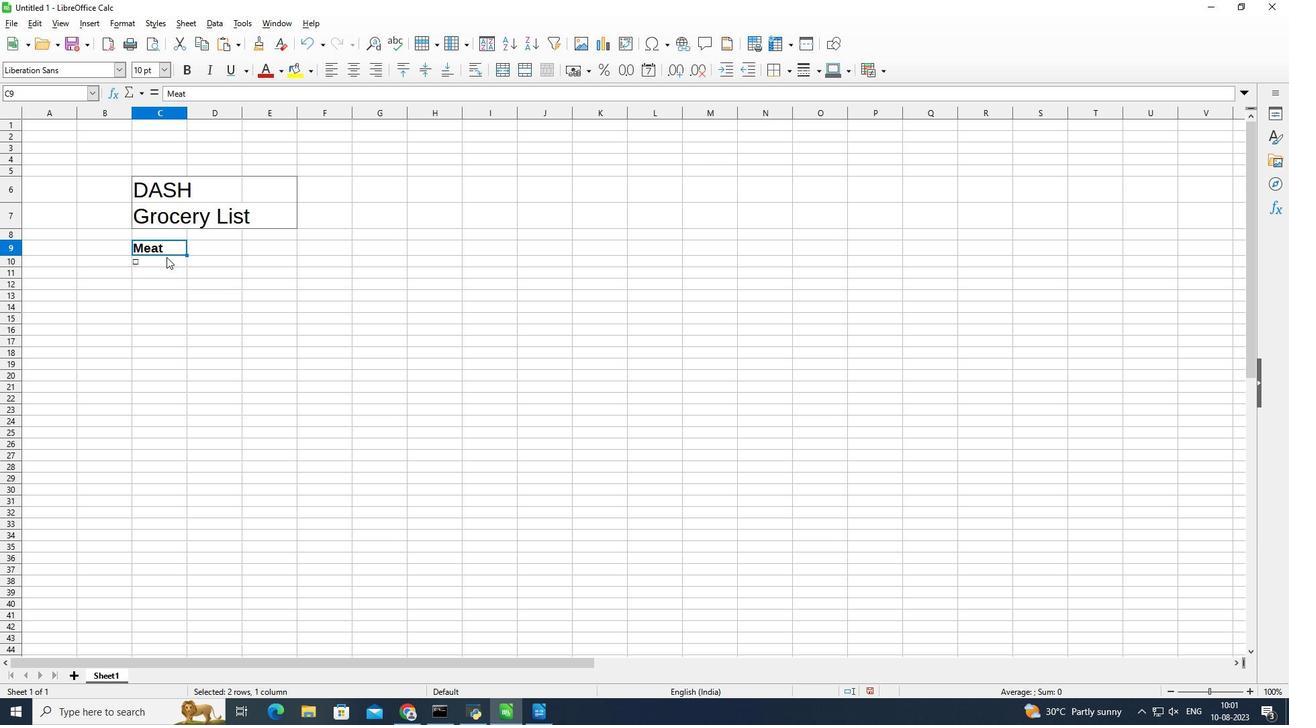 
Action: Mouse moved to (198, 264)
Screenshot: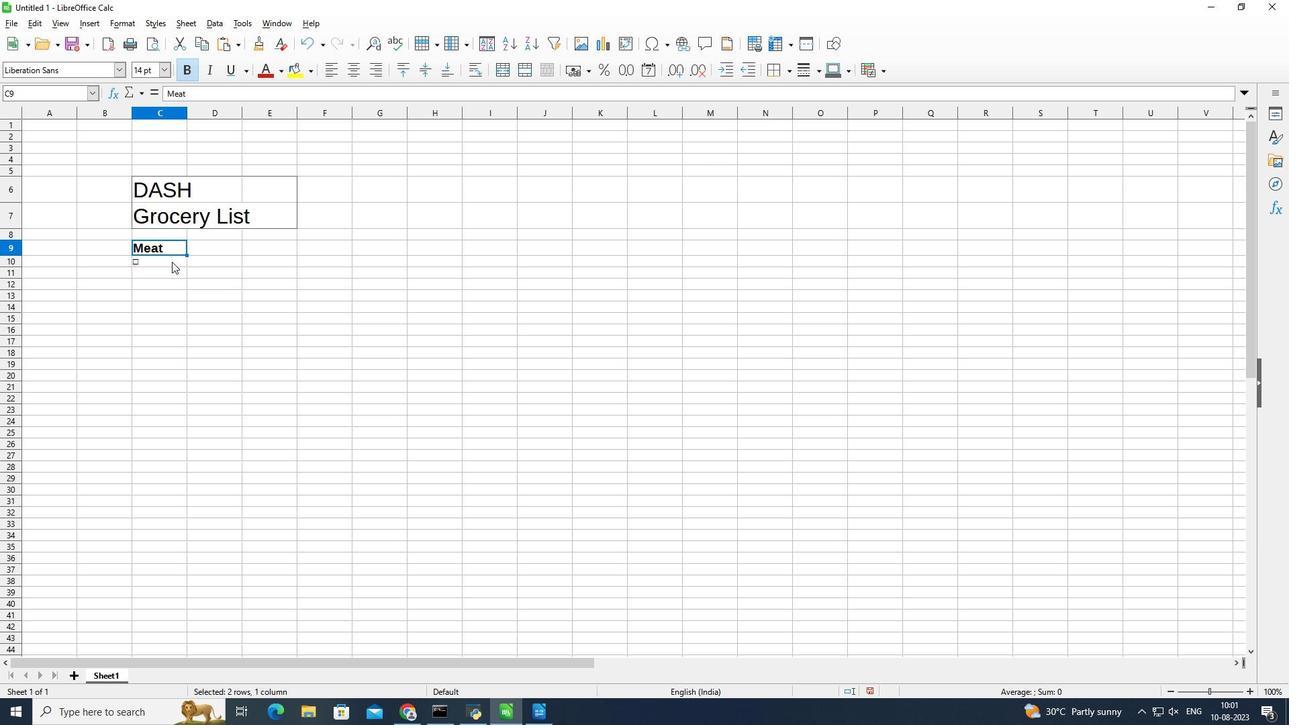 
Action: Mouse pressed left at (198, 264)
Screenshot: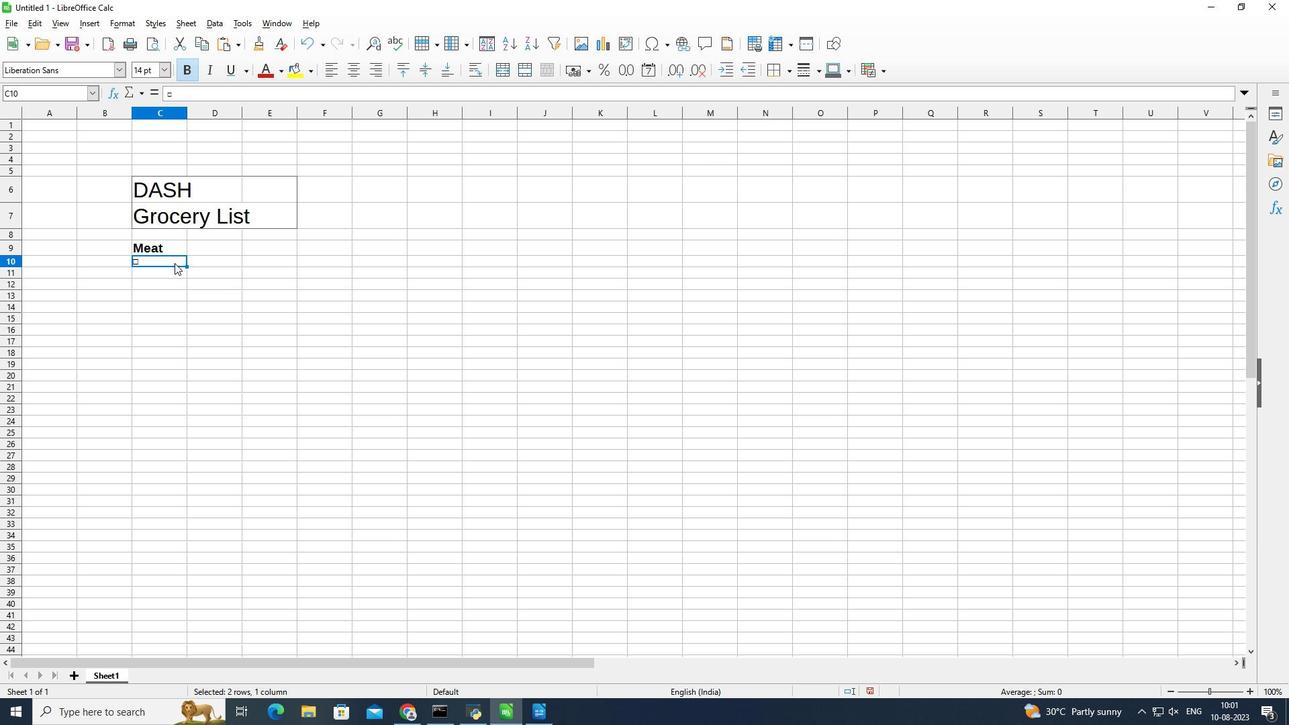 
Action: Mouse moved to (211, 271)
Screenshot: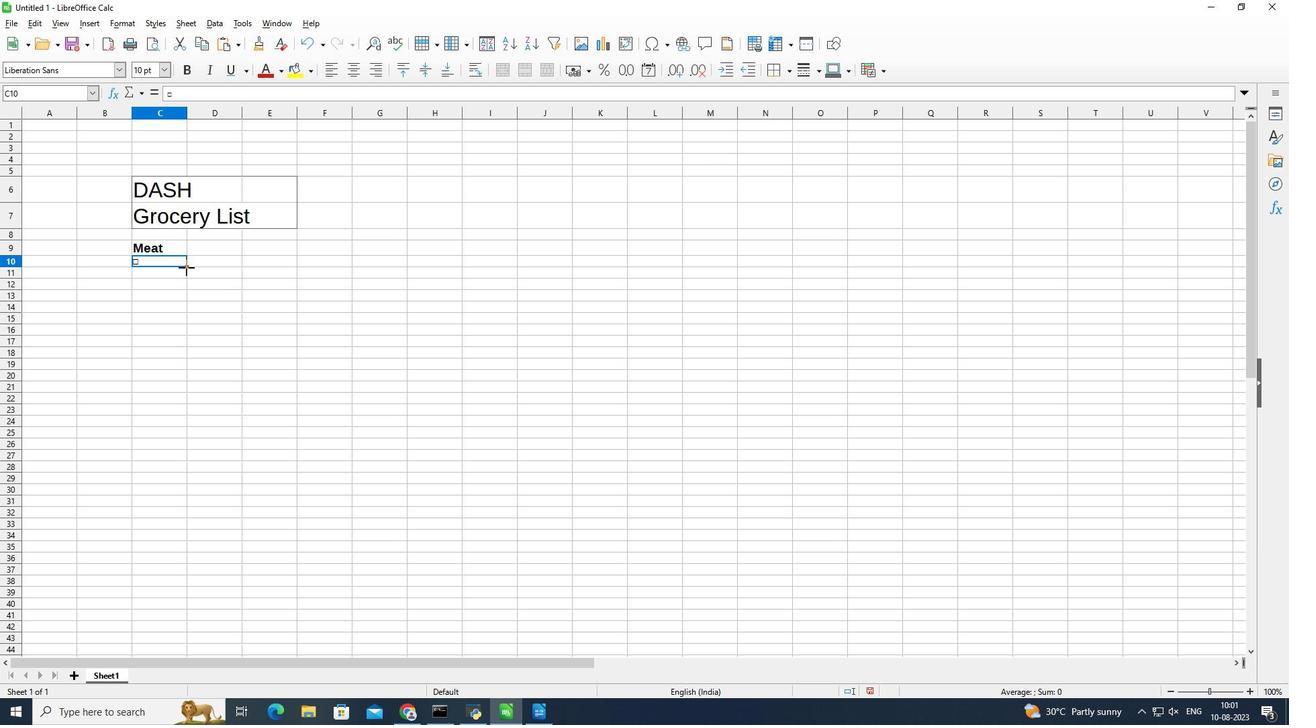 
Action: Mouse pressed left at (211, 271)
Screenshot: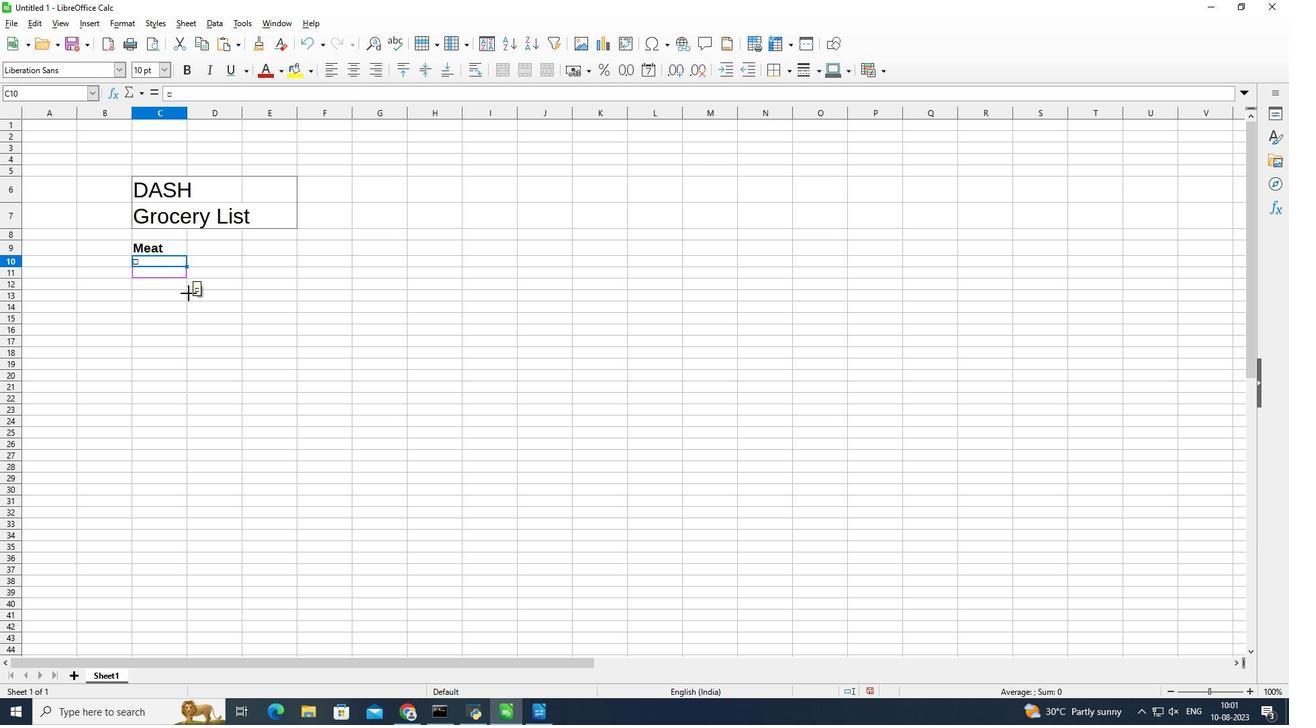 
Action: Mouse moved to (235, 386)
Screenshot: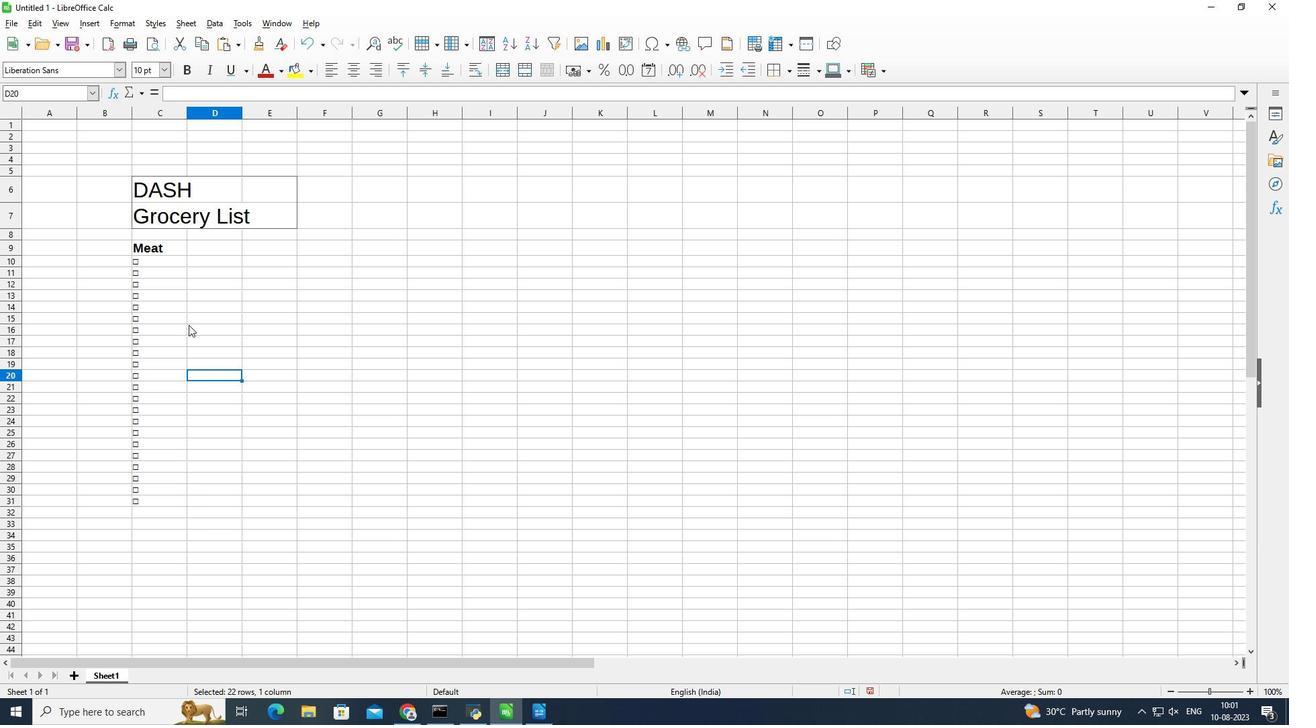 
Action: Mouse pressed left at (235, 386)
Screenshot: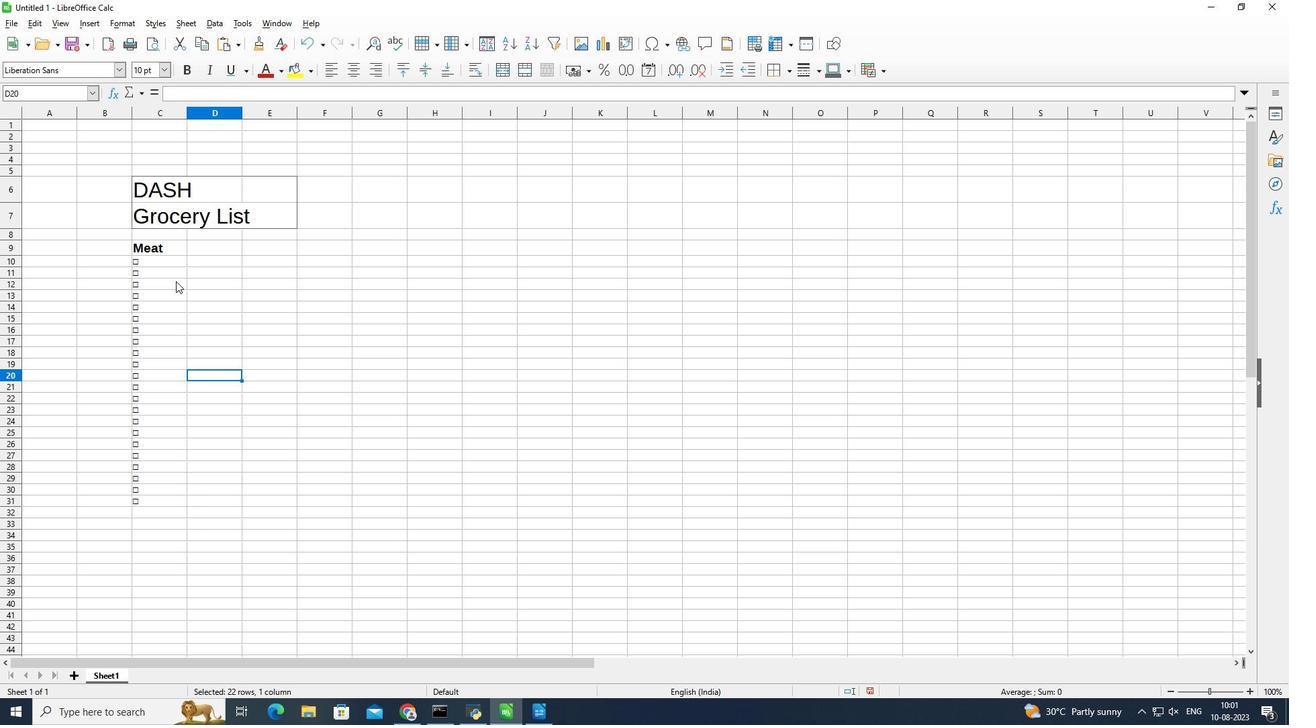 
Action: Mouse moved to (183, 258)
Screenshot: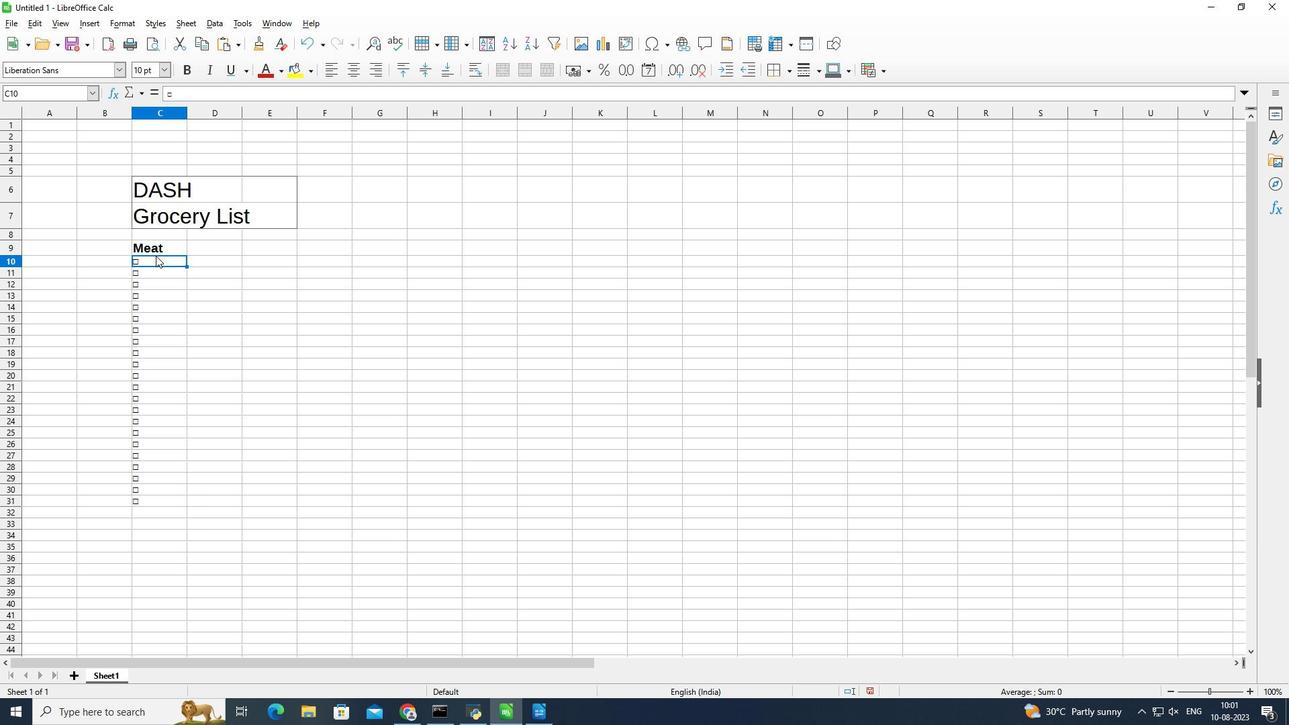 
Action: Mouse pressed left at (183, 258)
Screenshot: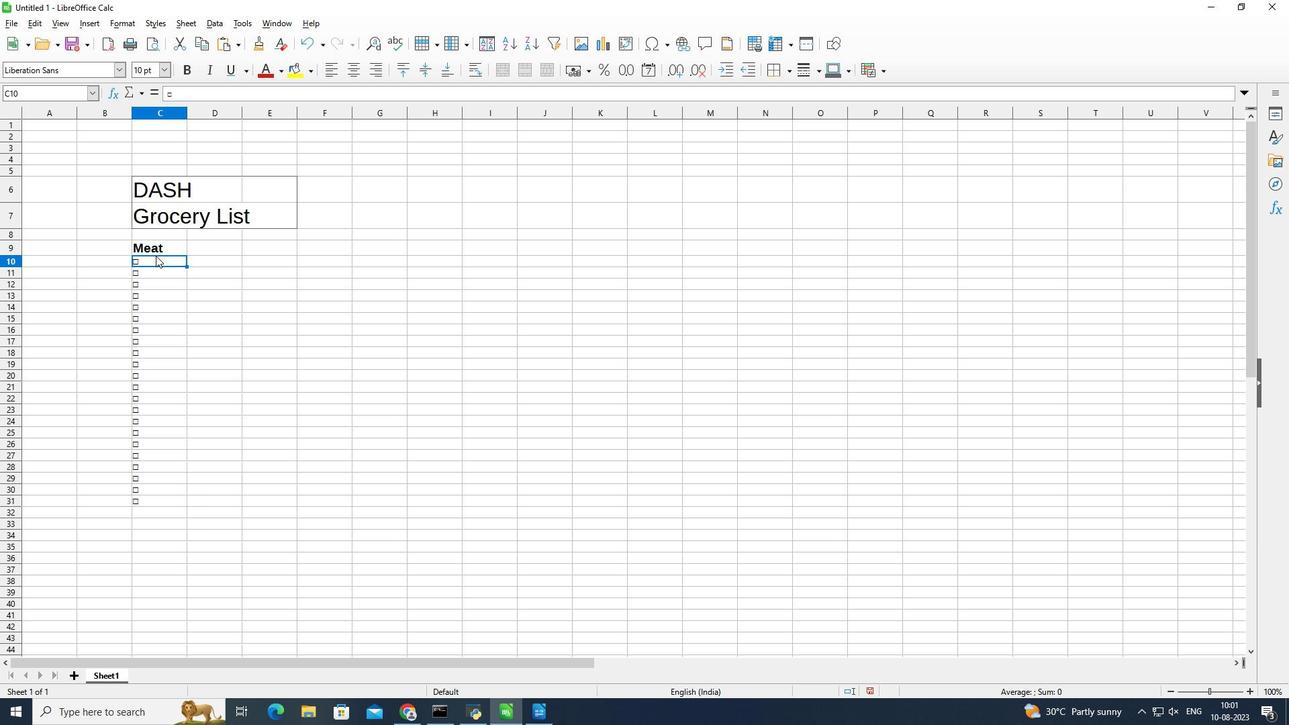
Action: Mouse pressed left at (183, 258)
Screenshot: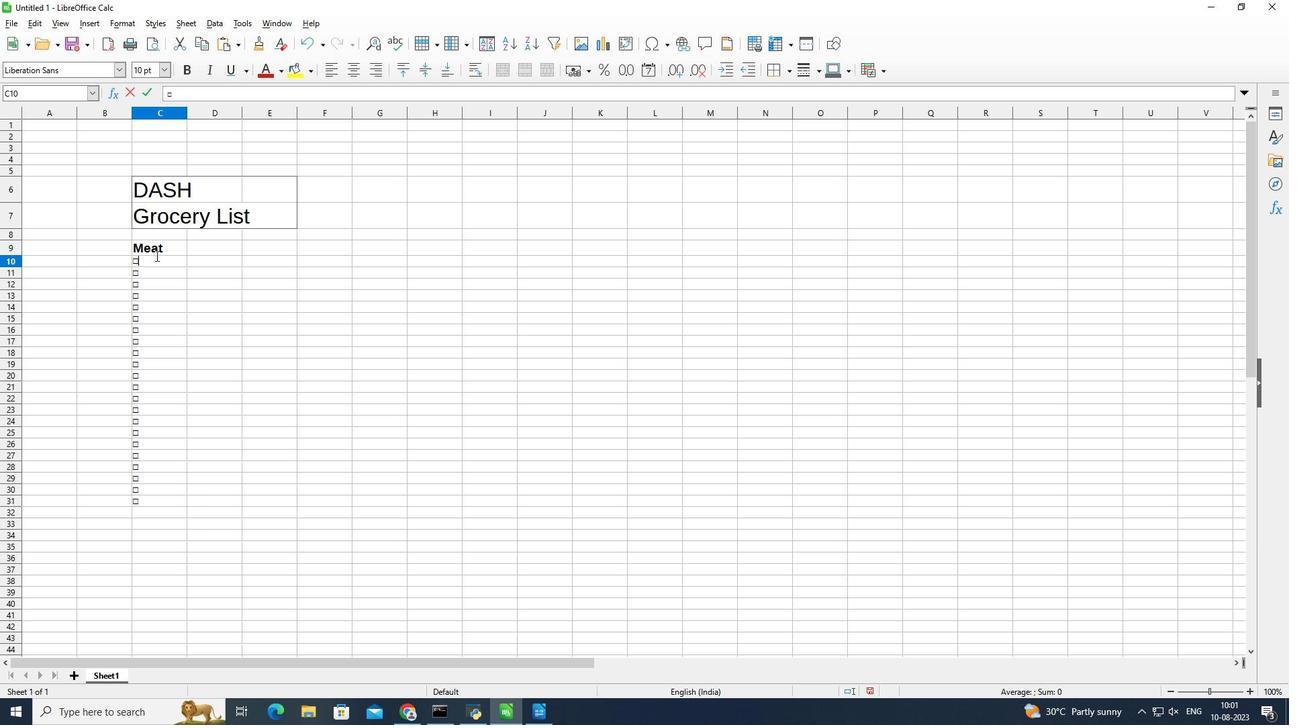 
Action: Key pressed <Key.space><Key.space><Key.backspace><Key.shift><Key.shift><Key.shift><Key.shift><Key.shift><Key.shift><Key.shift>Chiken<Key.enter>
Screenshot: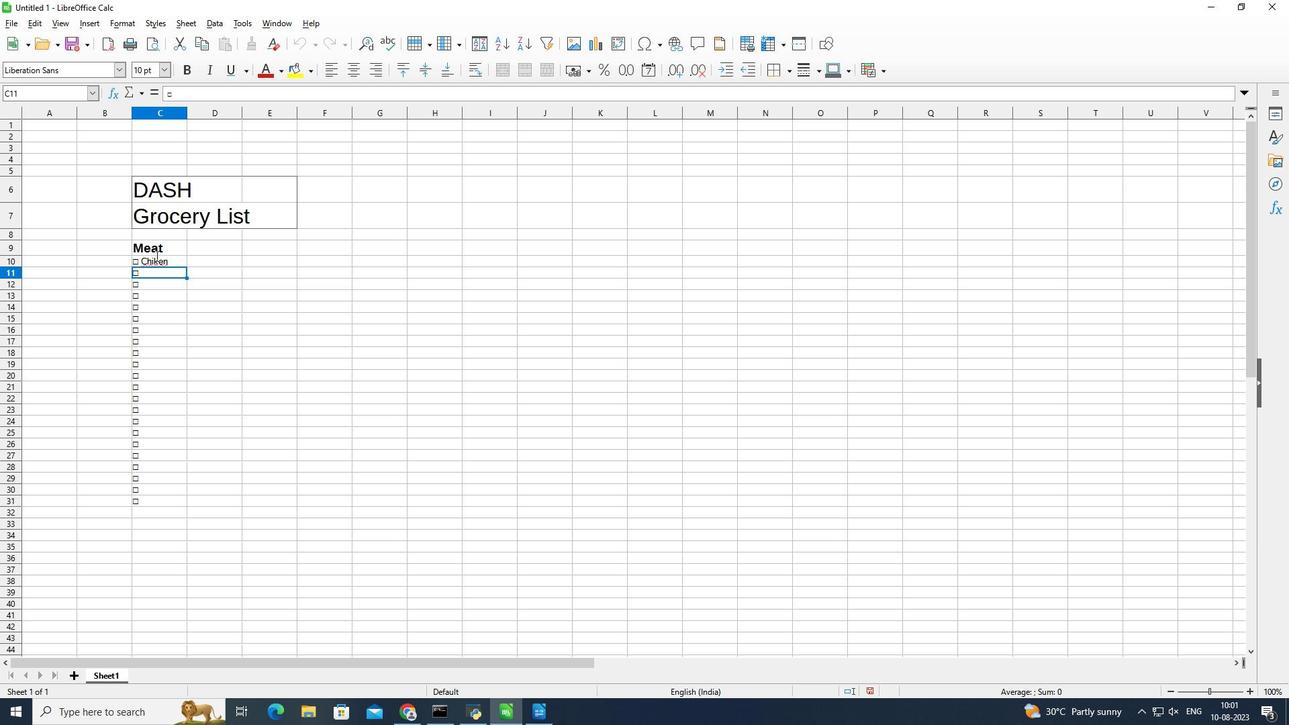
Action: Mouse moved to (176, 274)
Screenshot: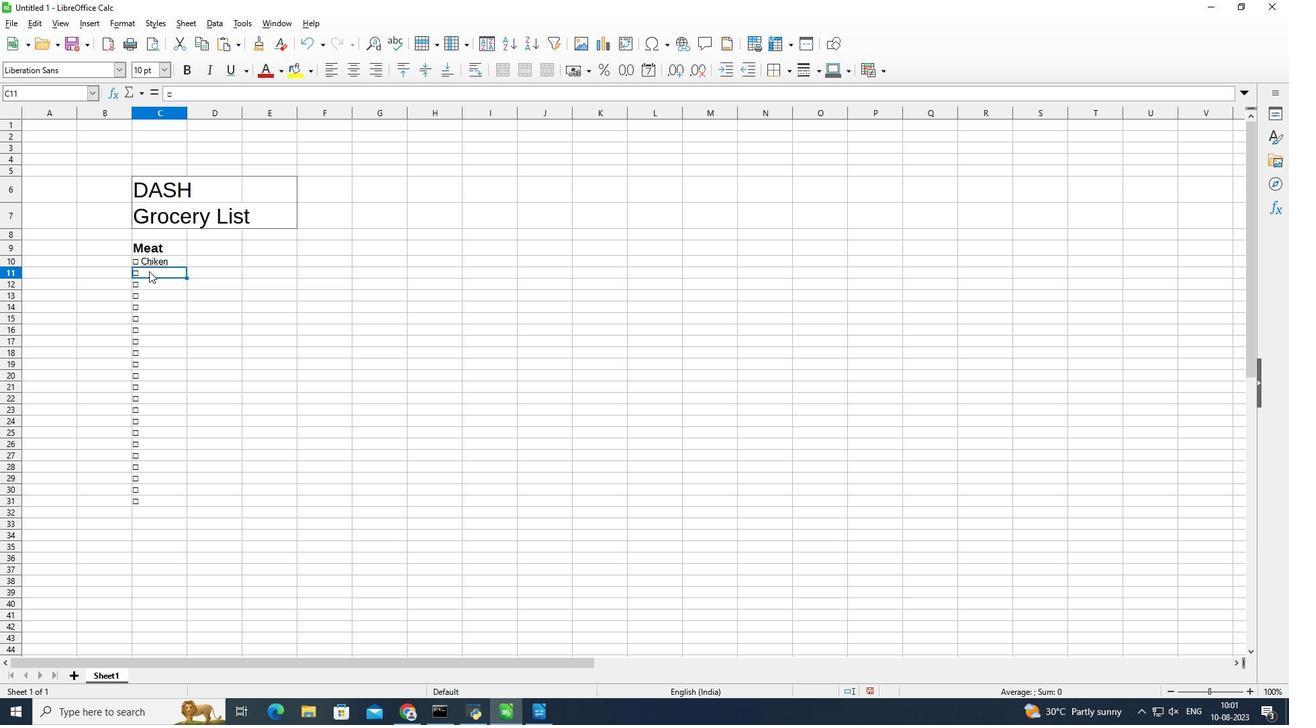 
Action: Mouse pressed left at (176, 274)
Screenshot: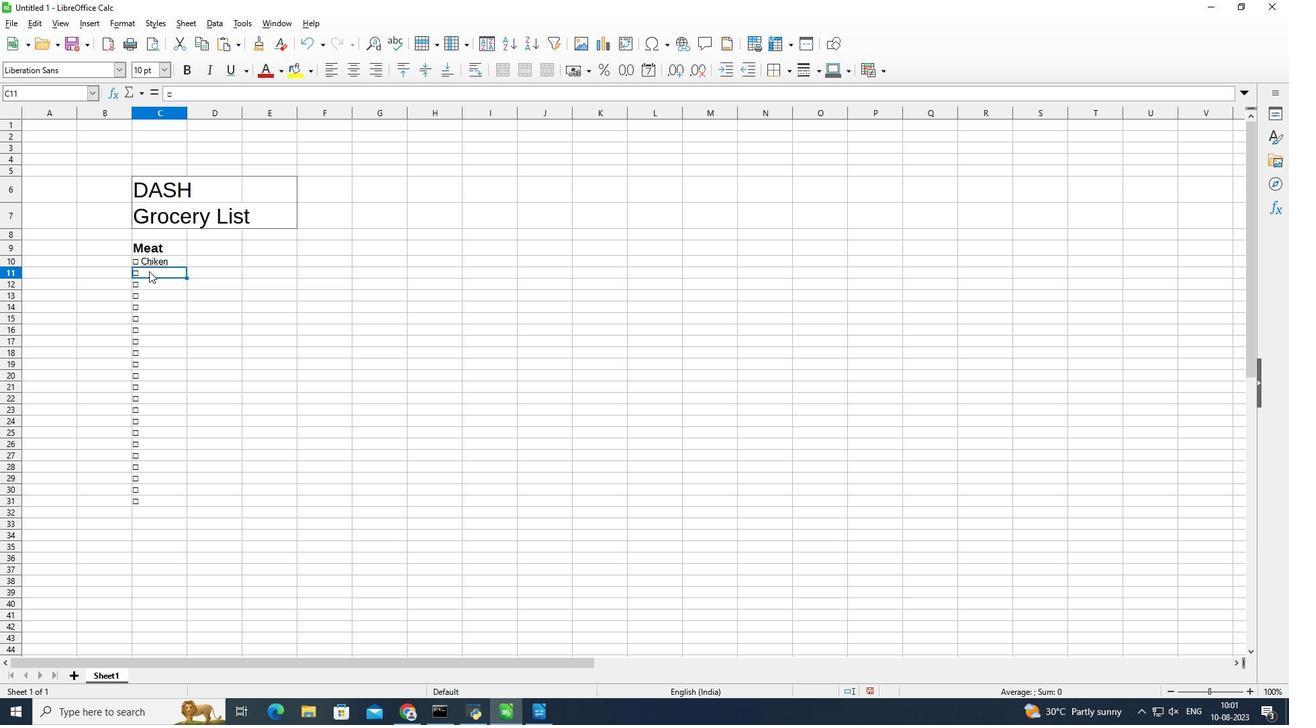 
Action: Mouse pressed left at (176, 274)
Screenshot: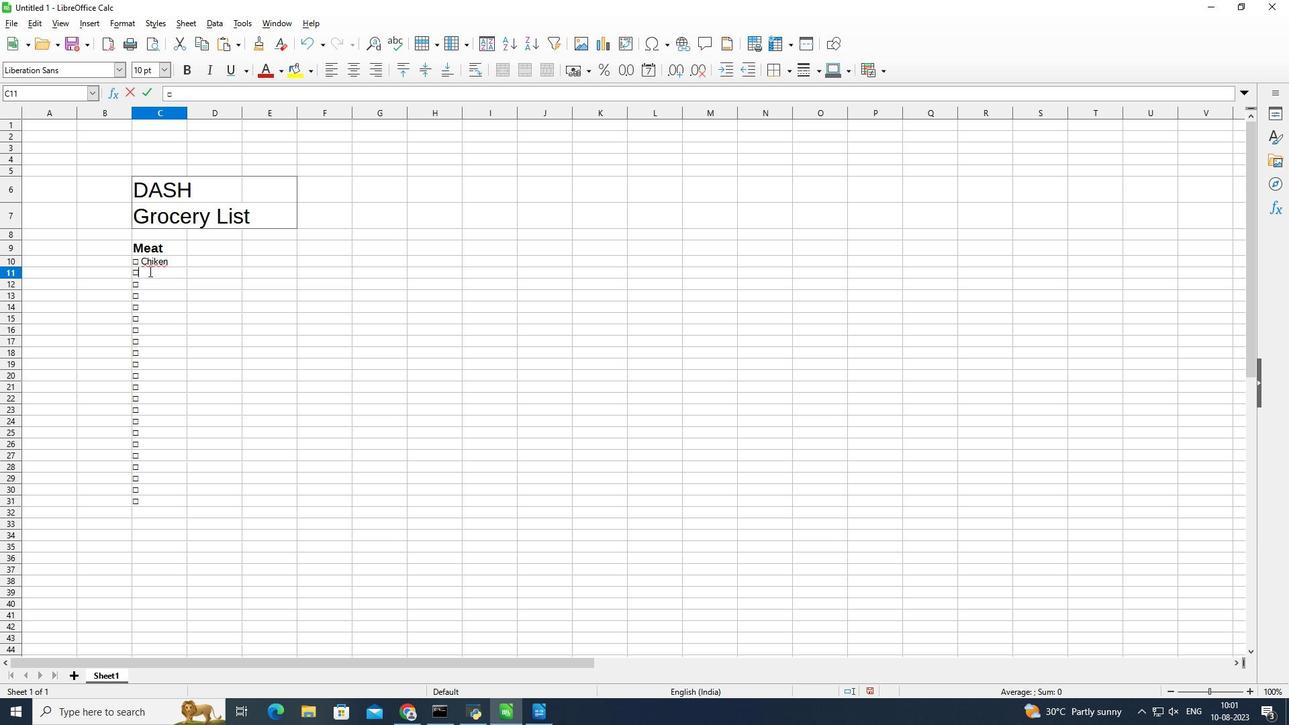 
Action: Mouse moved to (181, 260)
Screenshot: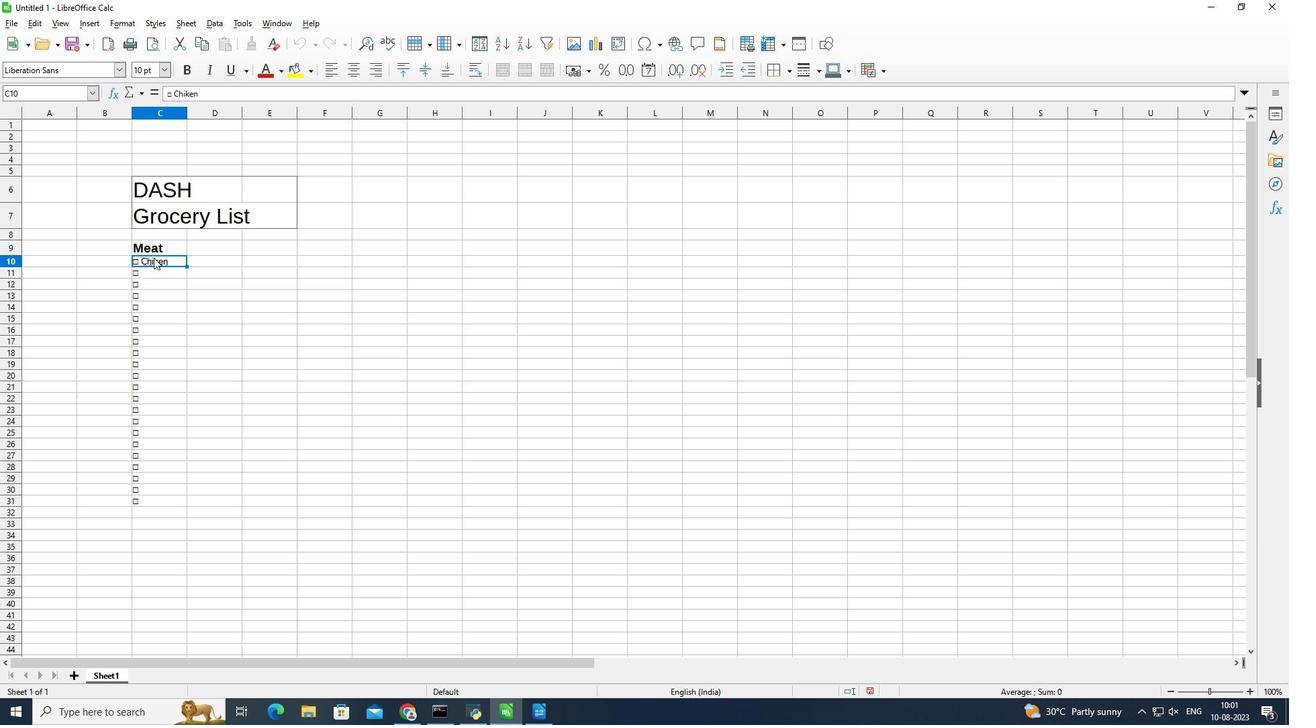 
Action: Mouse pressed left at (181, 260)
Screenshot: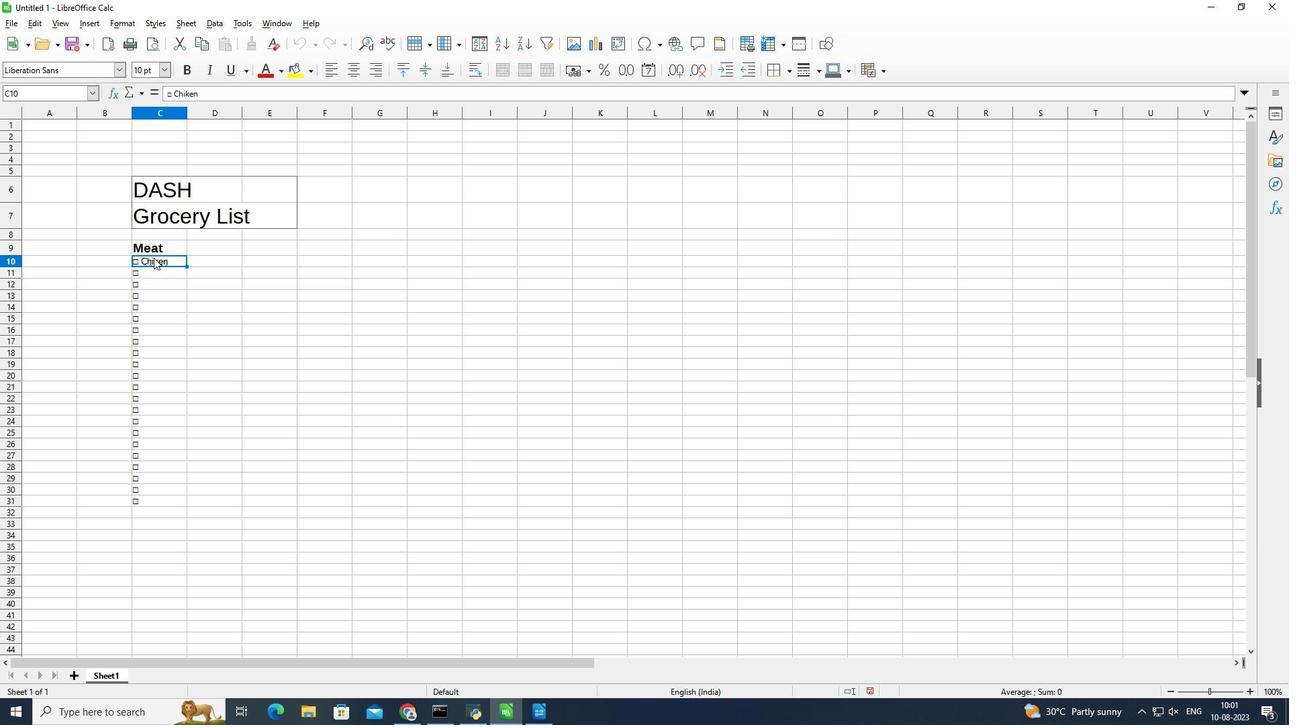 
Action: Mouse pressed left at (181, 260)
Screenshot: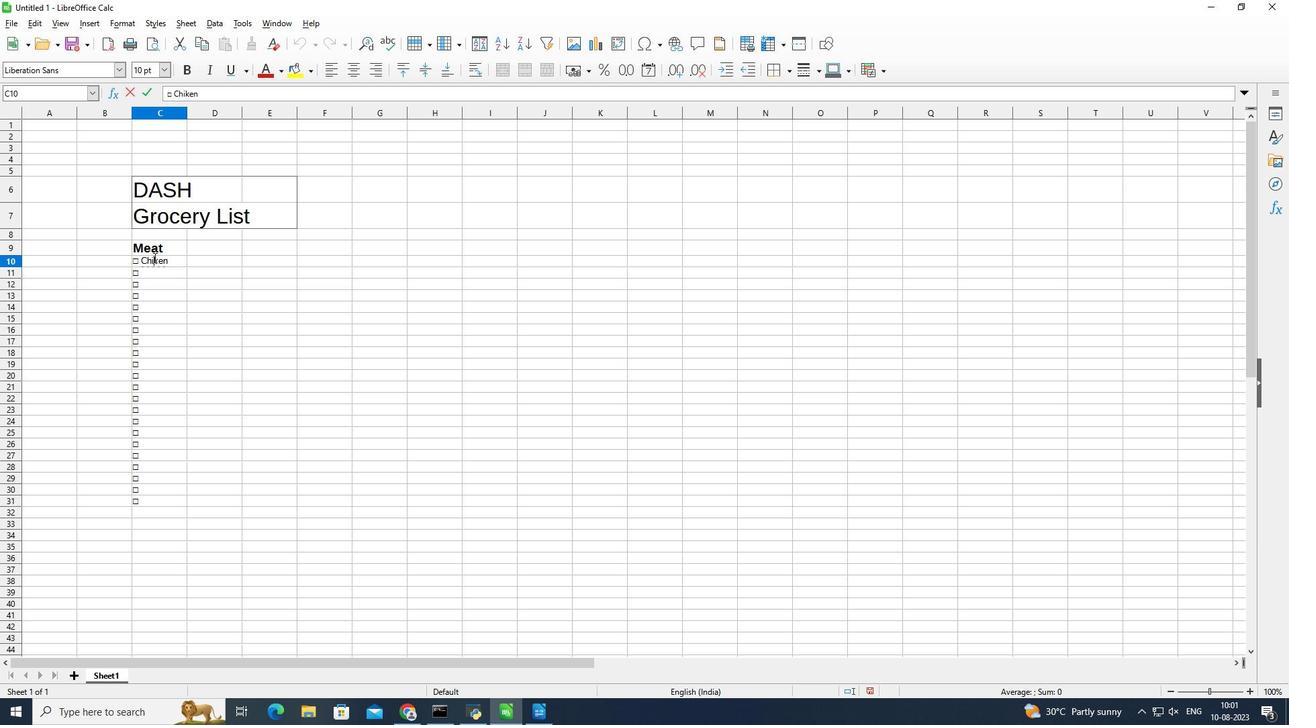 
Action: Mouse moved to (192, 278)
Screenshot: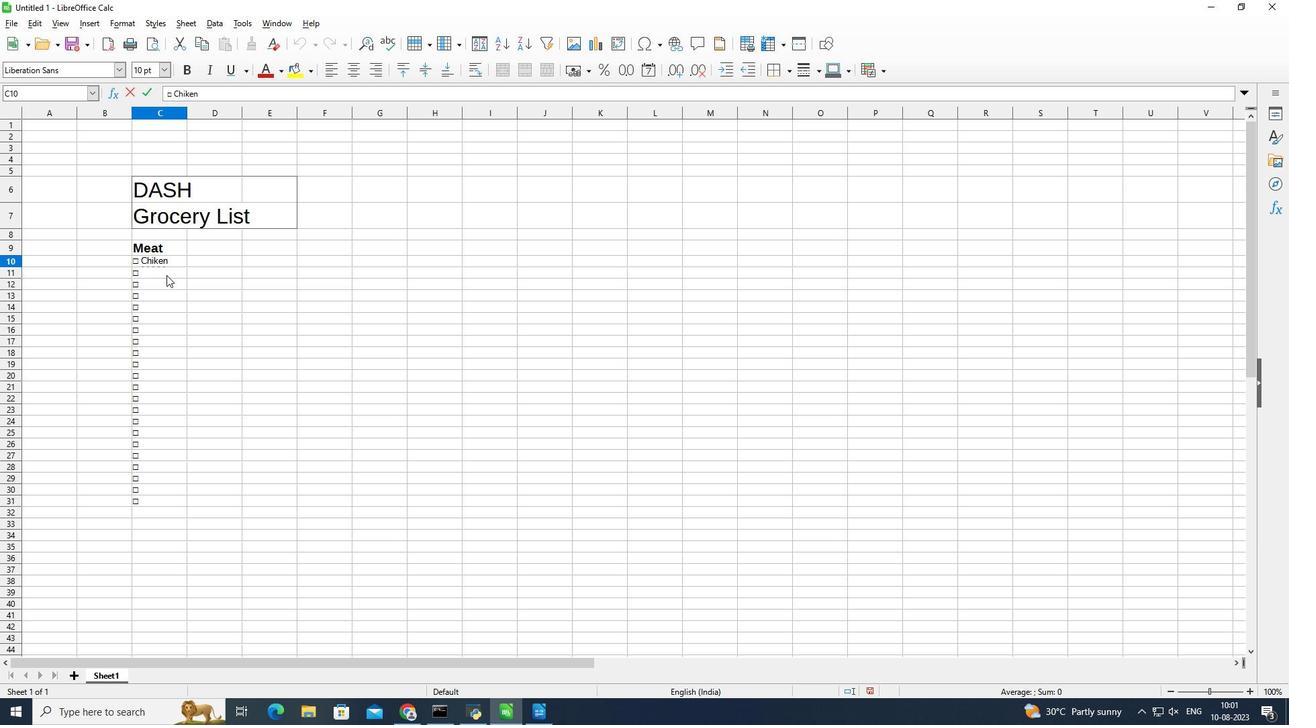 
Action: Key pressed c
Screenshot: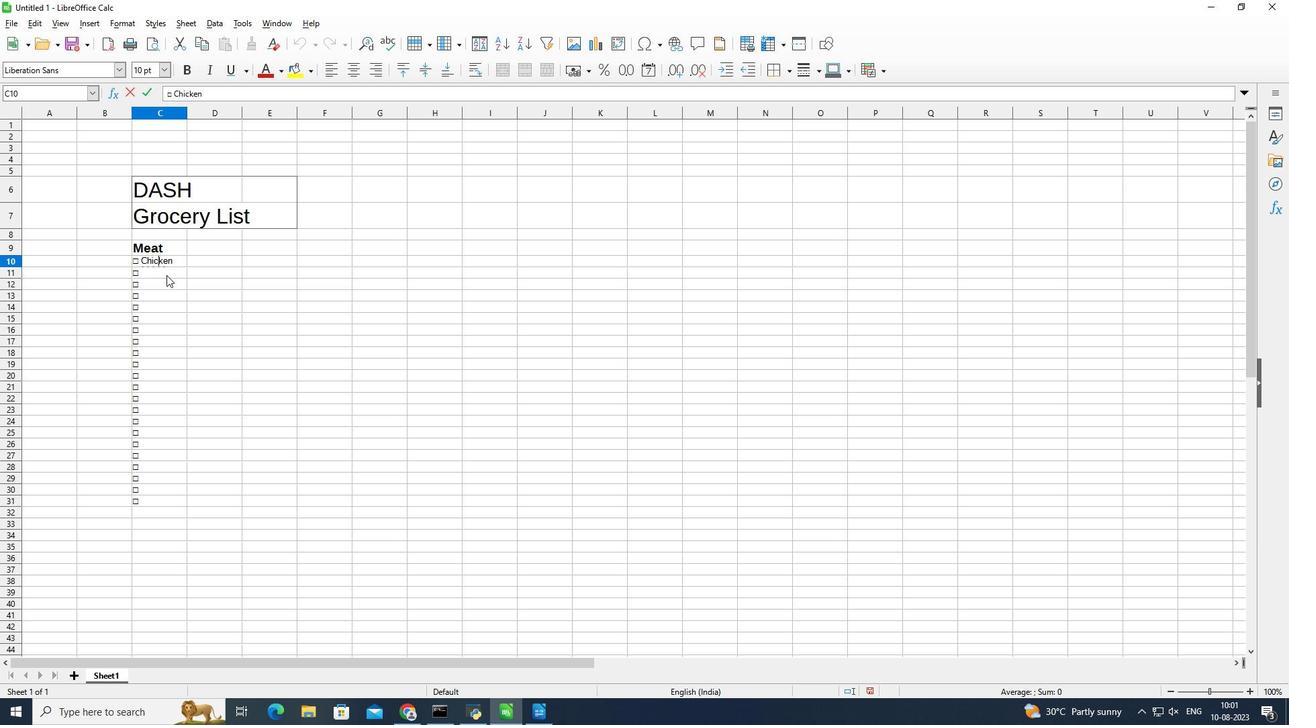
Action: Mouse moved to (186, 276)
Screenshot: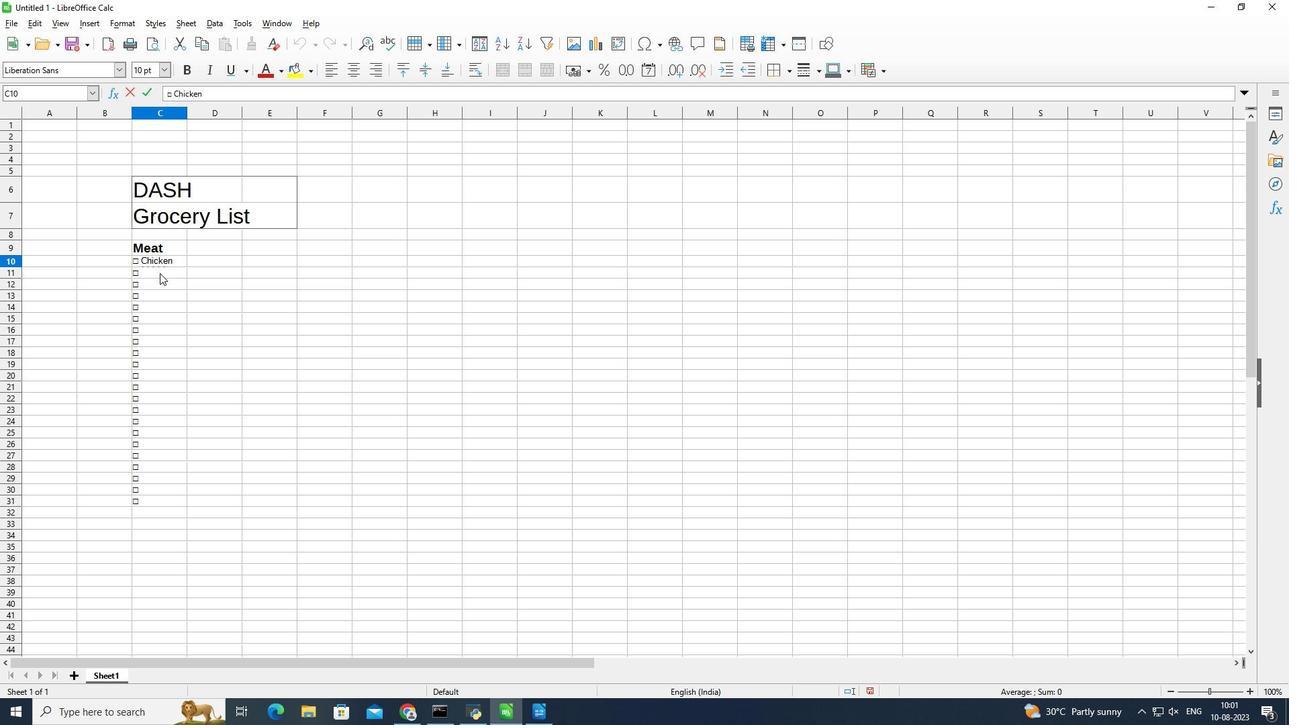 
Action: Mouse pressed left at (186, 276)
Screenshot: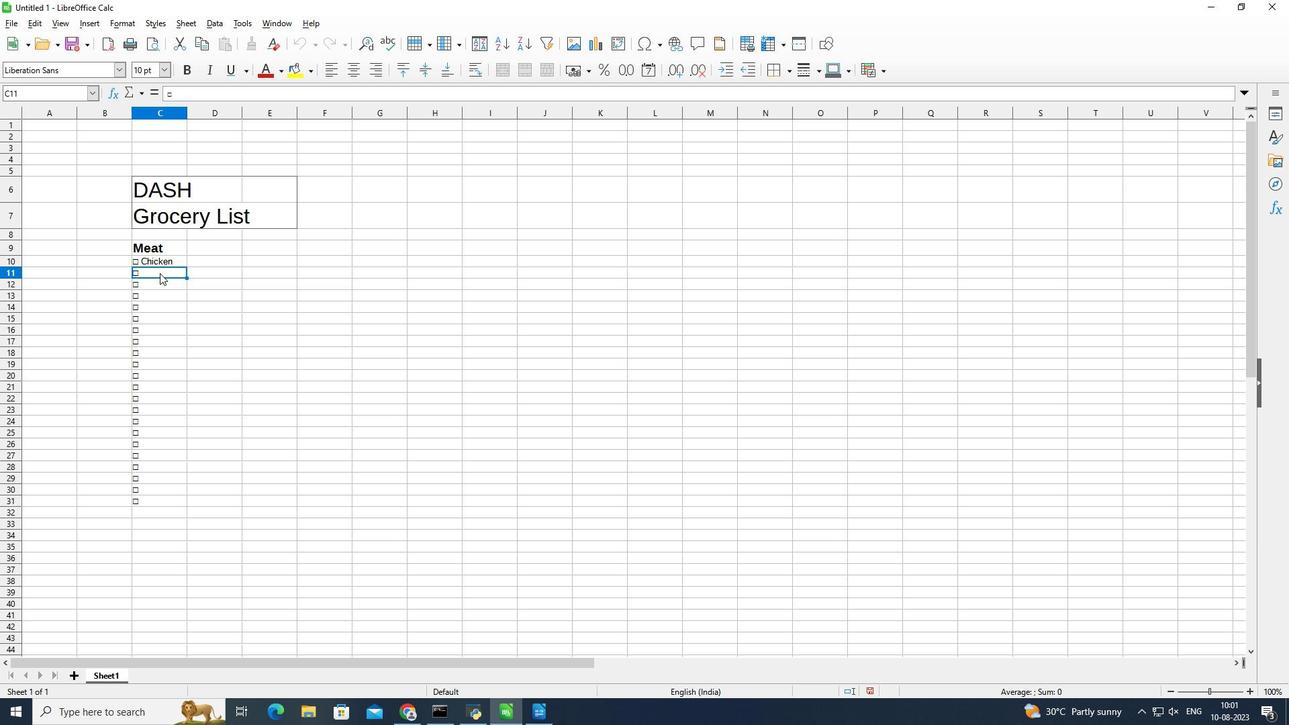 
Action: Mouse pressed left at (186, 276)
Screenshot: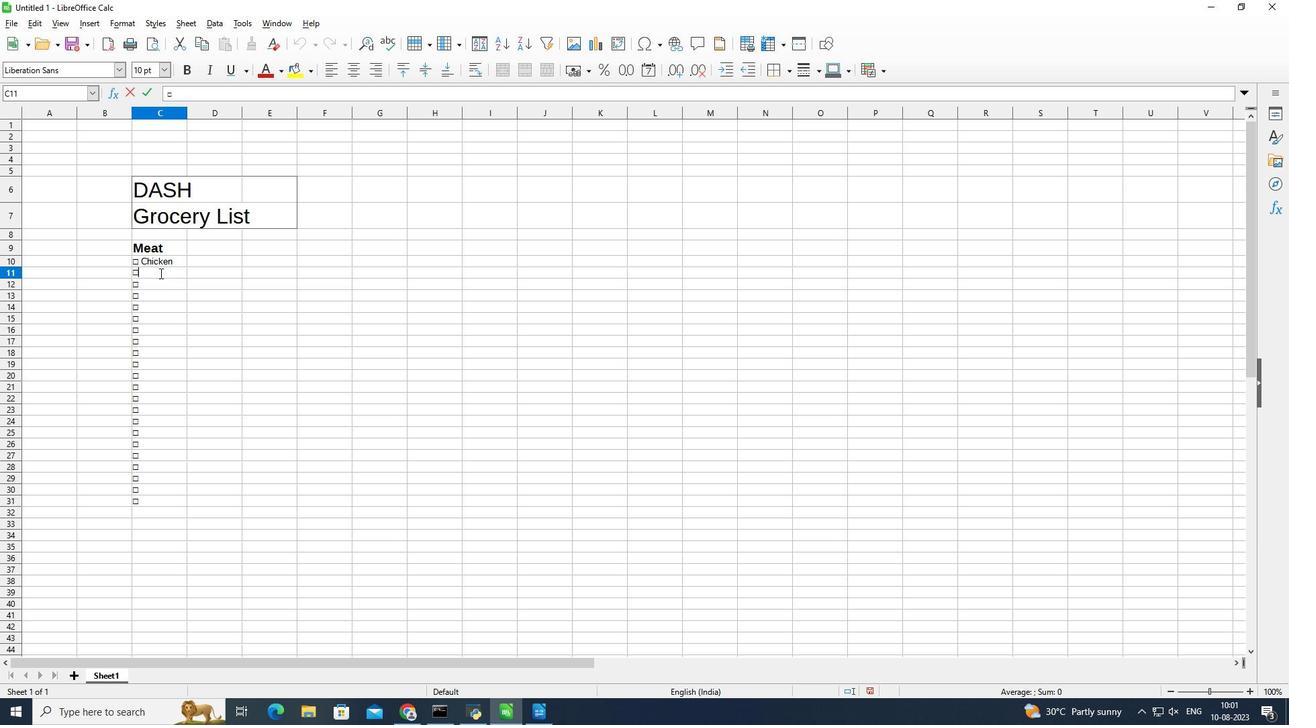 
Action: Key pressed <Key.space><Key.shift>Turkey
Screenshot: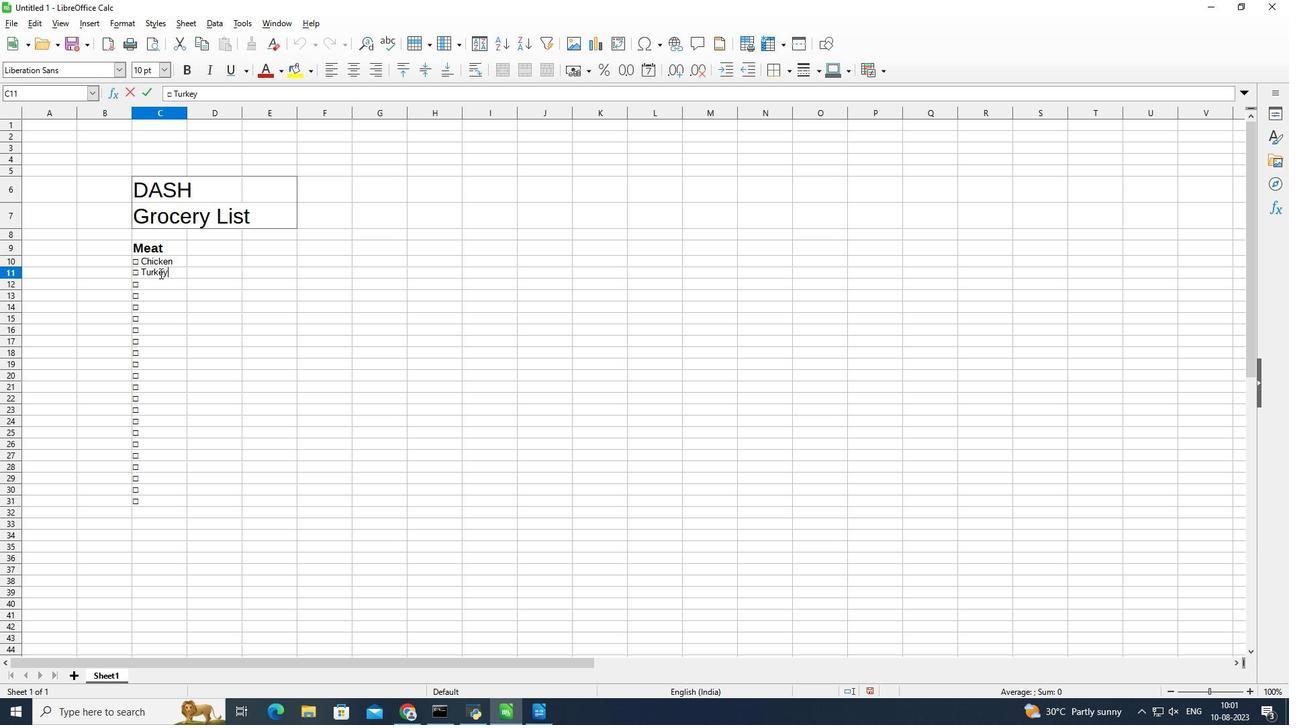 
Action: Mouse moved to (181, 286)
Screenshot: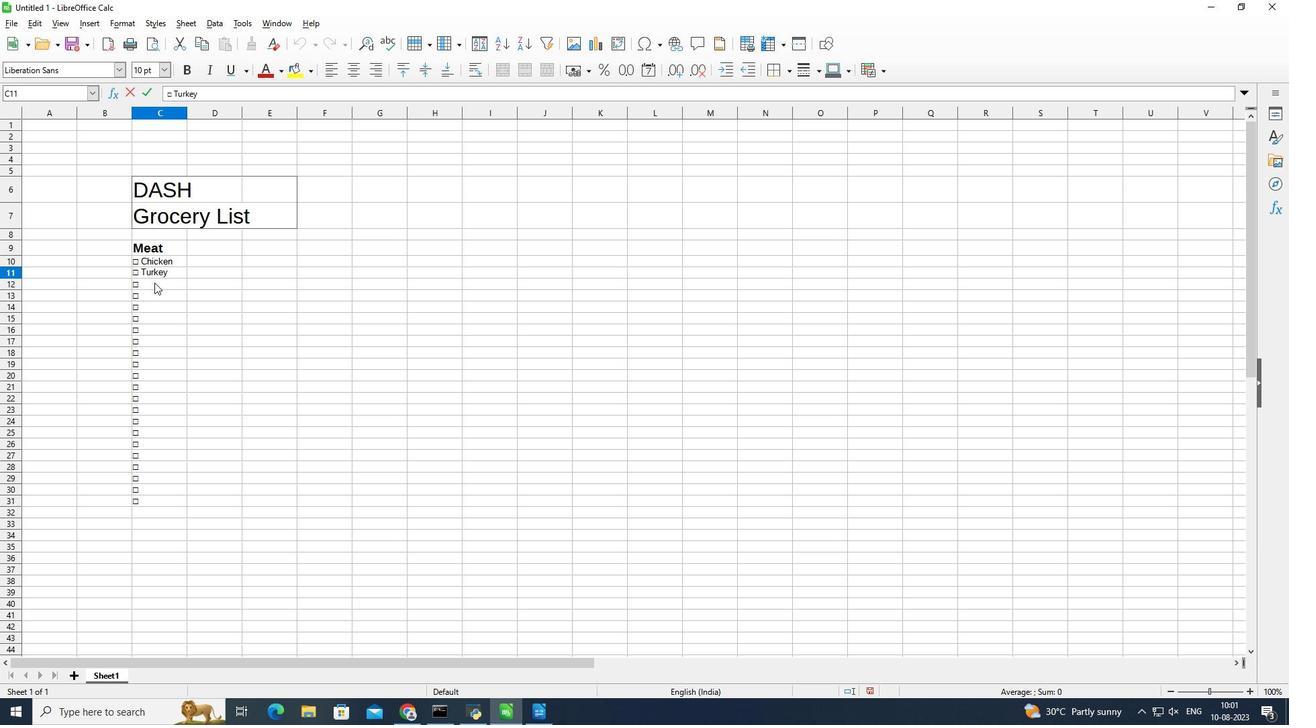 
Action: Mouse pressed left at (181, 286)
Screenshot: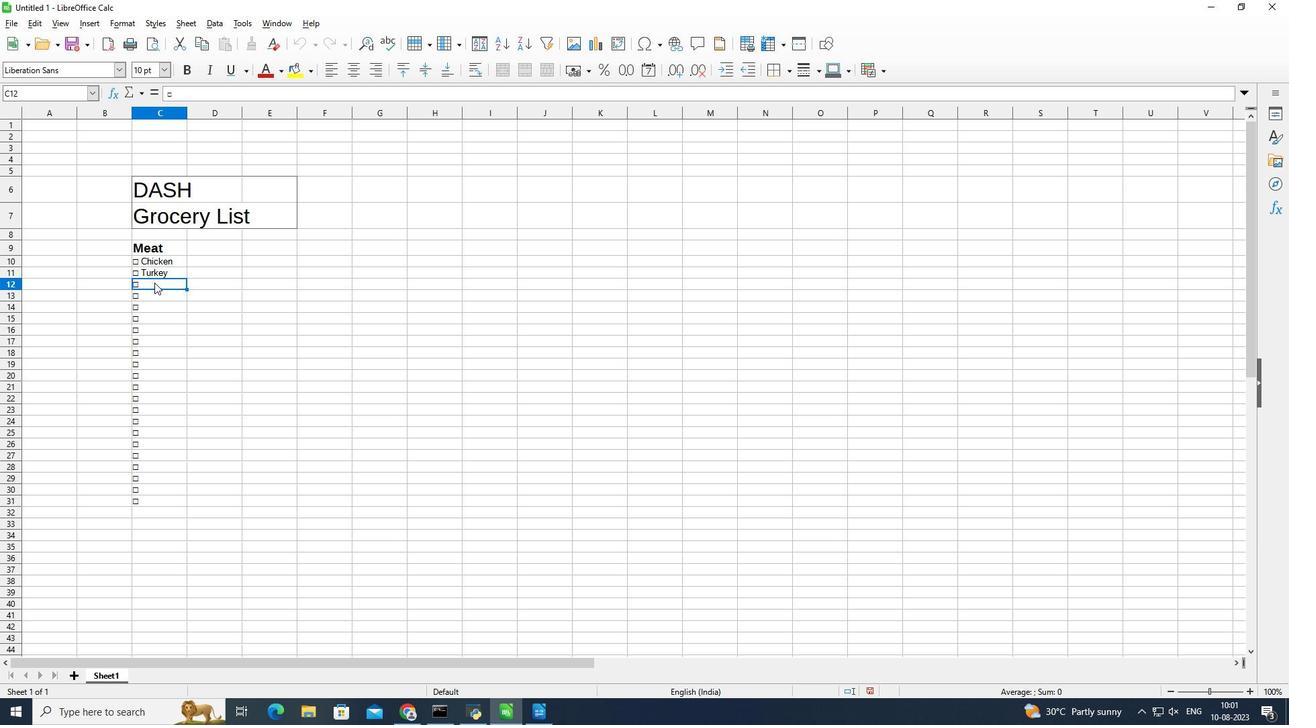
Action: Mouse pressed left at (181, 286)
Screenshot: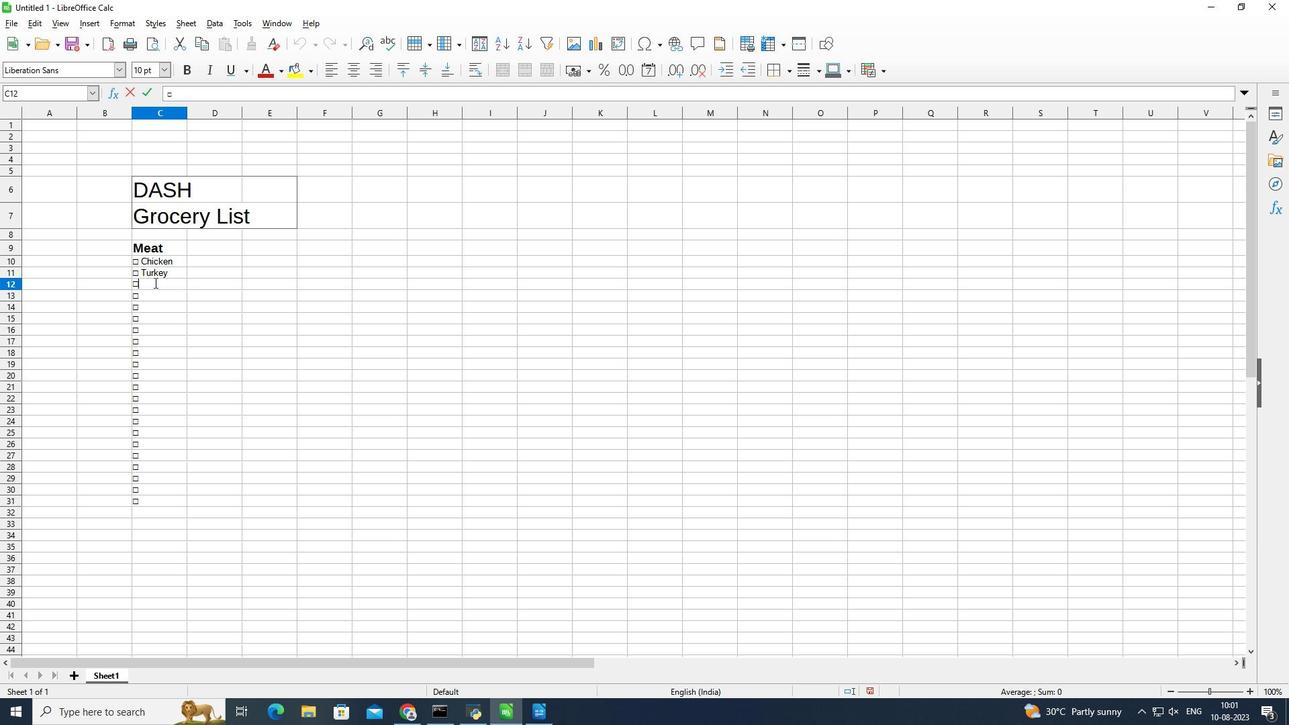 
Action: Key pressed <Key.space><Key.space><Key.shift>Salmon
Screenshot: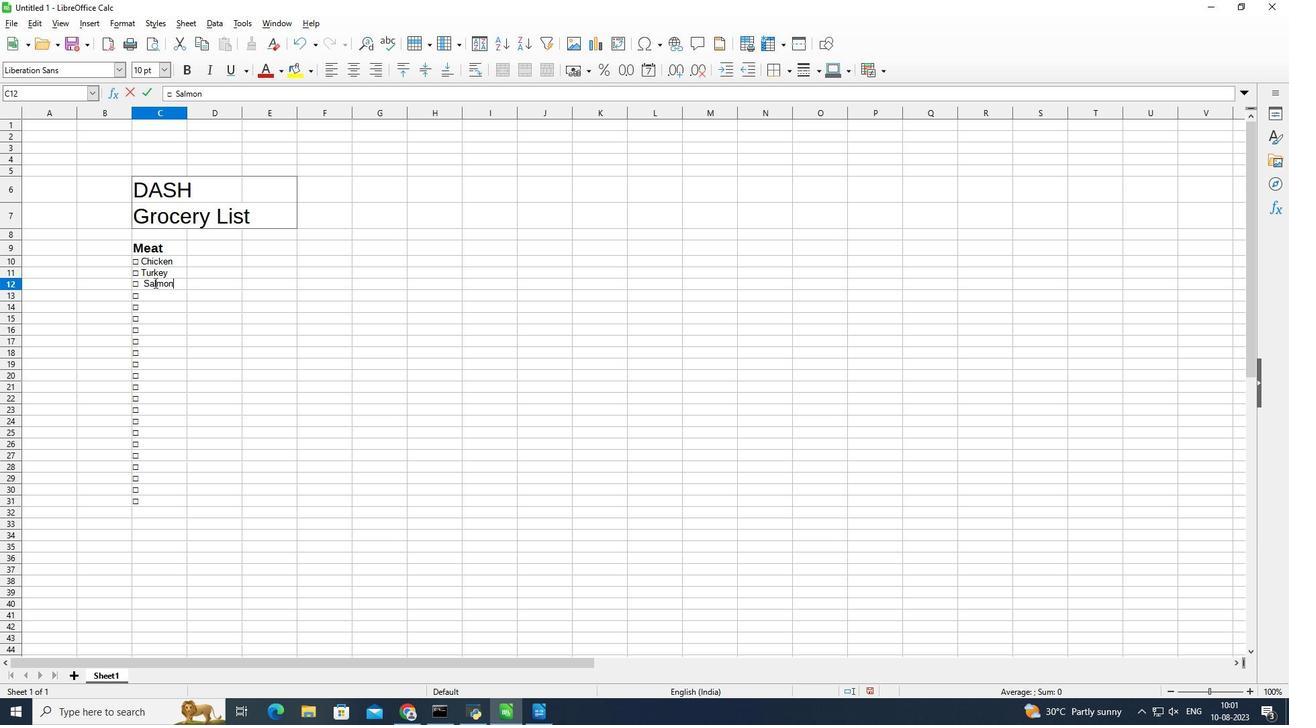 
Action: Mouse moved to (177, 299)
Screenshot: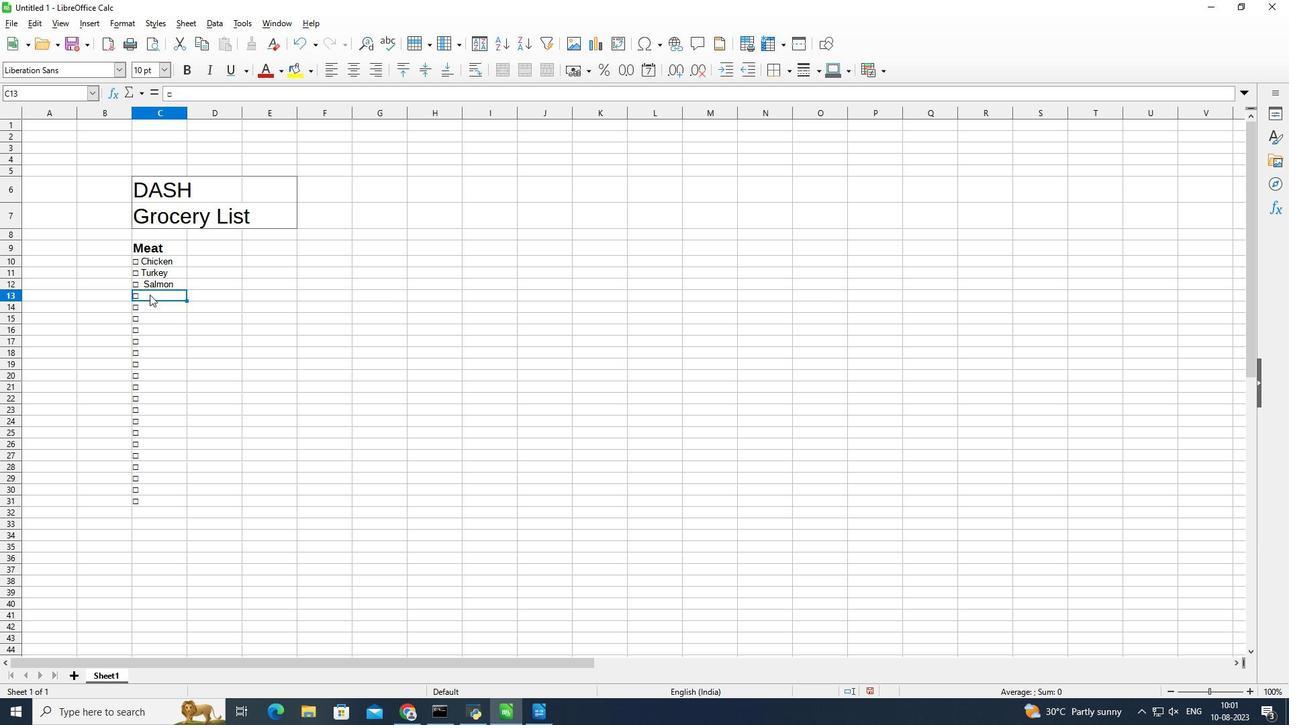 
Action: Mouse pressed left at (177, 299)
Screenshot: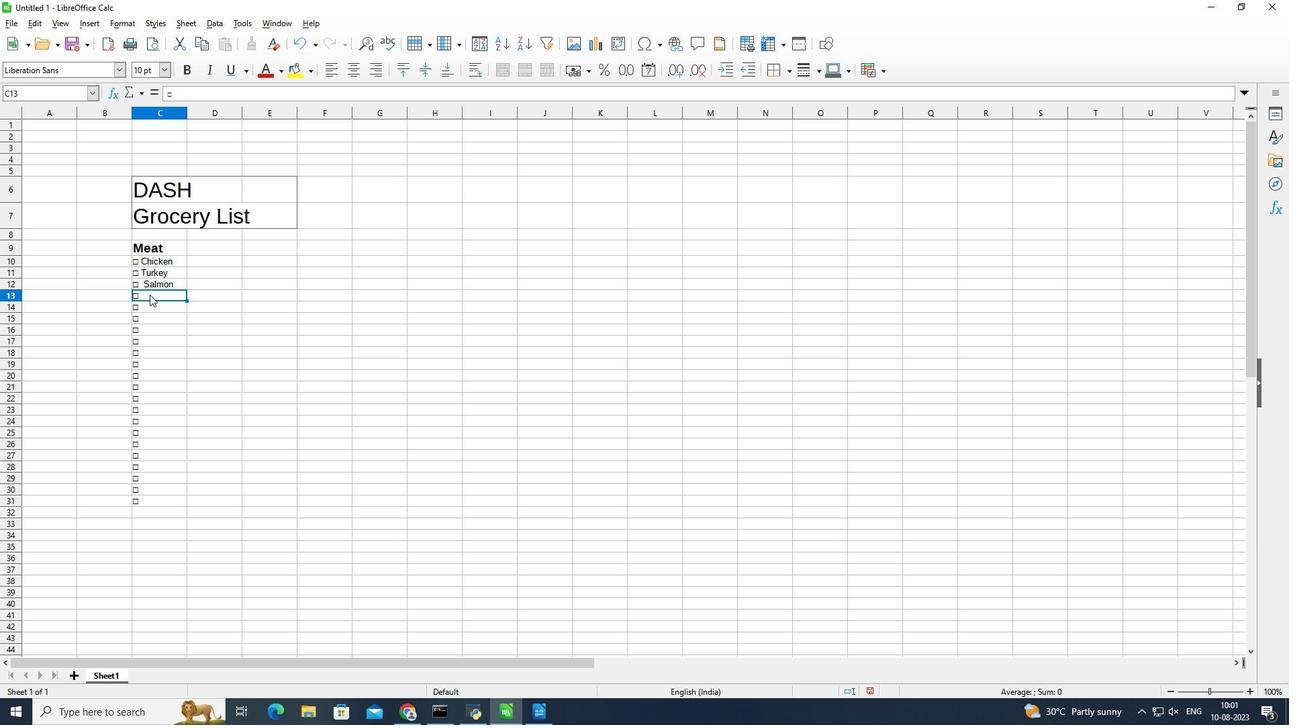 
Action: Mouse pressed left at (177, 299)
Screenshot: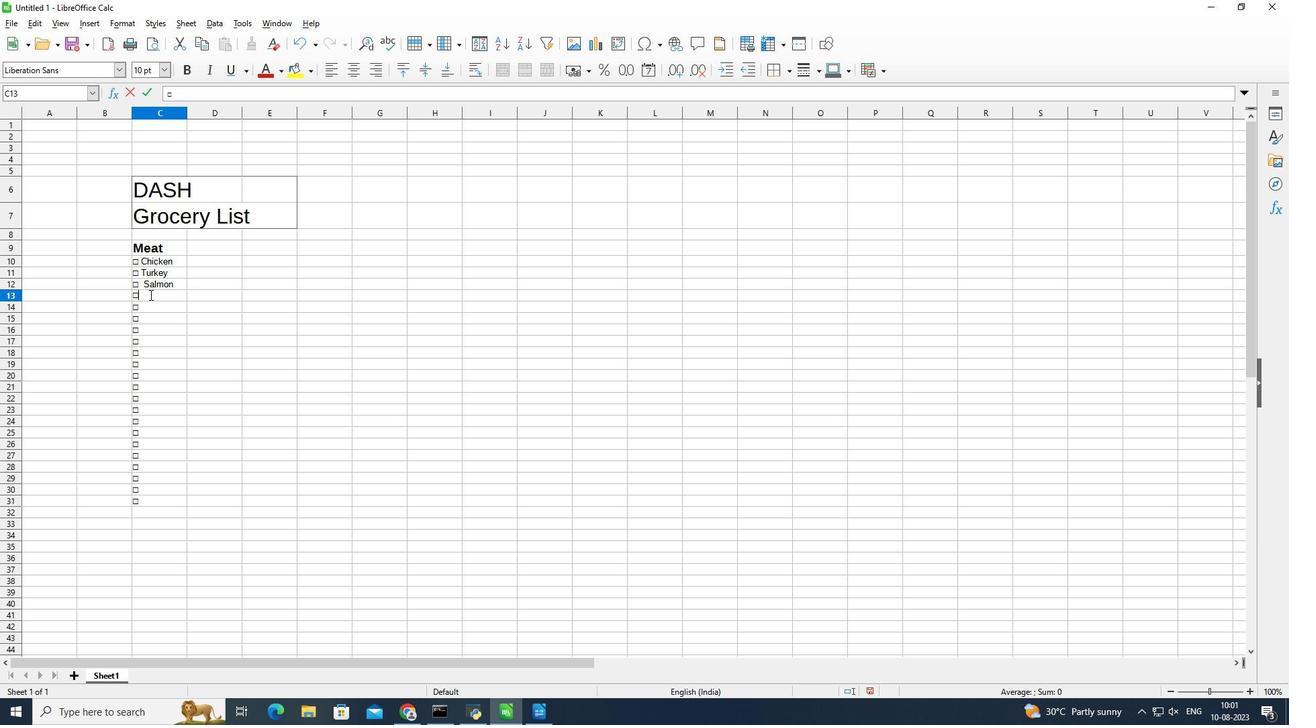
Action: Key pressed <Key.space>
Screenshot: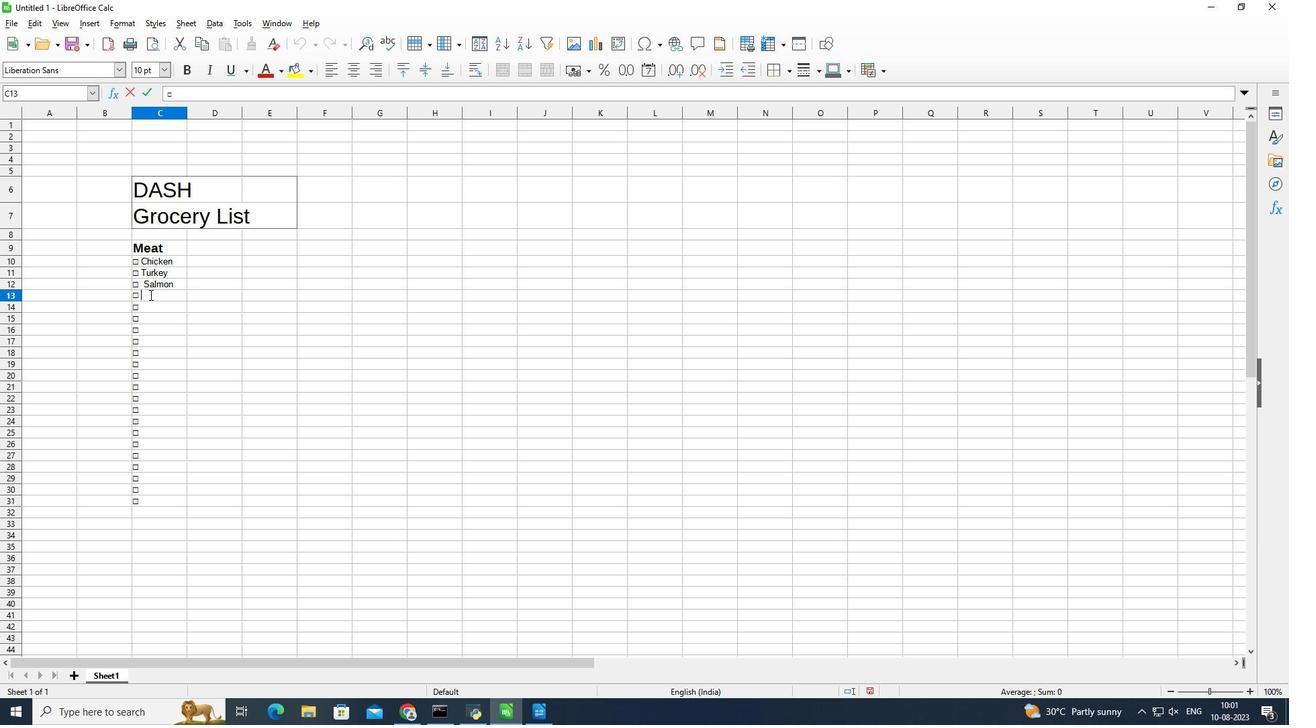 
Action: Mouse moved to (171, 289)
Screenshot: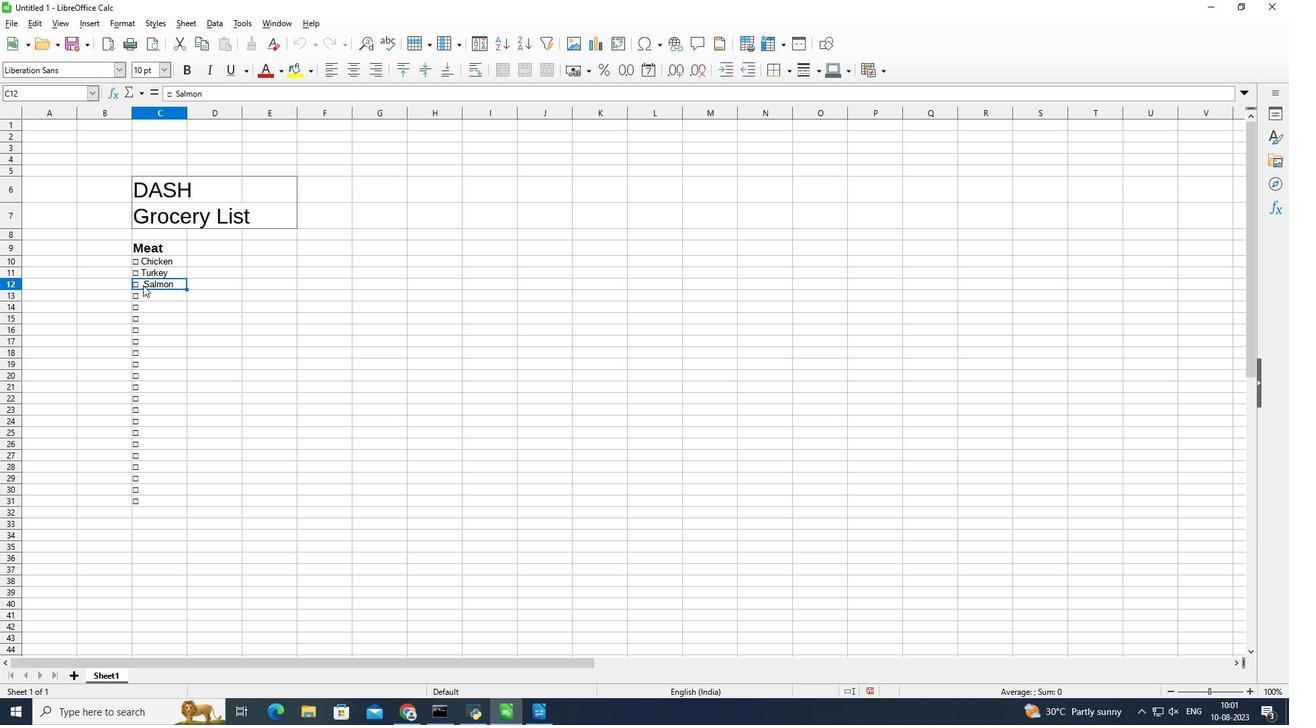
Action: Mouse pressed left at (171, 289)
Screenshot: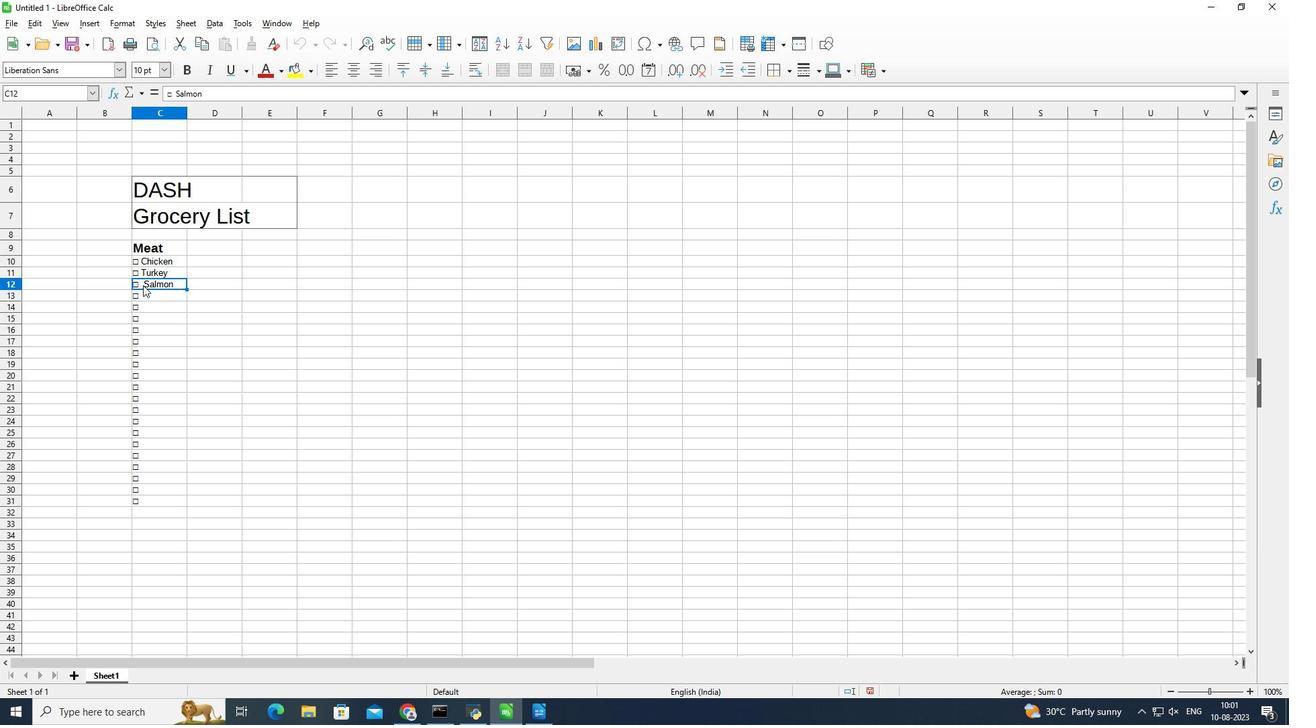 
Action: Mouse pressed left at (171, 289)
Screenshot: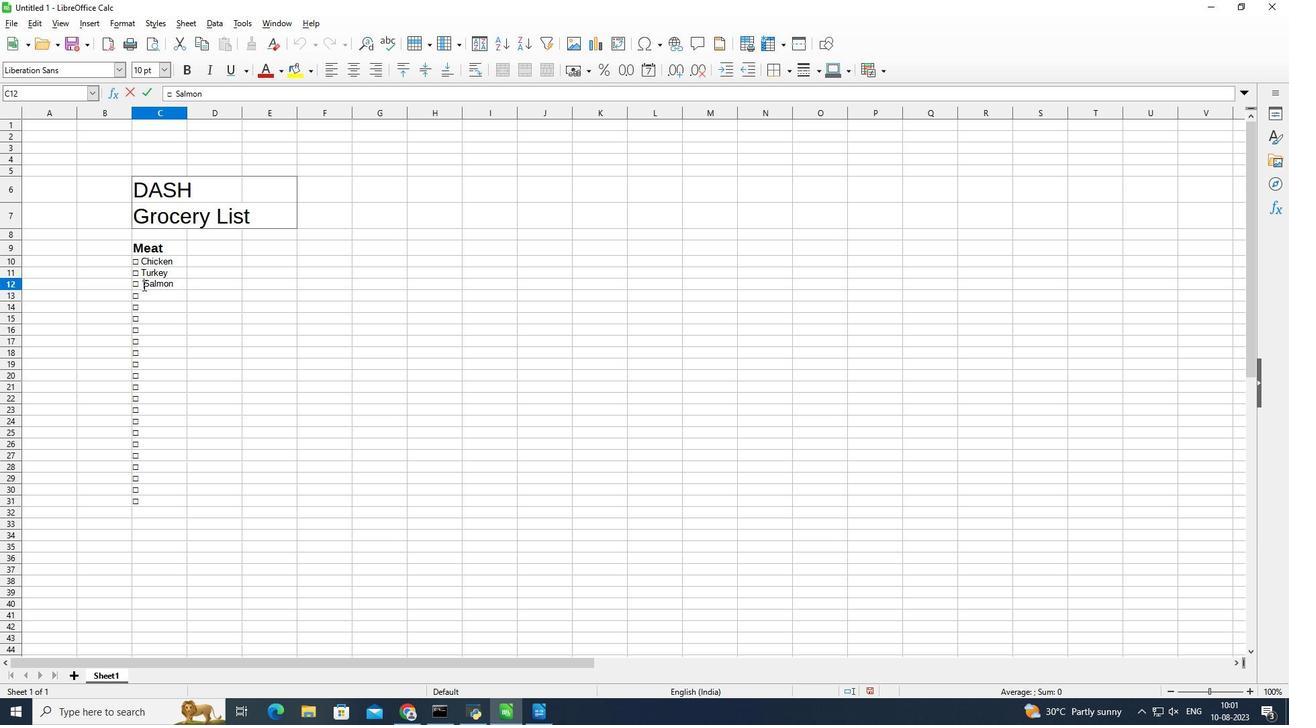 
Action: Key pressed <Key.backspace>
Screenshot: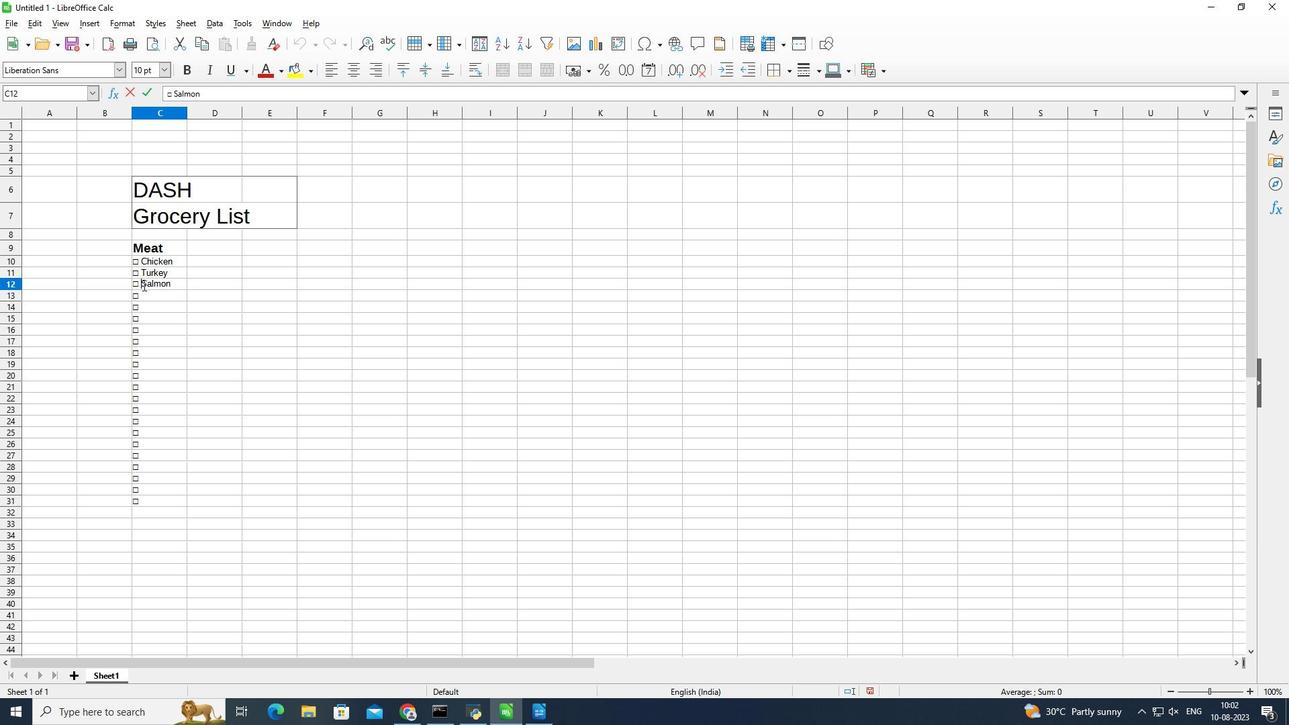 
Action: Mouse moved to (171, 298)
Screenshot: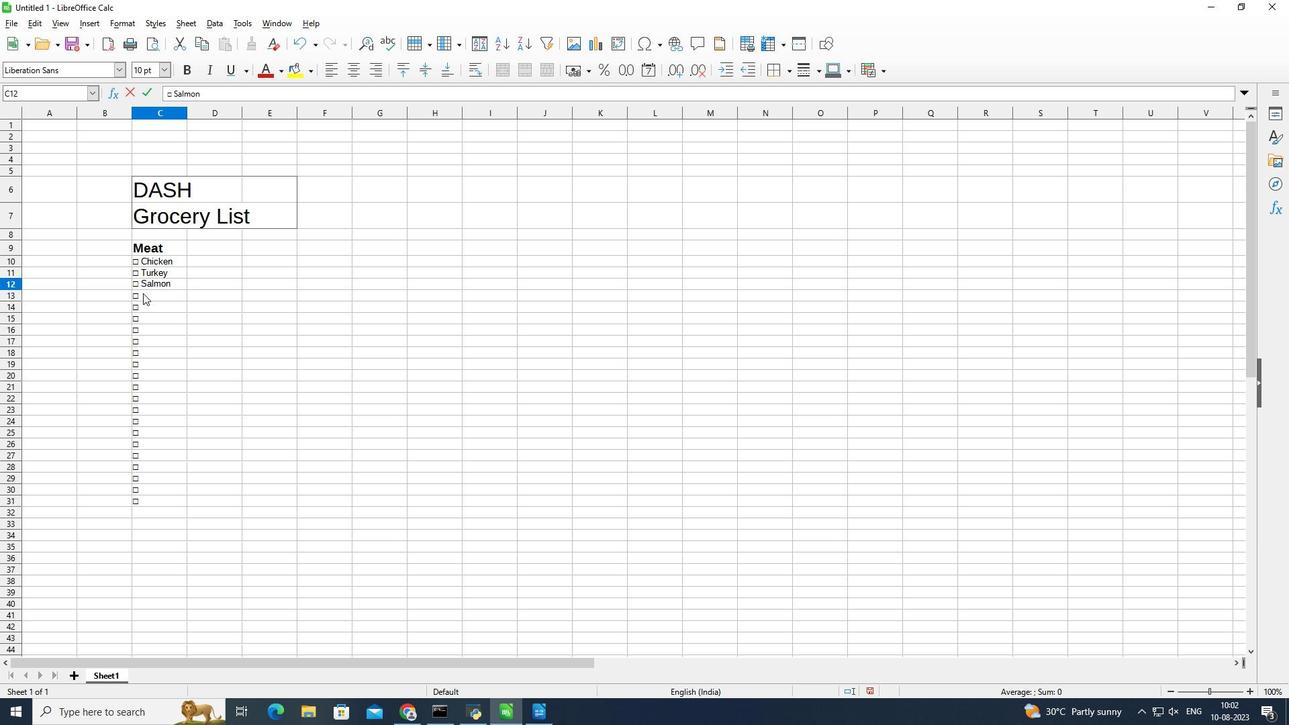 
Action: Mouse pressed left at (171, 298)
Screenshot: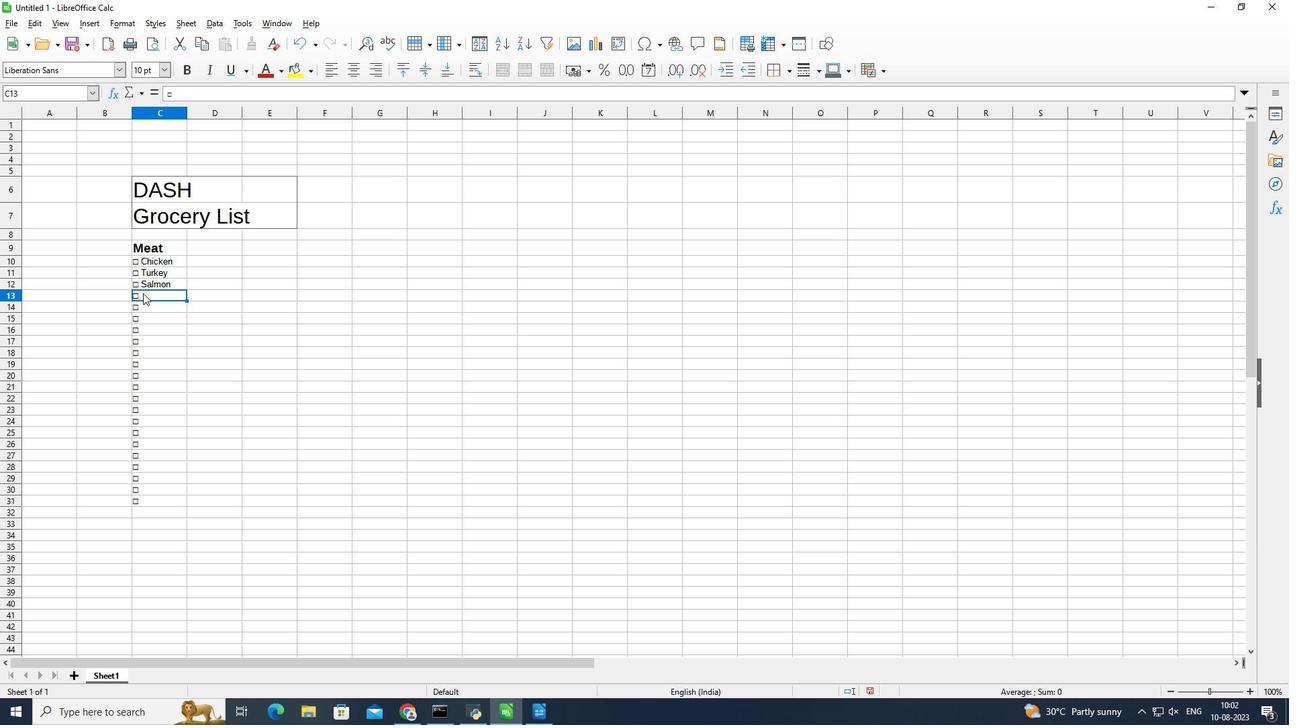 
Action: Mouse pressed left at (171, 298)
Screenshot: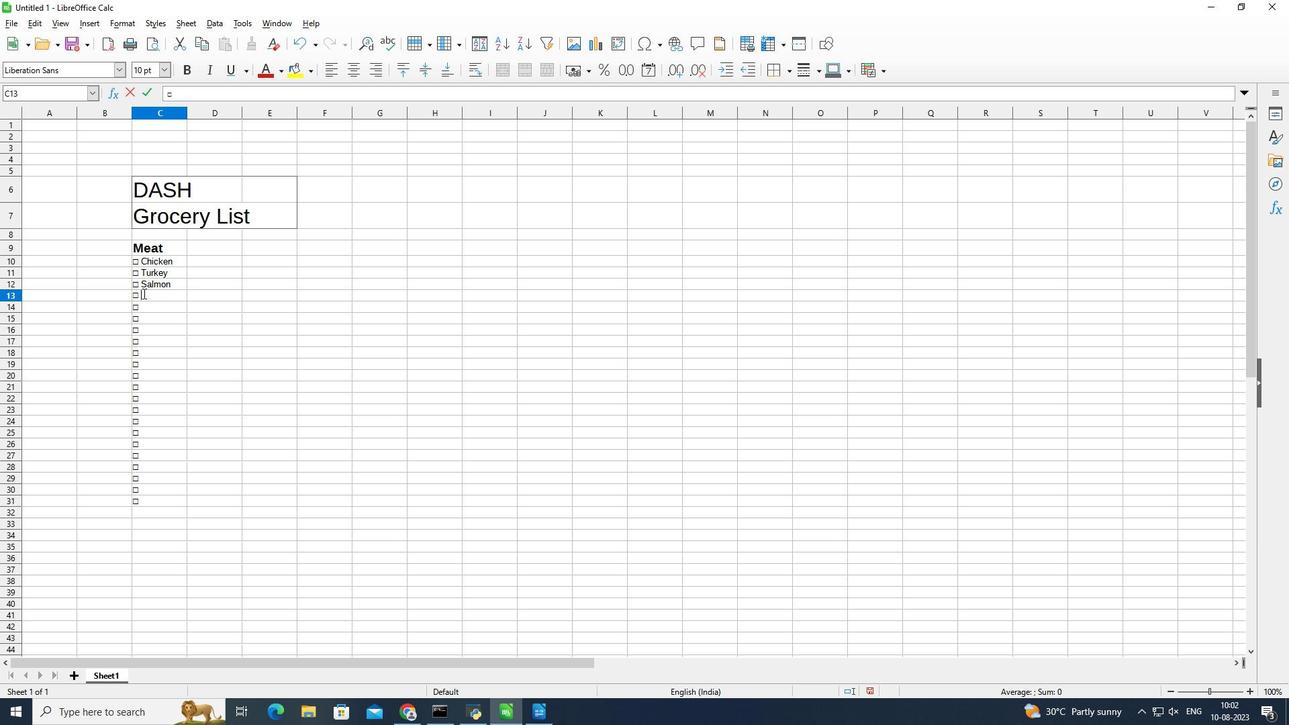
Action: Key pressed <Key.space><Key.backspace><Key.backspace><Key.space><Key.shift><Key.shift><Key.shift><Key.shift><Key.shift><Key.shift><Key.shift><Key.shift><Key.shift><Key.shift><Key.shift>Herring
Screenshot: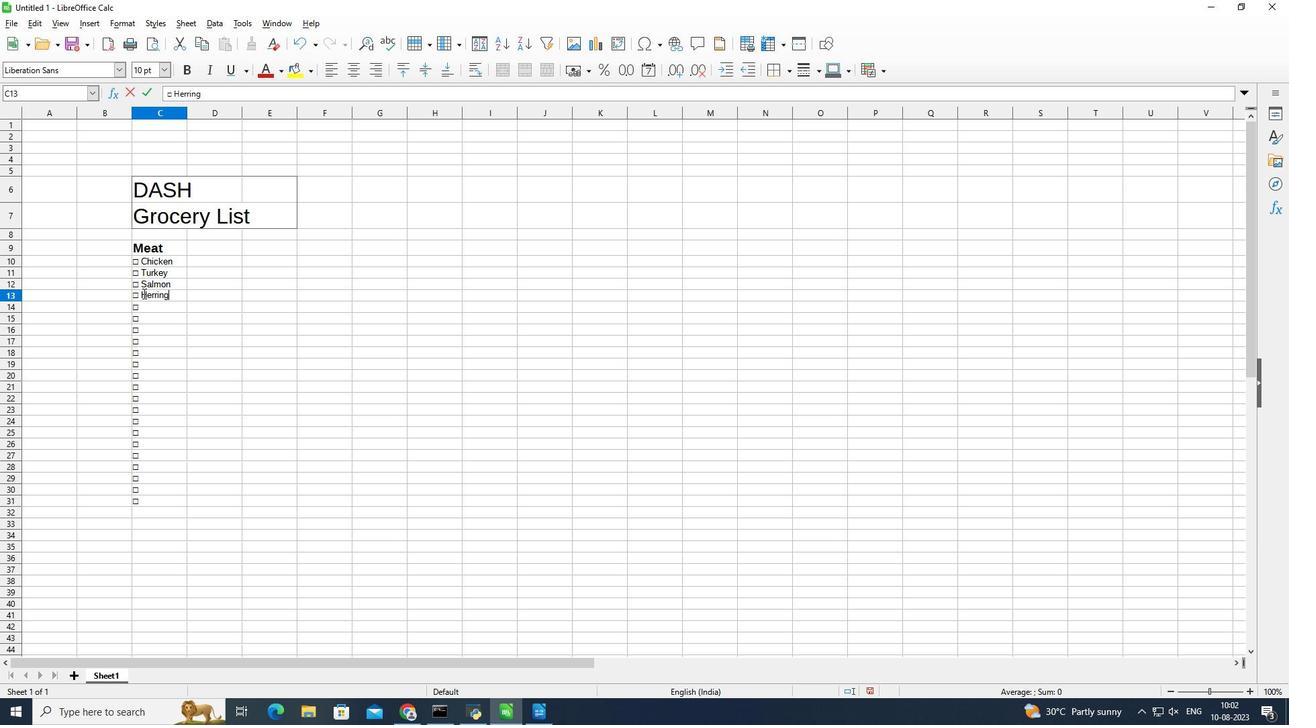 
Action: Mouse moved to (178, 314)
Screenshot: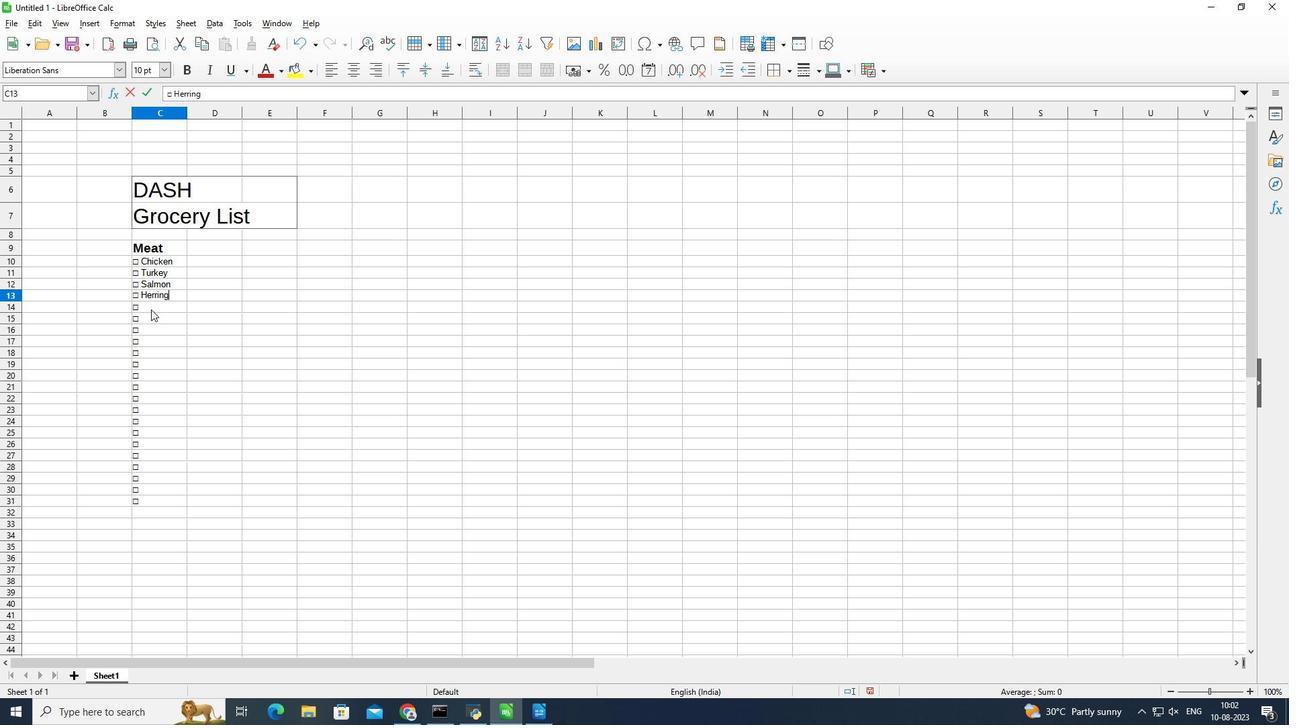 
Action: Mouse pressed left at (178, 314)
Screenshot: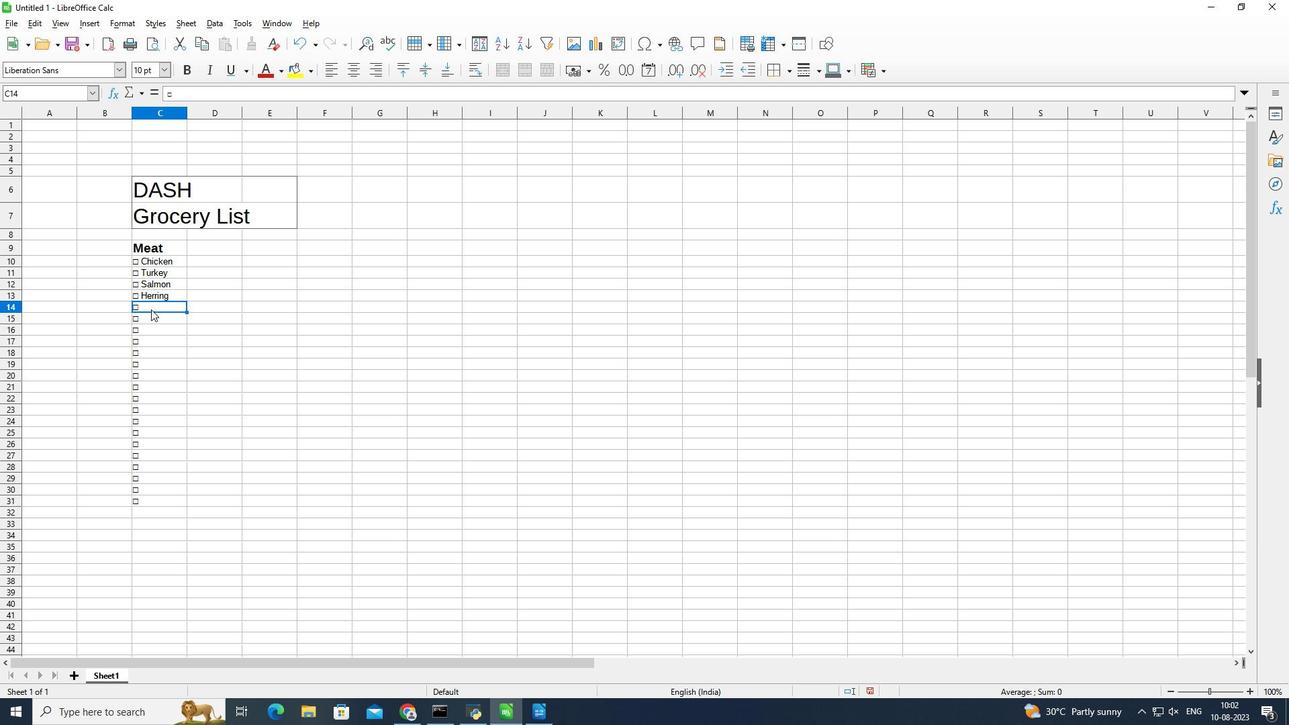 
Action: Mouse pressed left at (178, 314)
Screenshot: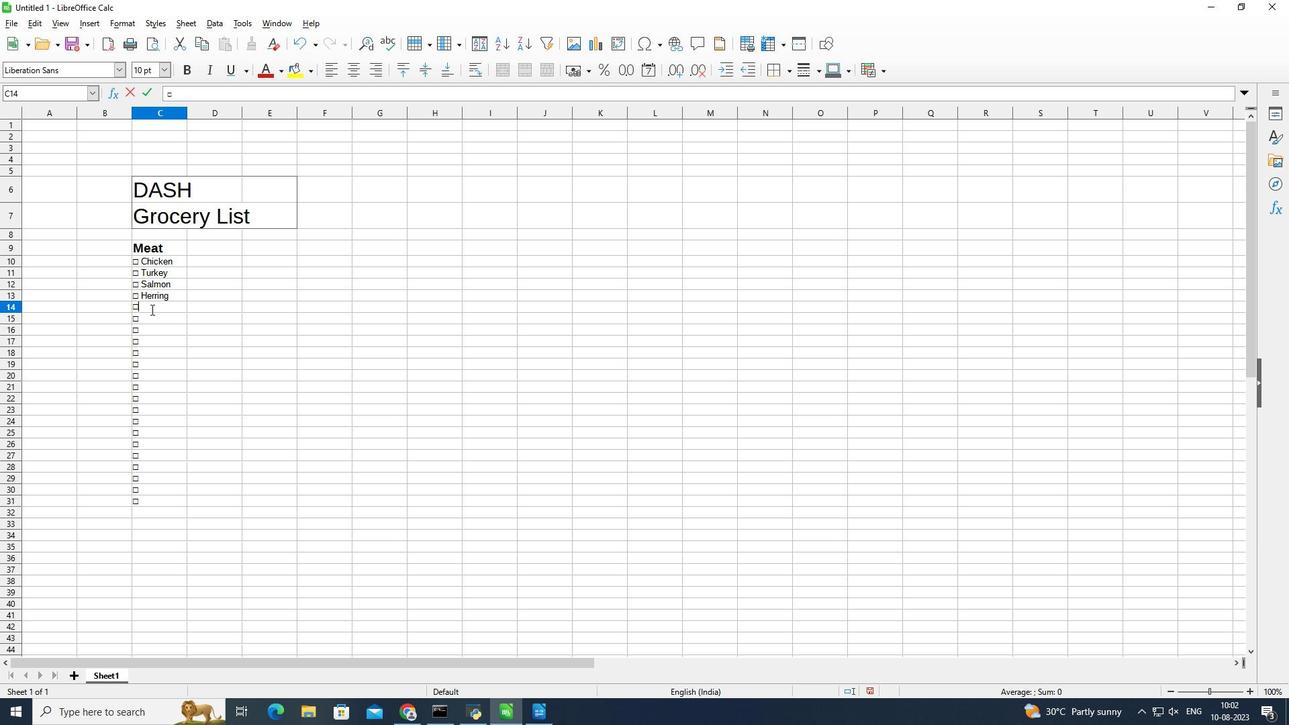 
Action: Mouse moved to (178, 314)
Screenshot: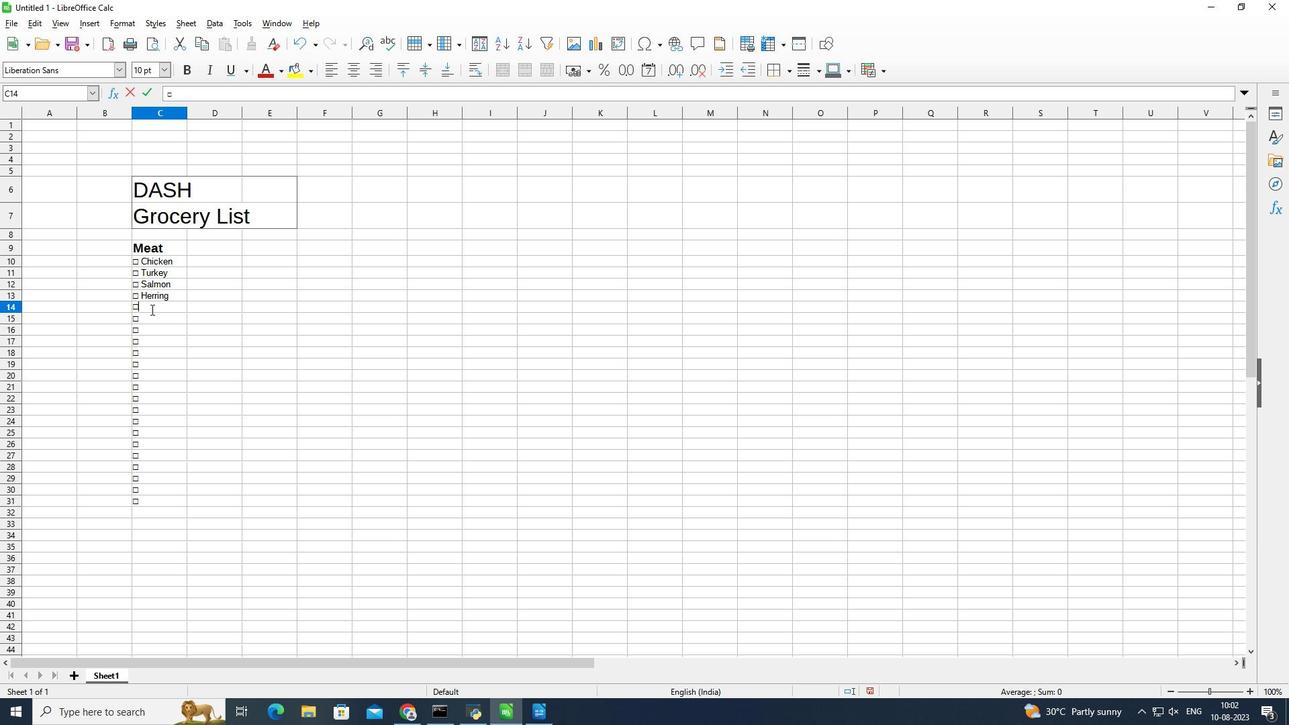 
Action: Key pressed <Key.space><Key.shift><Key.shift><Key.shift><Key.shift>Tuna
Screenshot: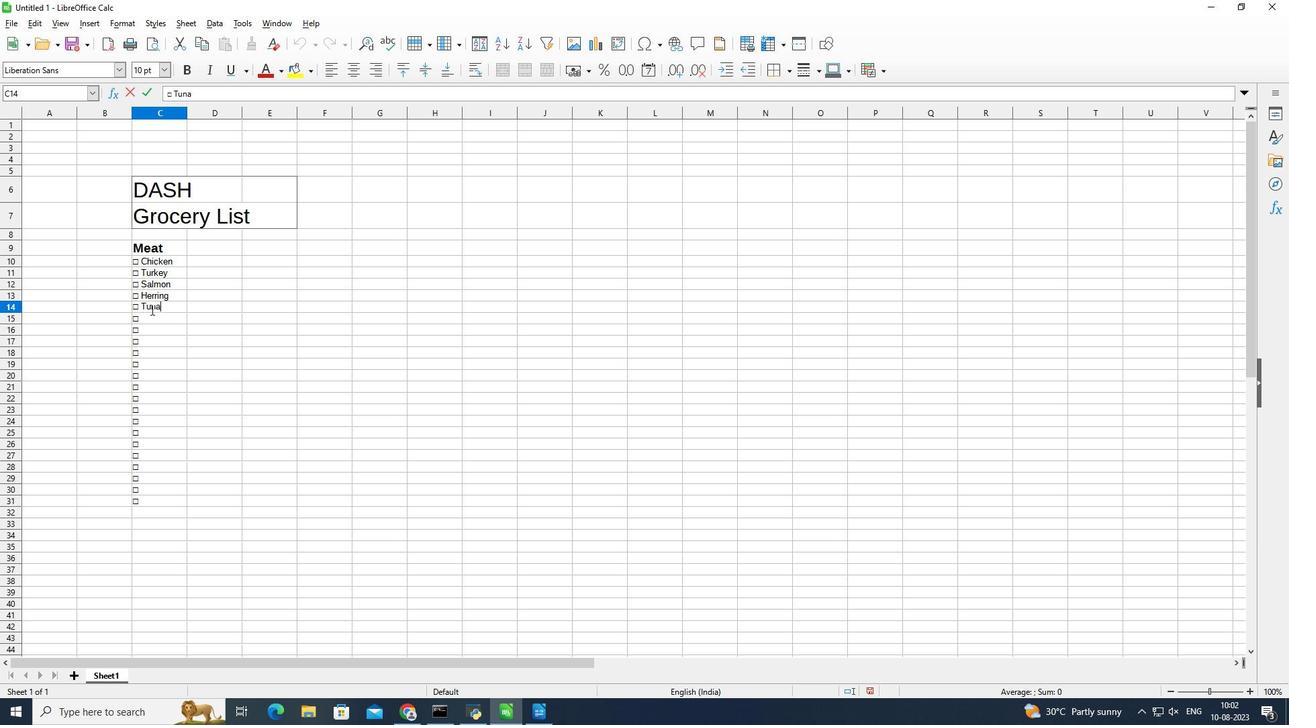 
Action: Mouse moved to (169, 322)
Screenshot: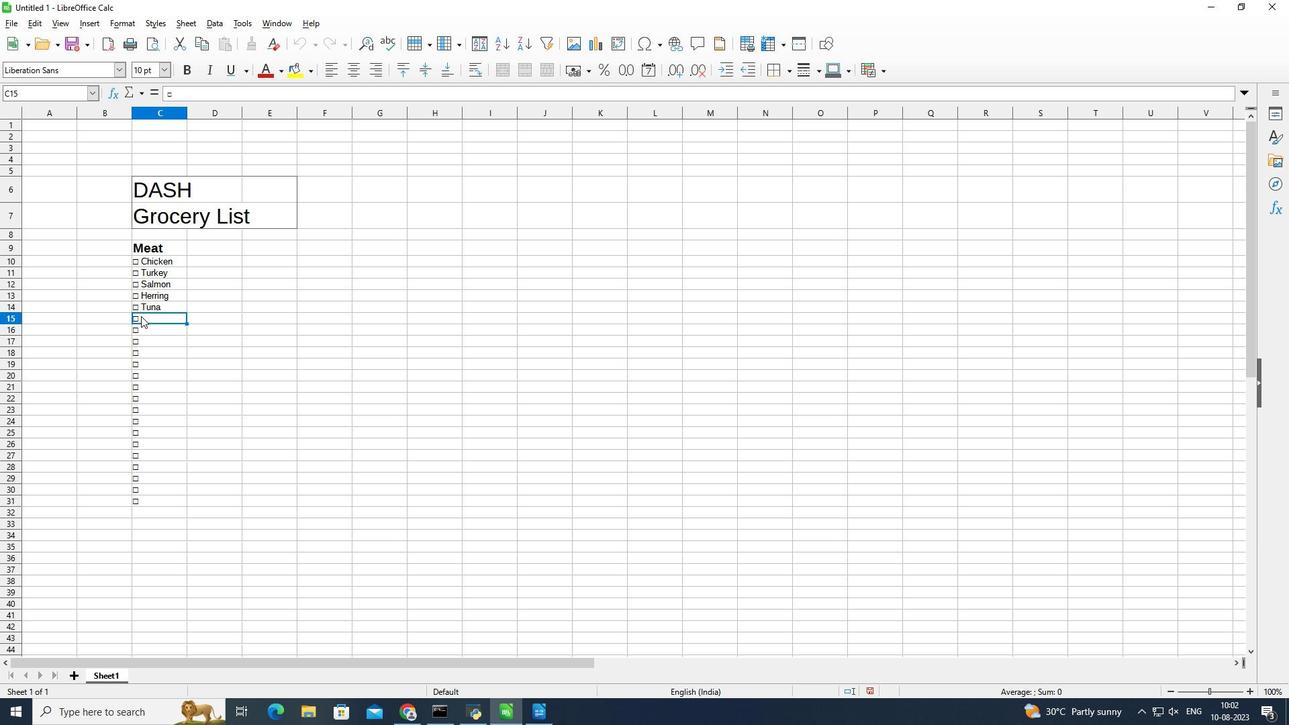 
Action: Mouse pressed left at (169, 322)
Screenshot: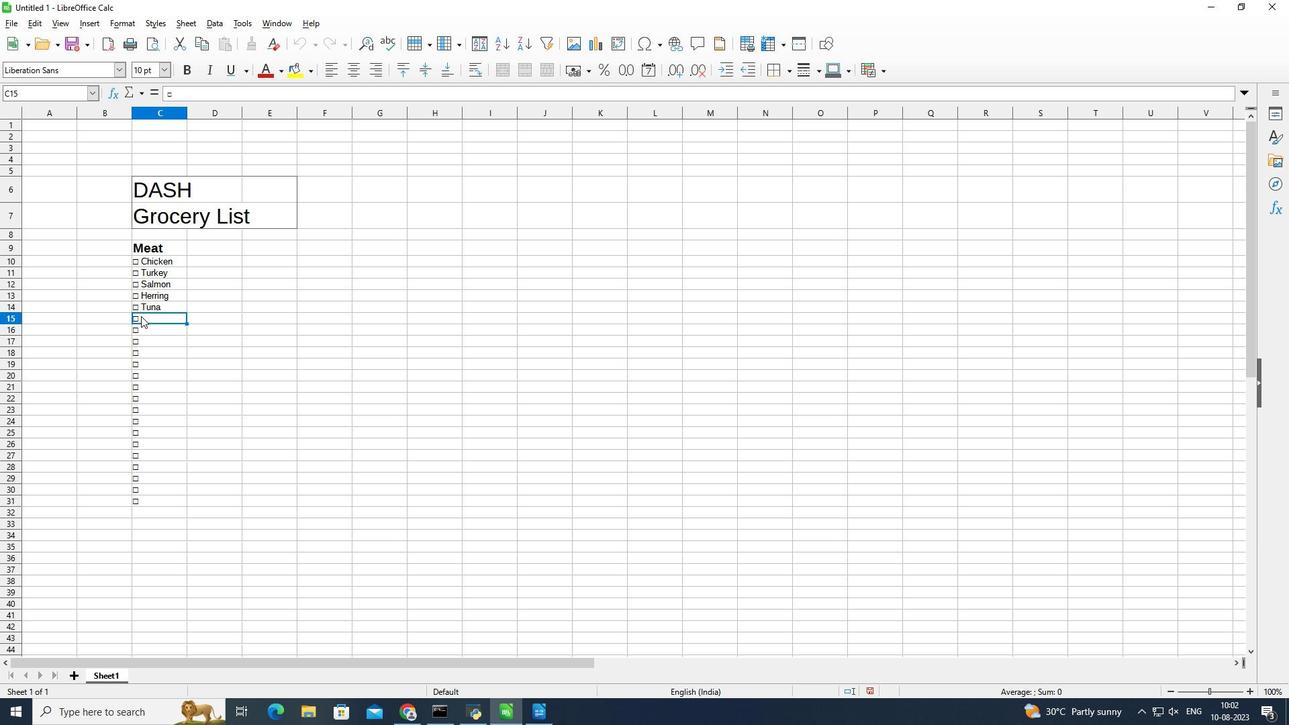 
Action: Mouse pressed left at (169, 322)
Screenshot: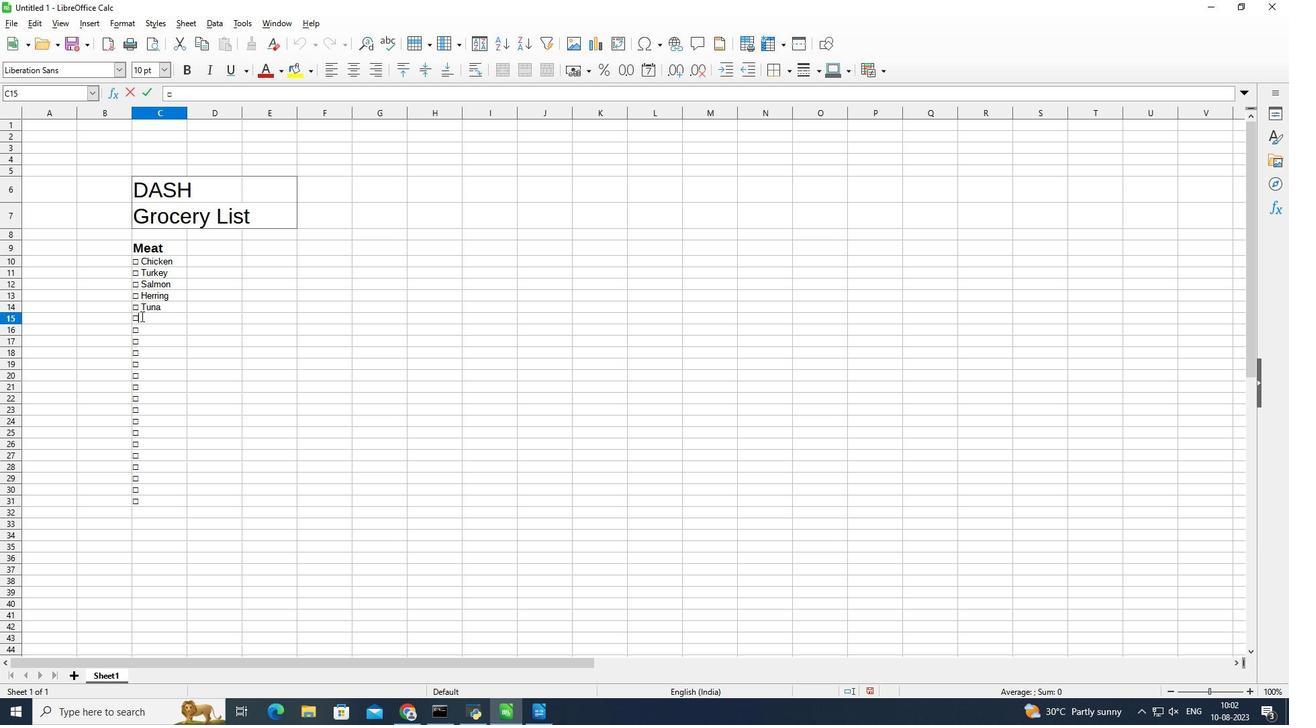 
Action: Key pressed <Key.space><Key.shift><Key.shift><Key.shift><Key.shift><Key.shift><Key.shift><Key.shift><Key.shift>Tofu
Screenshot: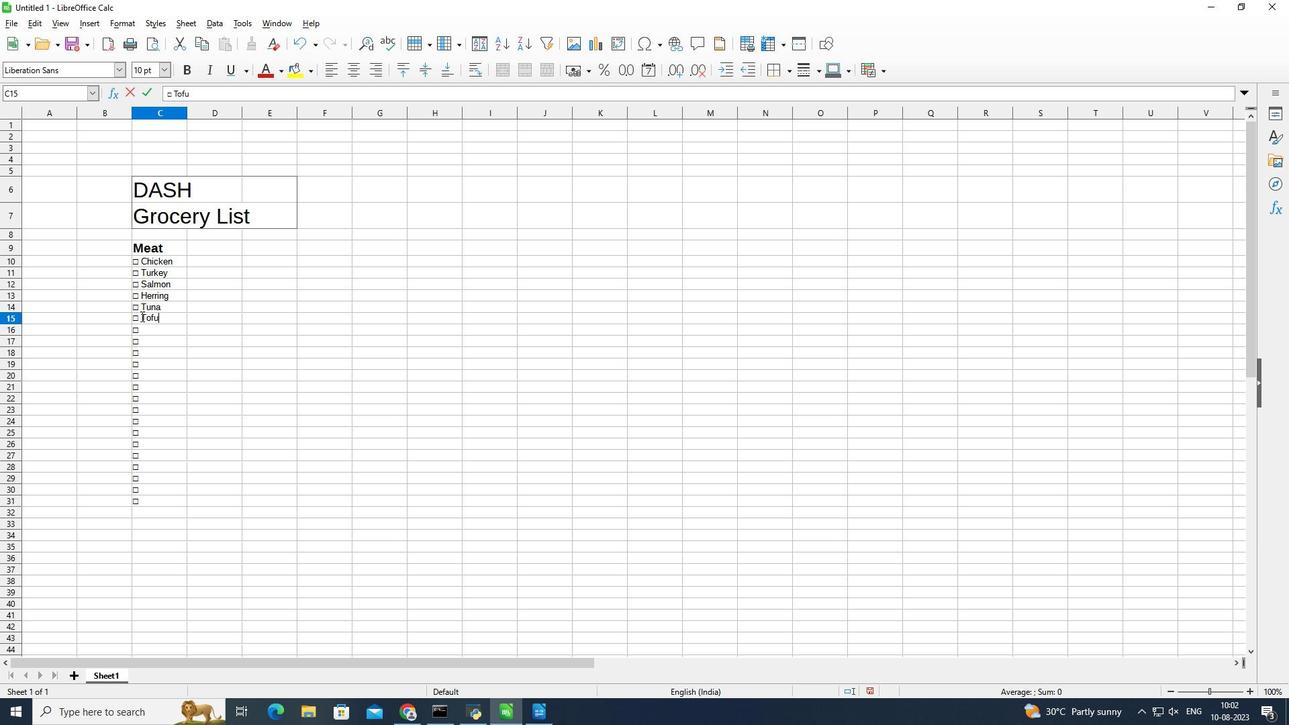 
Action: Mouse moved to (171, 335)
Screenshot: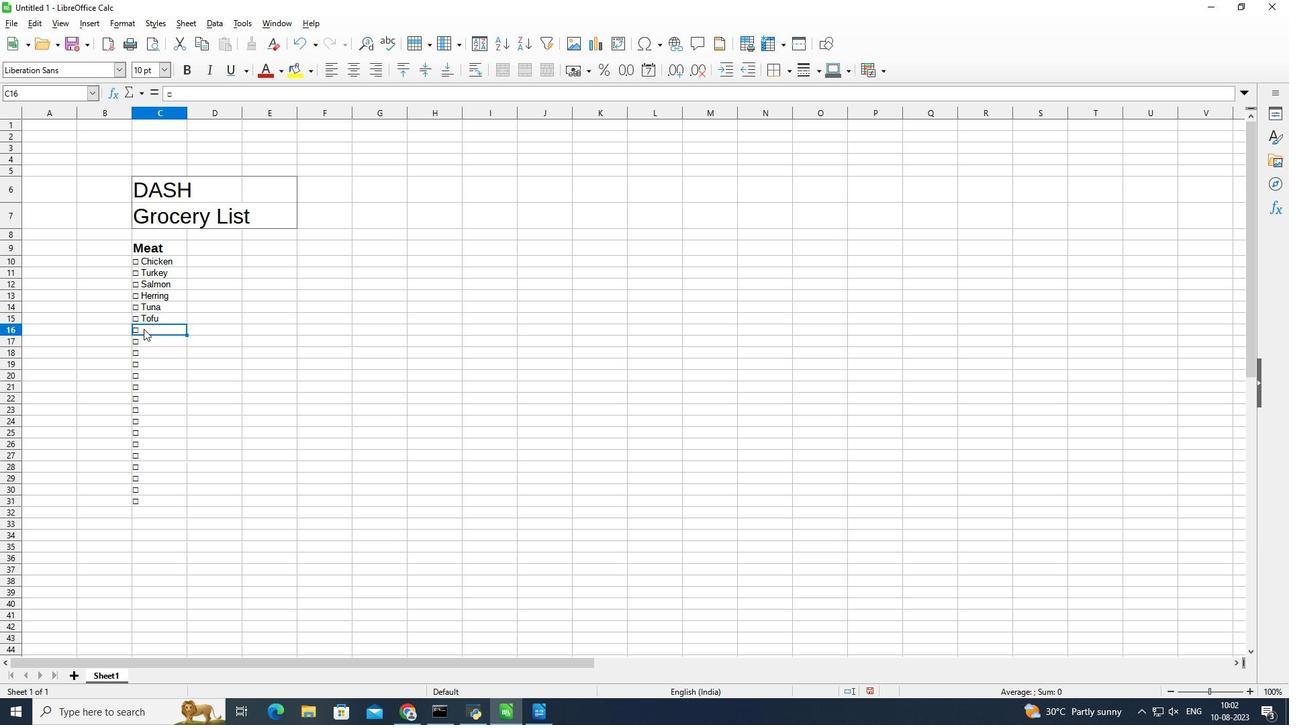
Action: Mouse pressed left at (171, 335)
Screenshot: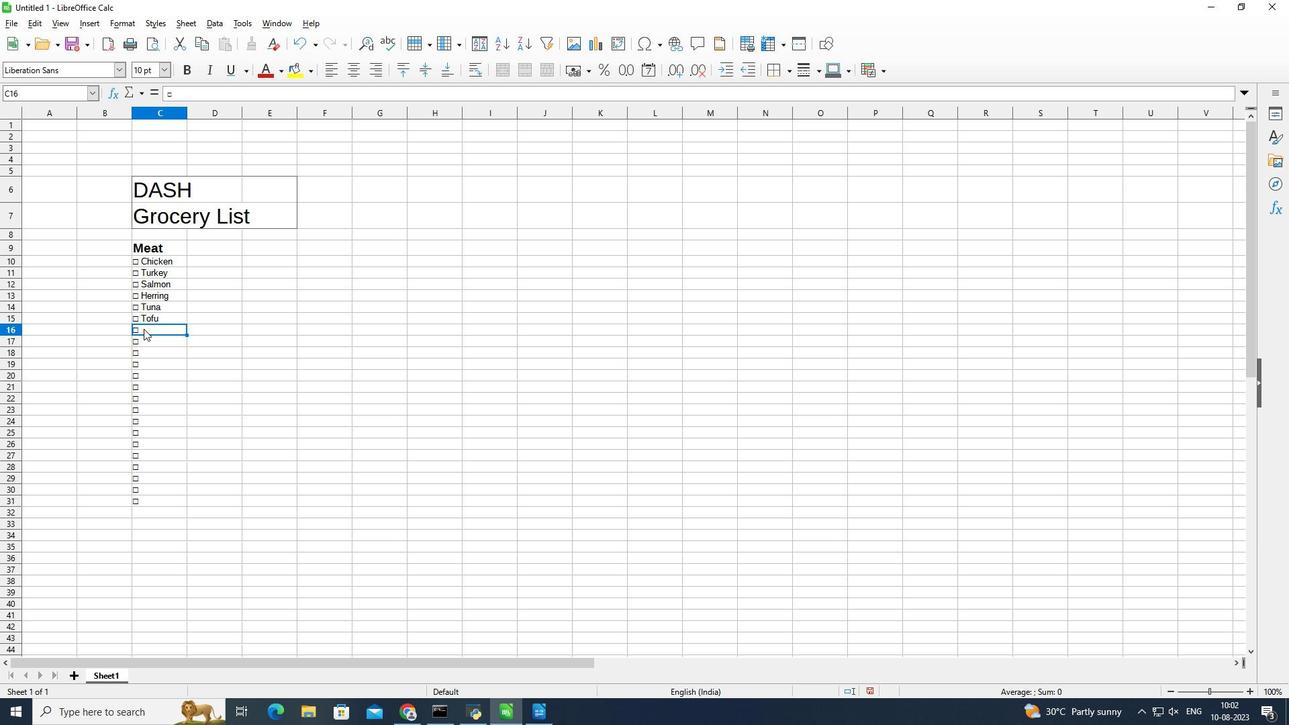 
Action: Mouse pressed left at (171, 335)
Screenshot: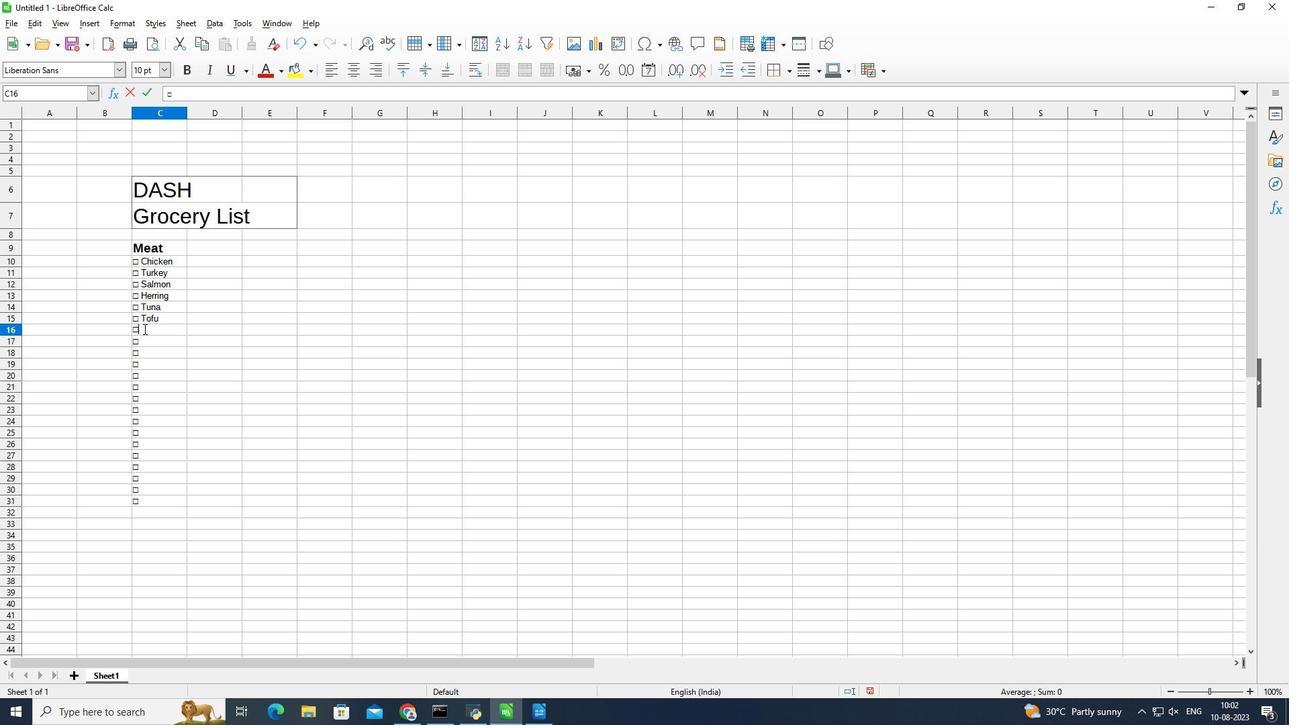 
Action: Key pressed <Key.space><Key.shift><Key.shift><Key.shift><Key.shift><Key.shift><Key.shift>Tempeh
Screenshot: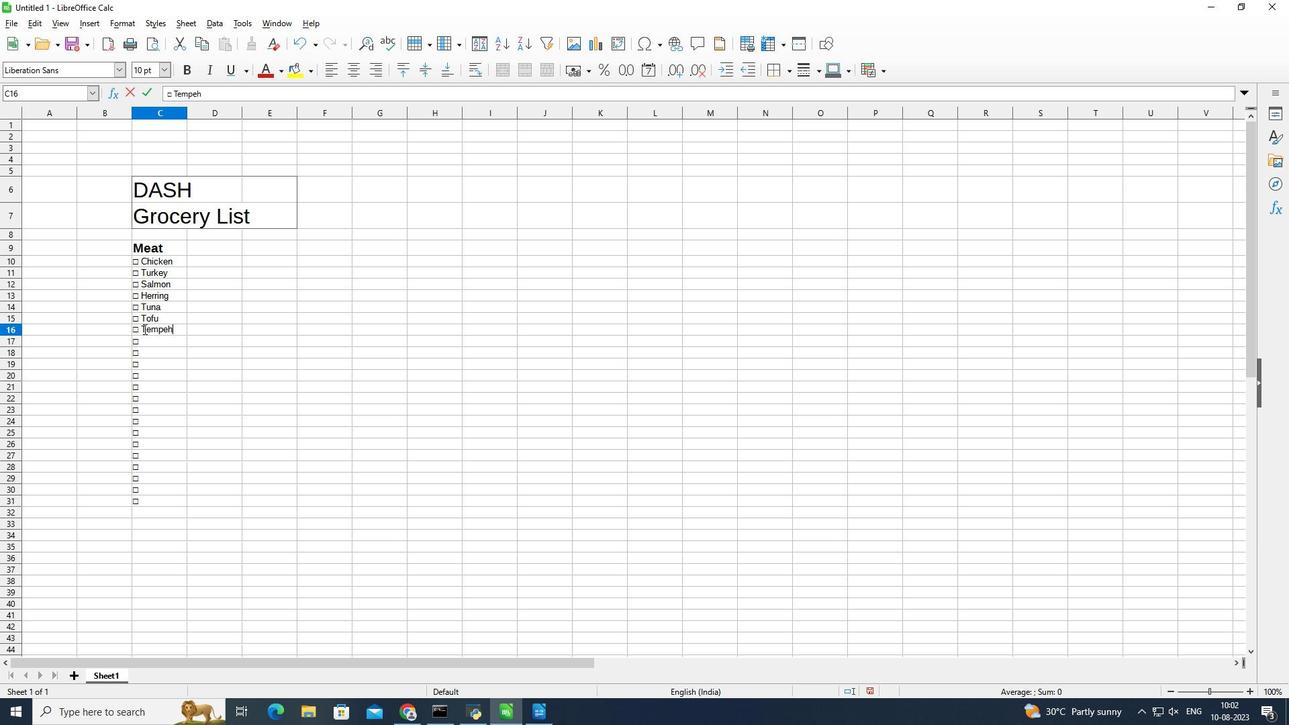 
Action: Mouse moved to (167, 371)
Screenshot: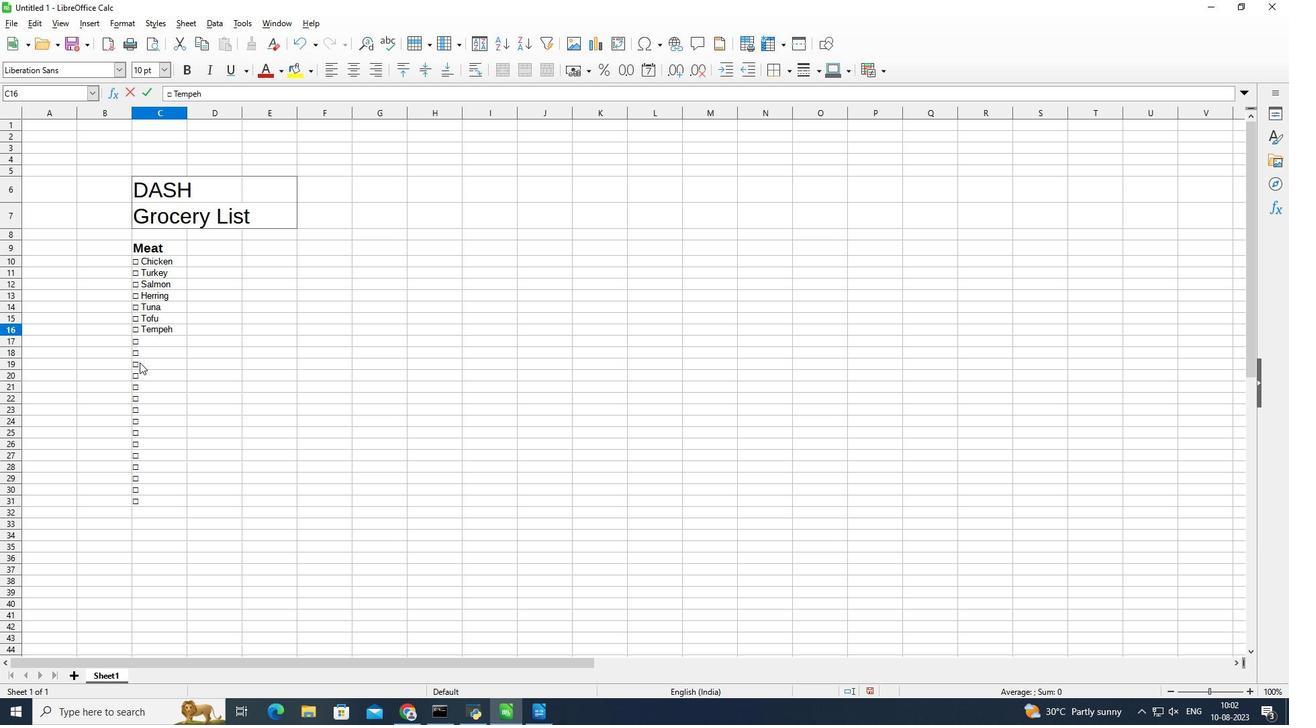 
Action: Mouse pressed left at (167, 371)
Screenshot: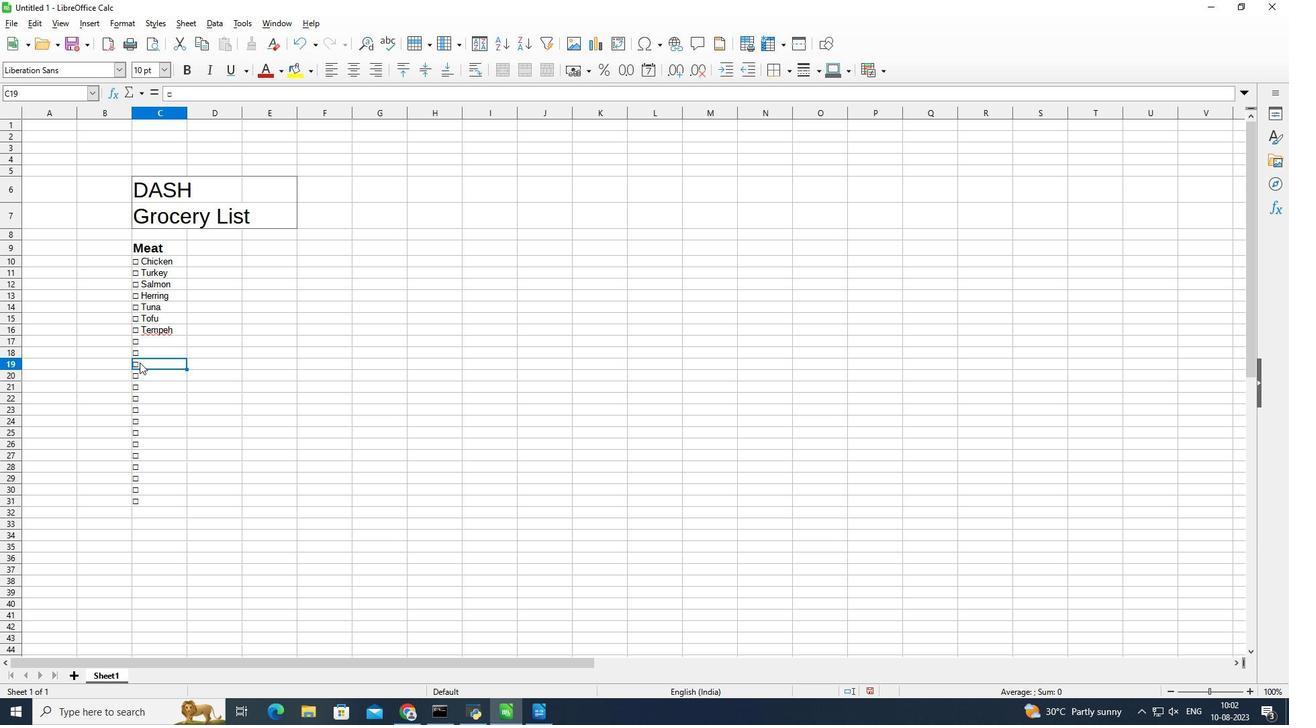 
Action: Mouse moved to (173, 515)
Screenshot: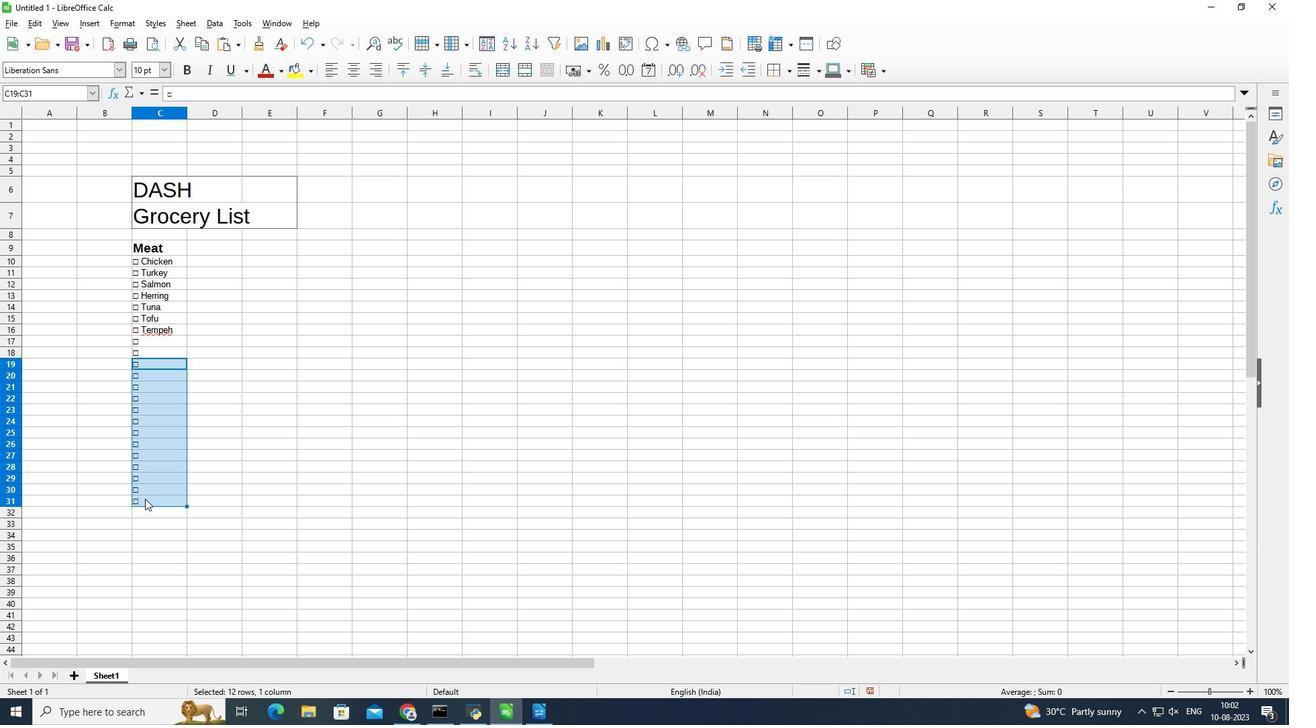 
Action: Key pressed <Key.delete>
Screenshot: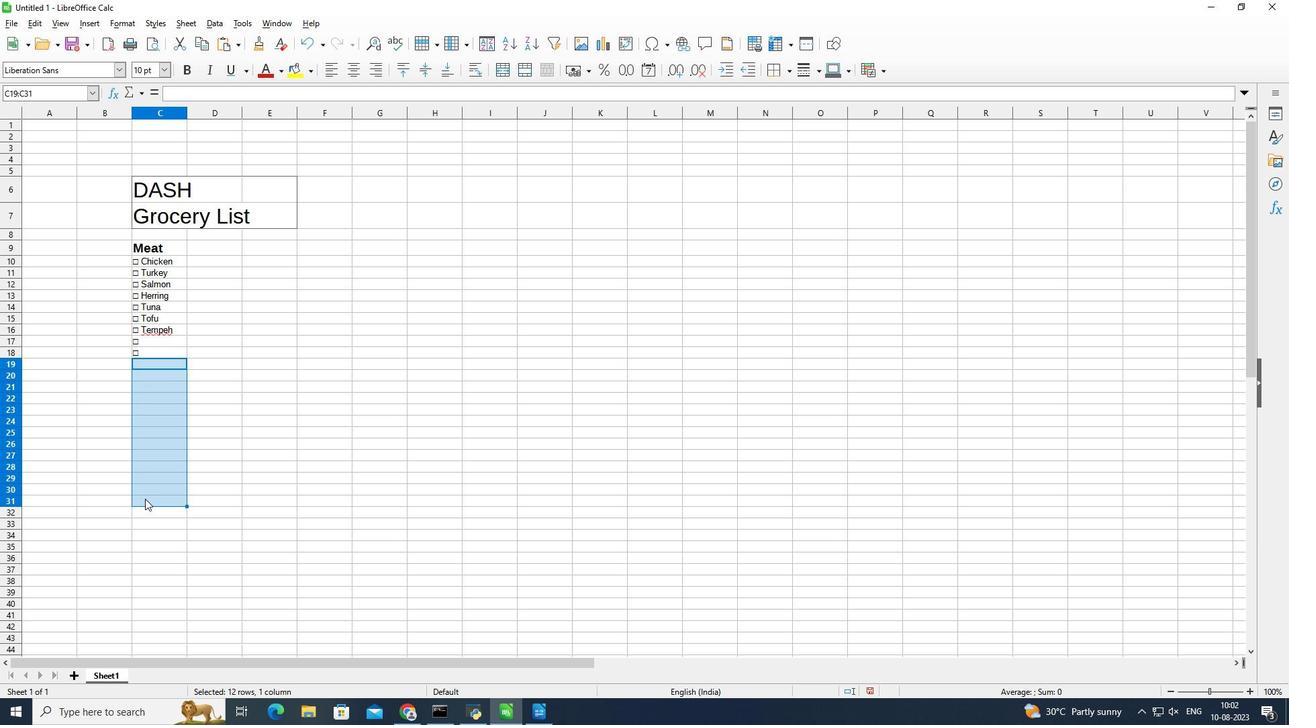 
Action: Mouse moved to (222, 428)
Screenshot: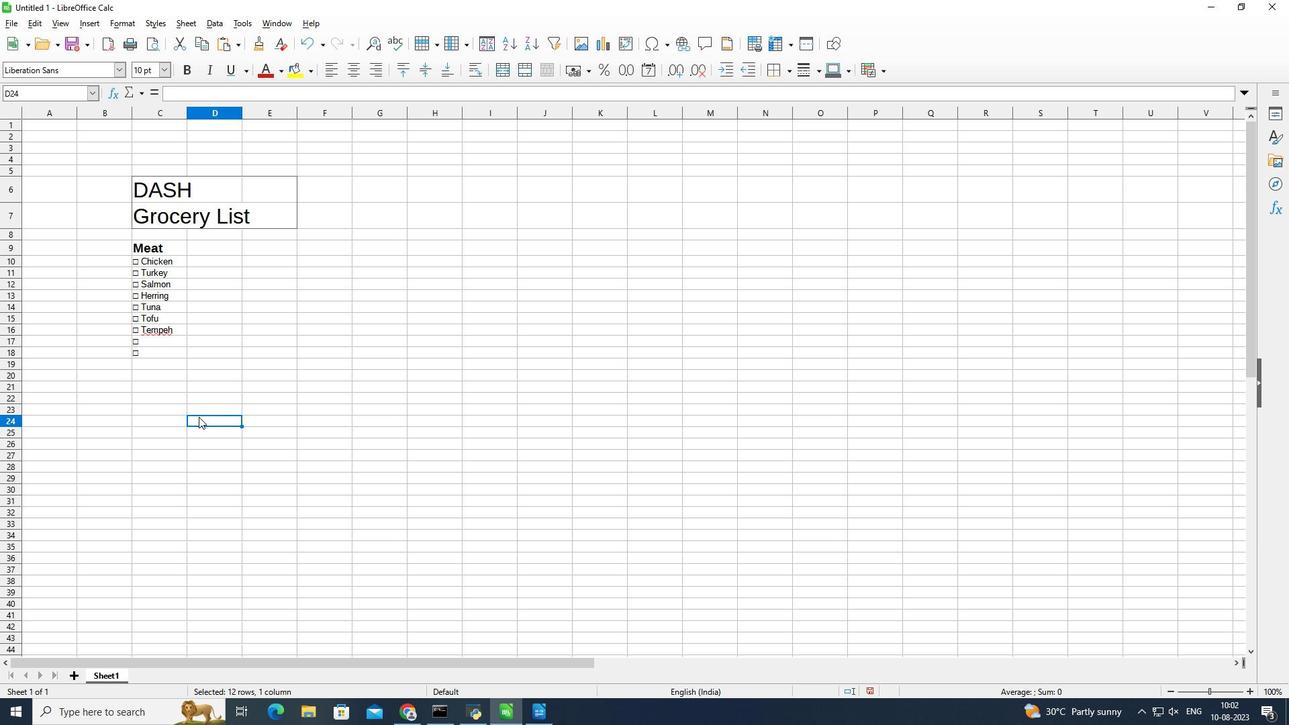 
Action: Mouse pressed left at (222, 428)
Screenshot: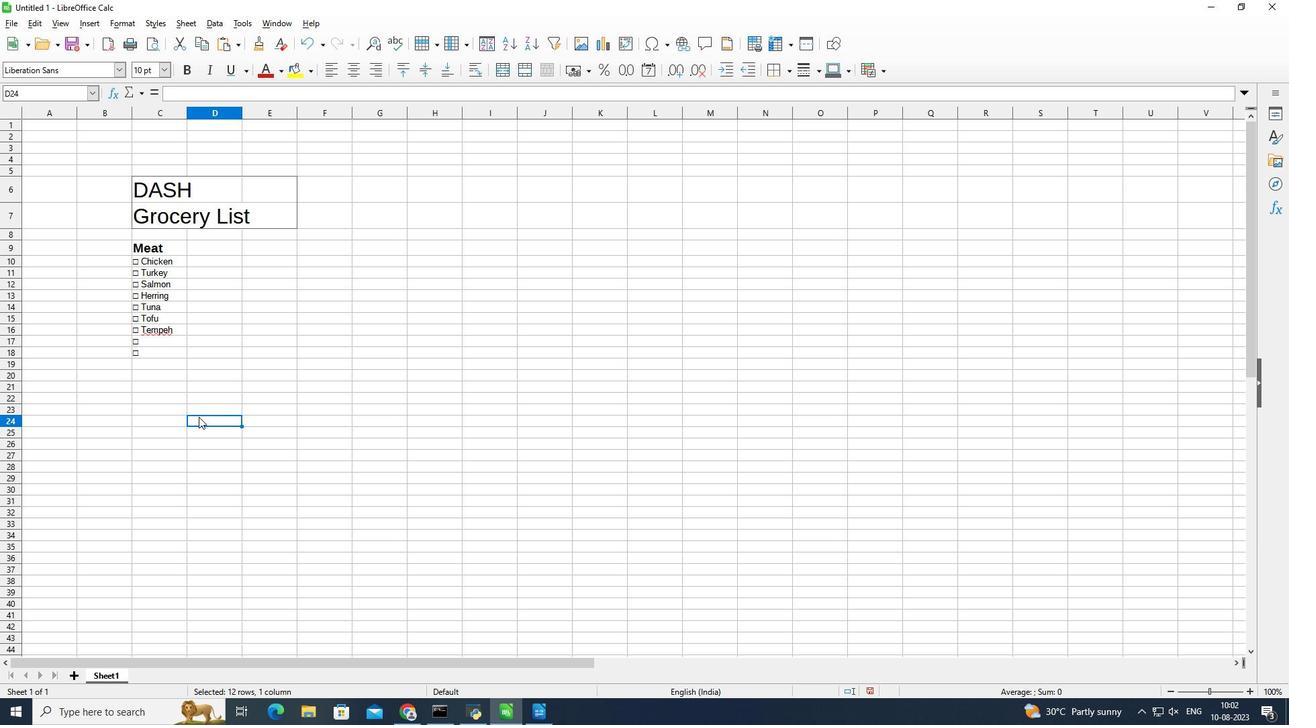
Action: Mouse moved to (194, 355)
Screenshot: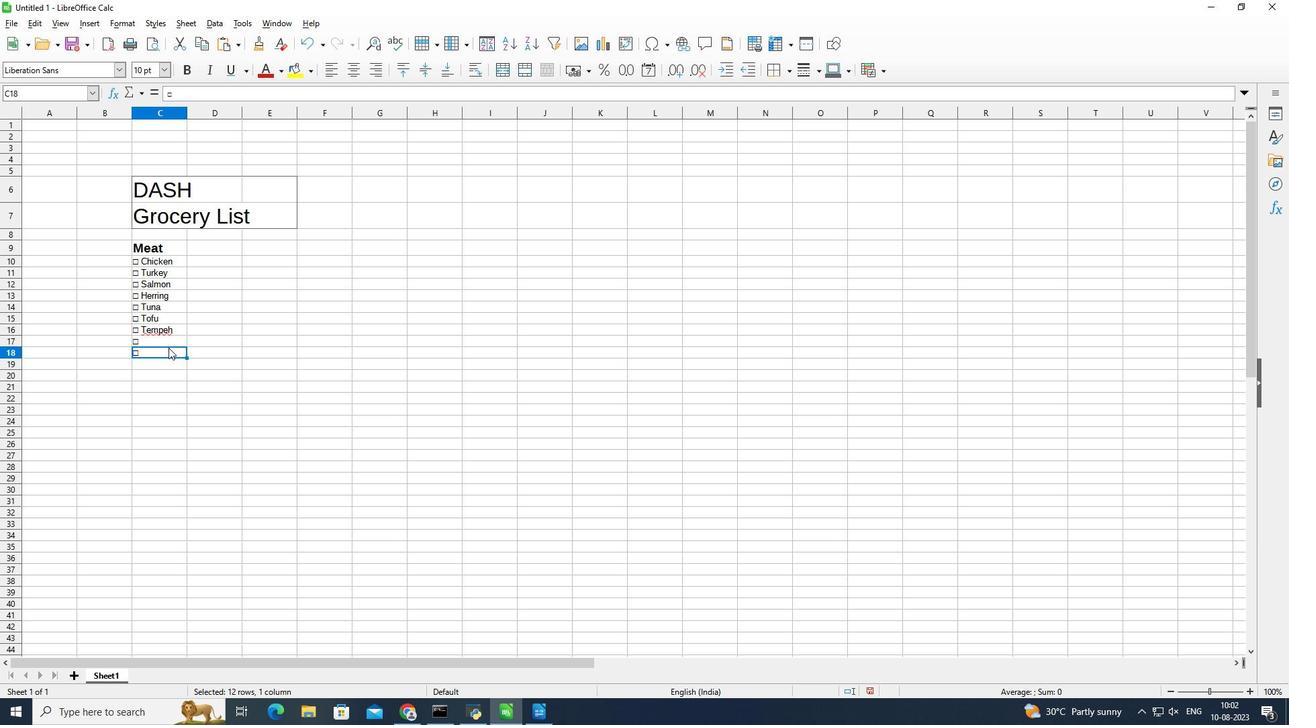 
Action: Mouse pressed left at (194, 355)
Screenshot: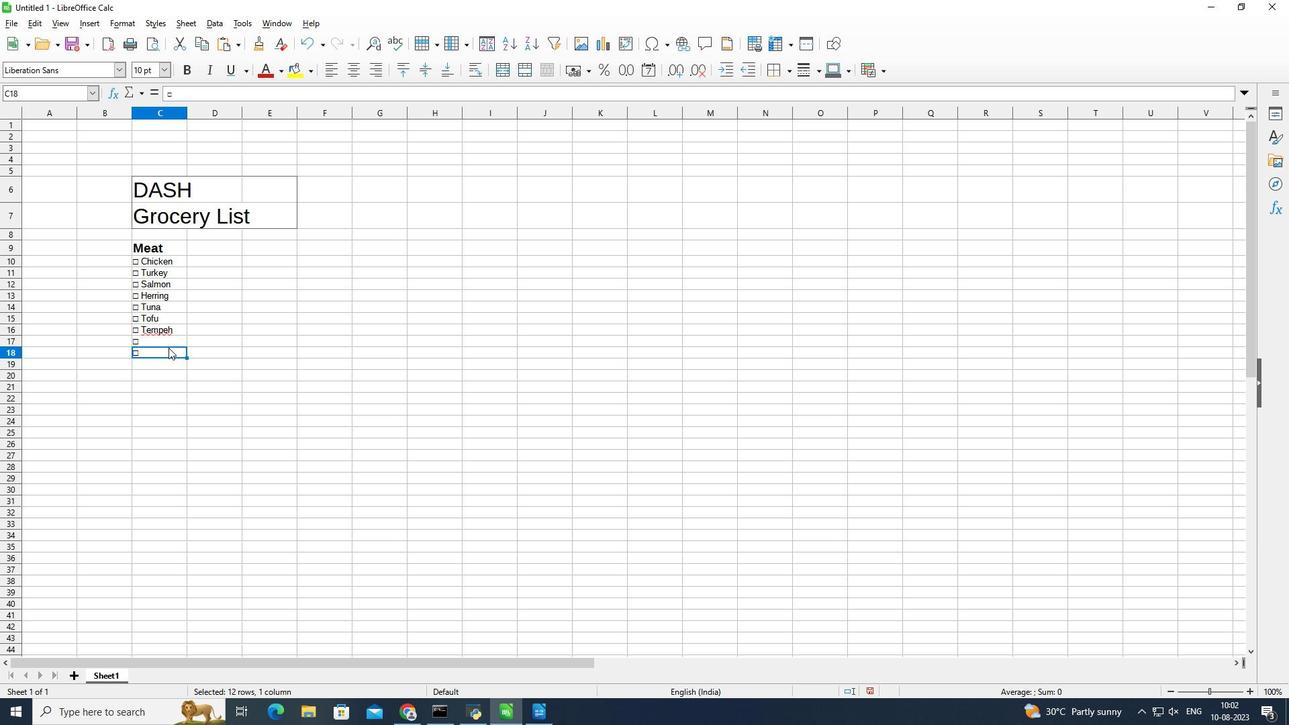 
Action: Mouse moved to (200, 347)
Screenshot: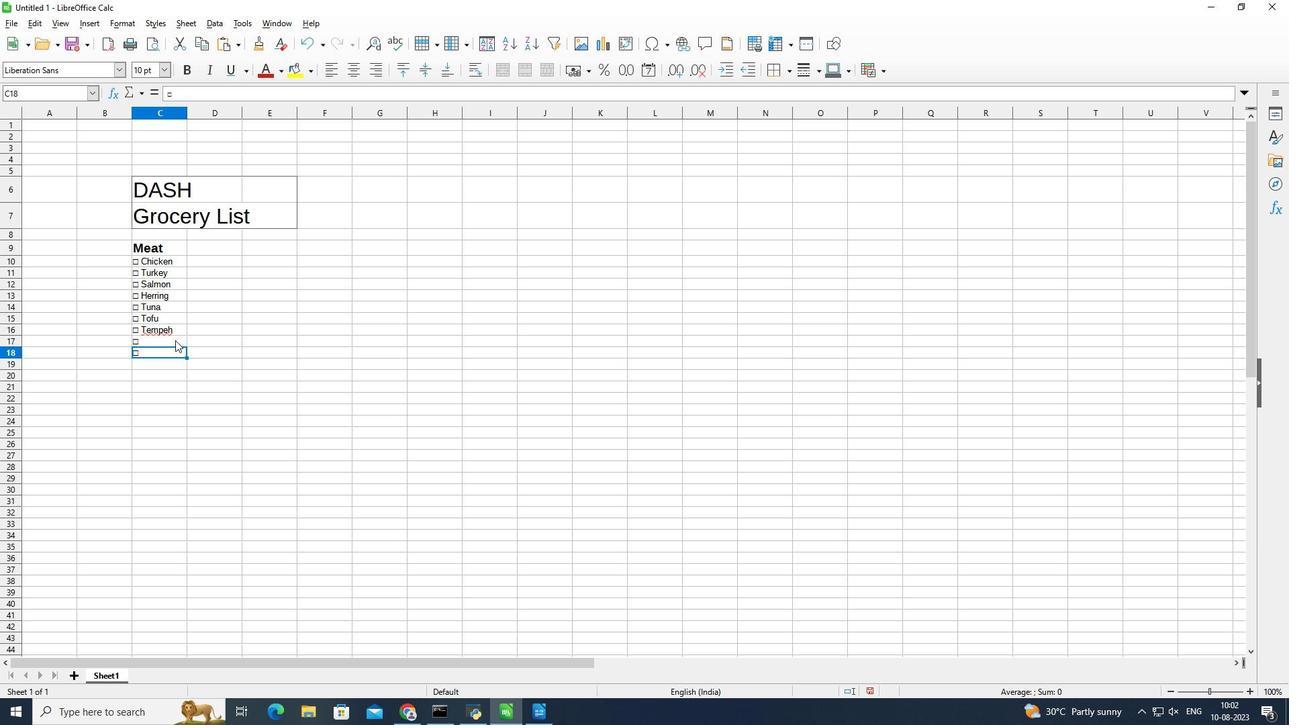 
Action: Mouse pressed left at (200, 347)
Screenshot: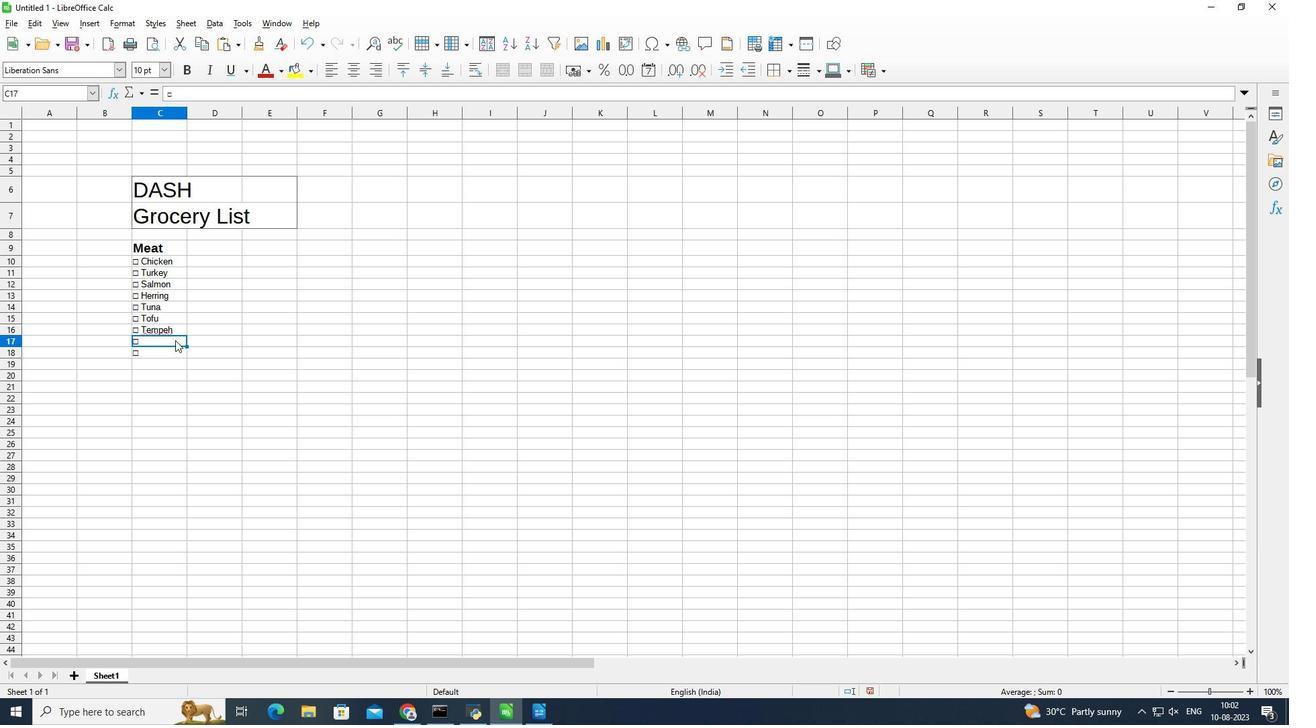 
Action: Mouse moved to (220, 382)
Screenshot: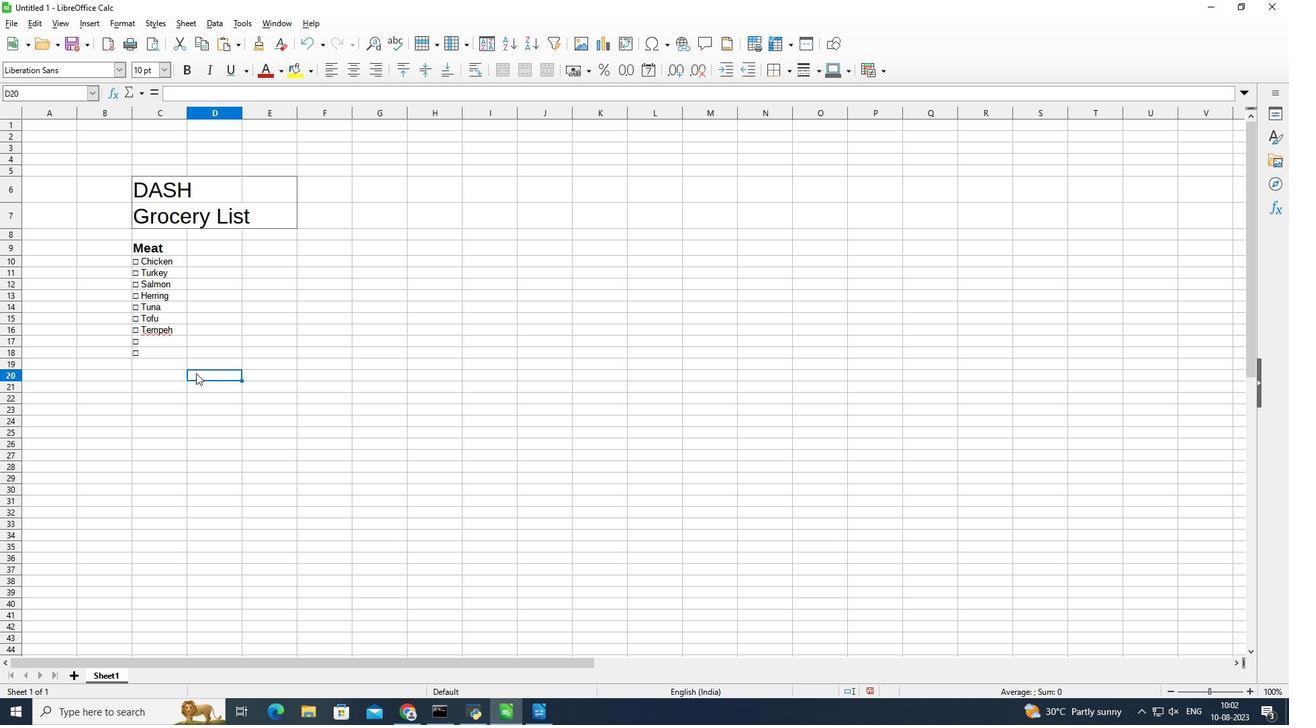
Action: Mouse pressed left at (220, 382)
Screenshot: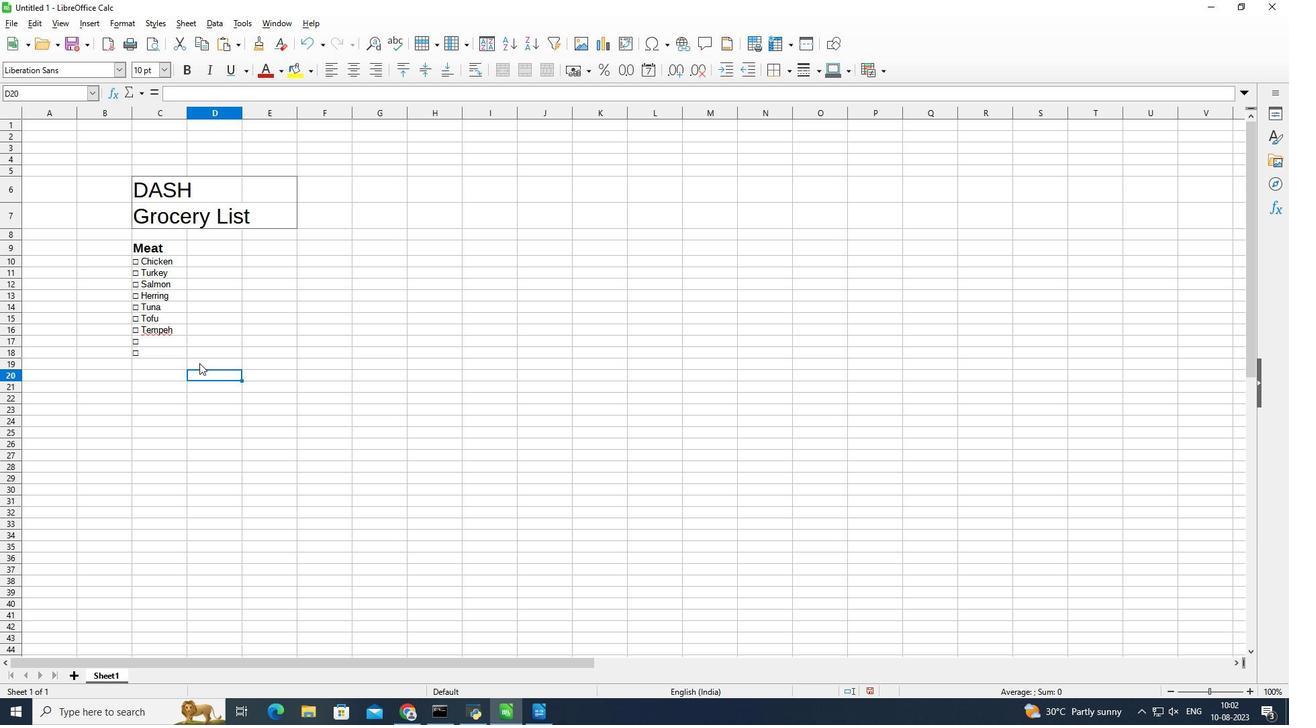 
Action: Mouse moved to (222, 351)
Screenshot: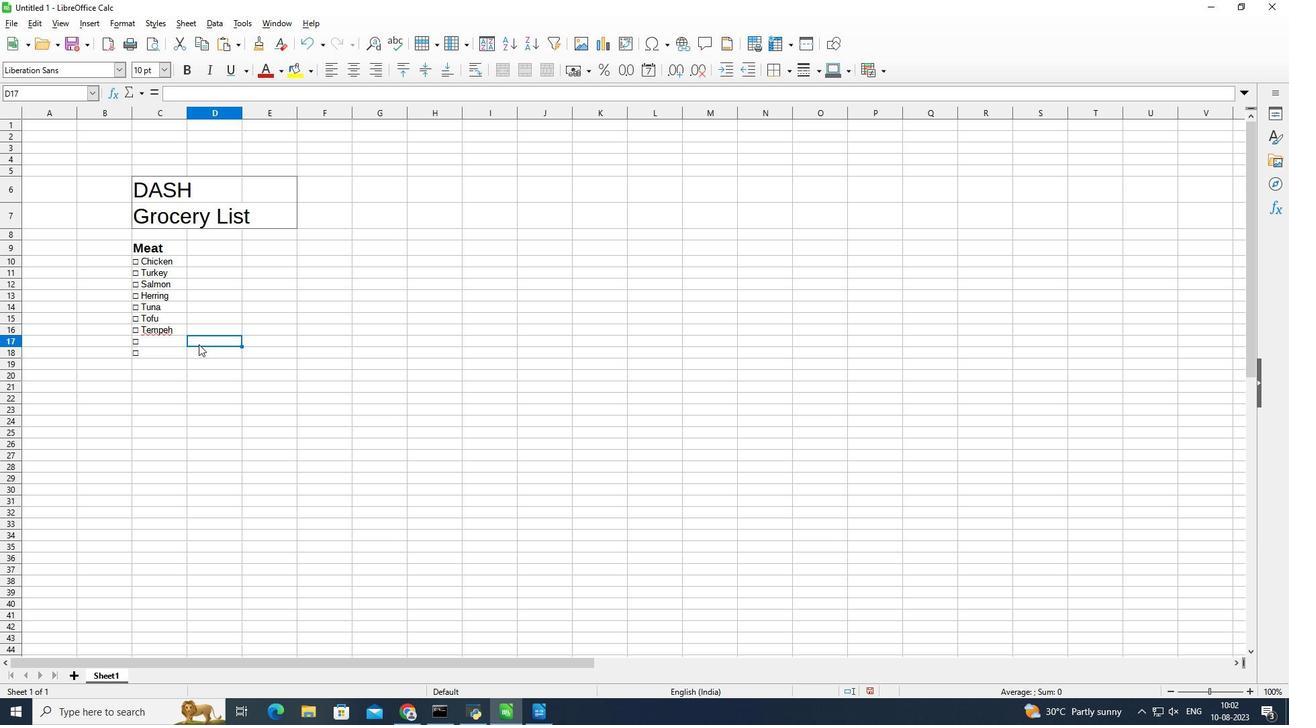 
Action: Mouse pressed left at (222, 351)
Screenshot: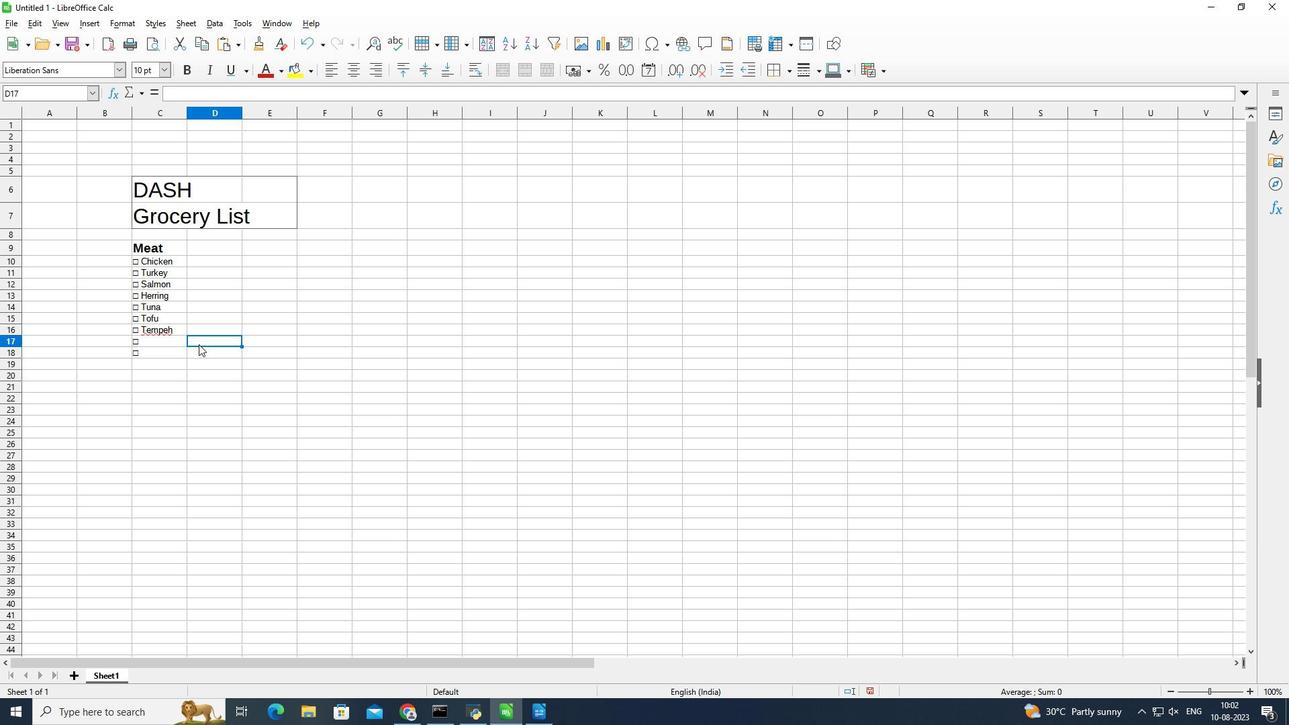 
Action: Mouse moved to (187, 410)
Screenshot: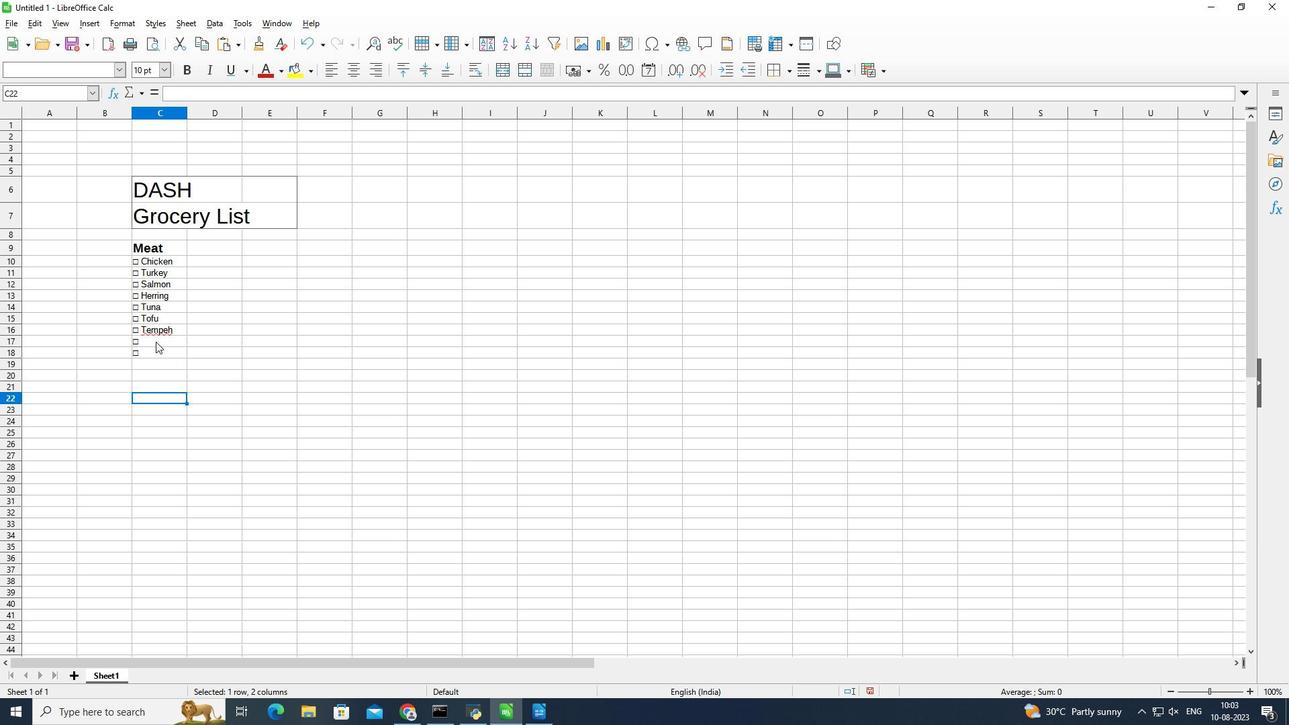 
Action: Mouse pressed left at (187, 410)
Screenshot: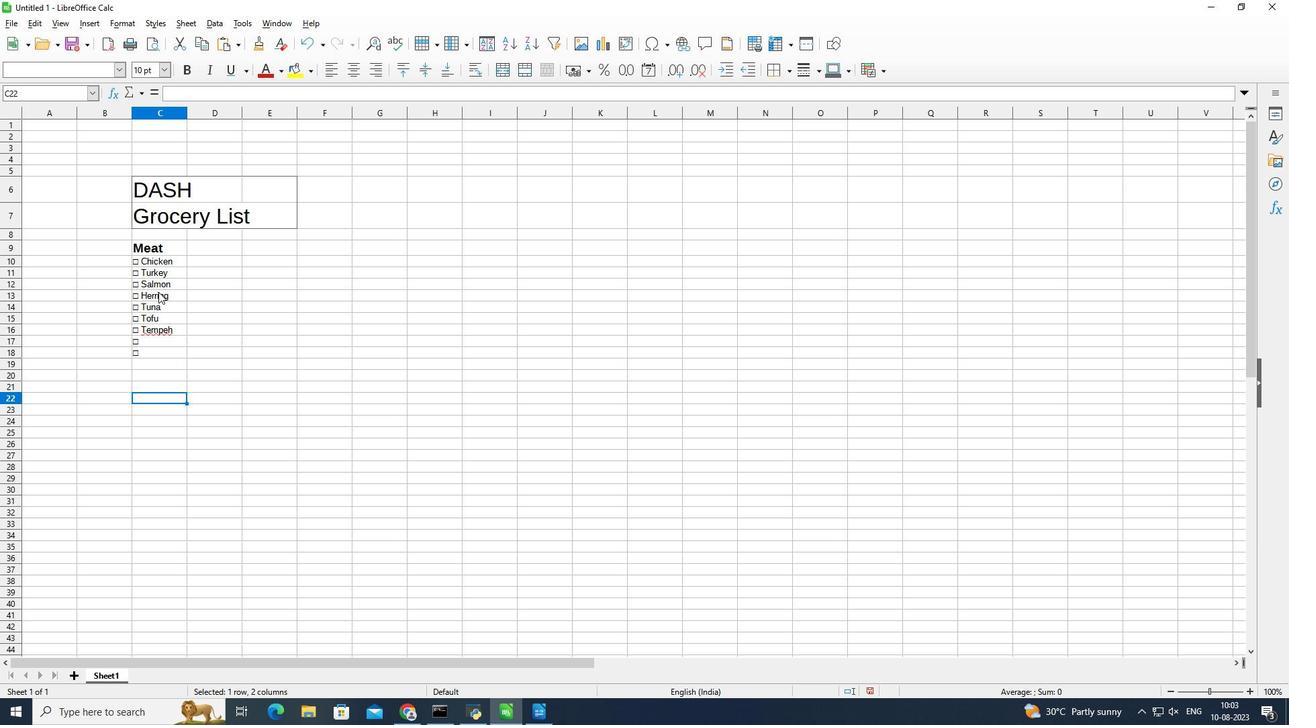 
Action: Mouse moved to (164, 161)
Screenshot: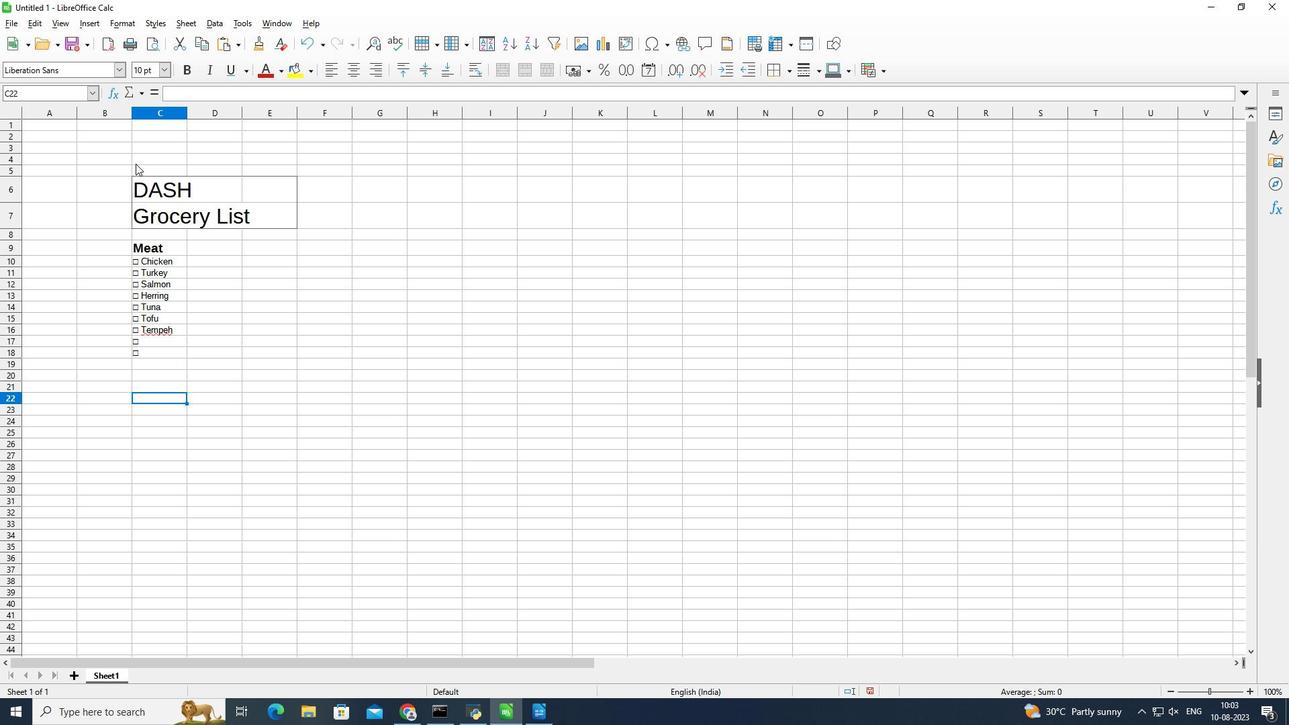 
Action: Mouse pressed left at (164, 161)
Screenshot: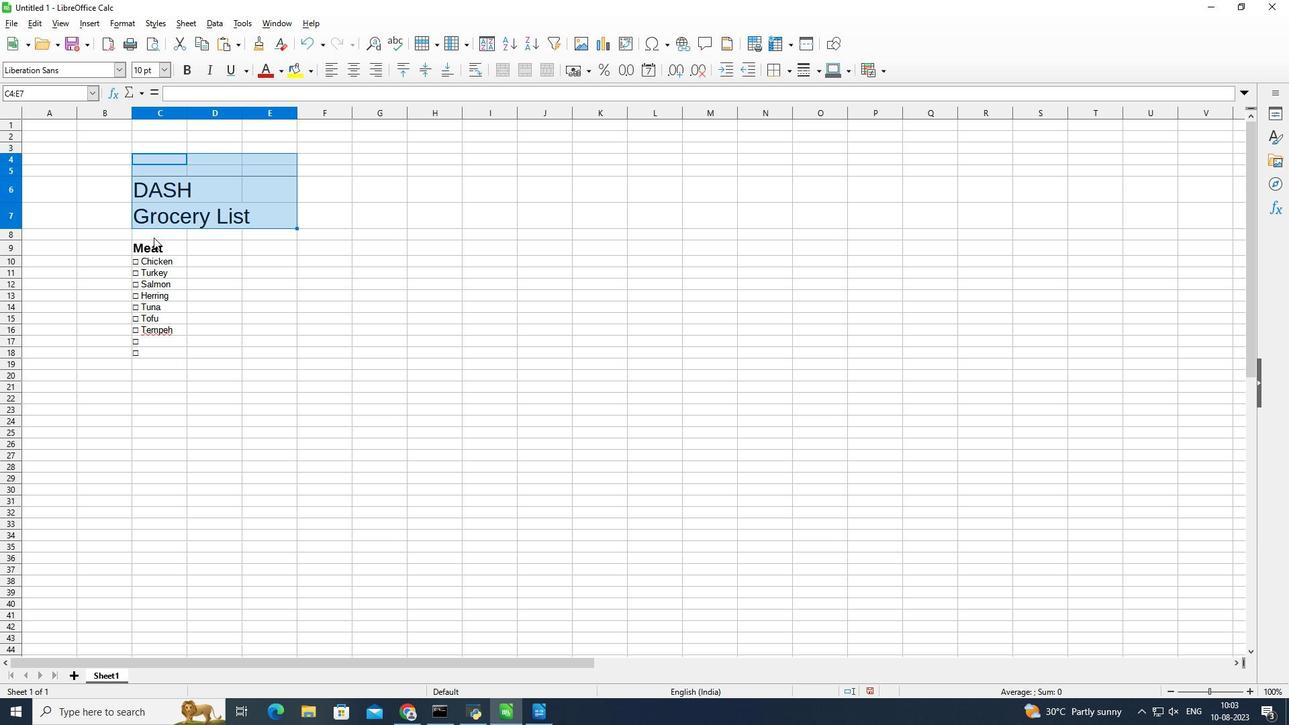 
Action: Mouse moved to (226, 247)
Screenshot: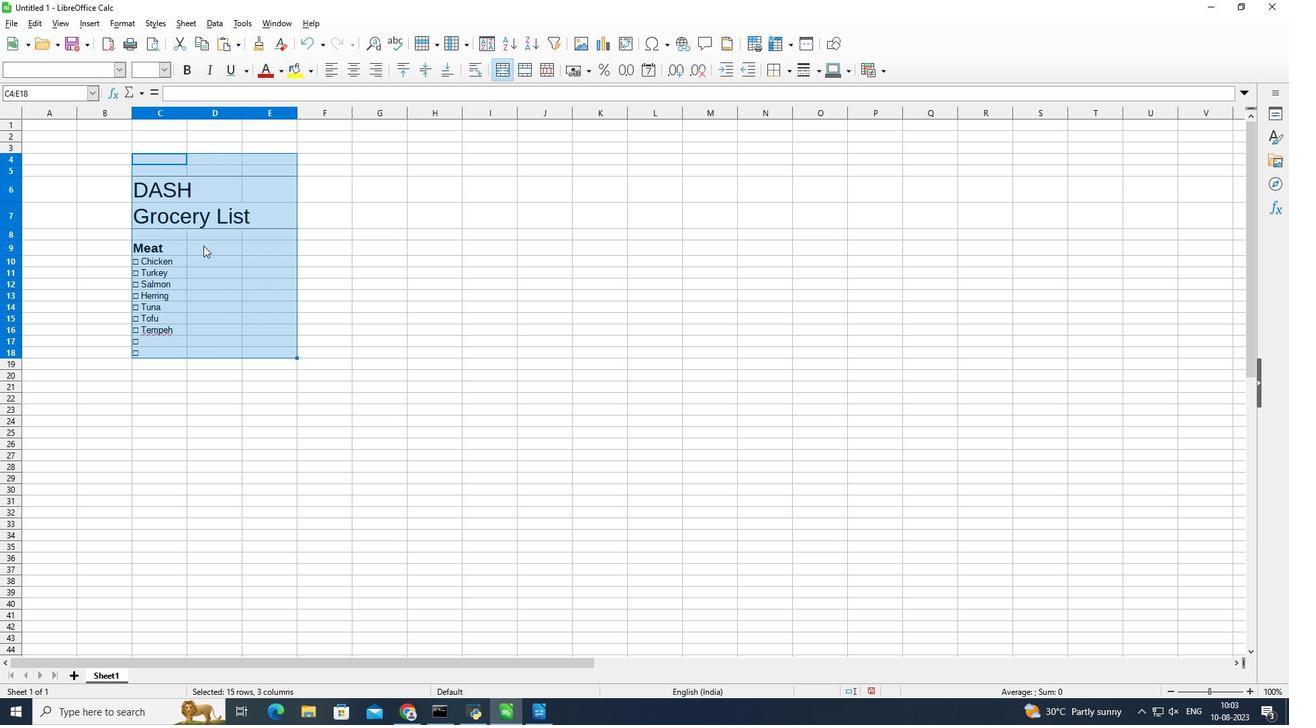 
Action: Mouse pressed left at (226, 247)
Screenshot: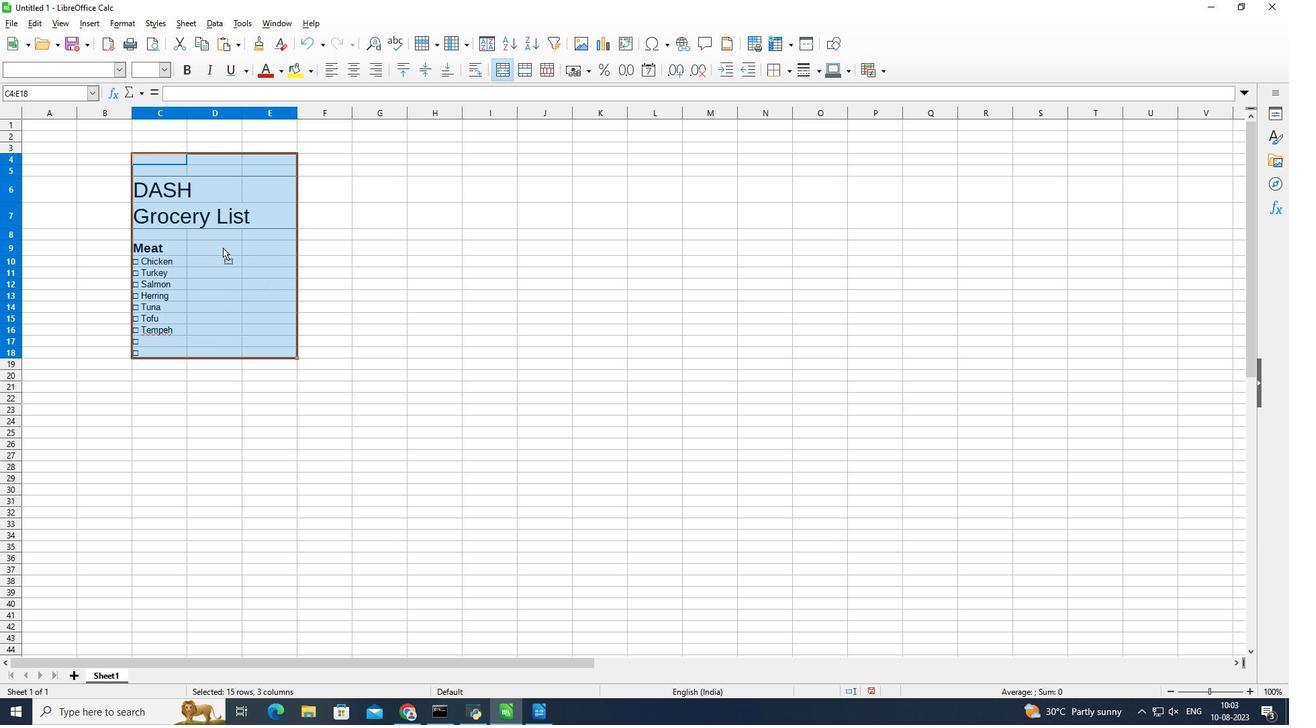 
Action: Mouse moved to (286, 415)
Screenshot: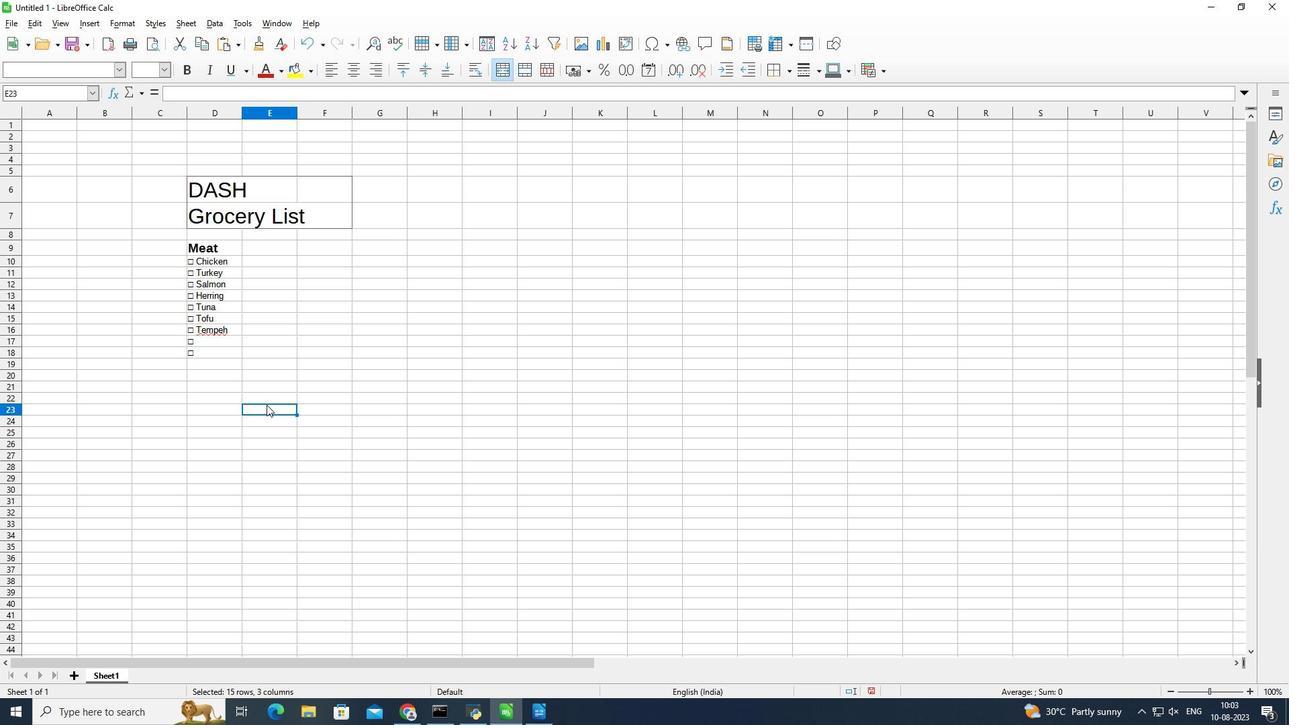 
Action: Mouse pressed left at (286, 415)
Screenshot: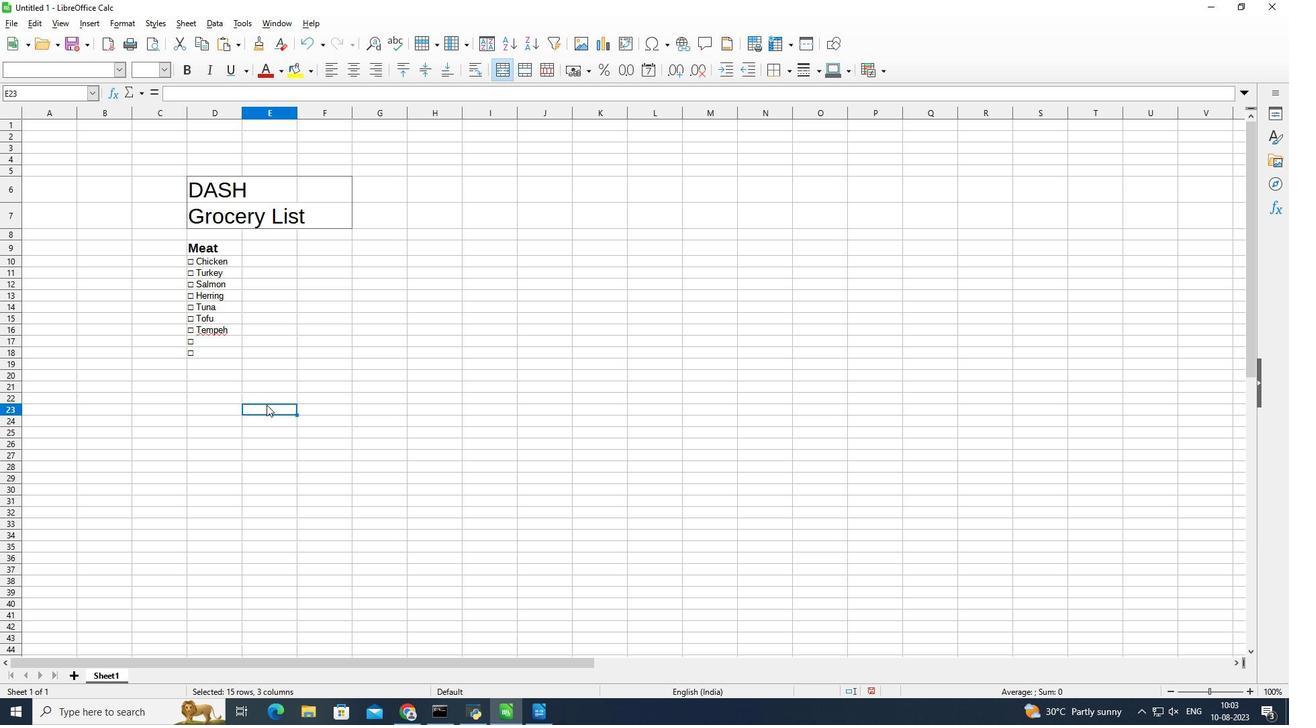 
Action: Mouse moved to (239, 347)
Screenshot: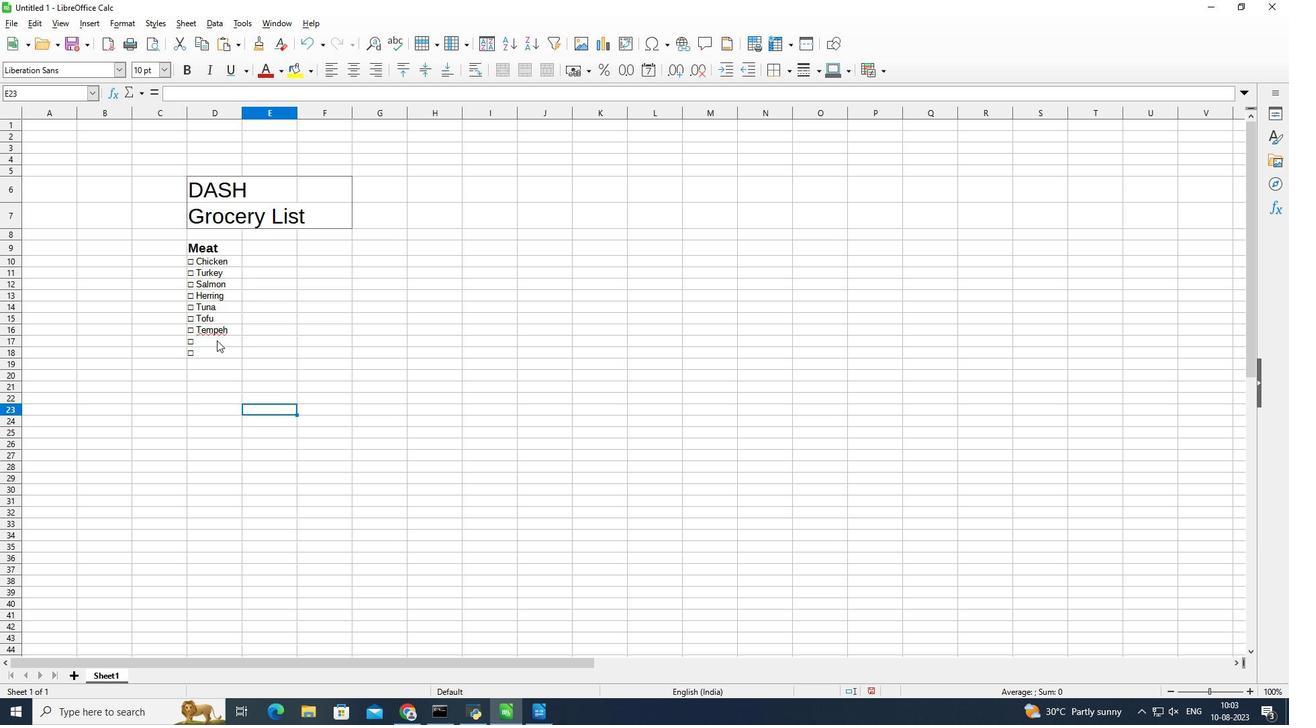 
Action: Mouse pressed left at (239, 347)
Screenshot: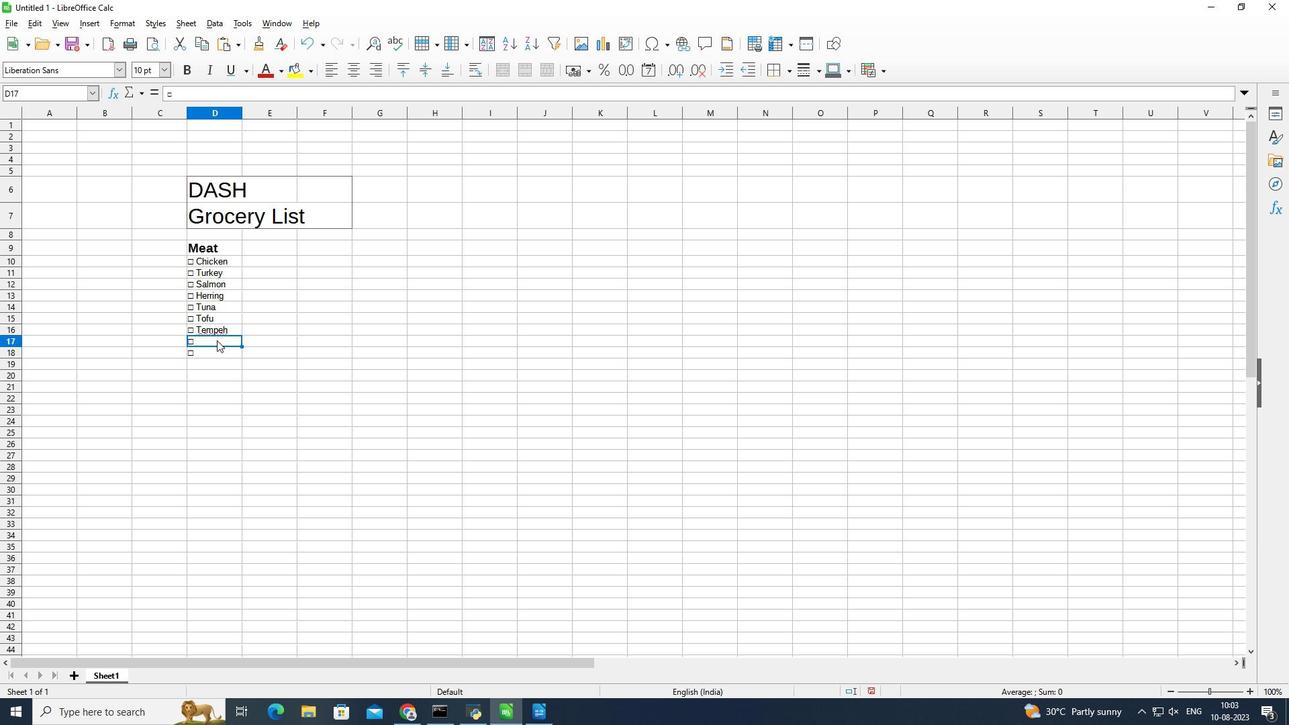 
Action: Mouse moved to (275, 344)
Screenshot: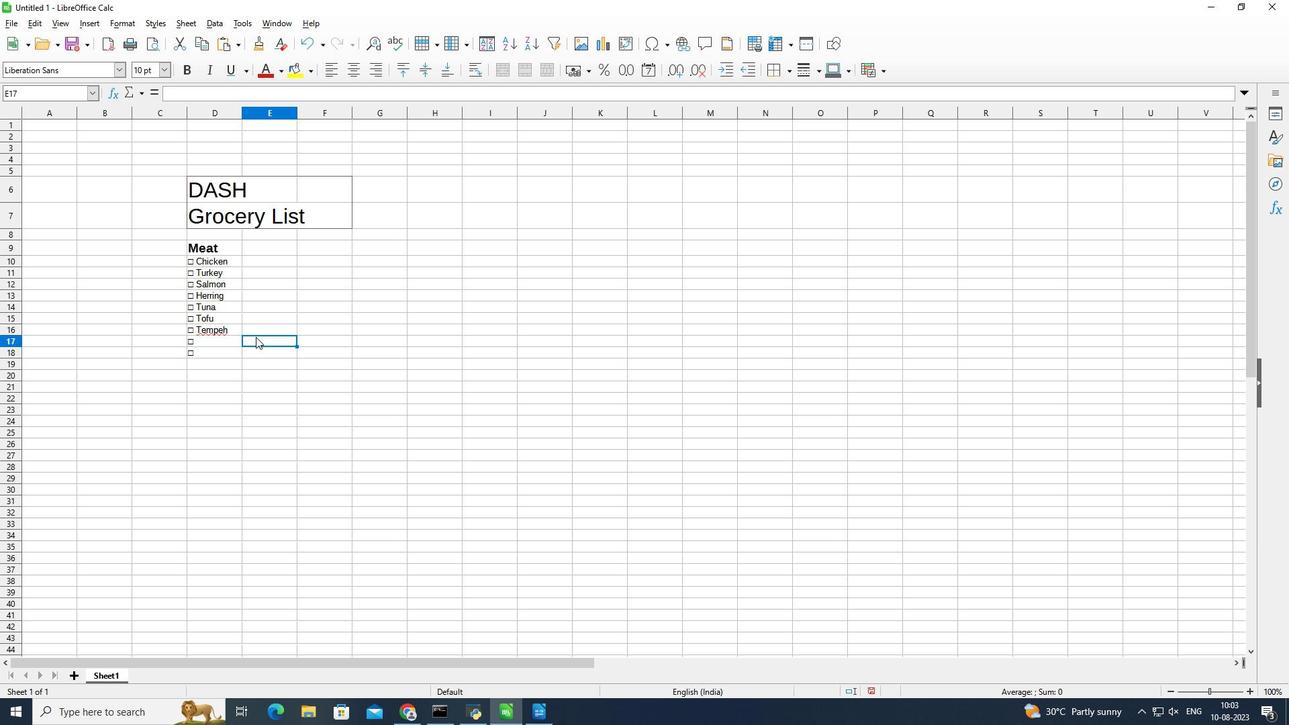 
Action: Mouse pressed left at (275, 344)
Screenshot: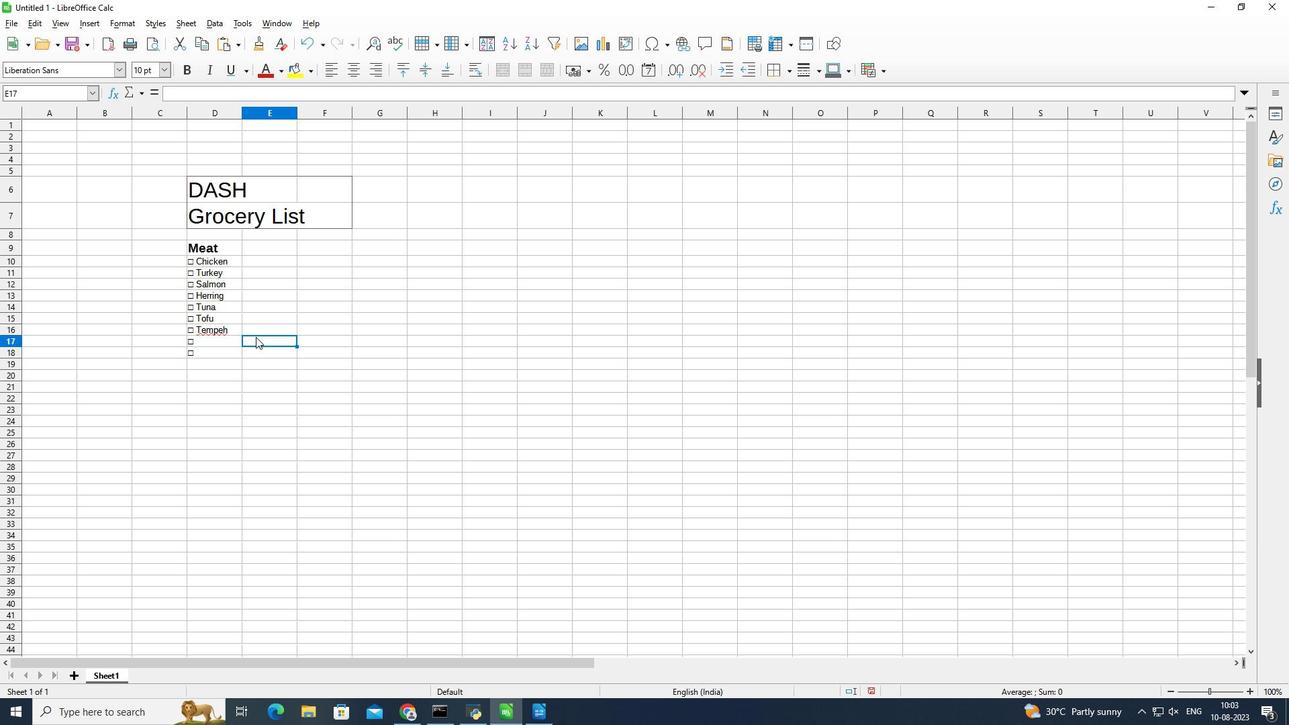 
Action: Mouse pressed left at (275, 344)
Screenshot: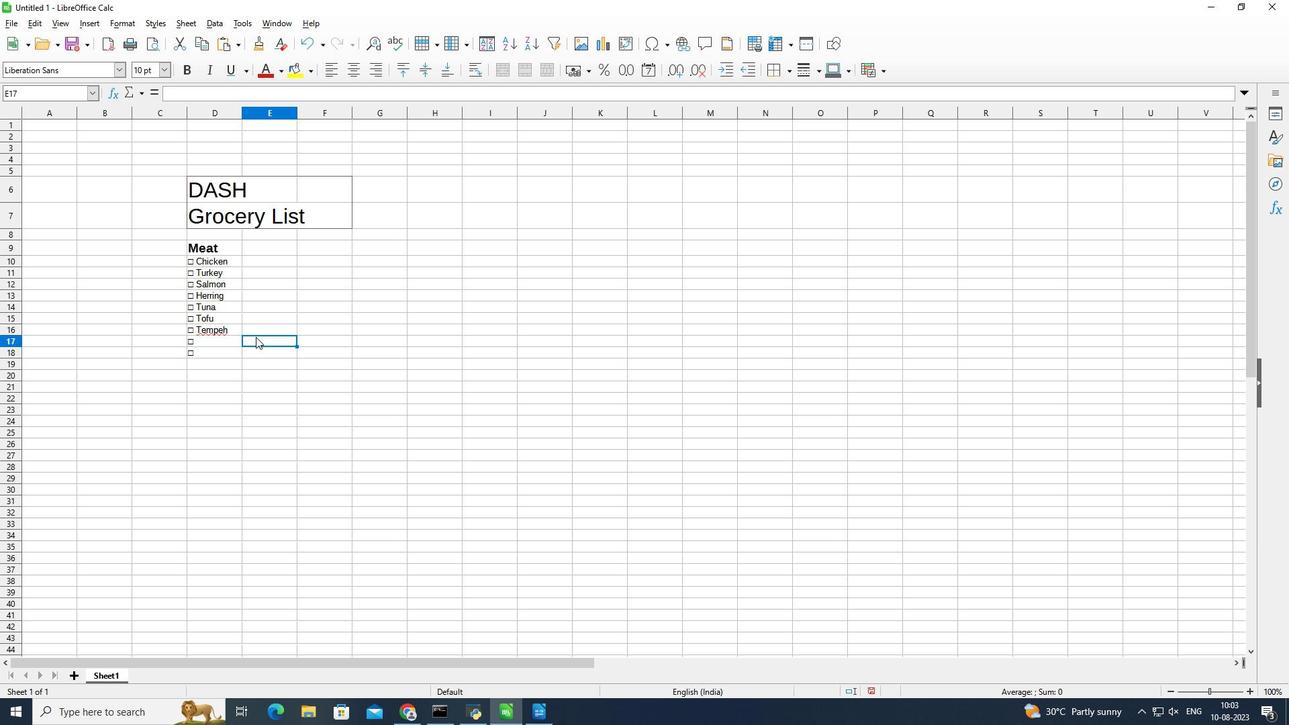 
Action: Mouse moved to (253, 347)
Screenshot: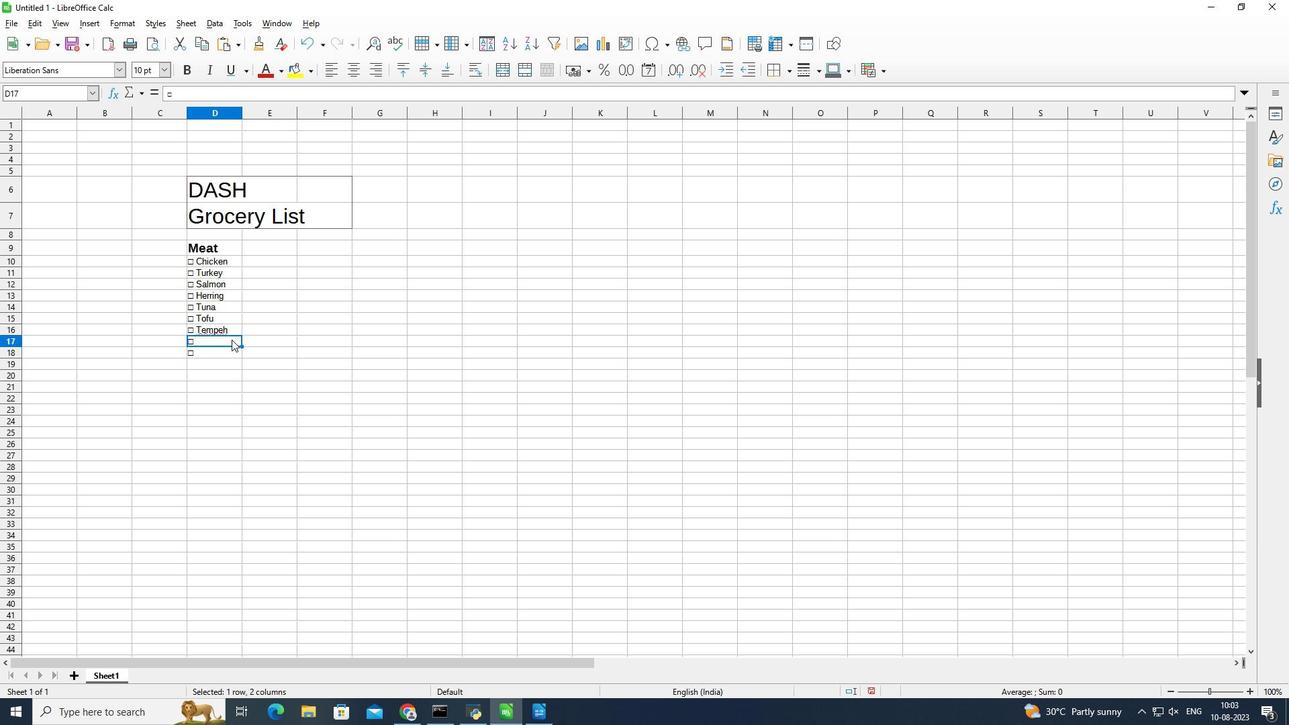 
Action: Mouse pressed left at (253, 347)
Screenshot: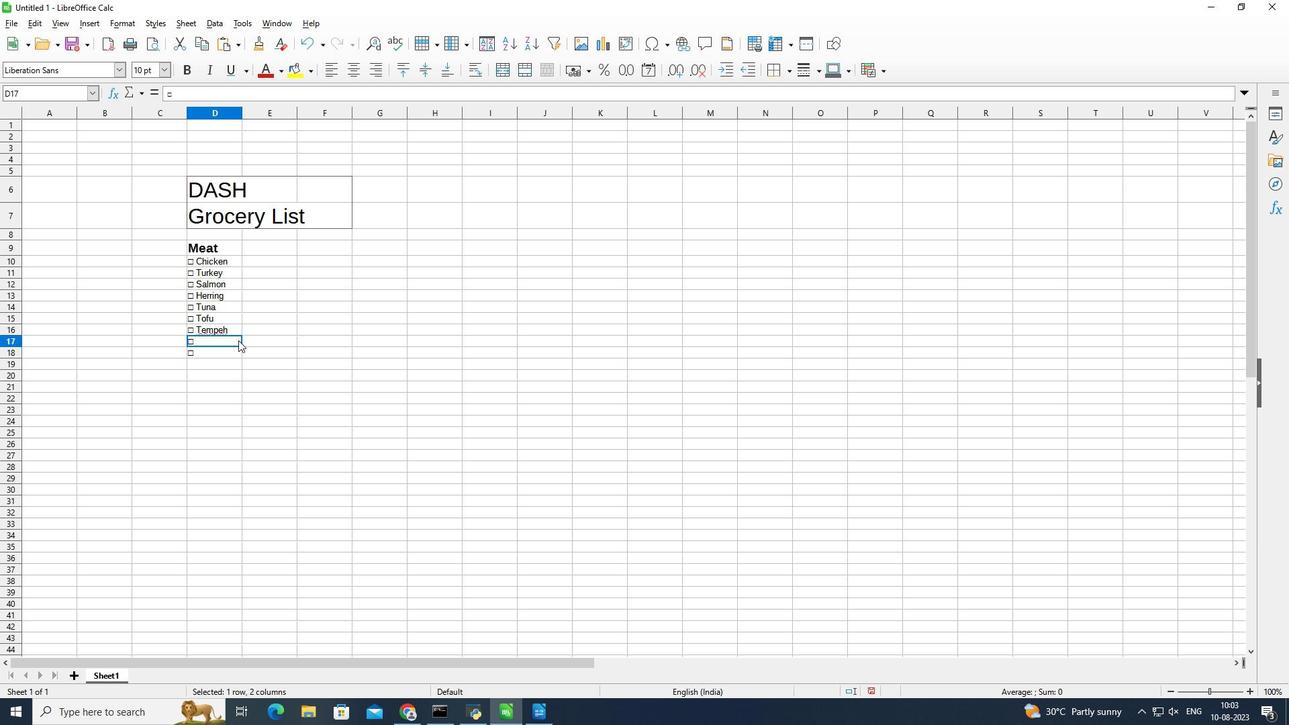 
Action: Mouse moved to (770, 63)
Screenshot: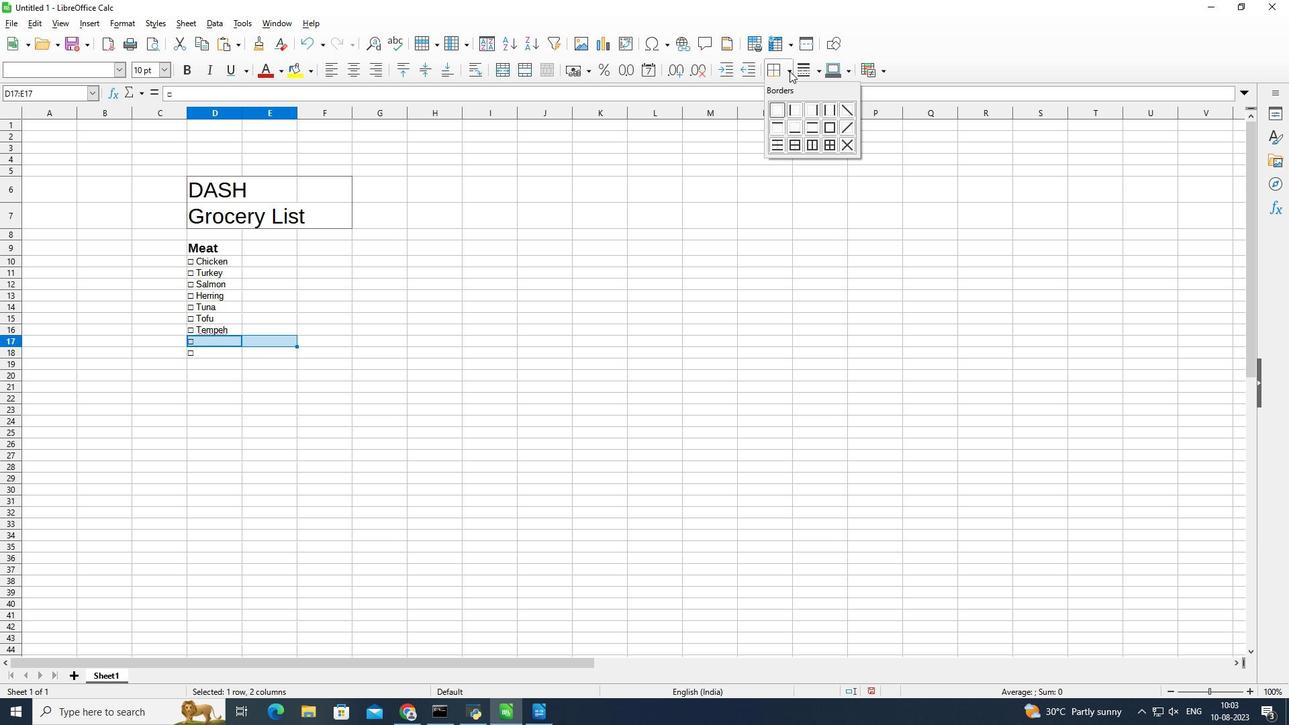 
Action: Mouse pressed left at (770, 63)
Screenshot: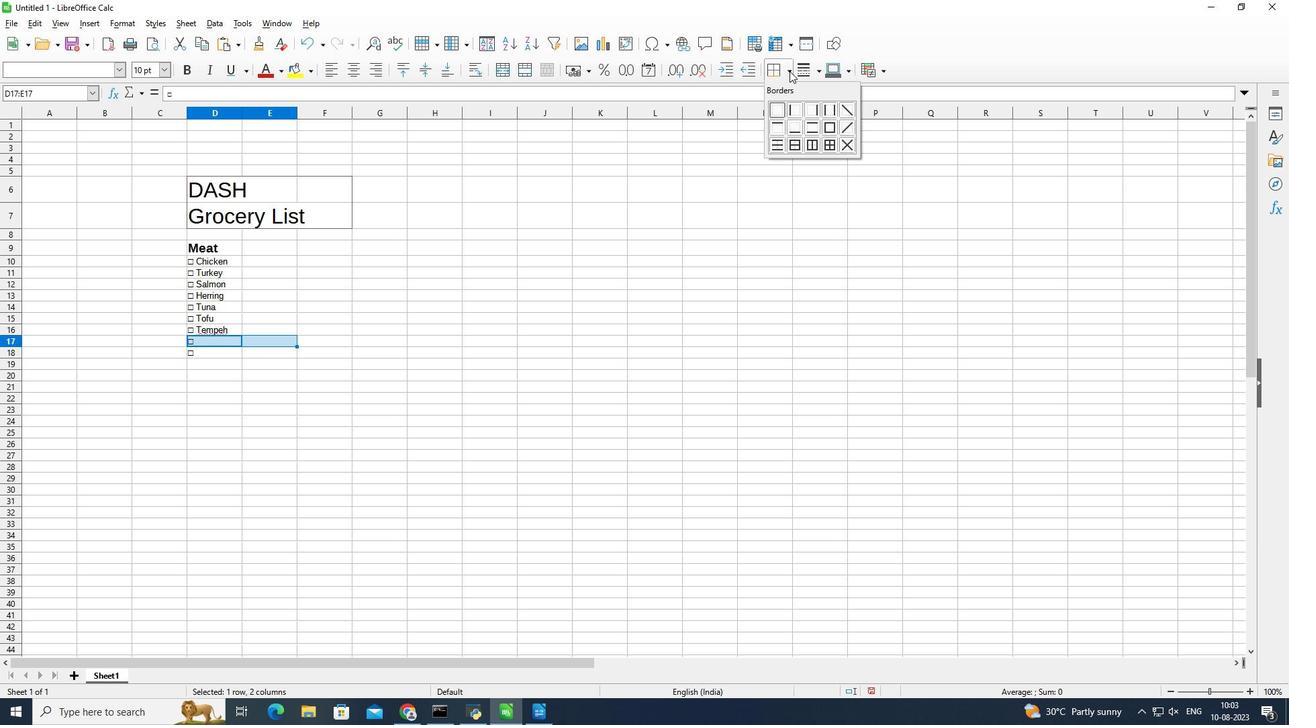
Action: Mouse moved to (780, 118)
Screenshot: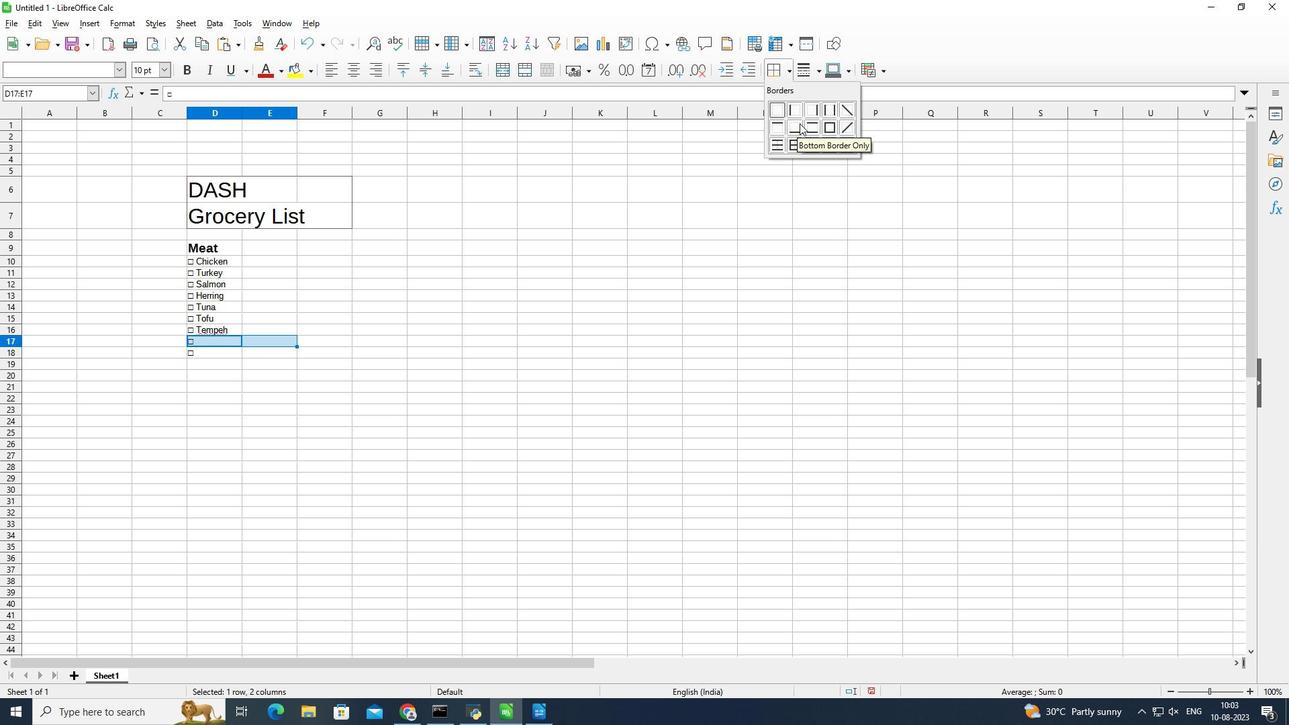 
Action: Mouse pressed left at (780, 118)
Screenshot: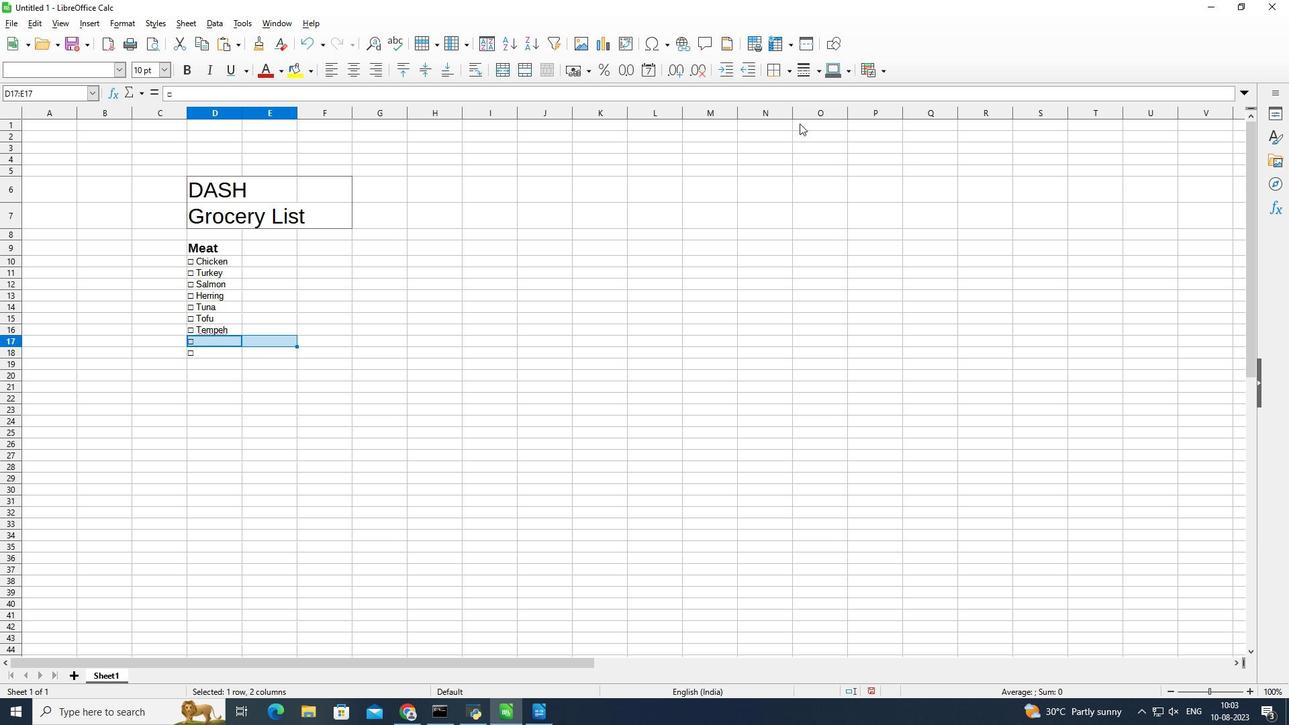
Action: Mouse moved to (235, 361)
Screenshot: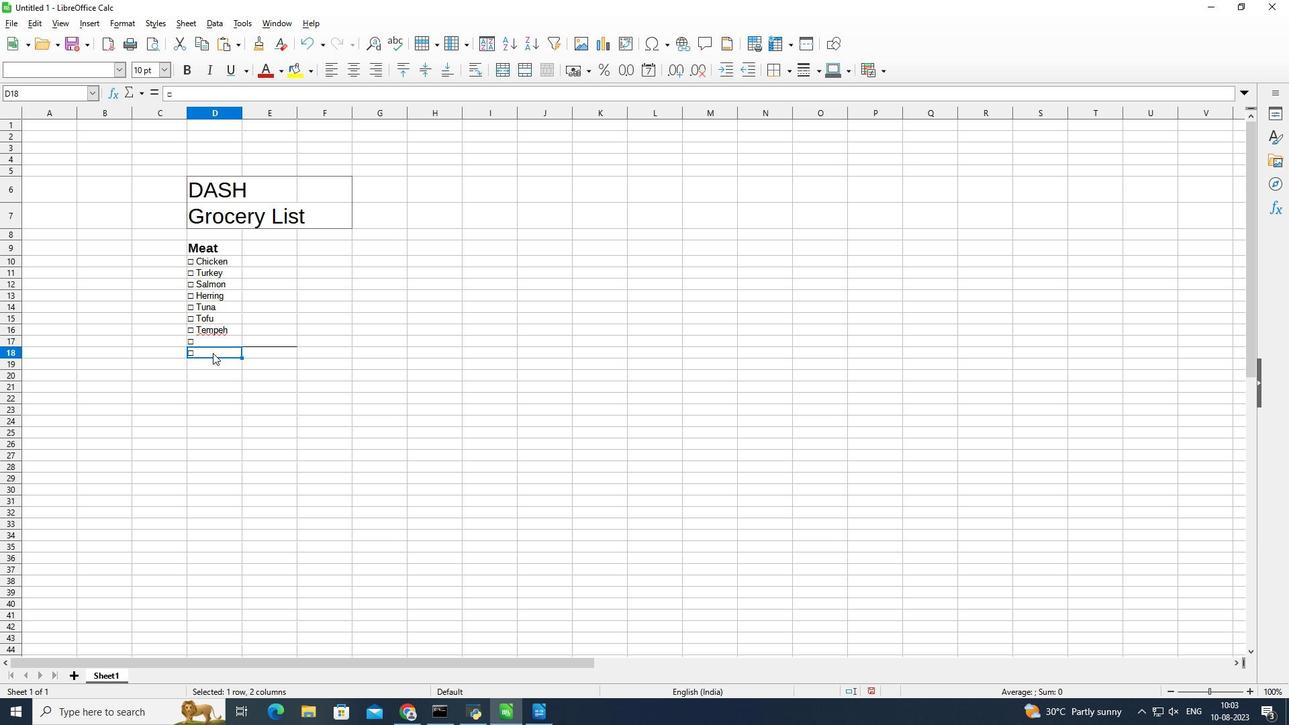 
Action: Mouse pressed left at (235, 361)
Screenshot: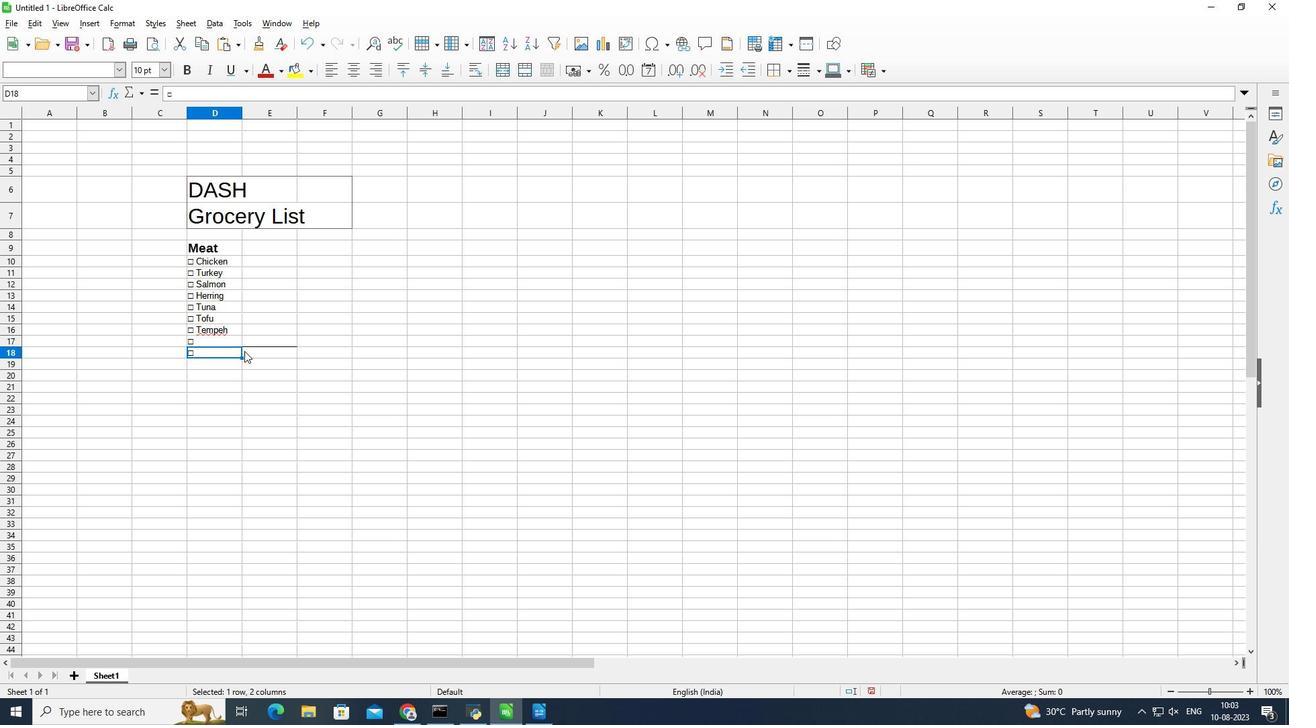 
Action: Mouse moved to (767, 67)
Screenshot: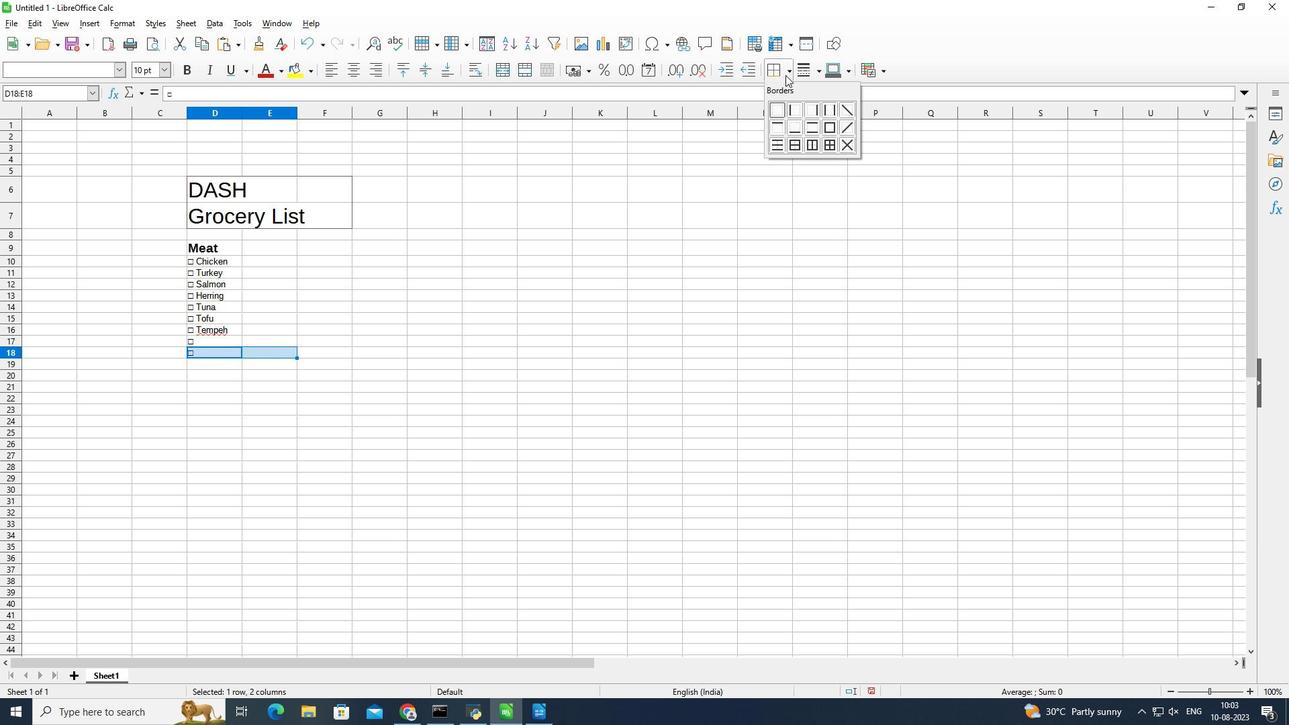 
Action: Mouse pressed left at (767, 67)
Screenshot: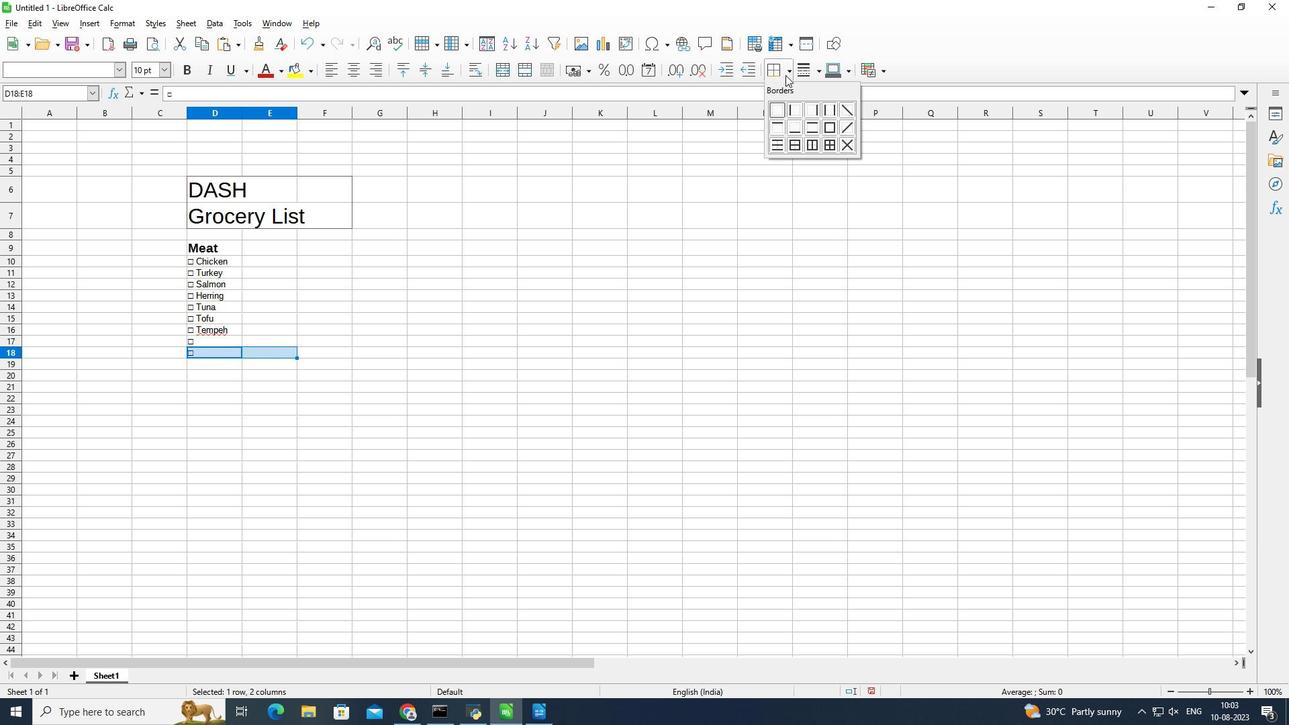 
Action: Mouse moved to (778, 123)
Screenshot: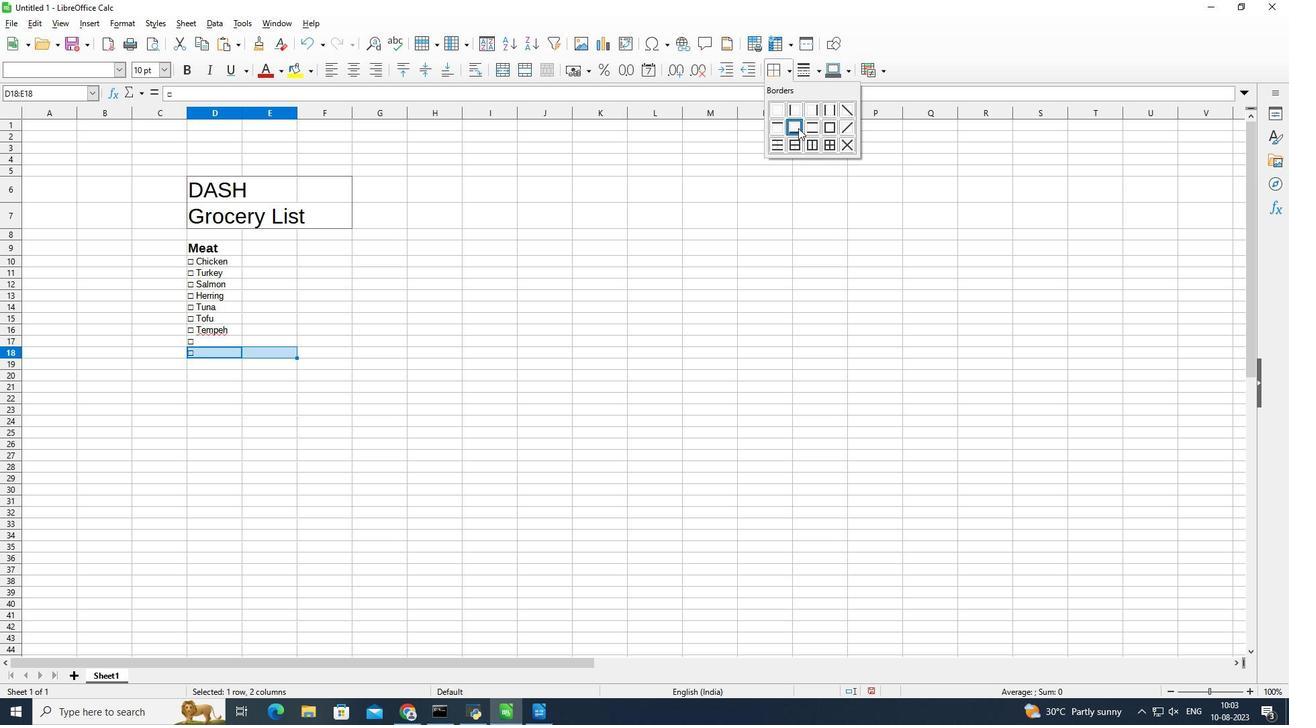 
Action: Mouse pressed left at (778, 123)
Screenshot: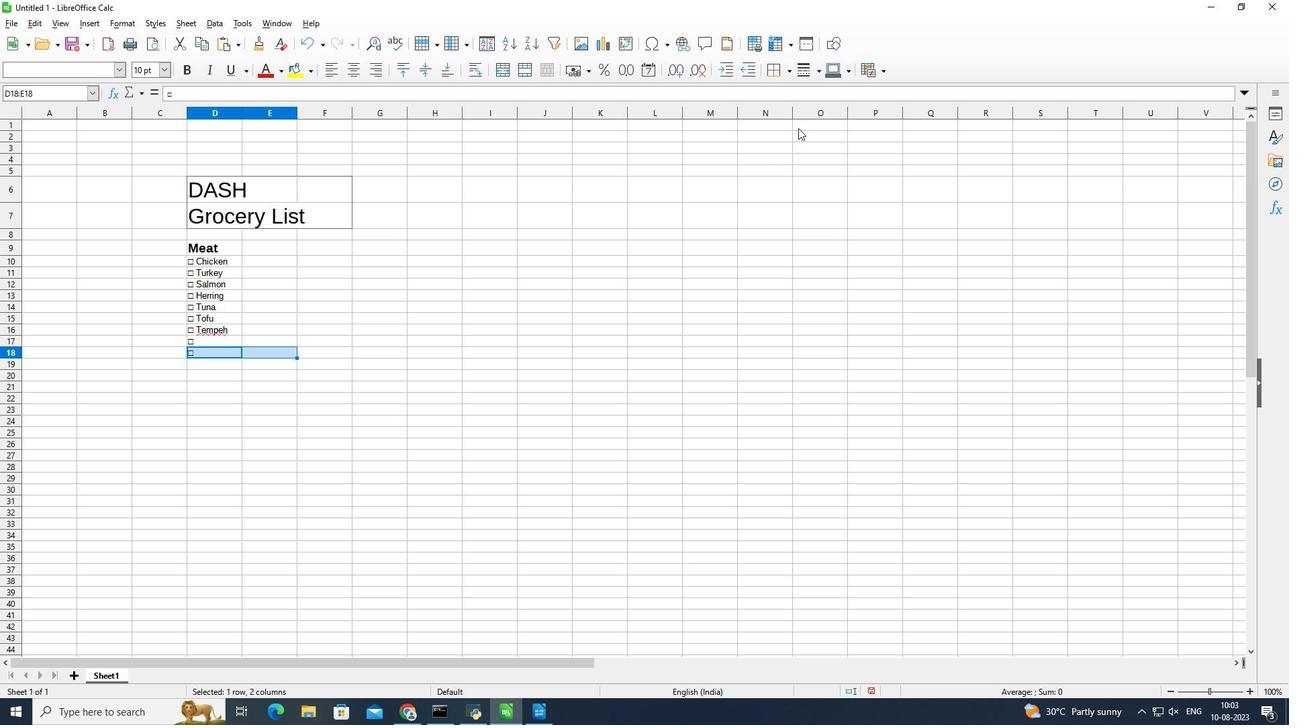 
Action: Mouse moved to (251, 345)
Screenshot: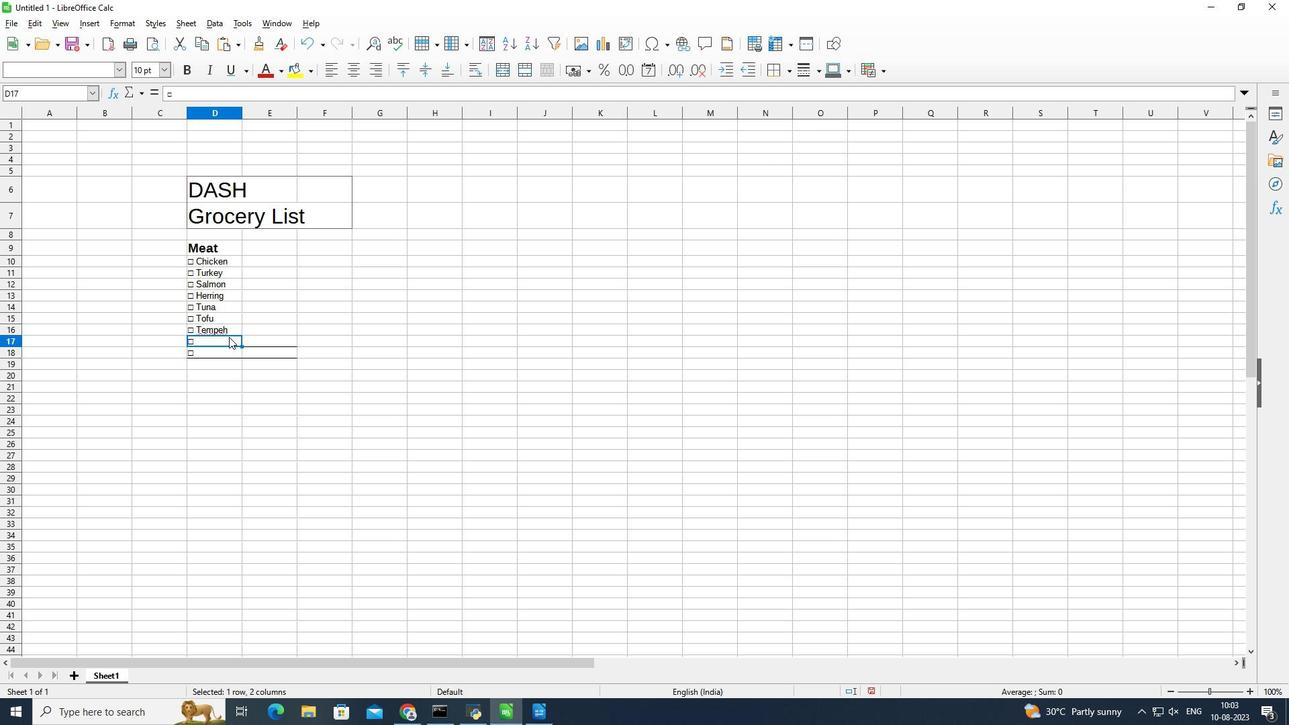 
Action: Mouse pressed left at (251, 345)
Screenshot: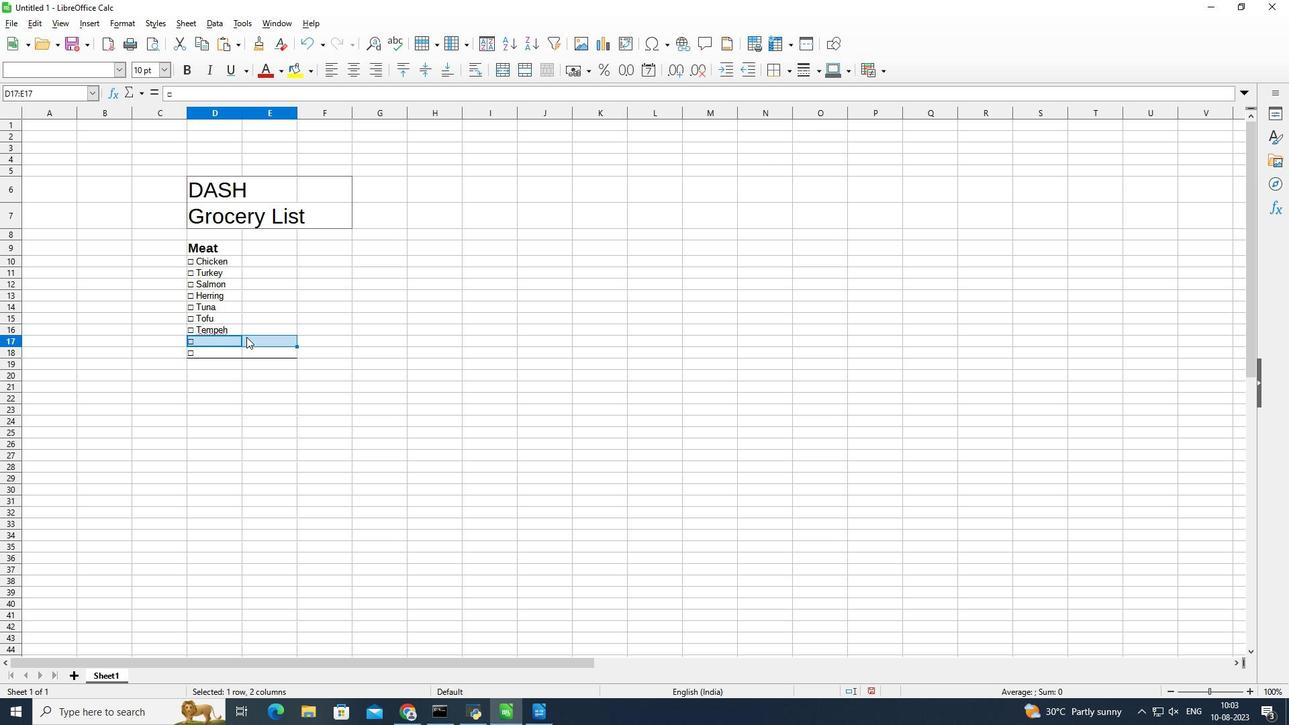 
Action: Mouse moved to (826, 64)
Screenshot: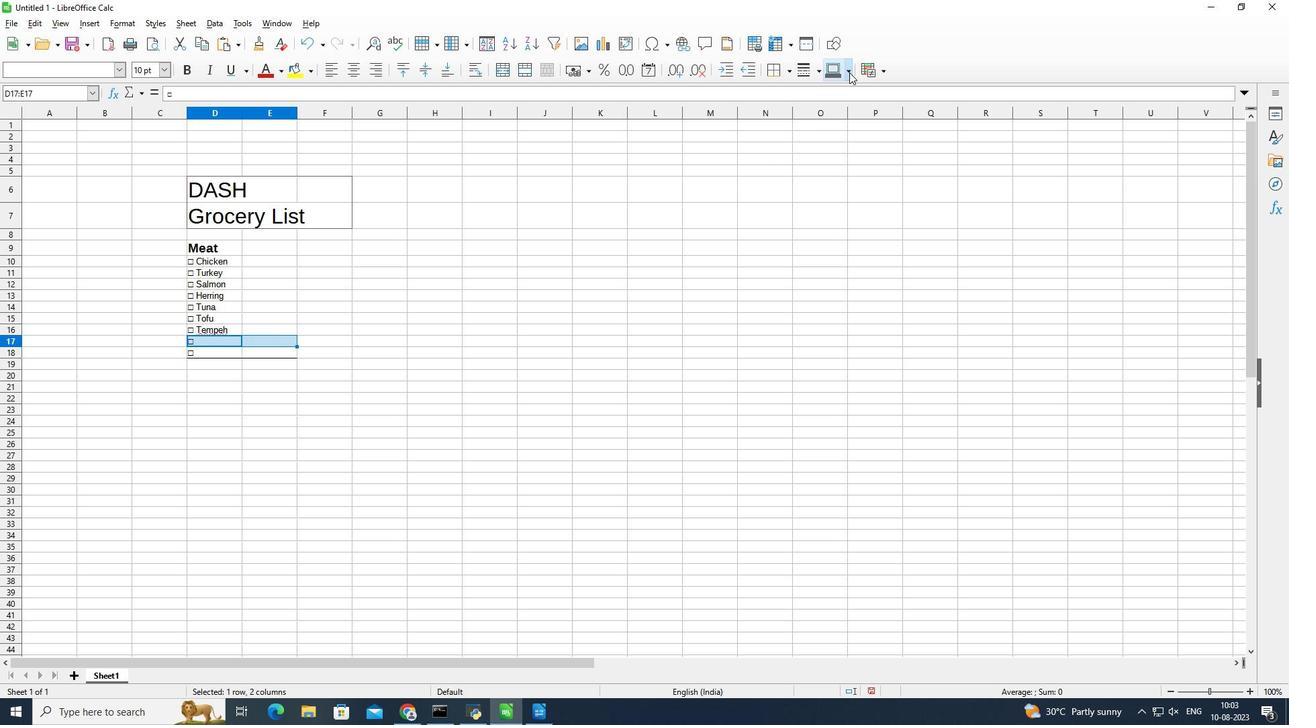 
Action: Mouse pressed left at (826, 64)
Screenshot: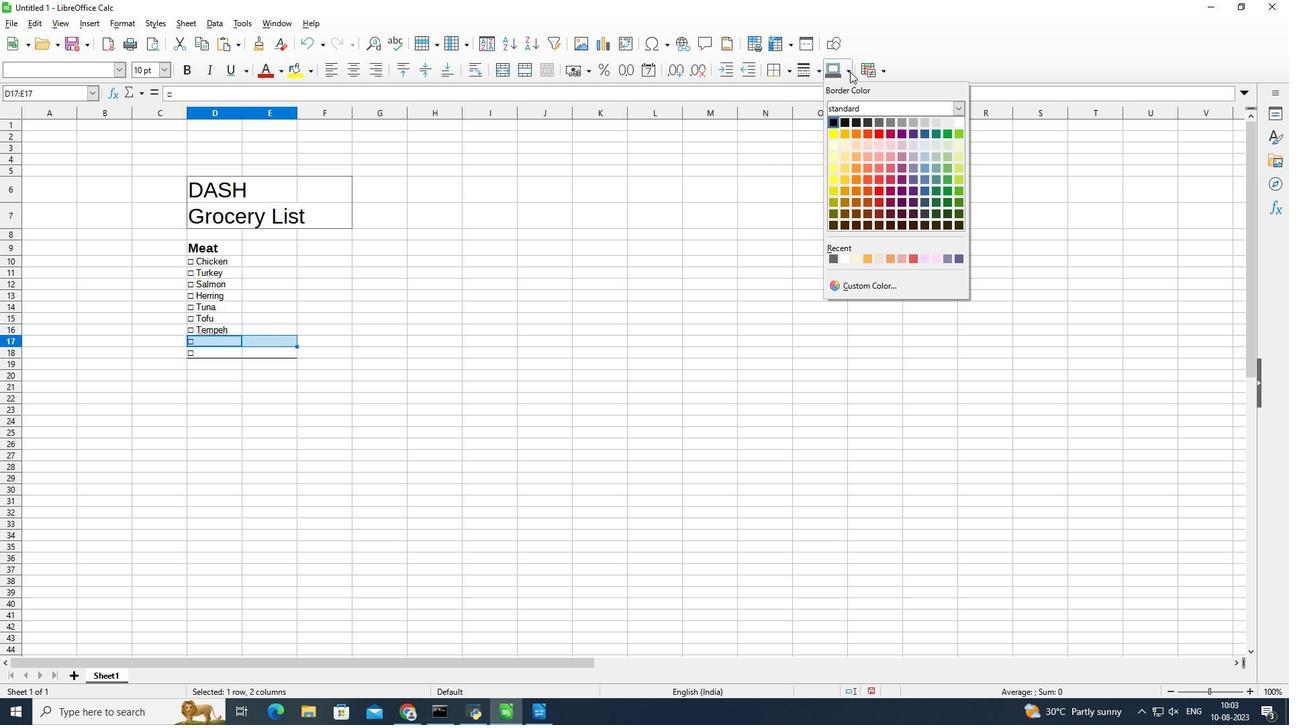 
Action: Mouse moved to (813, 116)
Screenshot: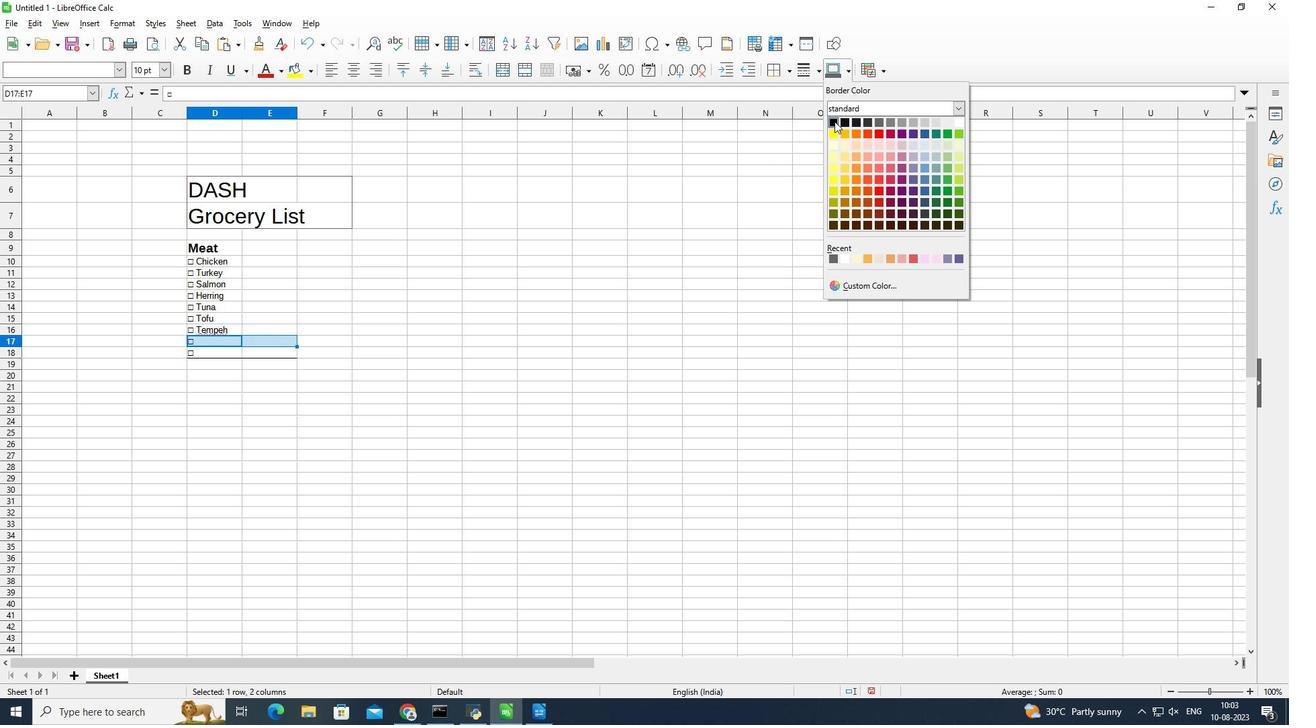 
Action: Mouse pressed left at (813, 116)
Screenshot: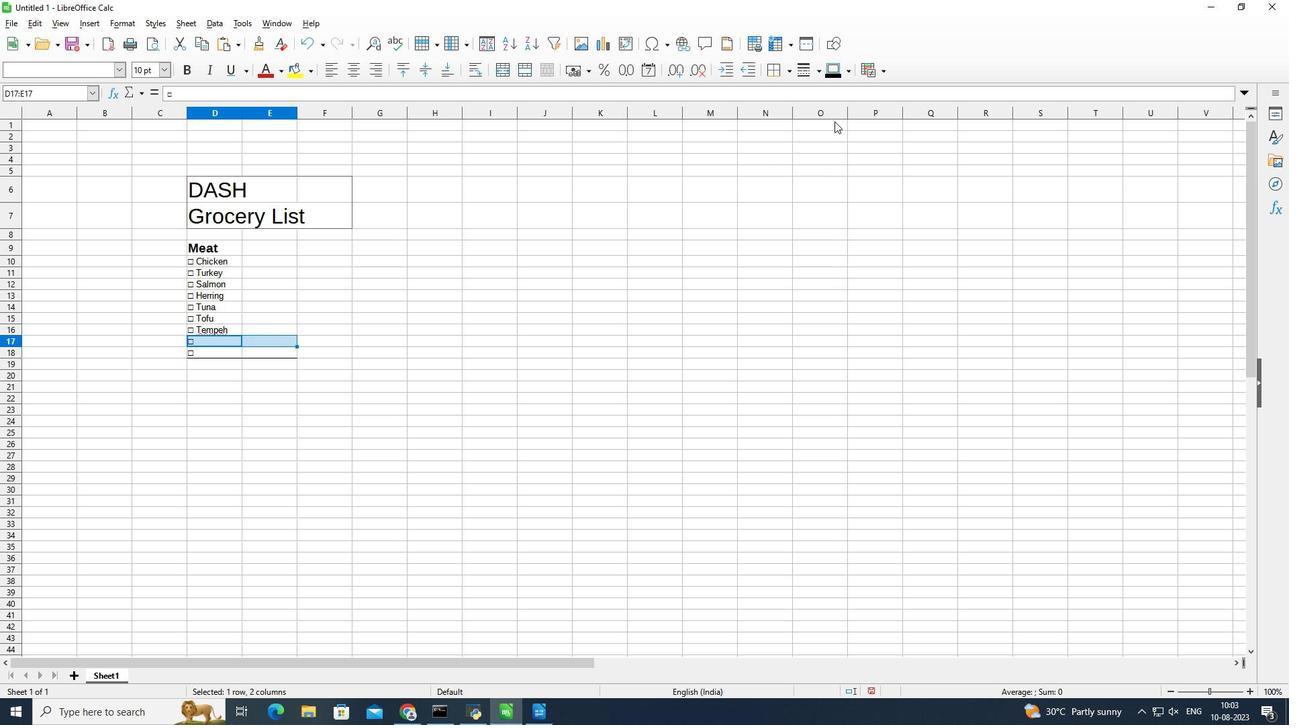 
Action: Mouse moved to (290, 366)
Screenshot: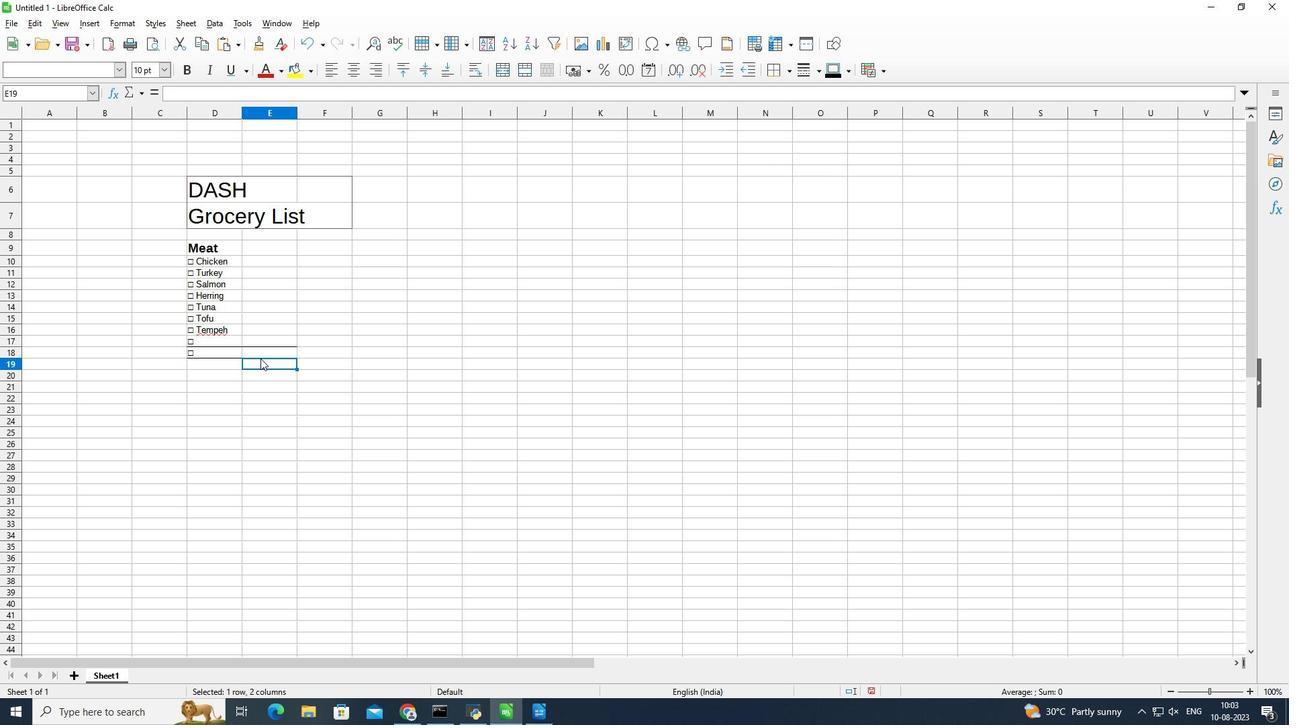 
Action: Mouse pressed left at (290, 366)
Screenshot: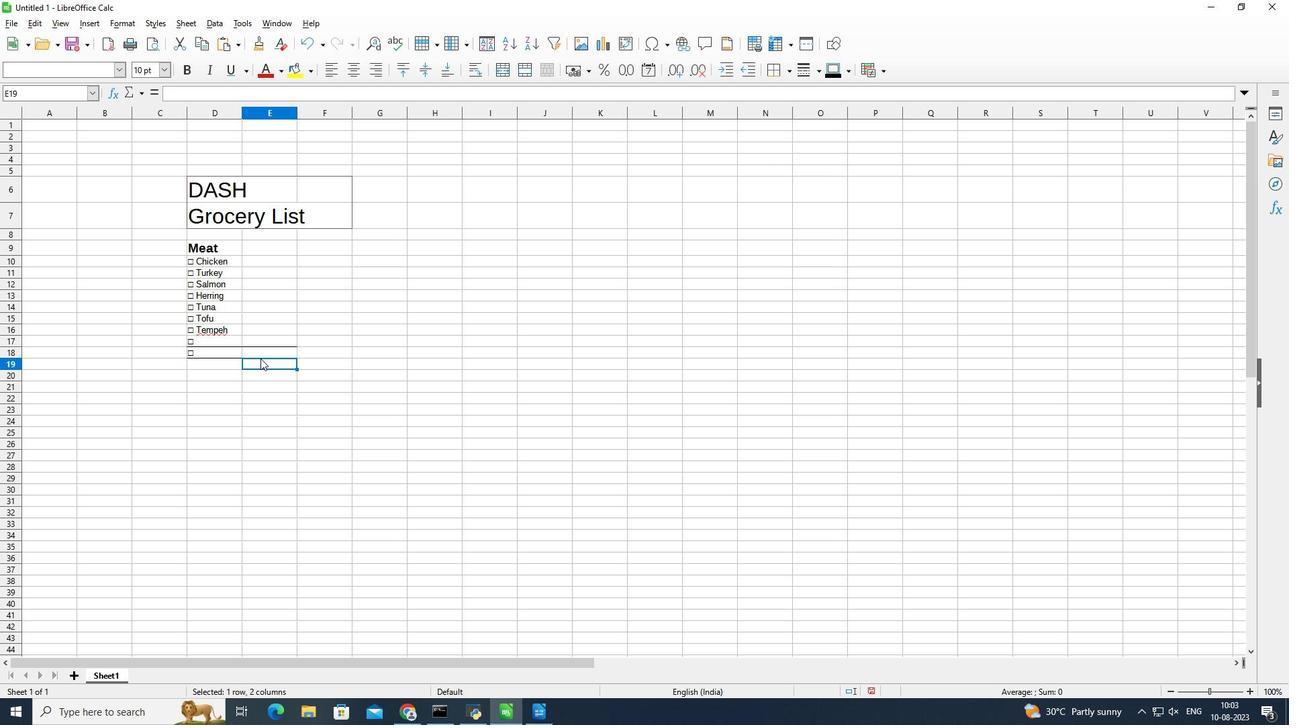 
Action: Mouse moved to (242, 362)
